 Task: Look for Airbnb options in Plunge, Lithuania from 11th November, 2023 to 17th November, 2023 for 1 adult.1  bedroom having 1 bed and 1 bathroom. Property type can be hotel. Booking option can be shelf check-in. Look for 4 properties as per requirement.
Action: Mouse moved to (497, 113)
Screenshot: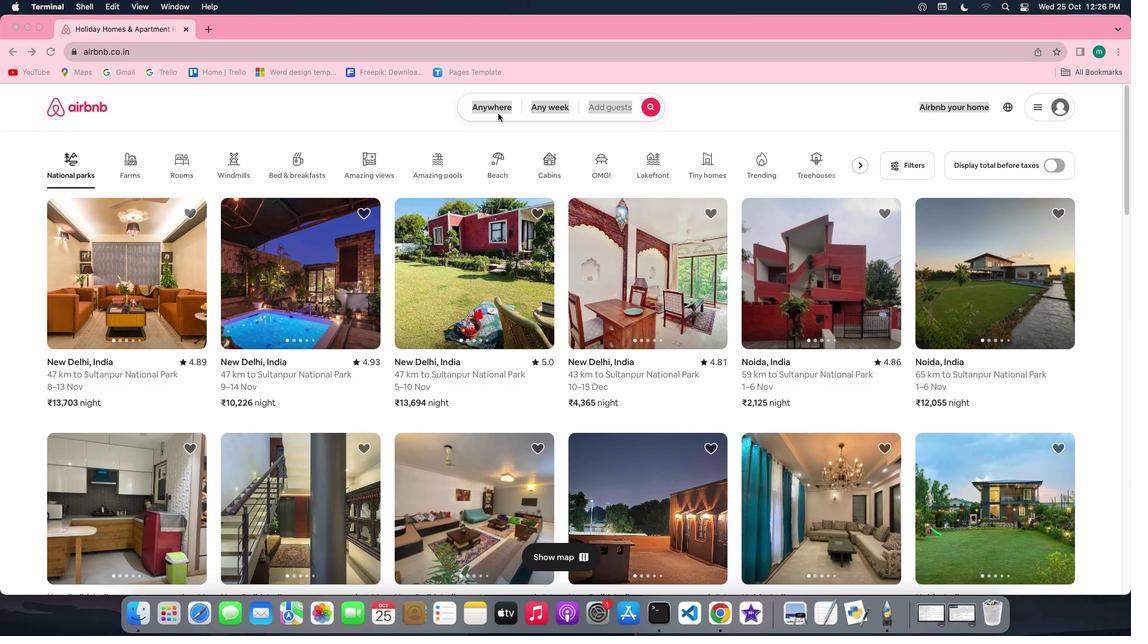 
Action: Mouse pressed left at (497, 113)
Screenshot: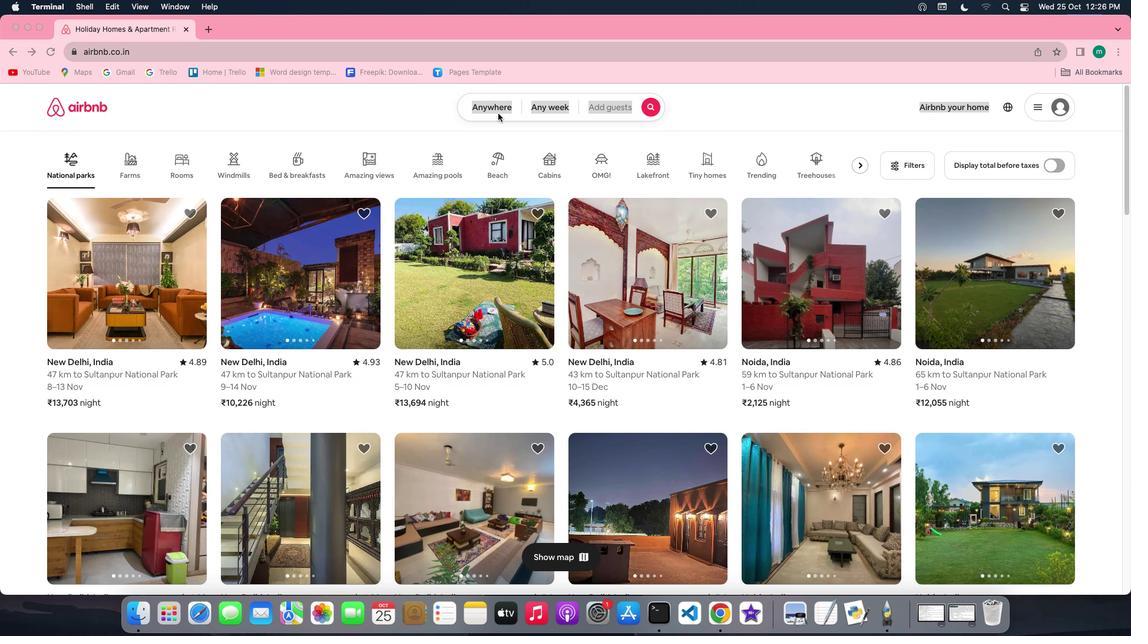 
Action: Mouse pressed left at (497, 113)
Screenshot: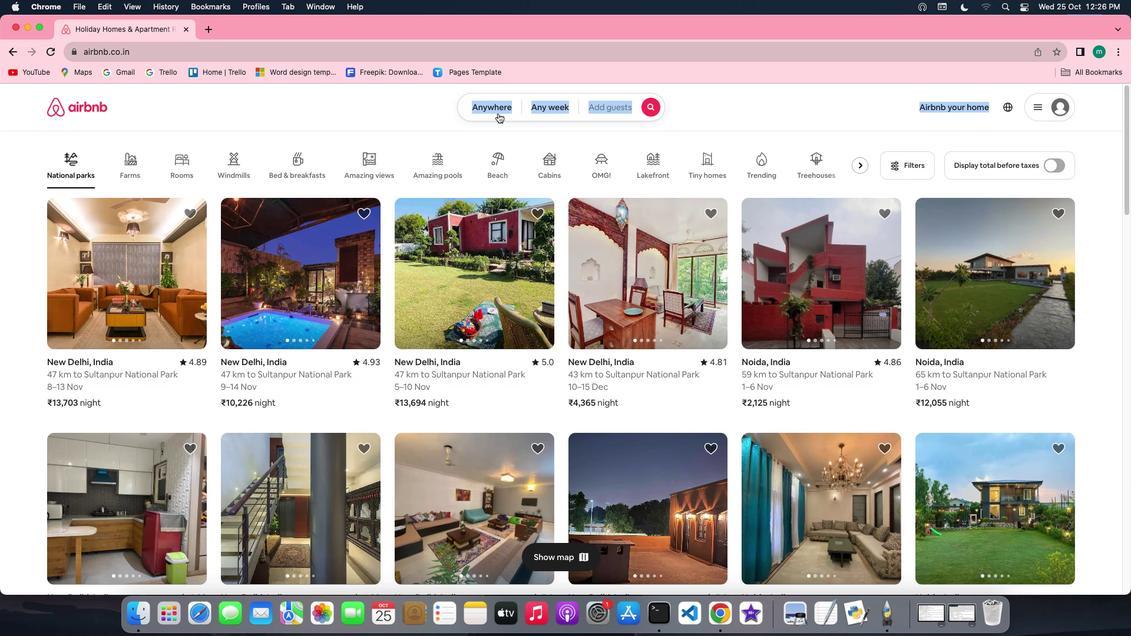 
Action: Mouse moved to (429, 153)
Screenshot: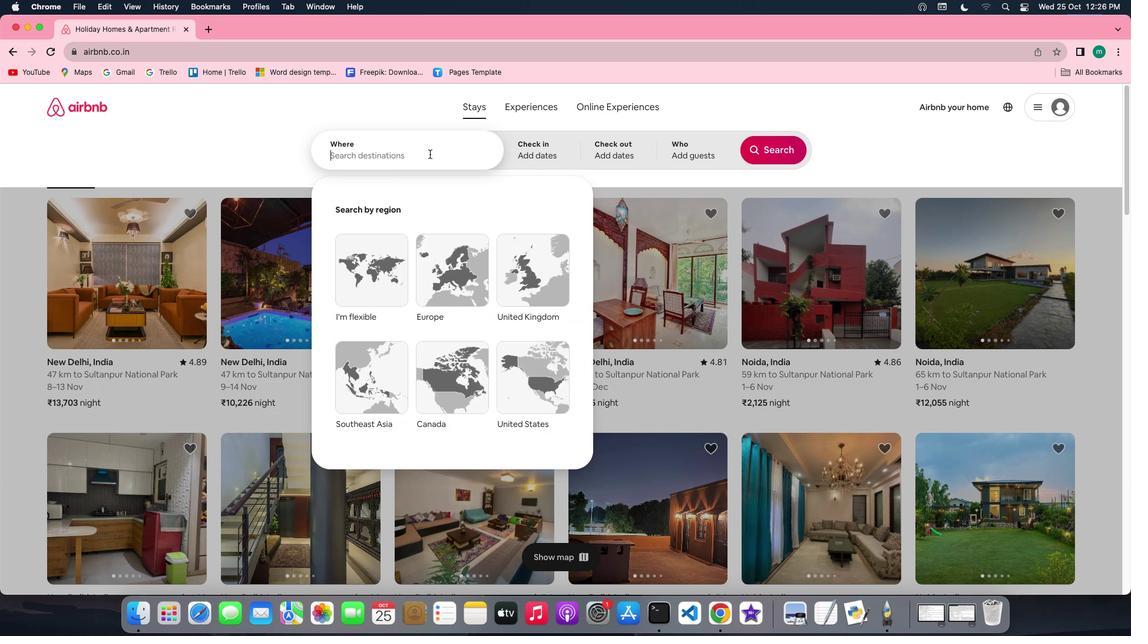 
Action: Key pressed Key.shift'P''l''u''n''g''e'','Key.spaceKey.shift'L''u''t''h''u''a''n''i''a'
Screenshot: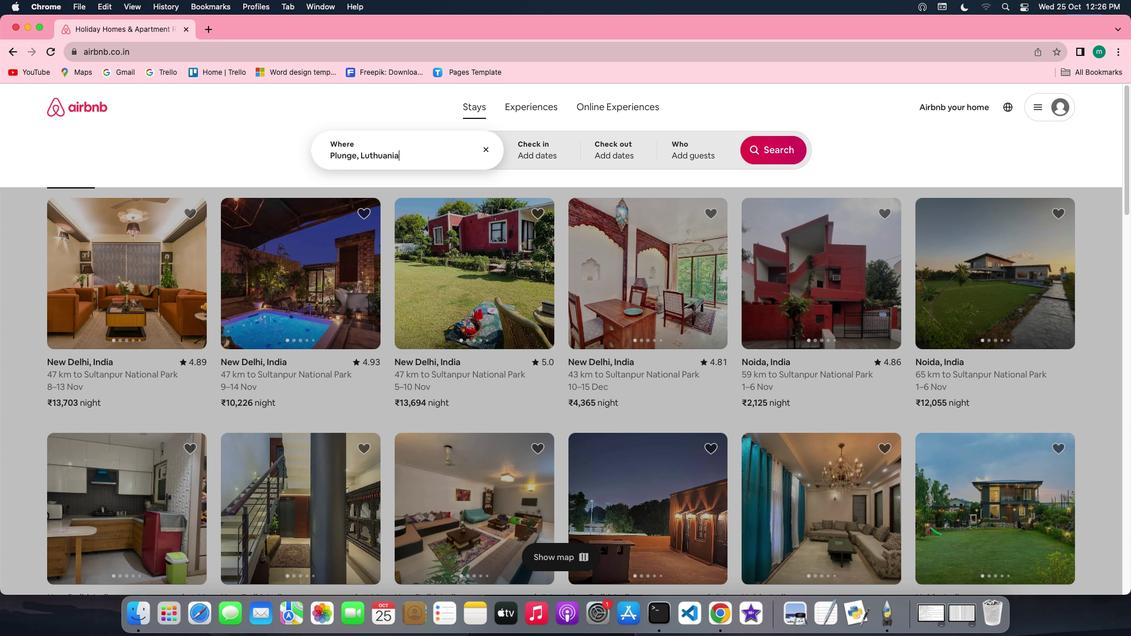 
Action: Mouse moved to (539, 167)
Screenshot: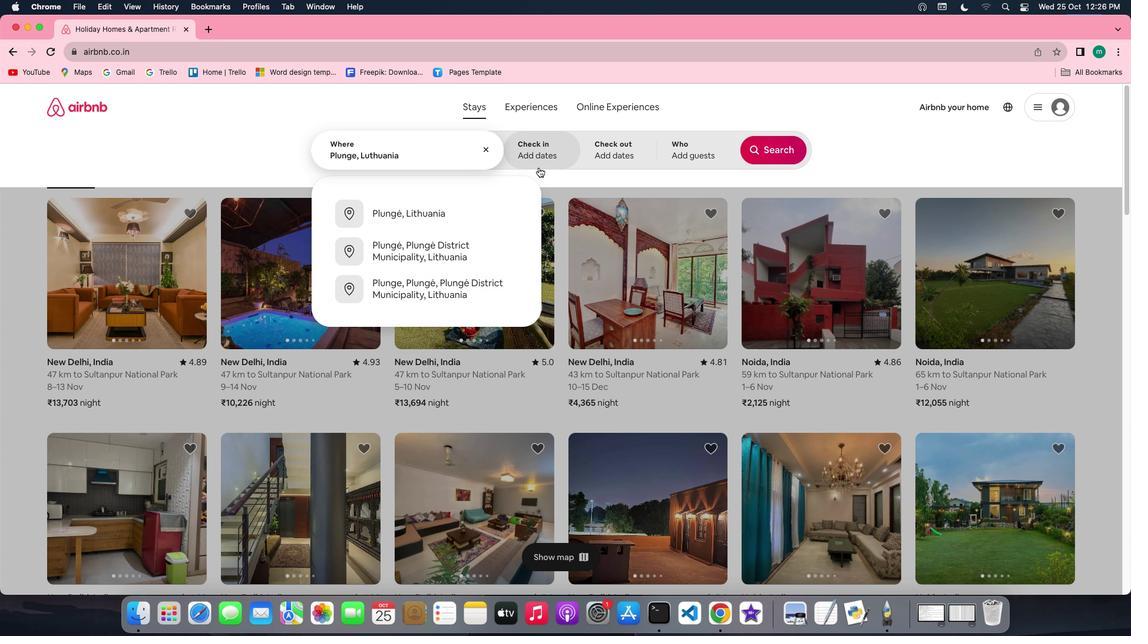 
Action: Mouse pressed left at (539, 167)
Screenshot: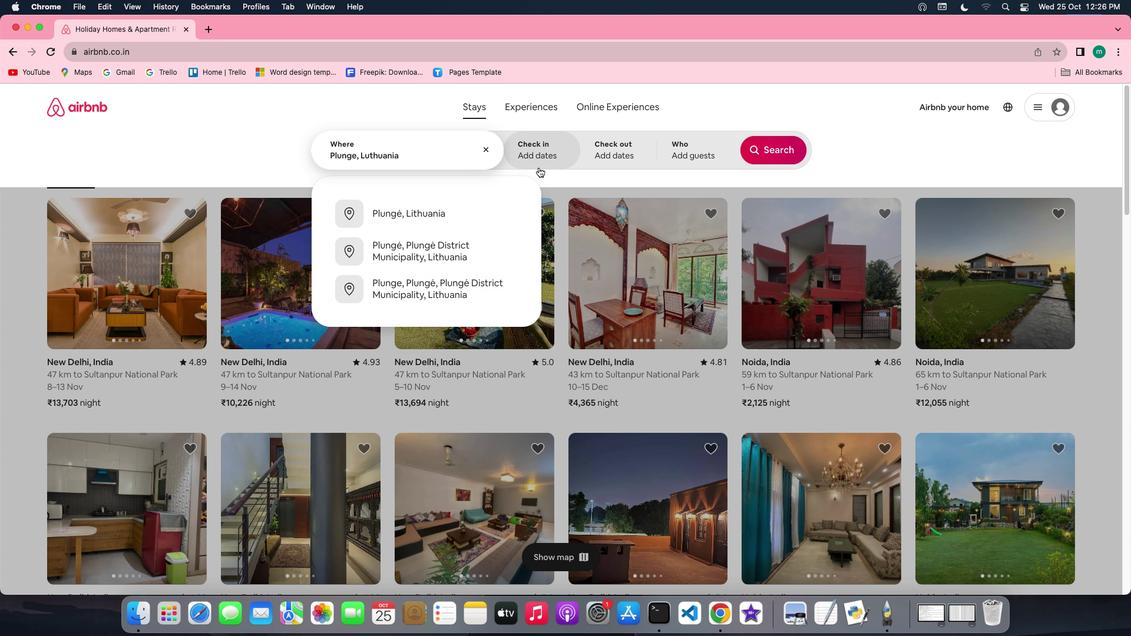 
Action: Mouse moved to (768, 328)
Screenshot: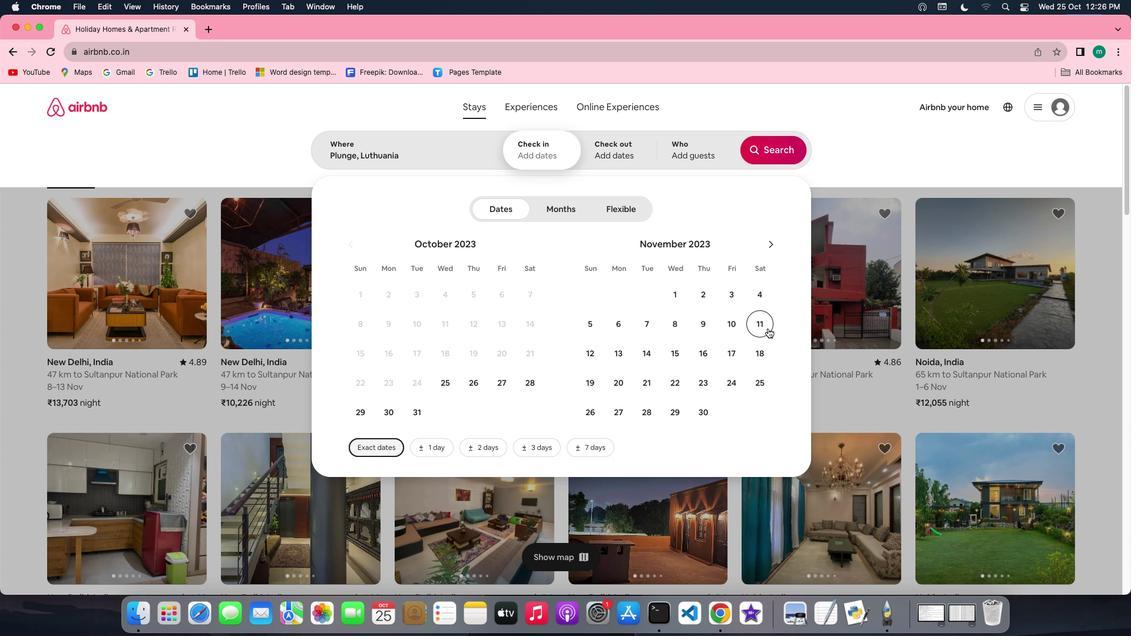 
Action: Mouse pressed left at (768, 328)
Screenshot: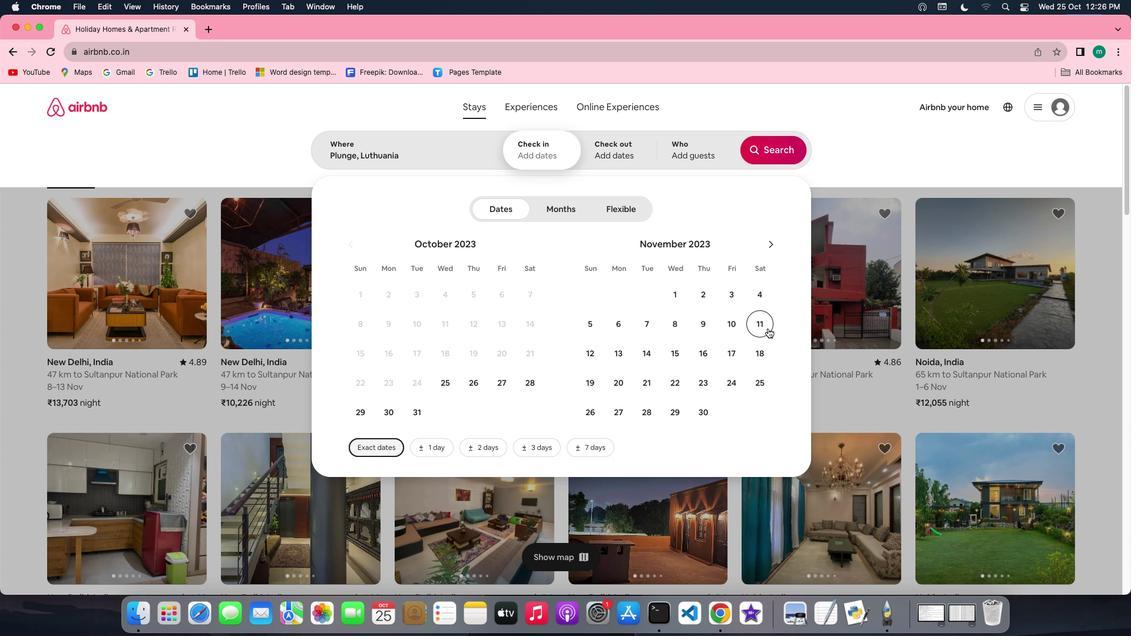 
Action: Mouse moved to (742, 351)
Screenshot: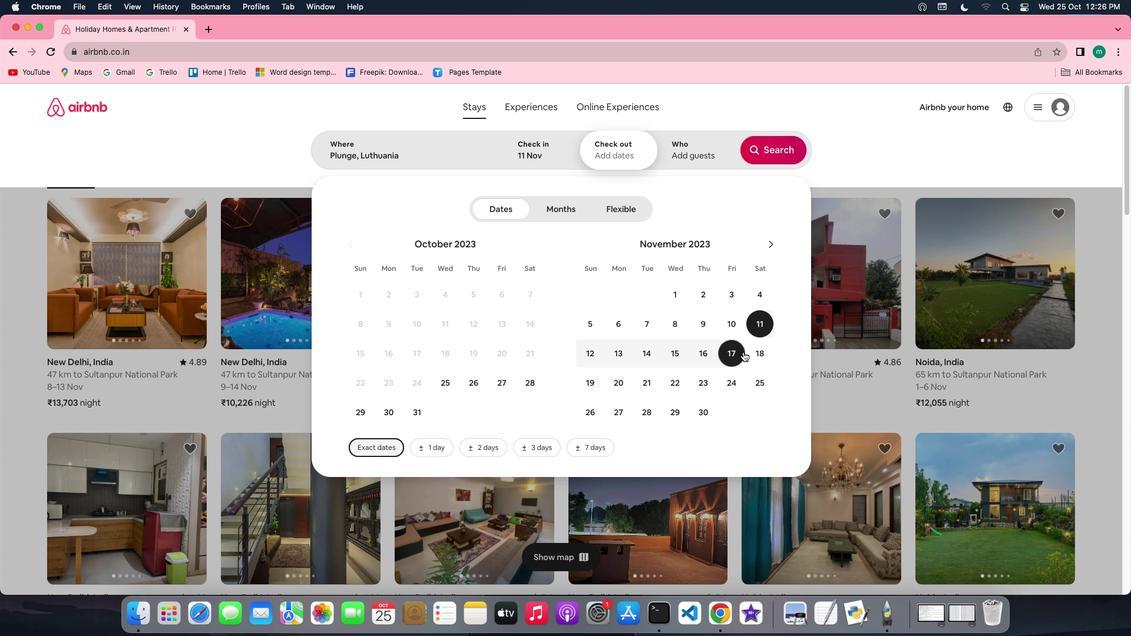 
Action: Mouse pressed left at (742, 351)
Screenshot: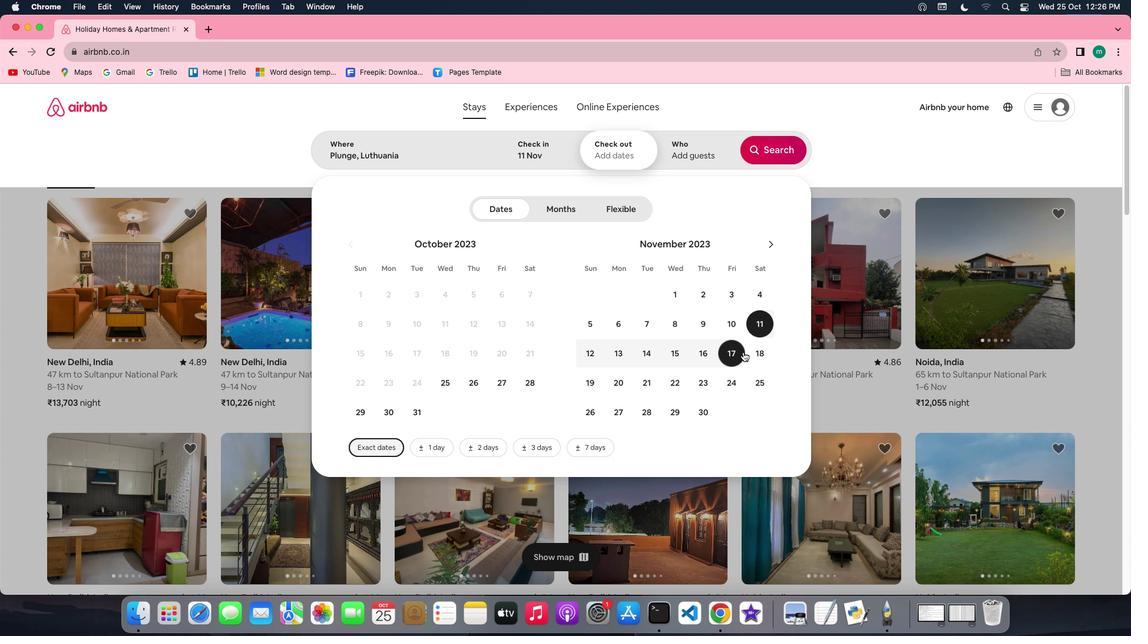 
Action: Mouse moved to (709, 151)
Screenshot: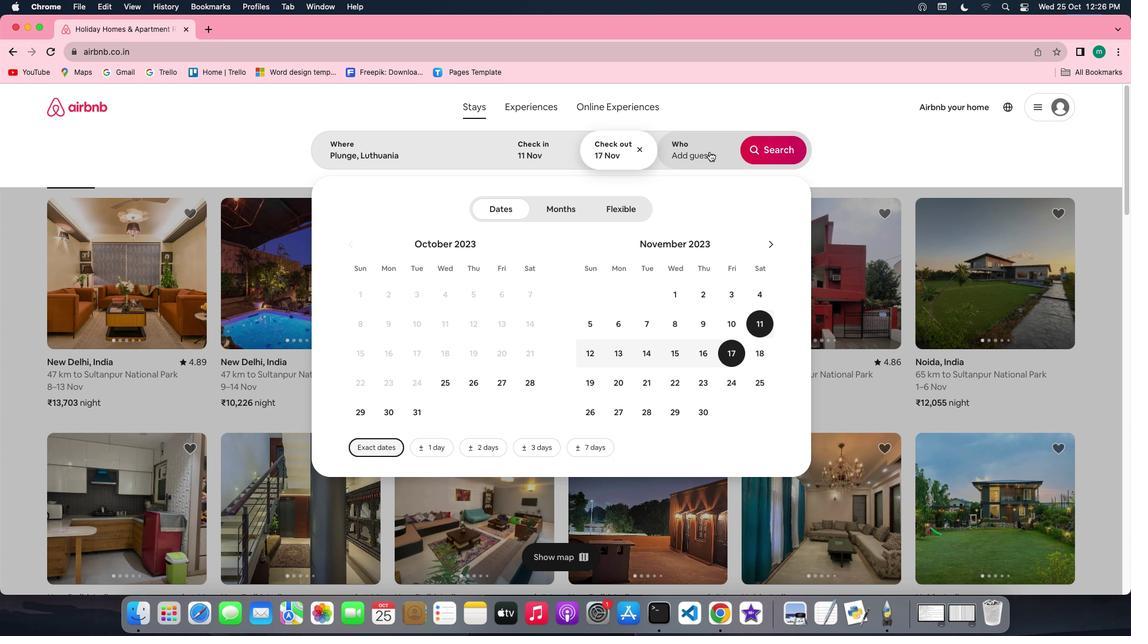 
Action: Mouse pressed left at (709, 151)
Screenshot: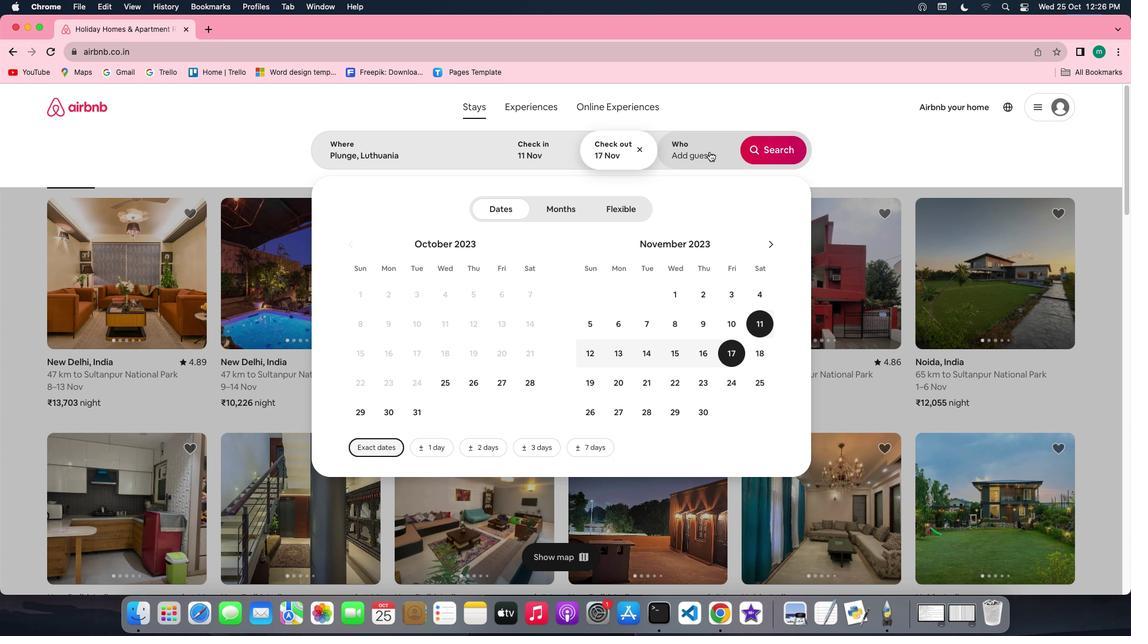 
Action: Mouse moved to (775, 209)
Screenshot: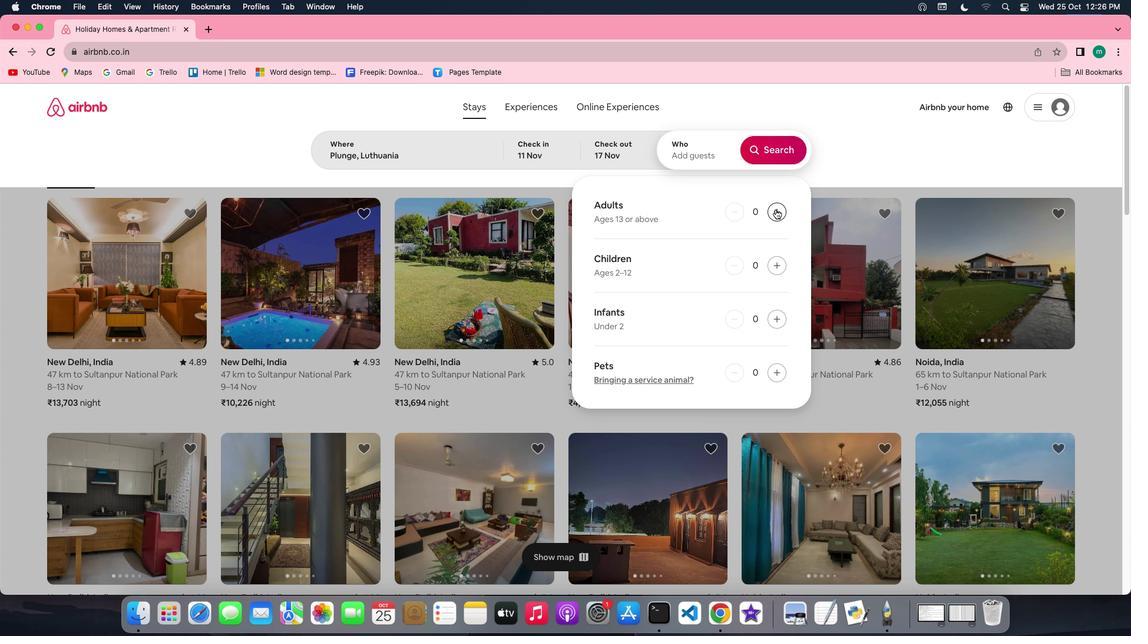 
Action: Mouse pressed left at (775, 209)
Screenshot: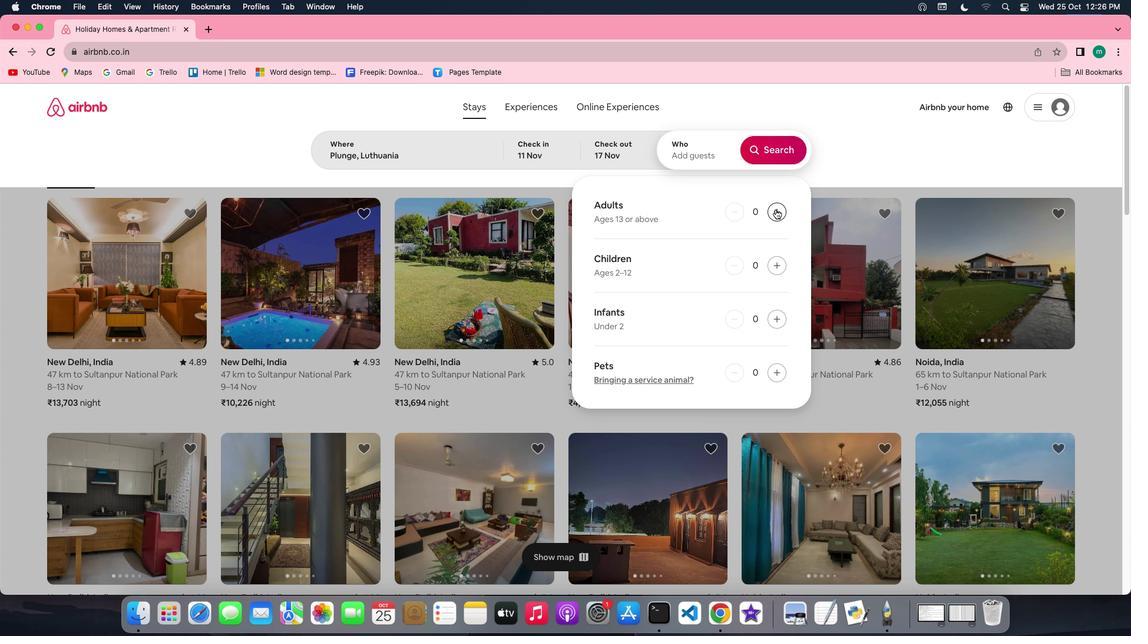 
Action: Mouse moved to (794, 145)
Screenshot: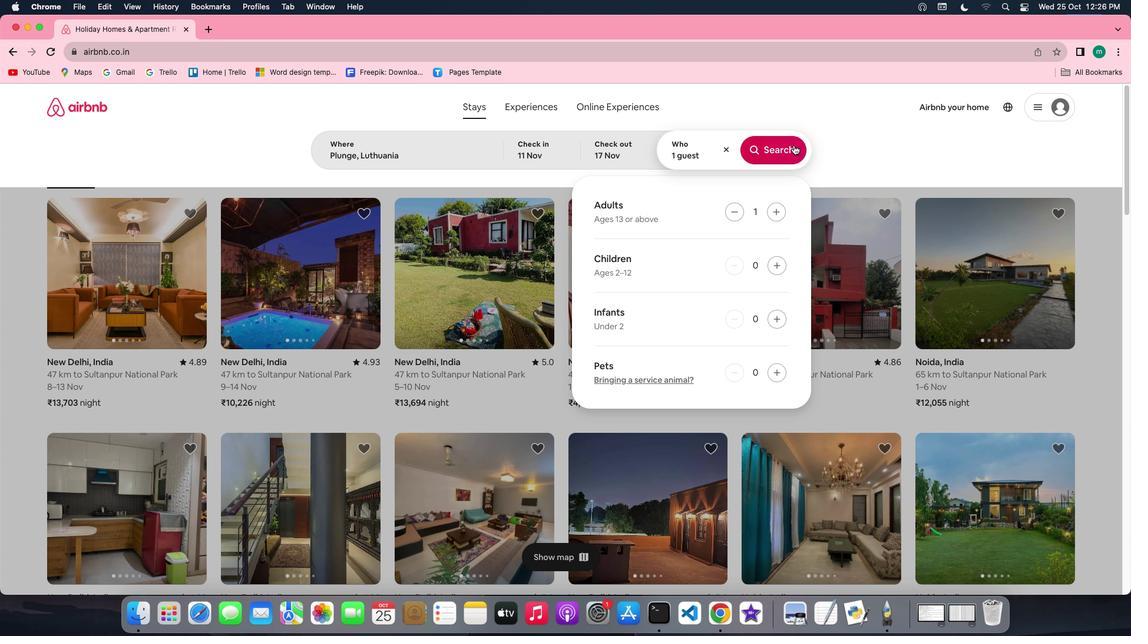 
Action: Mouse pressed left at (794, 145)
Screenshot: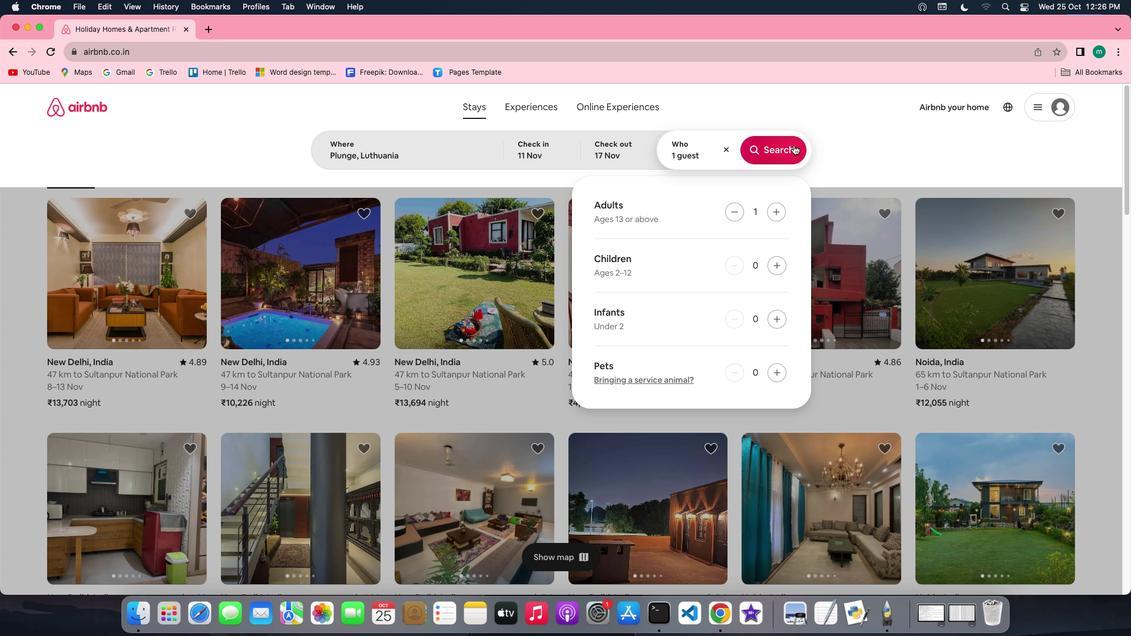 
Action: Mouse moved to (949, 153)
Screenshot: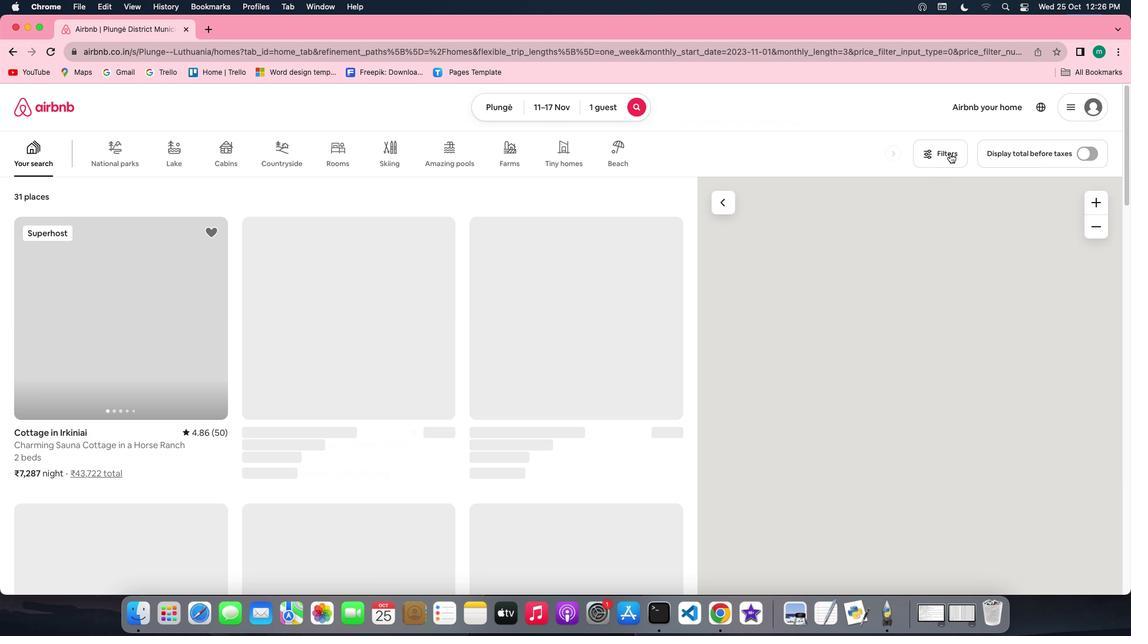 
Action: Mouse pressed left at (949, 153)
Screenshot: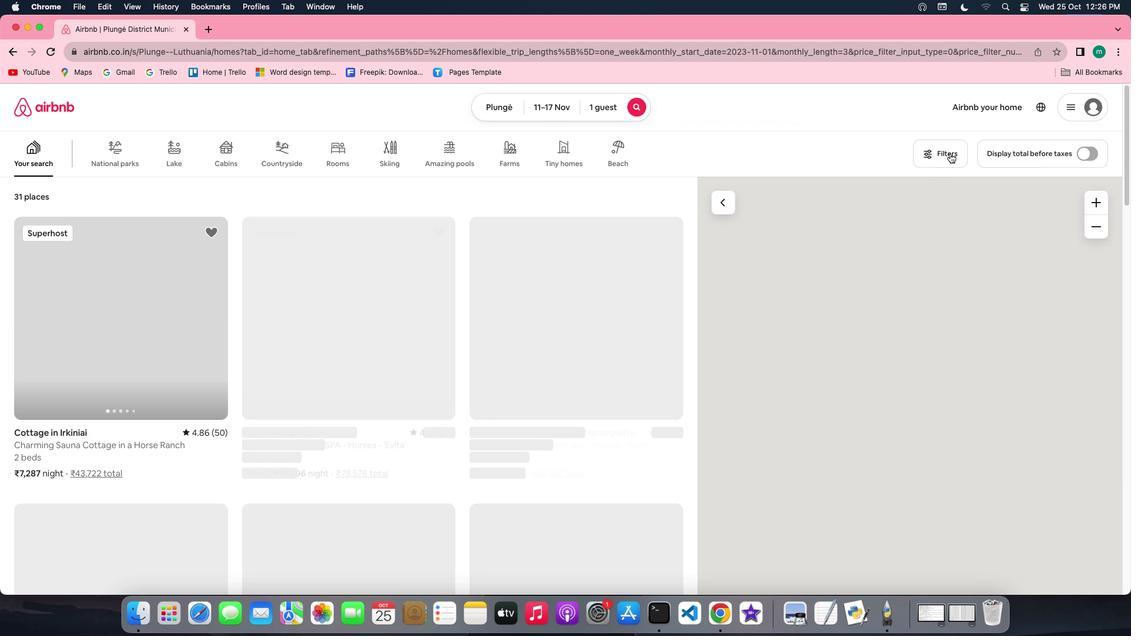 
Action: Mouse moved to (609, 328)
Screenshot: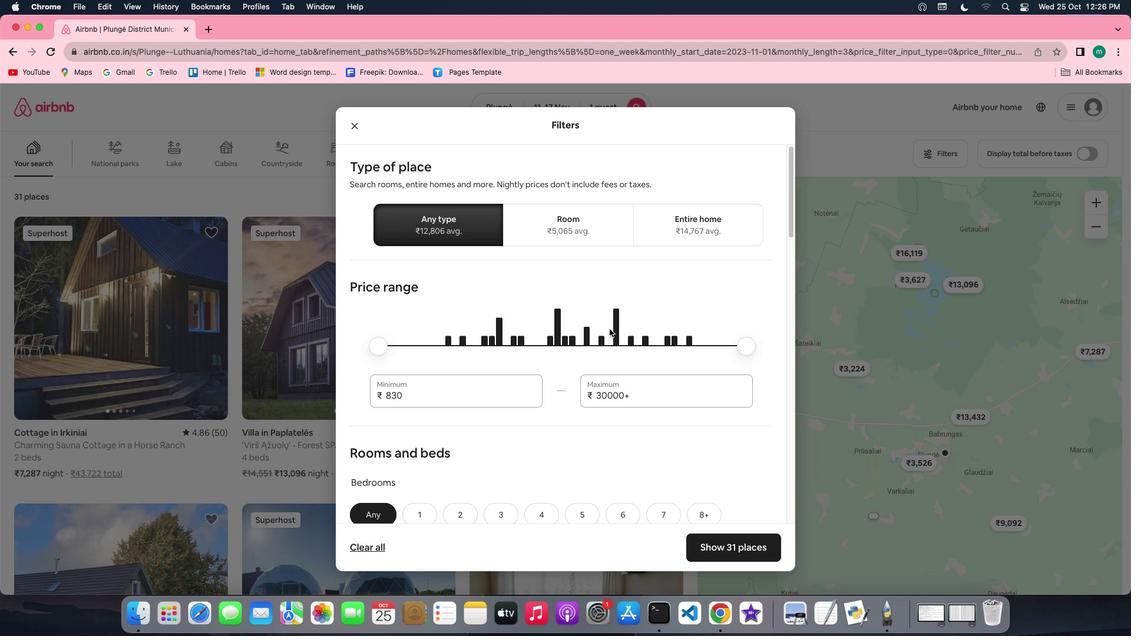 
Action: Mouse scrolled (609, 328) with delta (0, 0)
Screenshot: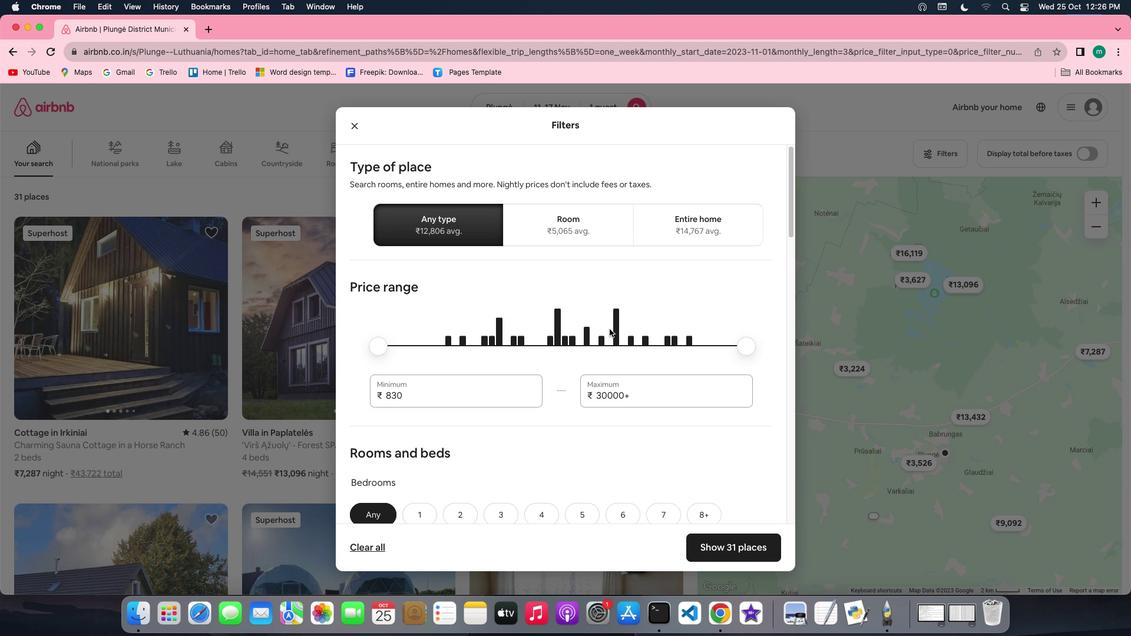 
Action: Mouse scrolled (609, 328) with delta (0, 0)
Screenshot: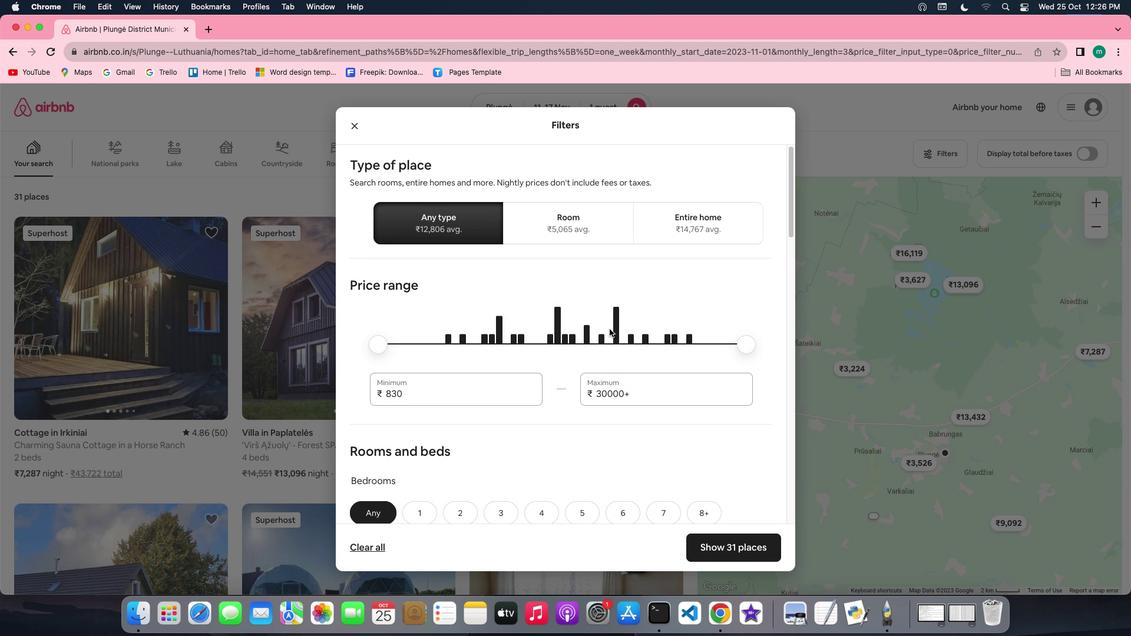 
Action: Mouse scrolled (609, 328) with delta (0, 0)
Screenshot: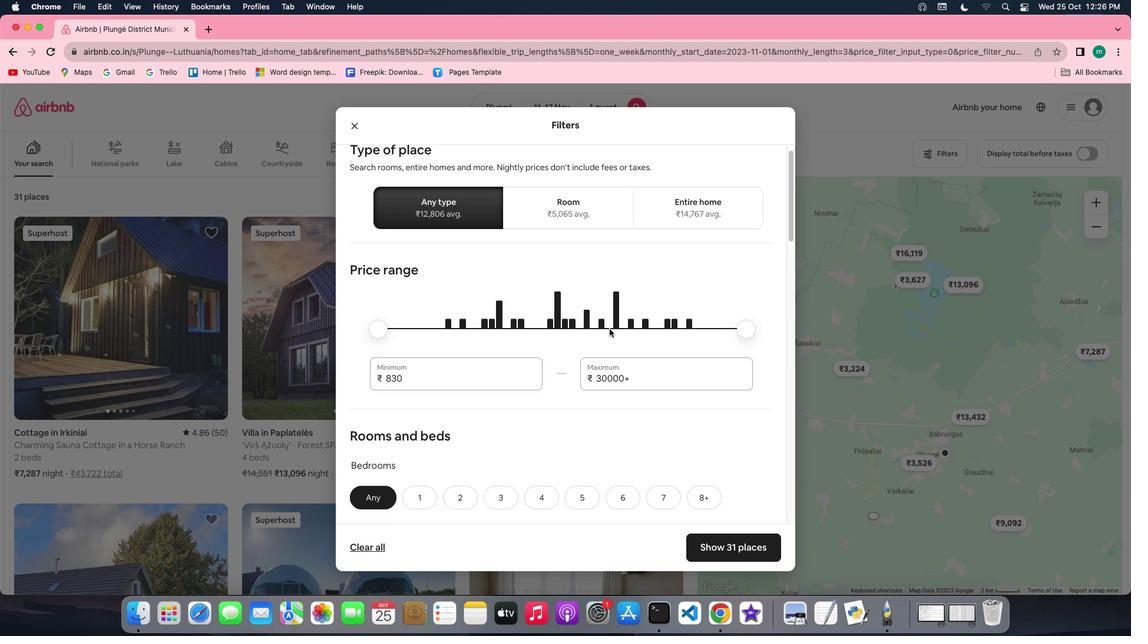 
Action: Mouse scrolled (609, 328) with delta (0, 0)
Screenshot: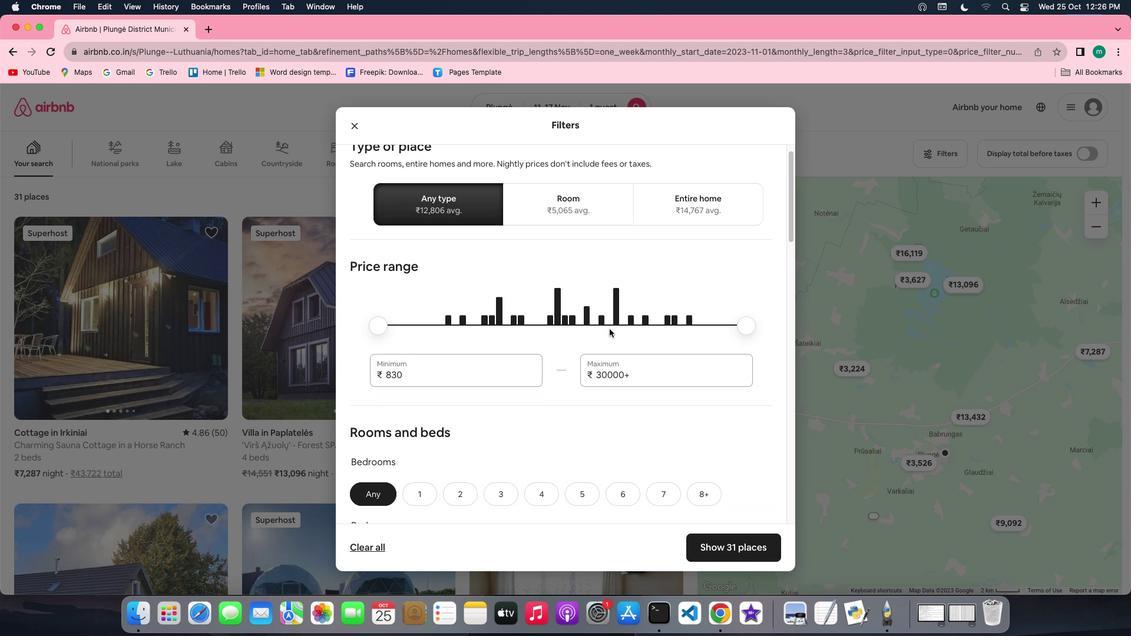 
Action: Mouse scrolled (609, 328) with delta (0, -1)
Screenshot: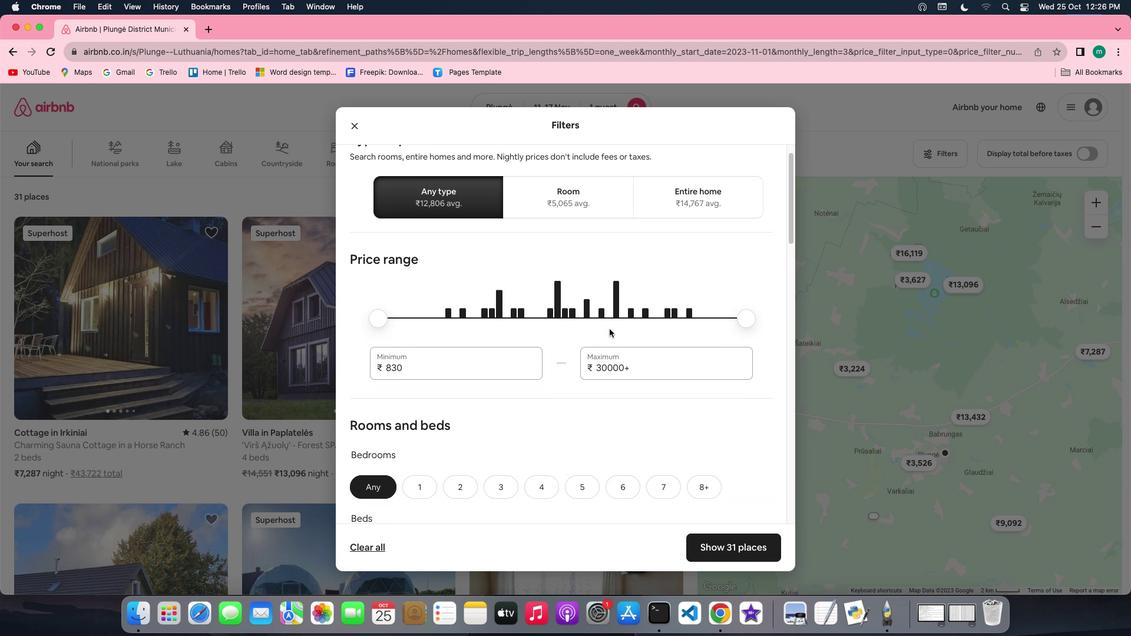 
Action: Mouse scrolled (609, 328) with delta (0, -1)
Screenshot: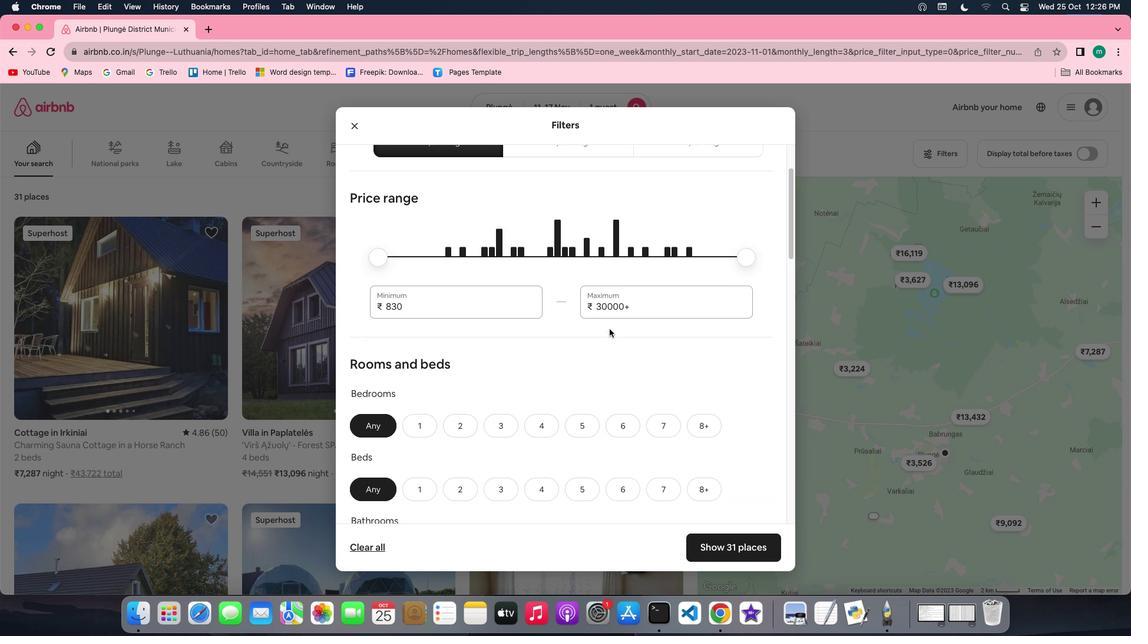 
Action: Mouse scrolled (609, 328) with delta (0, 0)
Screenshot: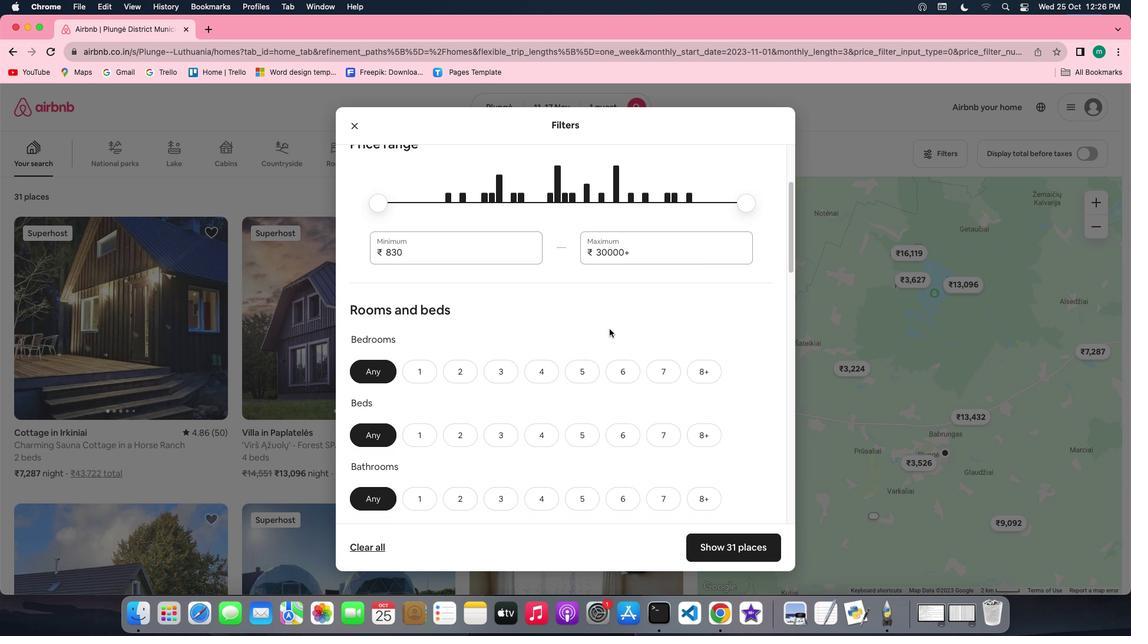 
Action: Mouse scrolled (609, 328) with delta (0, 0)
Screenshot: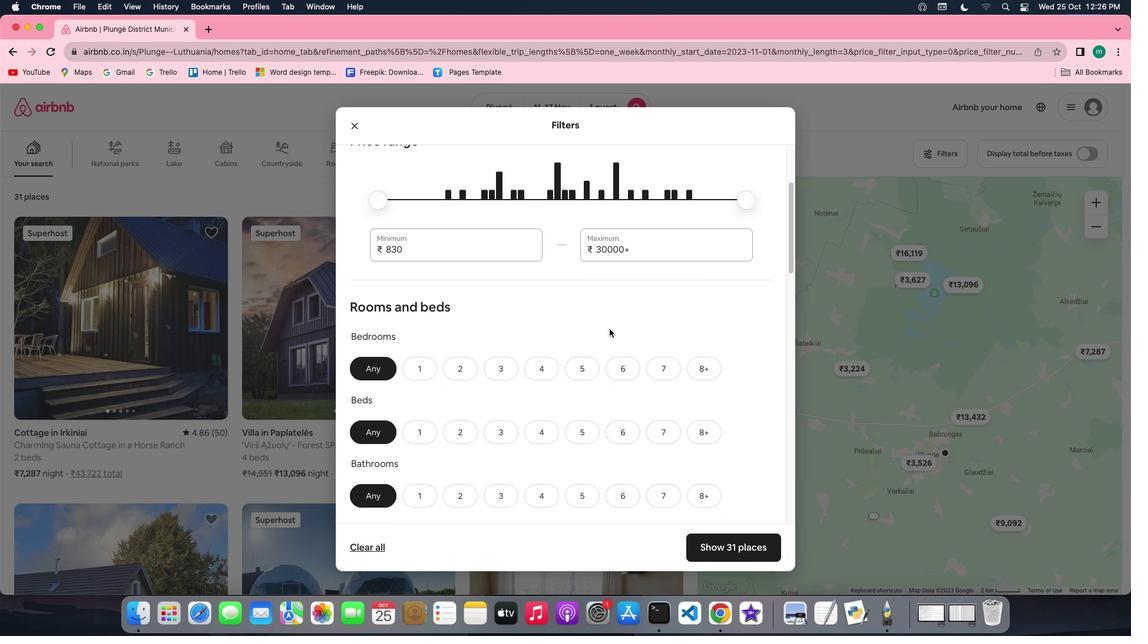 
Action: Mouse moved to (415, 359)
Screenshot: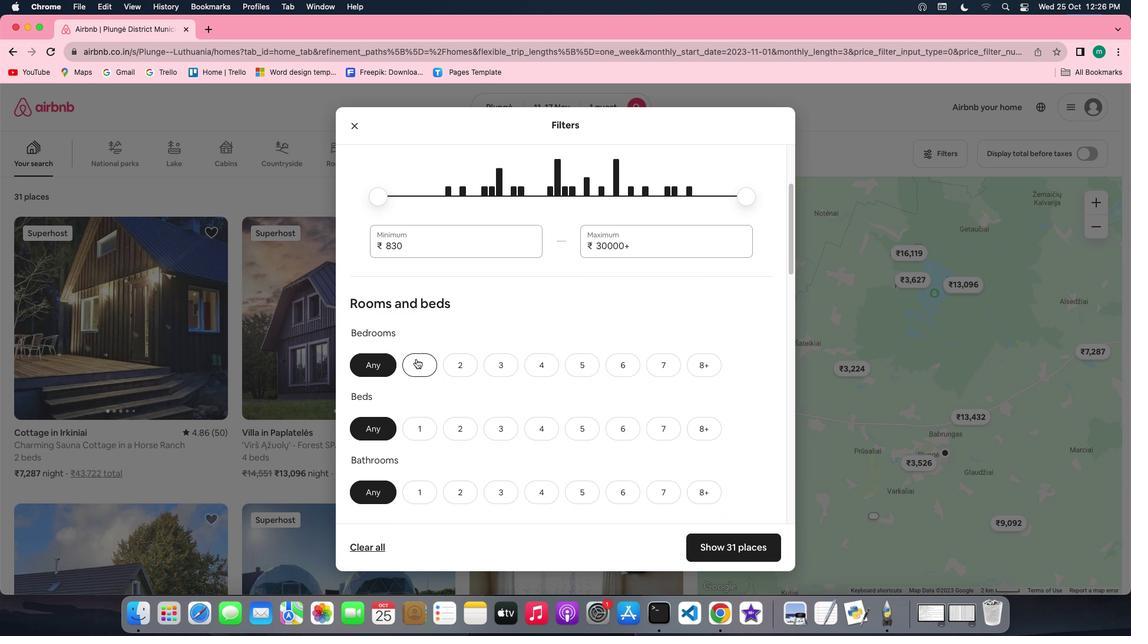 
Action: Mouse pressed left at (415, 359)
Screenshot: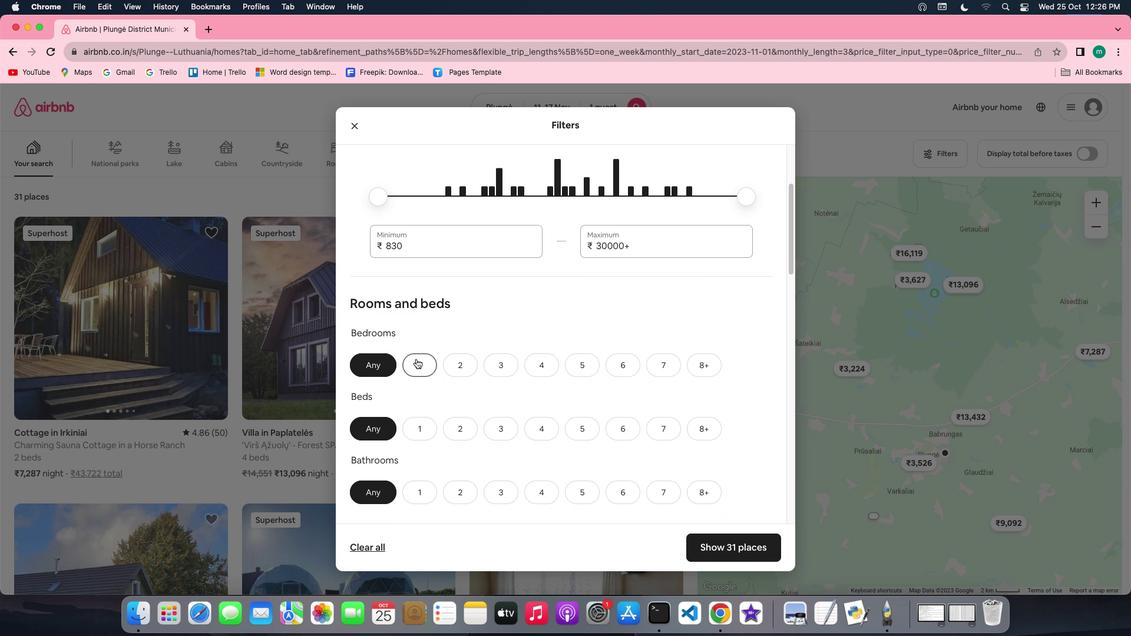 
Action: Mouse moved to (422, 437)
Screenshot: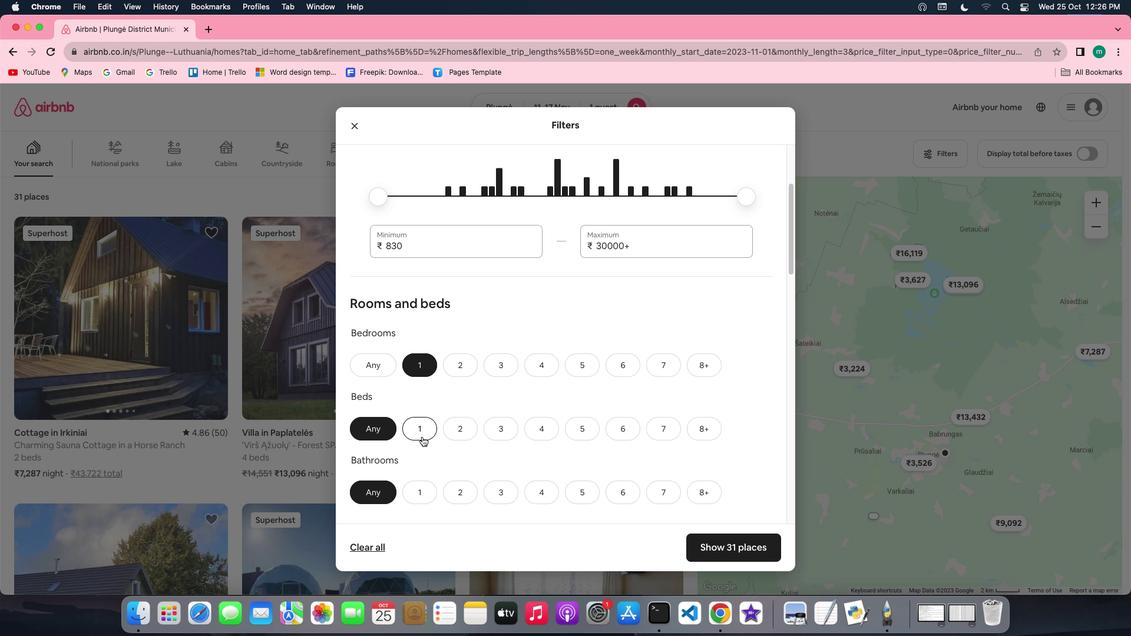 
Action: Mouse pressed left at (422, 437)
Screenshot: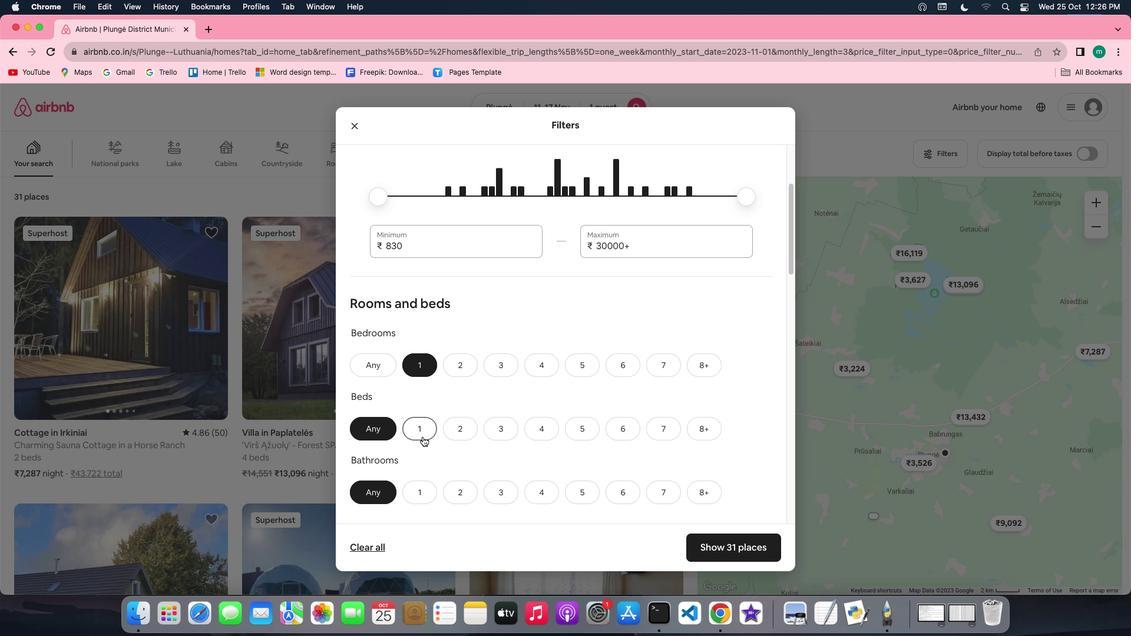 
Action: Mouse moved to (420, 485)
Screenshot: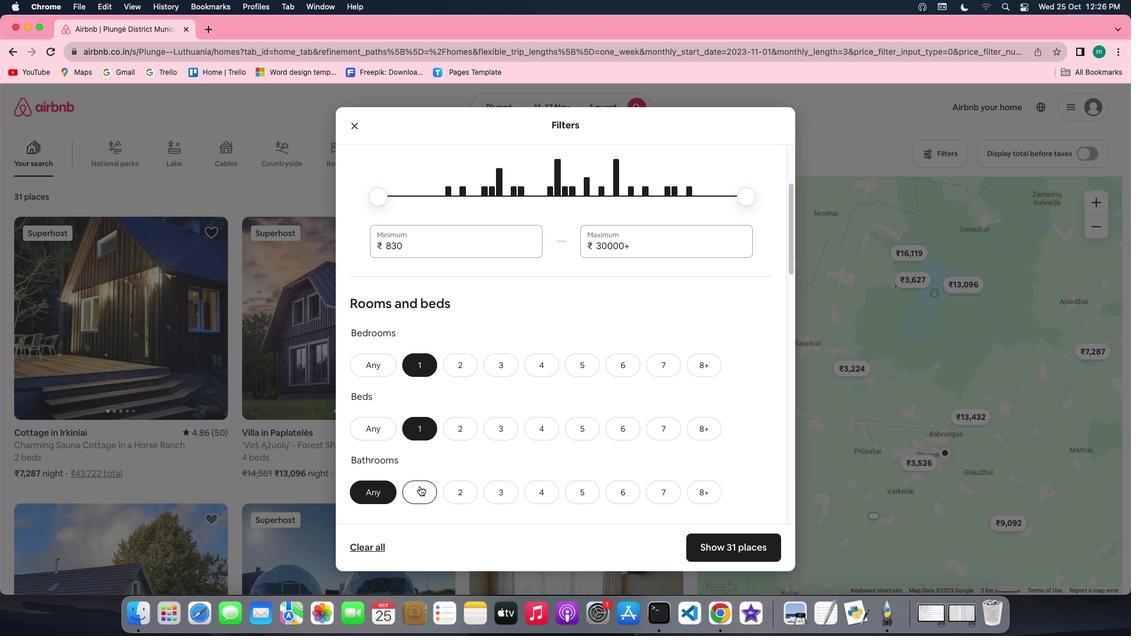 
Action: Mouse pressed left at (420, 485)
Screenshot: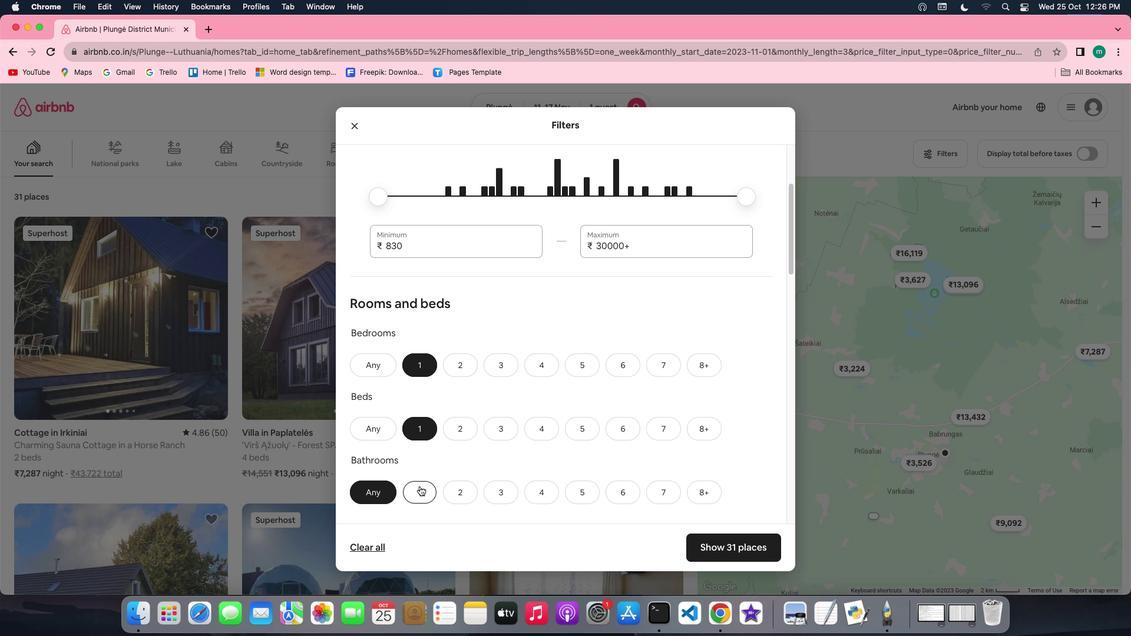 
Action: Mouse moved to (480, 464)
Screenshot: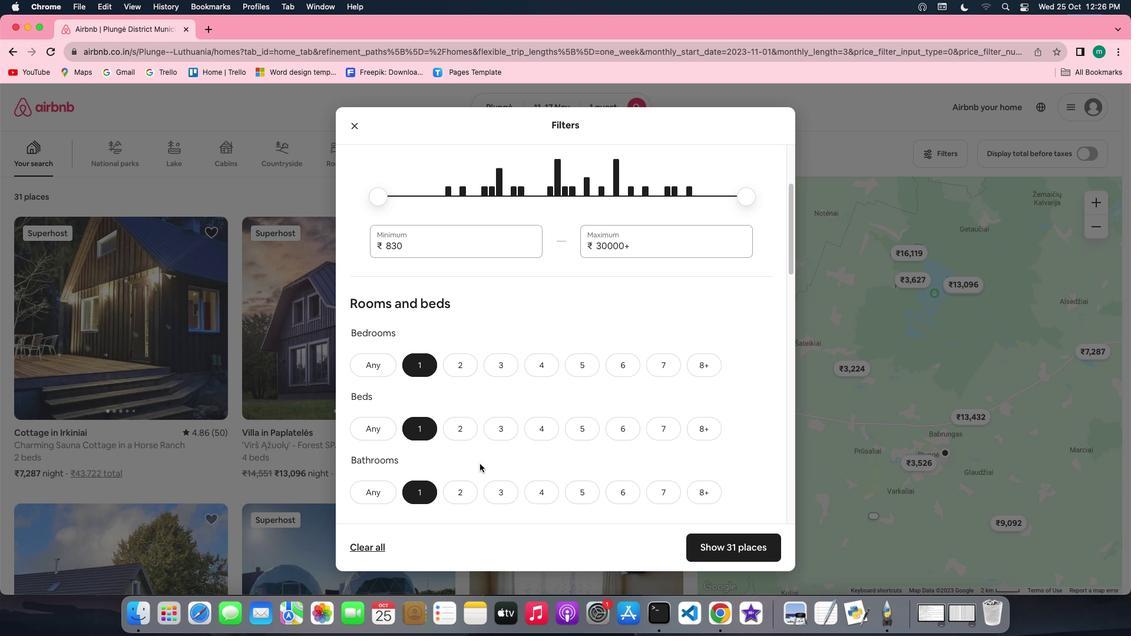 
Action: Mouse scrolled (480, 464) with delta (0, 0)
Screenshot: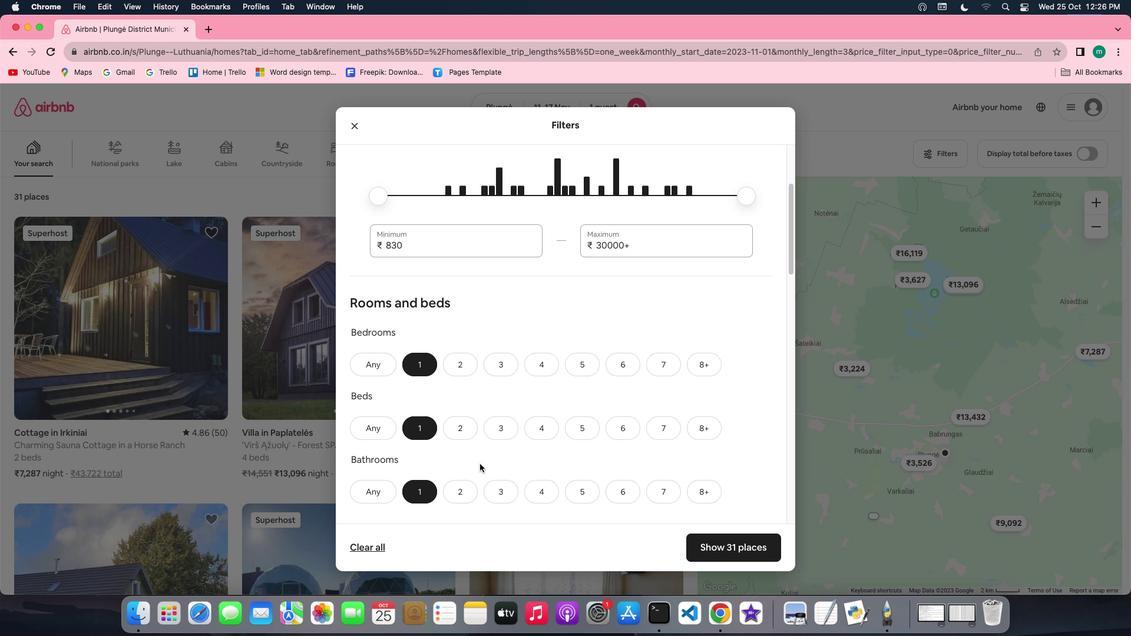 
Action: Mouse scrolled (480, 464) with delta (0, 0)
Screenshot: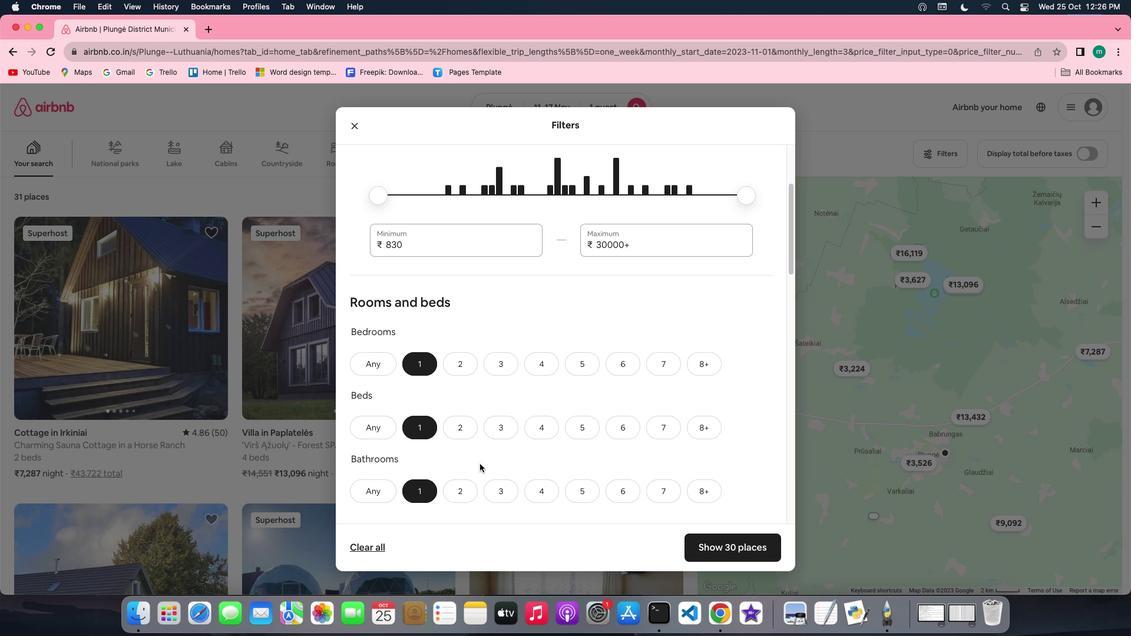 
Action: Mouse scrolled (480, 464) with delta (0, 0)
Screenshot: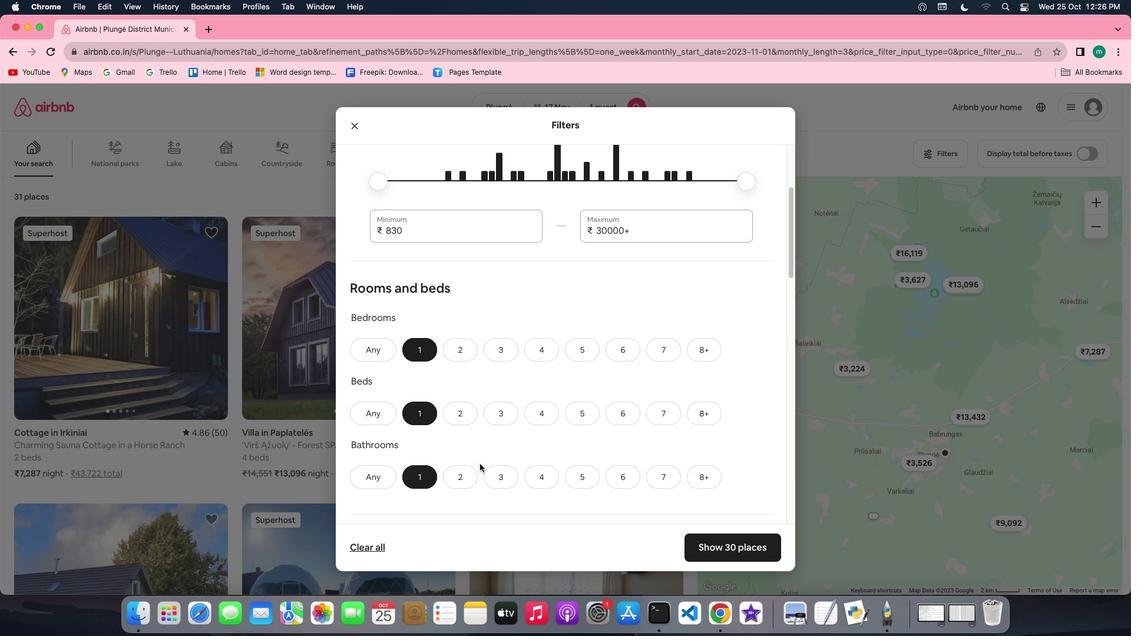 
Action: Mouse scrolled (480, 464) with delta (0, 0)
Screenshot: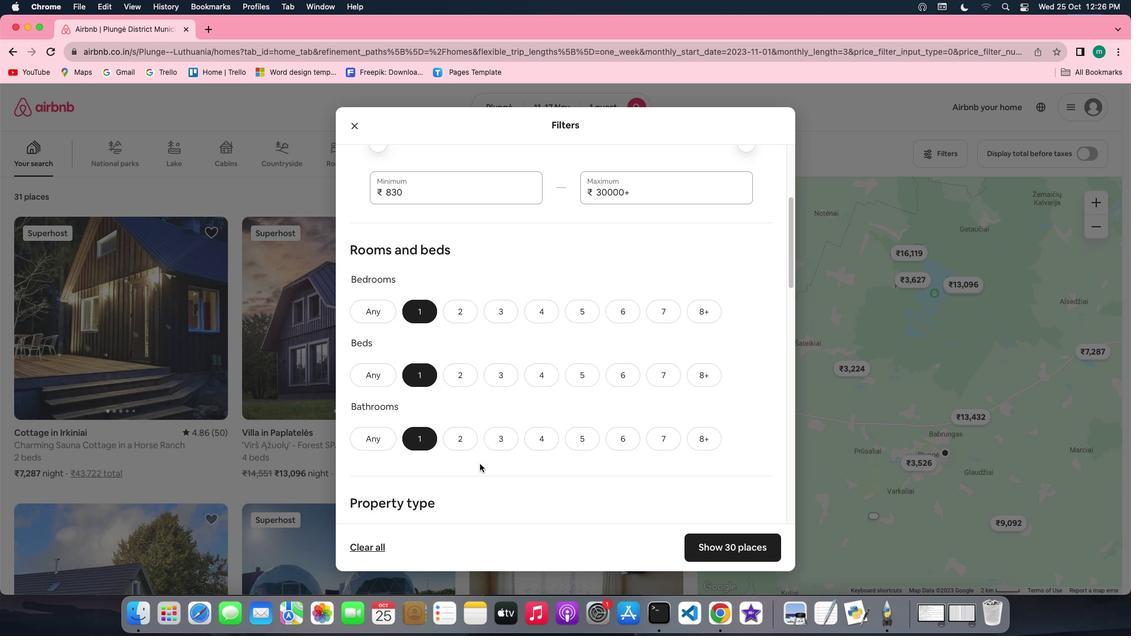 
Action: Mouse moved to (527, 440)
Screenshot: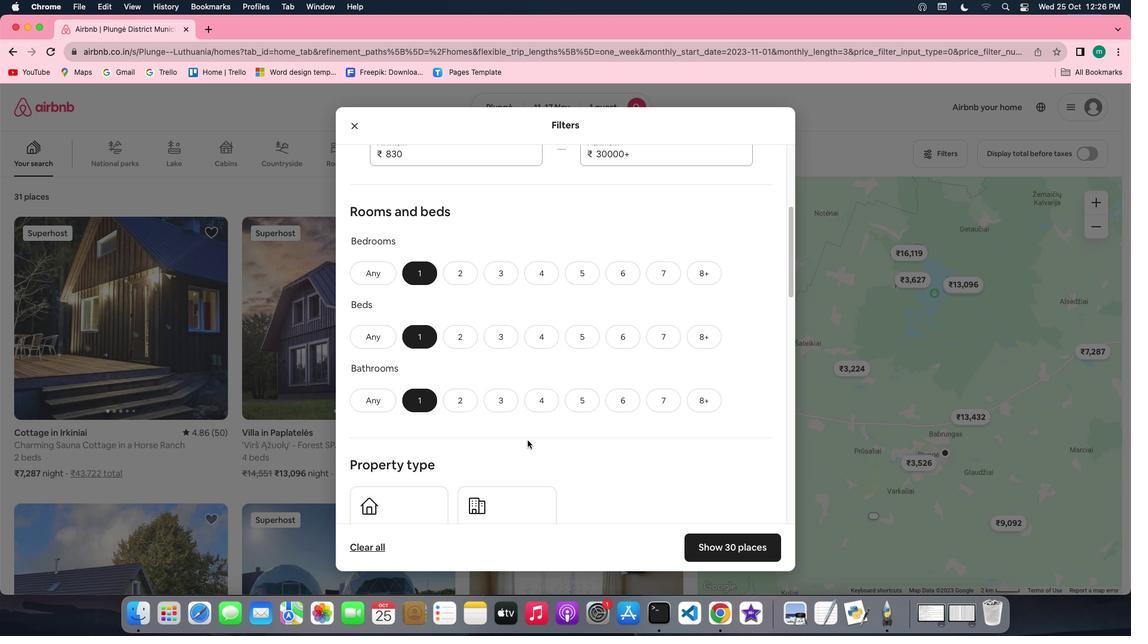 
Action: Mouse scrolled (527, 440) with delta (0, 0)
Screenshot: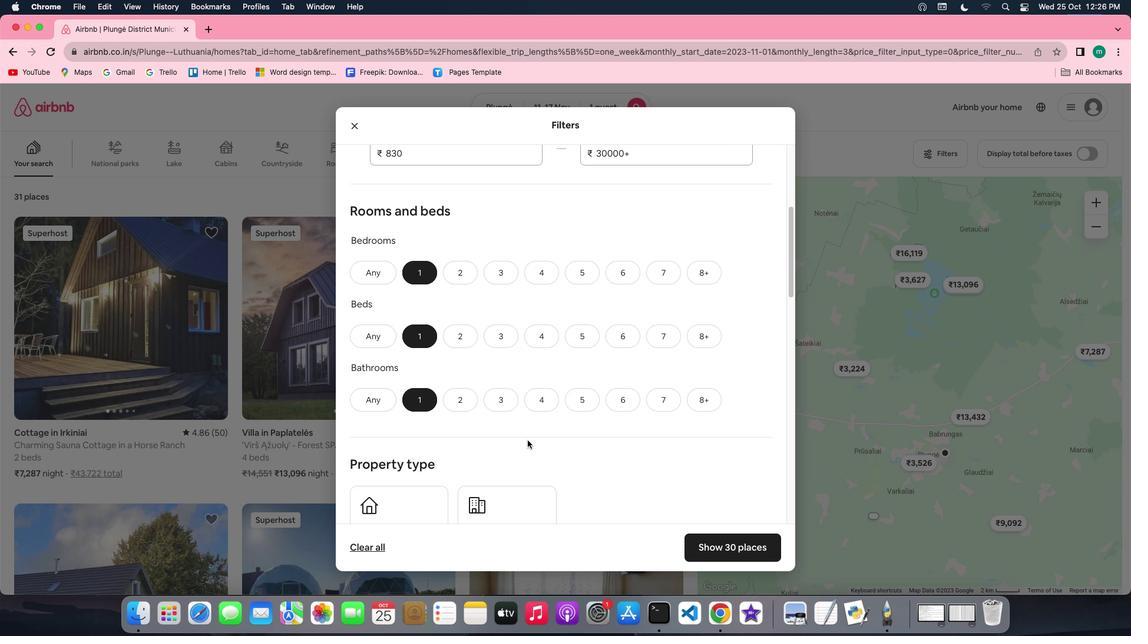 
Action: Mouse scrolled (527, 440) with delta (0, 0)
Screenshot: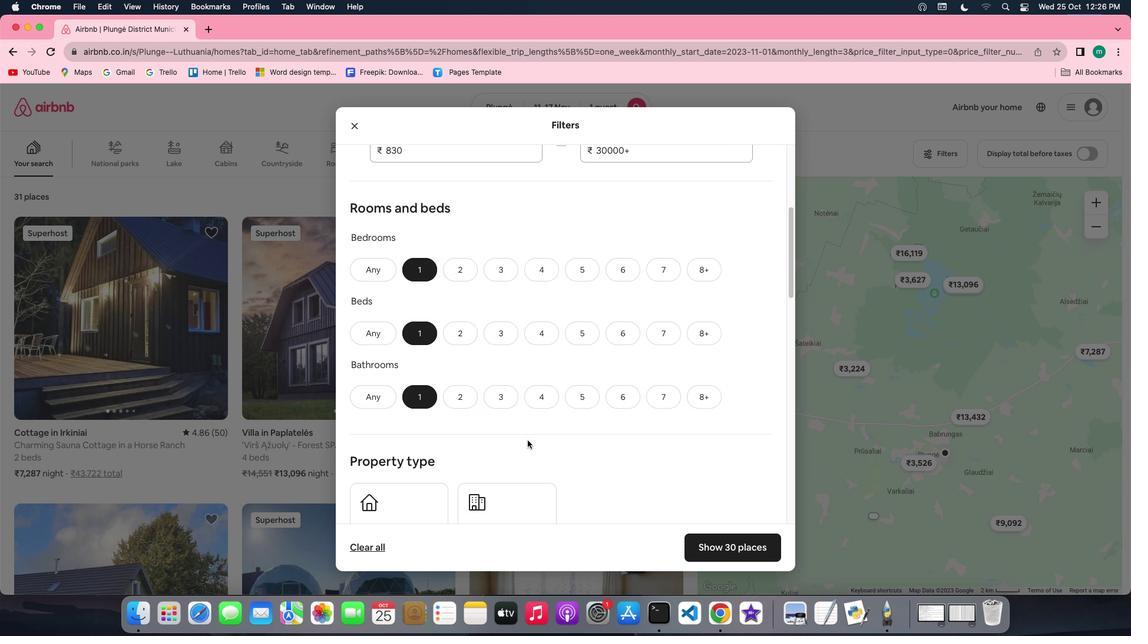 
Action: Mouse scrolled (527, 440) with delta (0, 0)
Screenshot: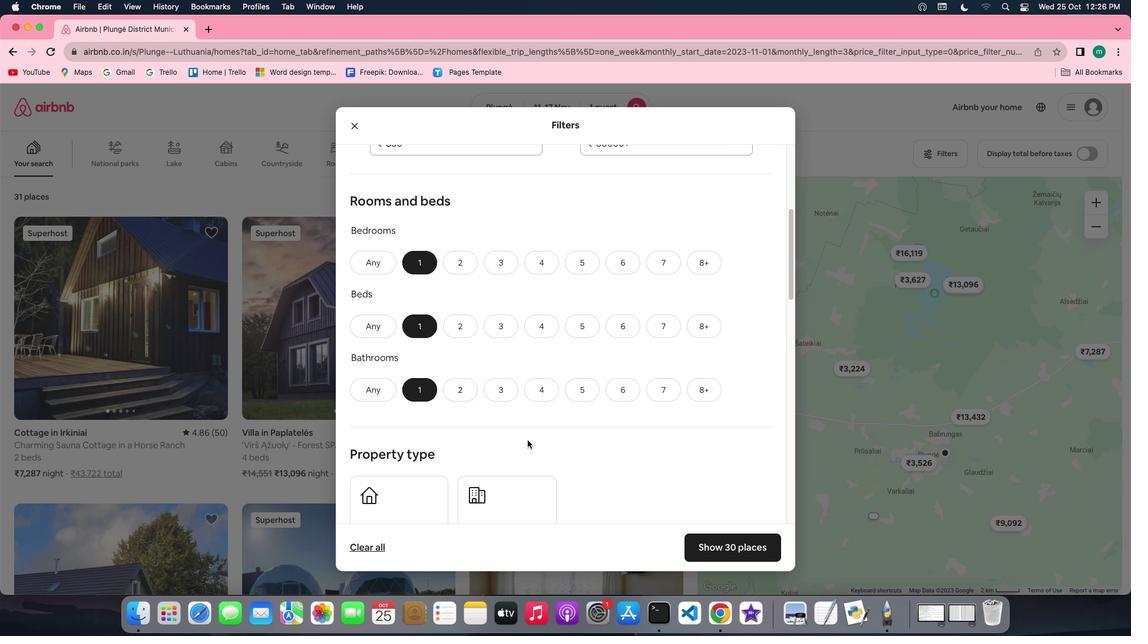 
Action: Mouse scrolled (527, 440) with delta (0, 0)
Screenshot: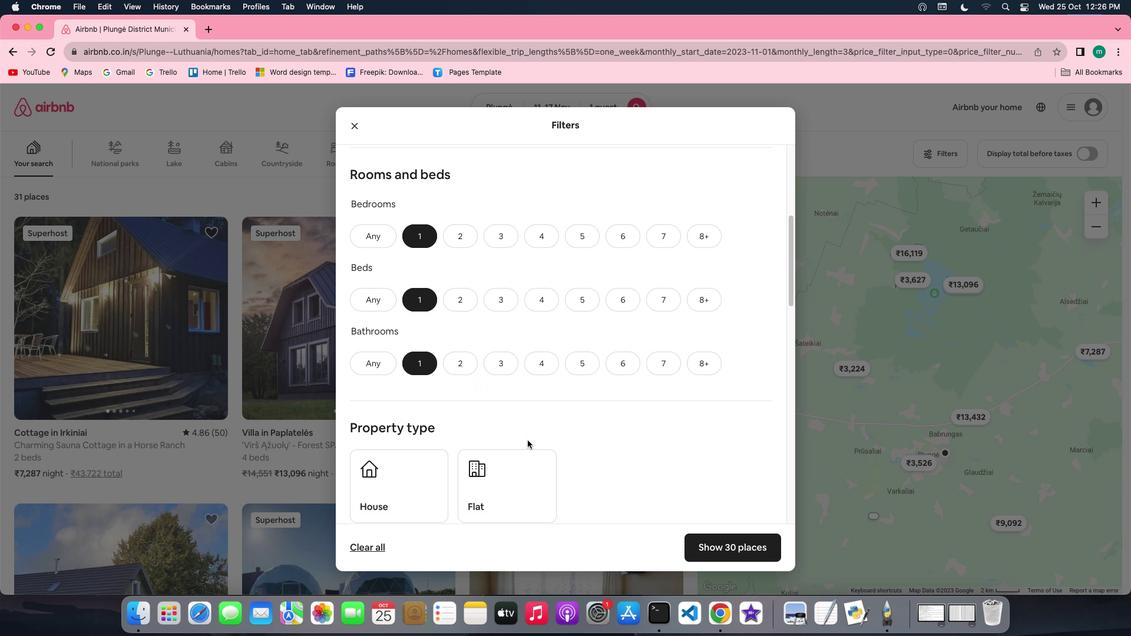 
Action: Mouse scrolled (527, 440) with delta (0, 0)
Screenshot: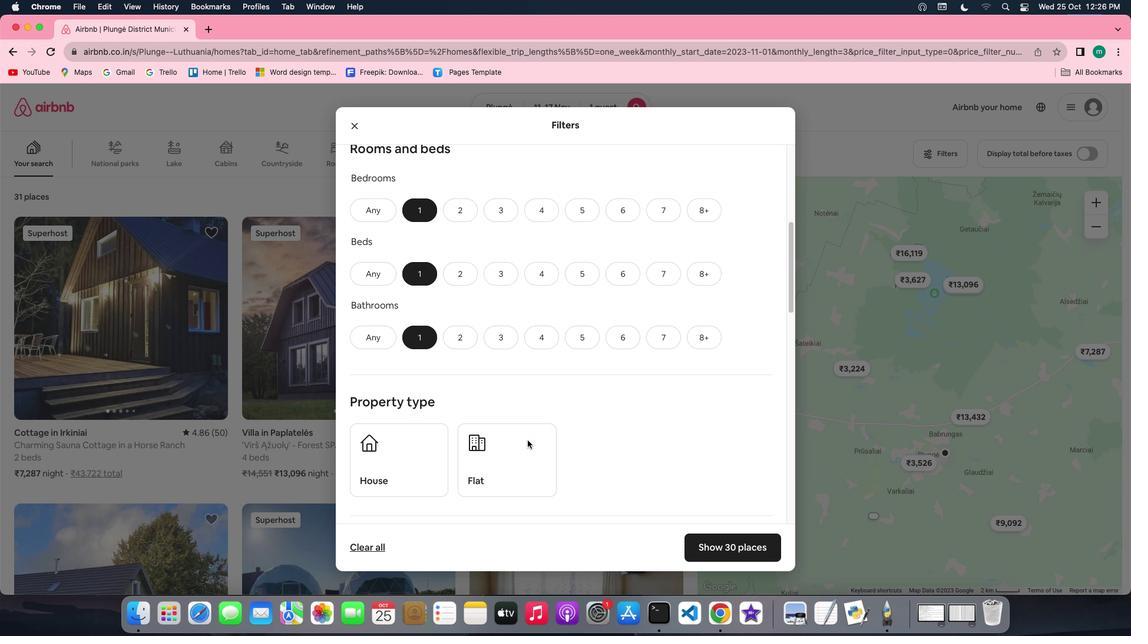 
Action: Mouse scrolled (527, 440) with delta (0, 0)
Screenshot: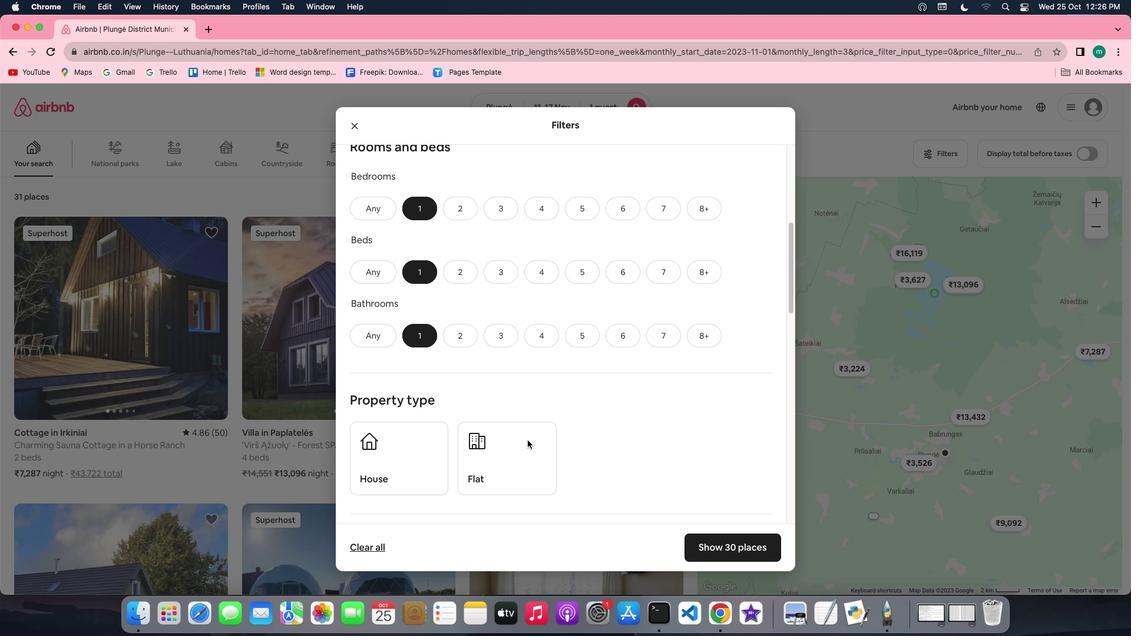 
Action: Mouse scrolled (527, 440) with delta (0, 0)
Screenshot: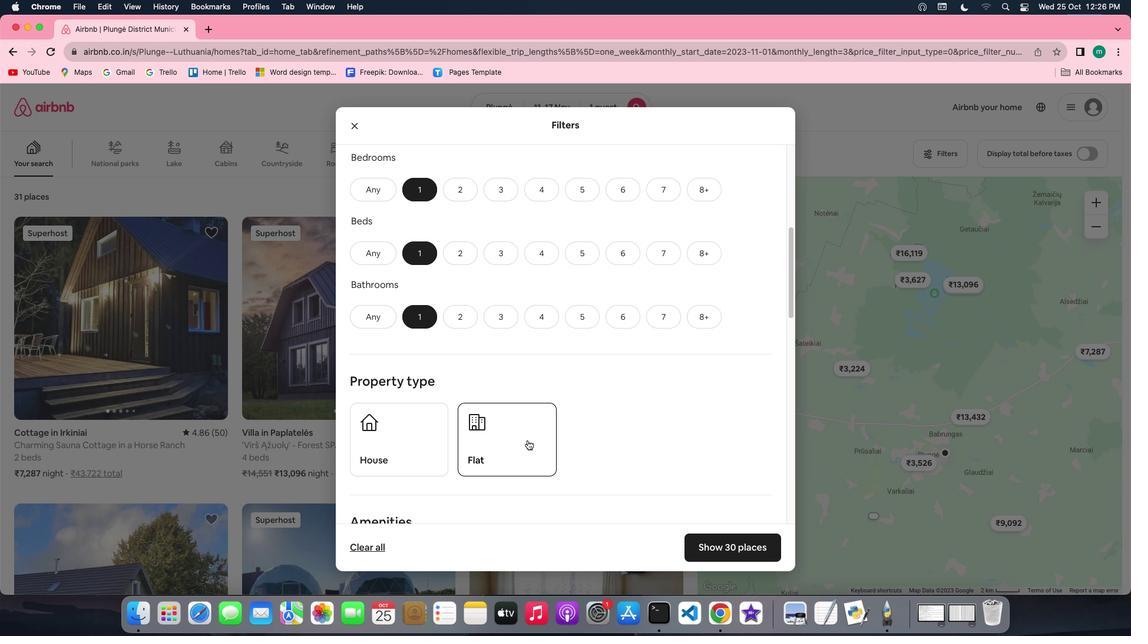 
Action: Mouse scrolled (527, 440) with delta (0, 0)
Screenshot: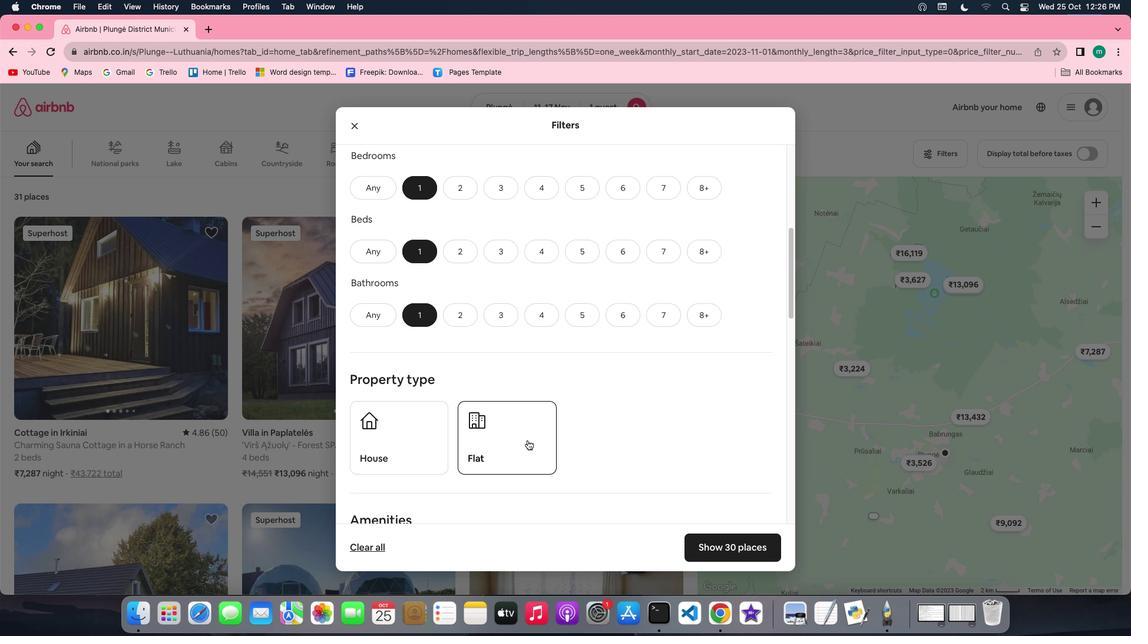 
Action: Mouse scrolled (527, 440) with delta (0, -1)
Screenshot: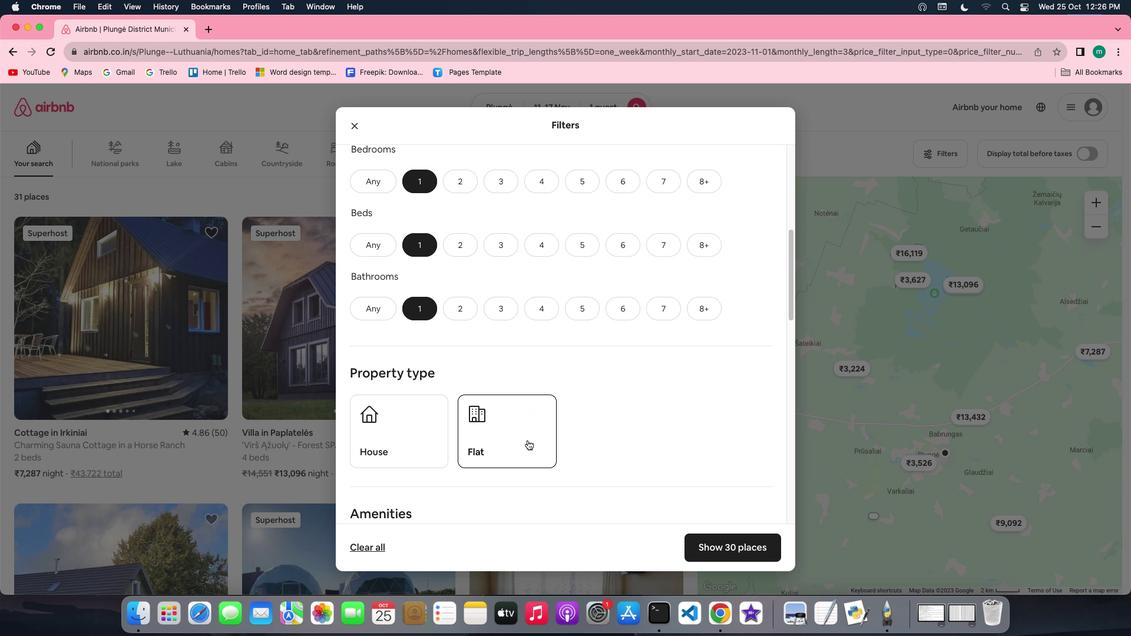 
Action: Mouse scrolled (527, 440) with delta (0, -1)
Screenshot: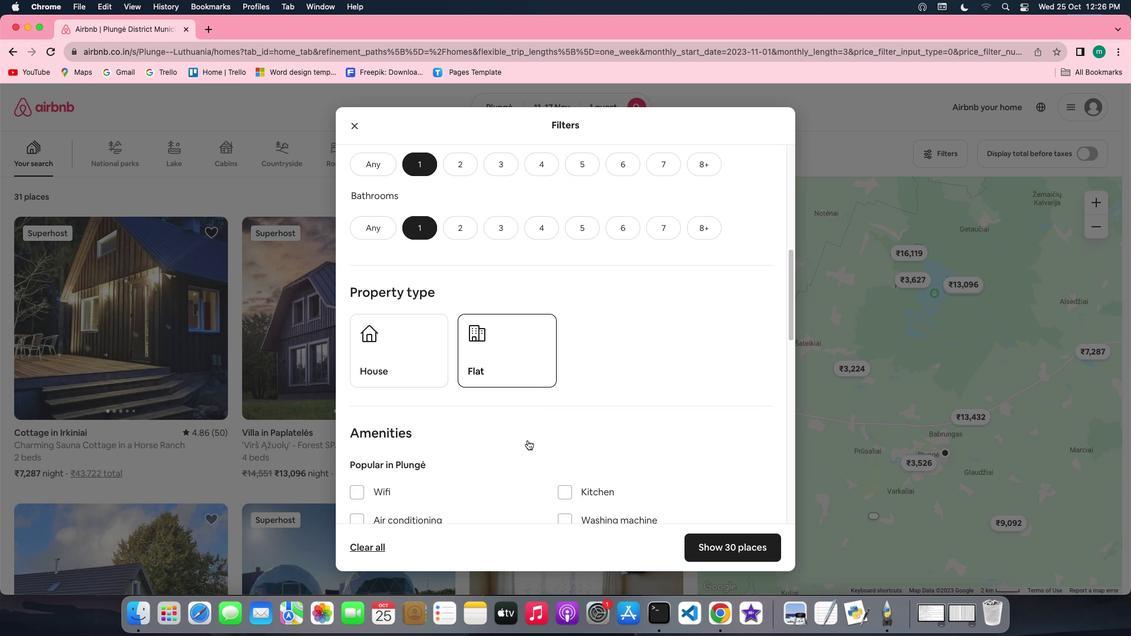 
Action: Mouse moved to (659, 439)
Screenshot: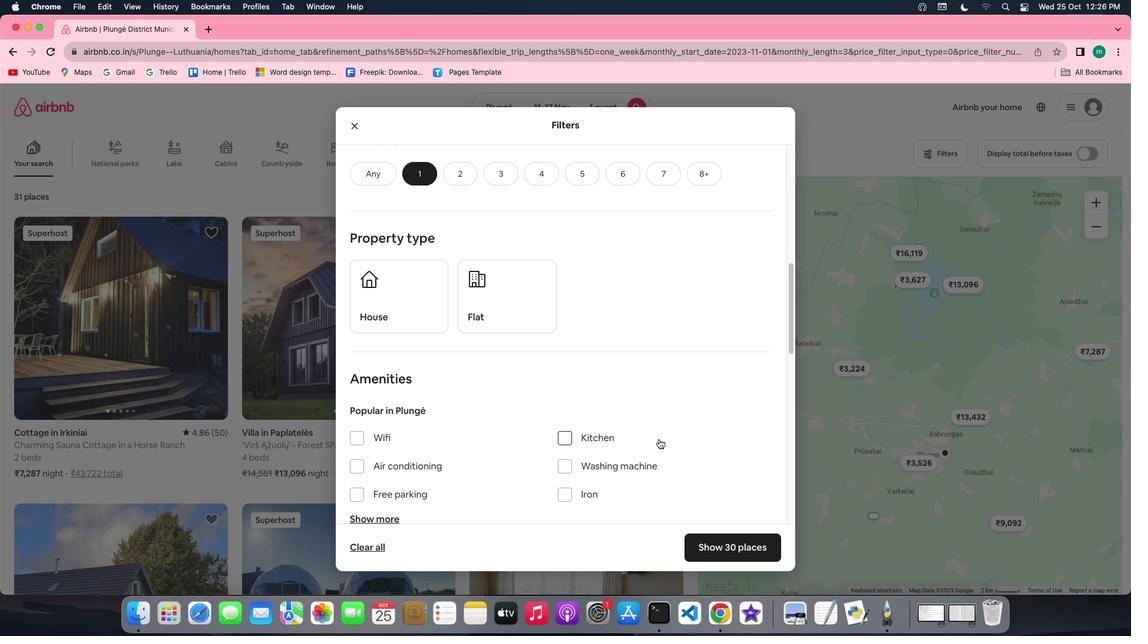 
Action: Mouse scrolled (659, 439) with delta (0, 0)
Screenshot: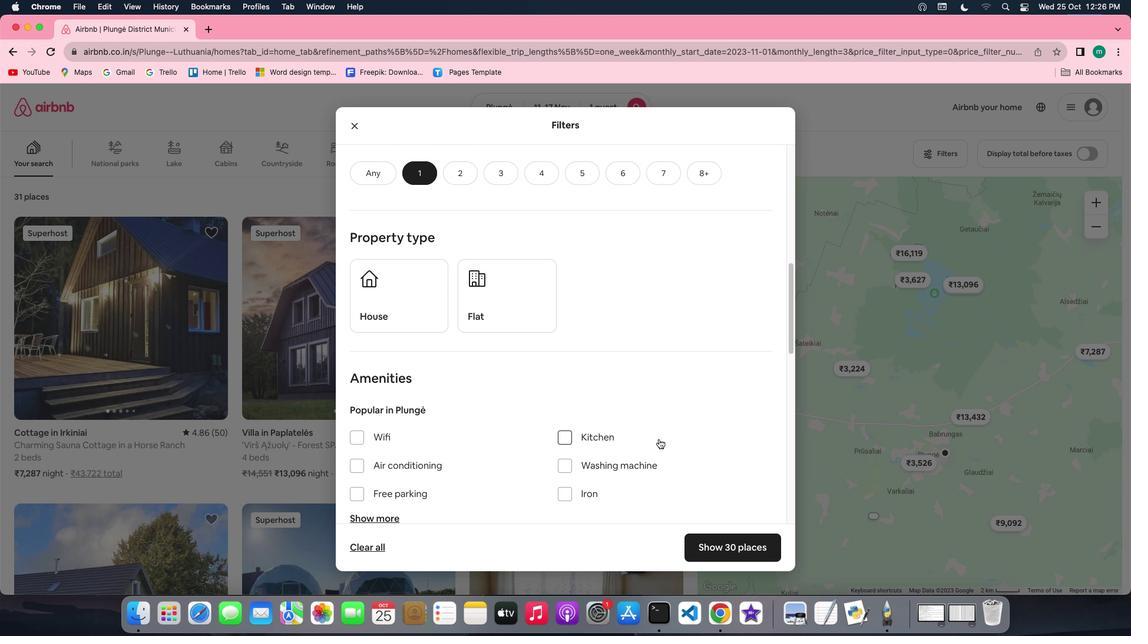 
Action: Mouse scrolled (659, 439) with delta (0, 0)
Screenshot: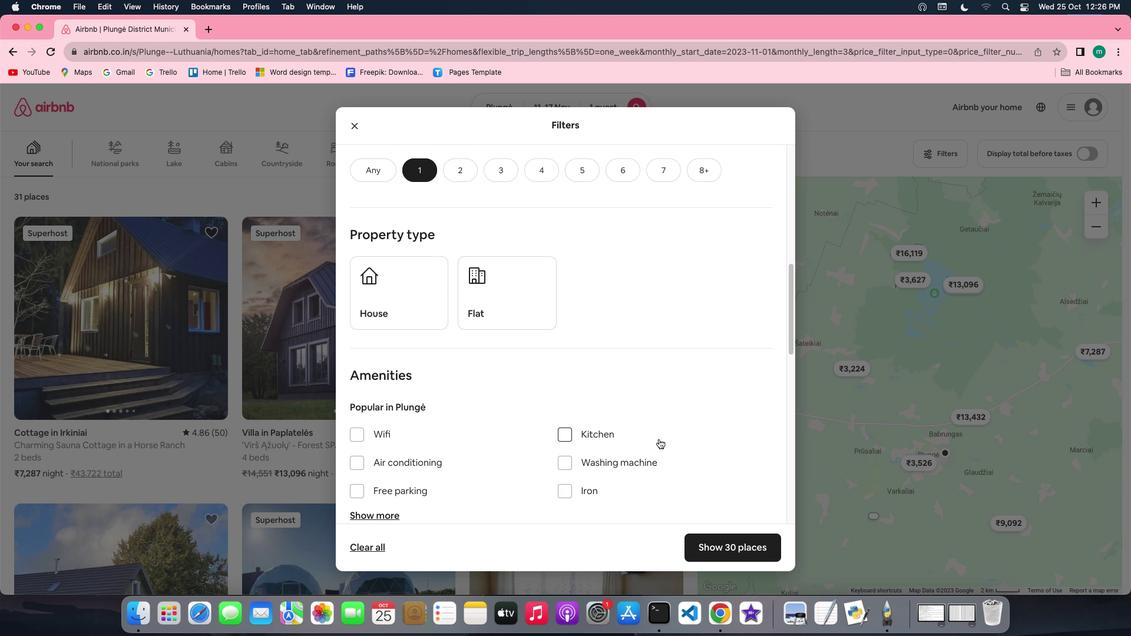 
Action: Mouse scrolled (659, 439) with delta (0, 0)
Screenshot: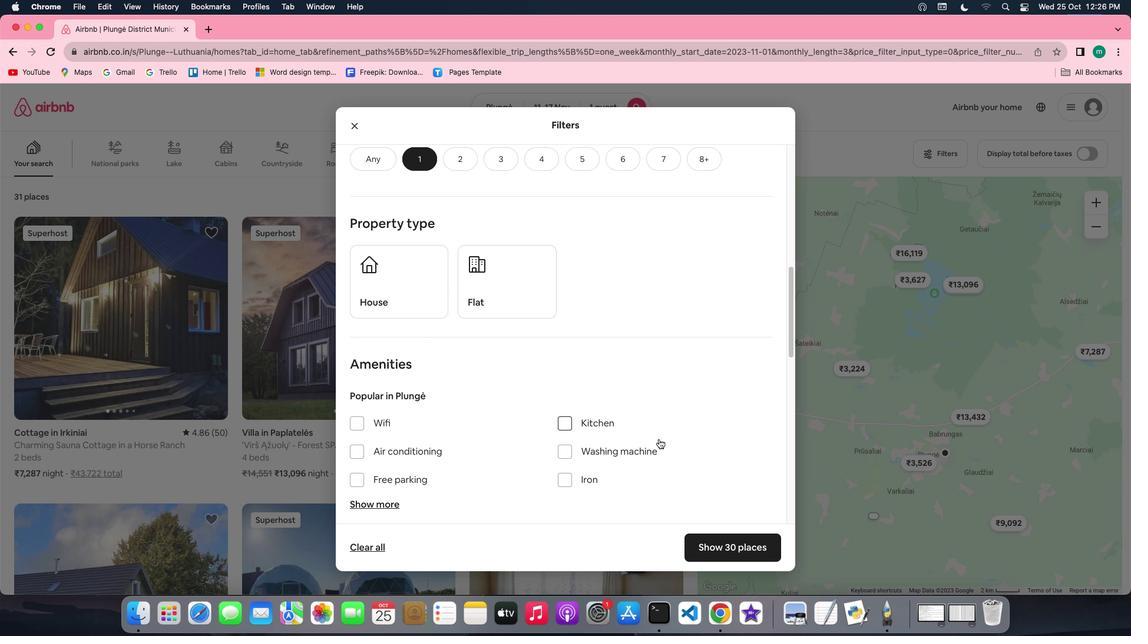 
Action: Mouse scrolled (659, 439) with delta (0, 0)
Screenshot: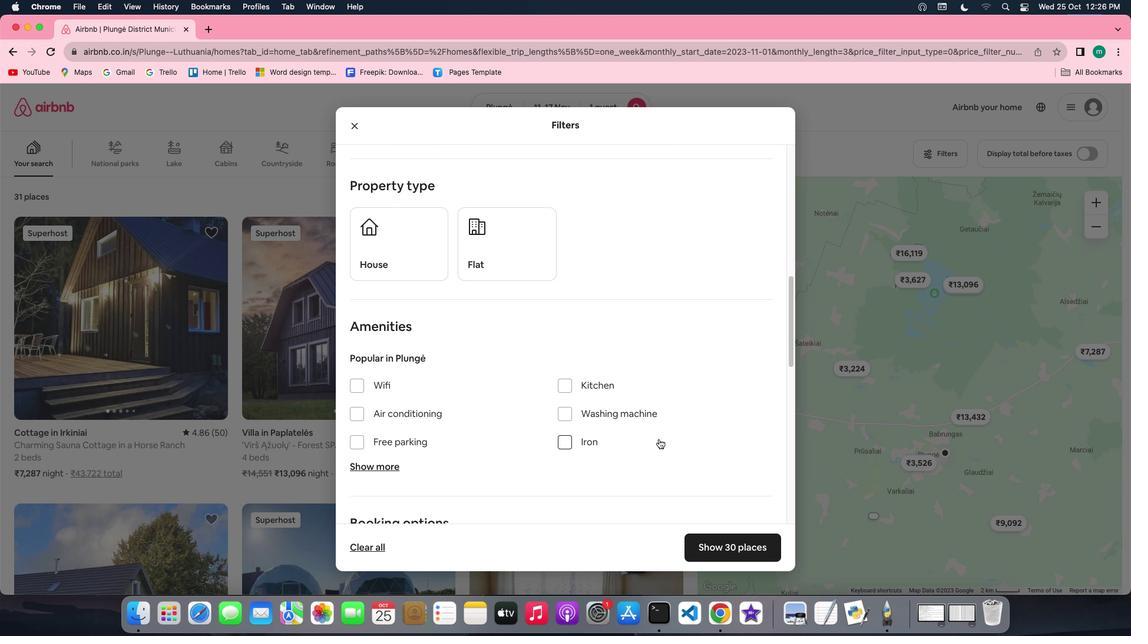 
Action: Mouse scrolled (659, 439) with delta (0, 0)
Screenshot: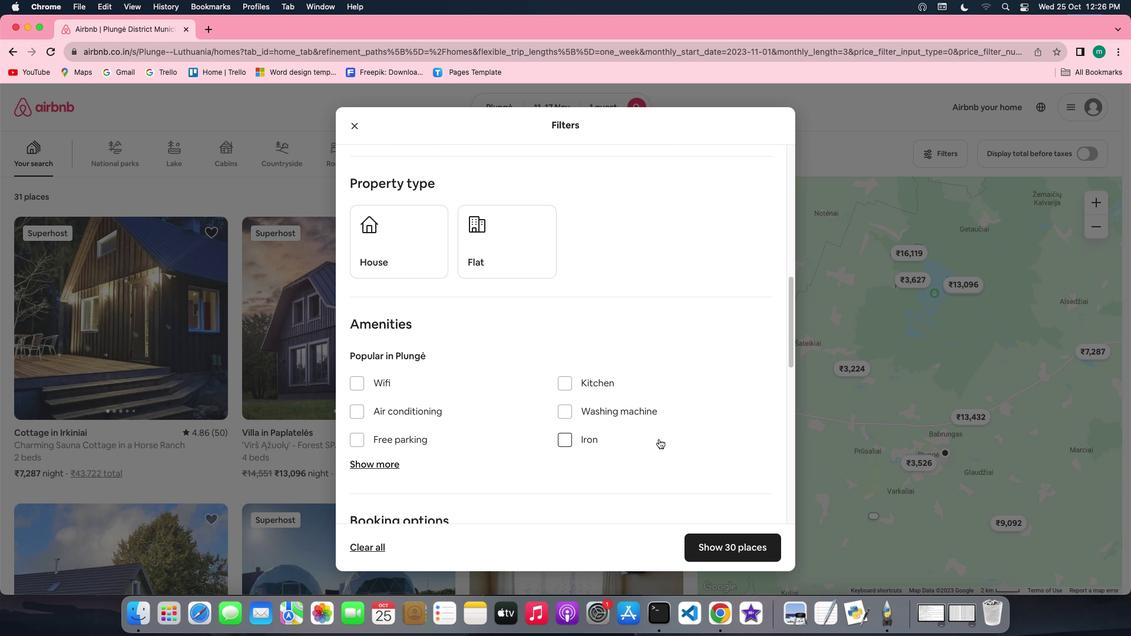 
Action: Mouse scrolled (659, 439) with delta (0, 0)
Screenshot: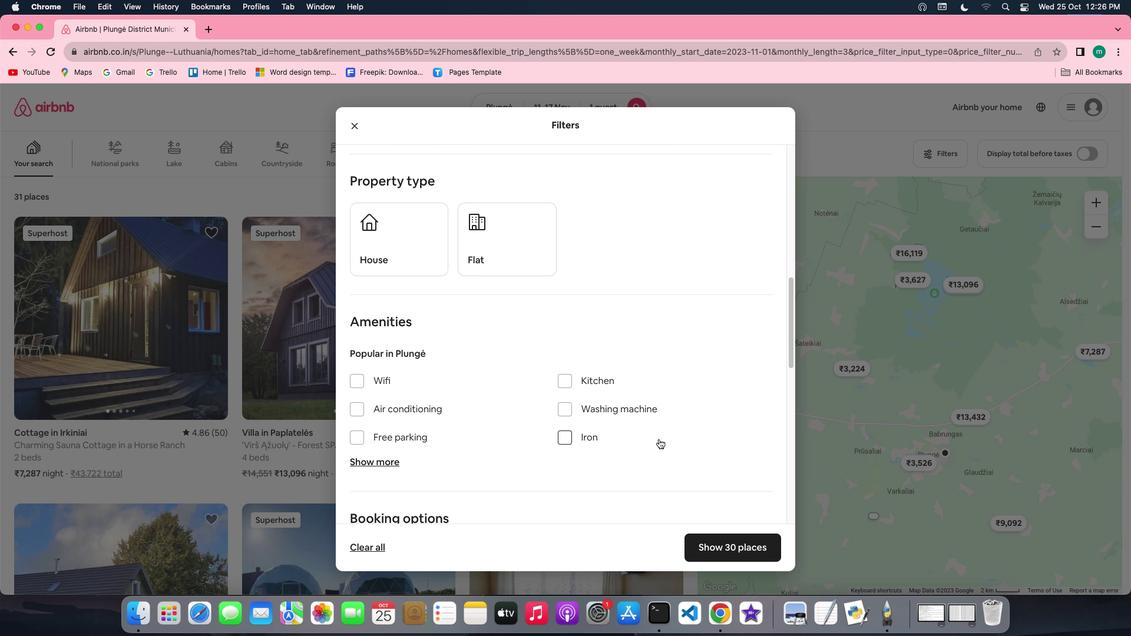 
Action: Mouse scrolled (659, 439) with delta (0, 0)
Screenshot: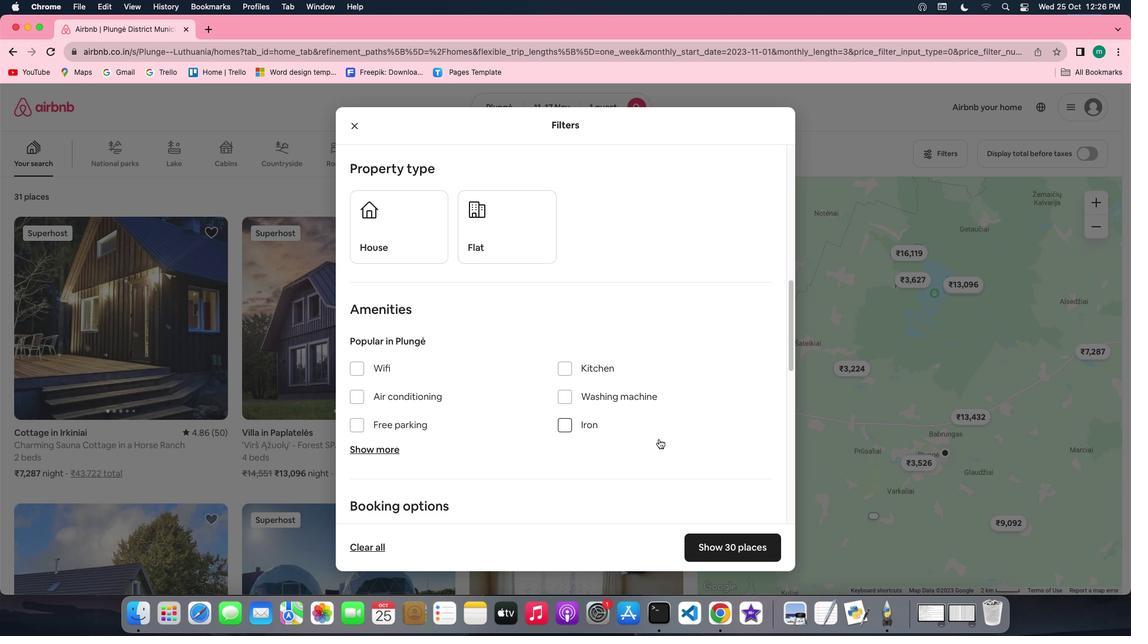 
Action: Mouse scrolled (659, 439) with delta (0, 0)
Screenshot: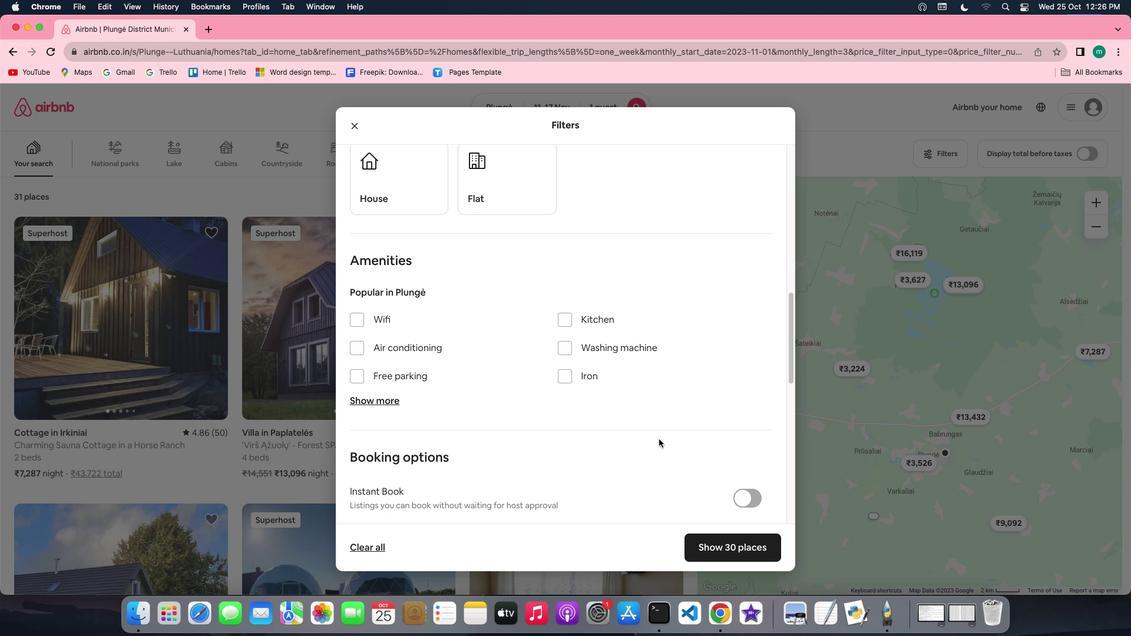 
Action: Mouse scrolled (659, 439) with delta (0, 0)
Screenshot: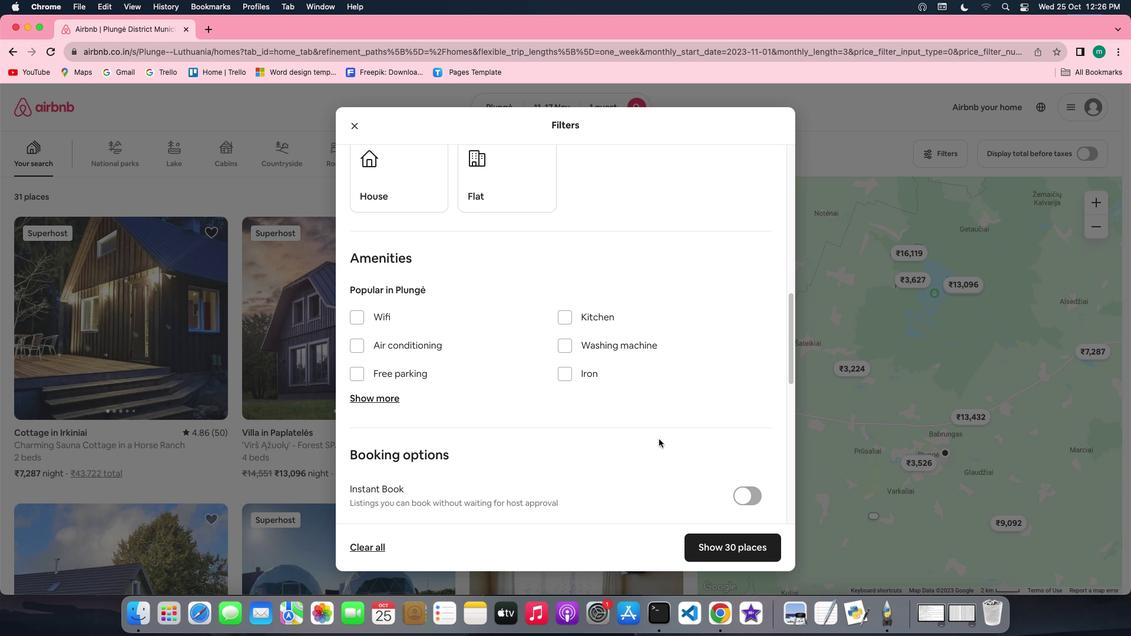 
Action: Mouse scrolled (659, 439) with delta (0, 0)
Screenshot: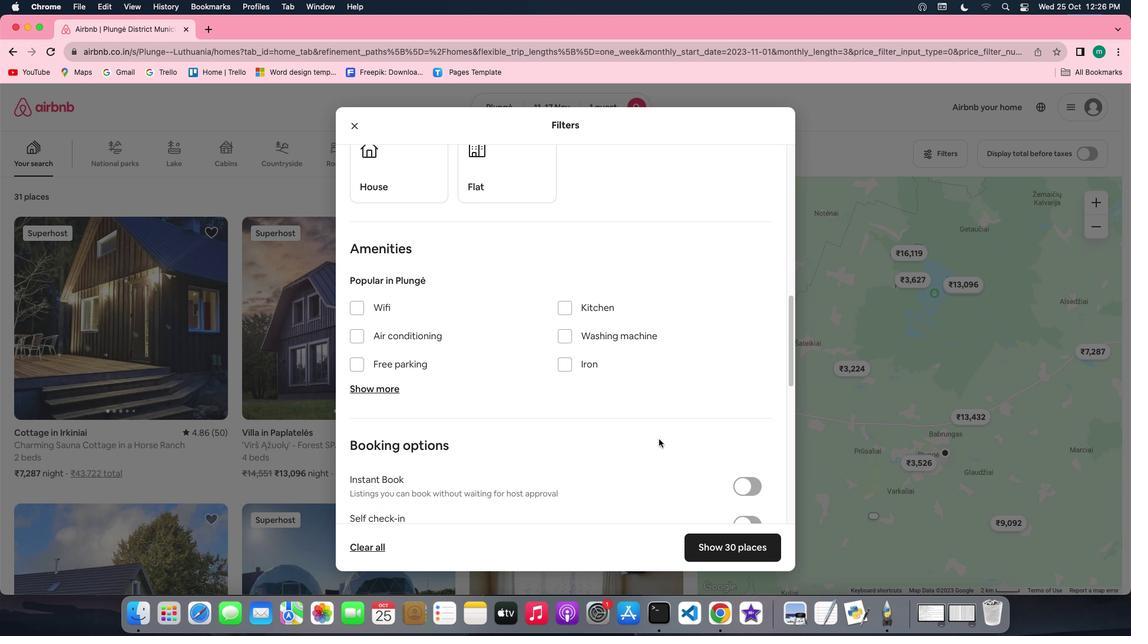 
Action: Mouse scrolled (659, 439) with delta (0, 0)
Screenshot: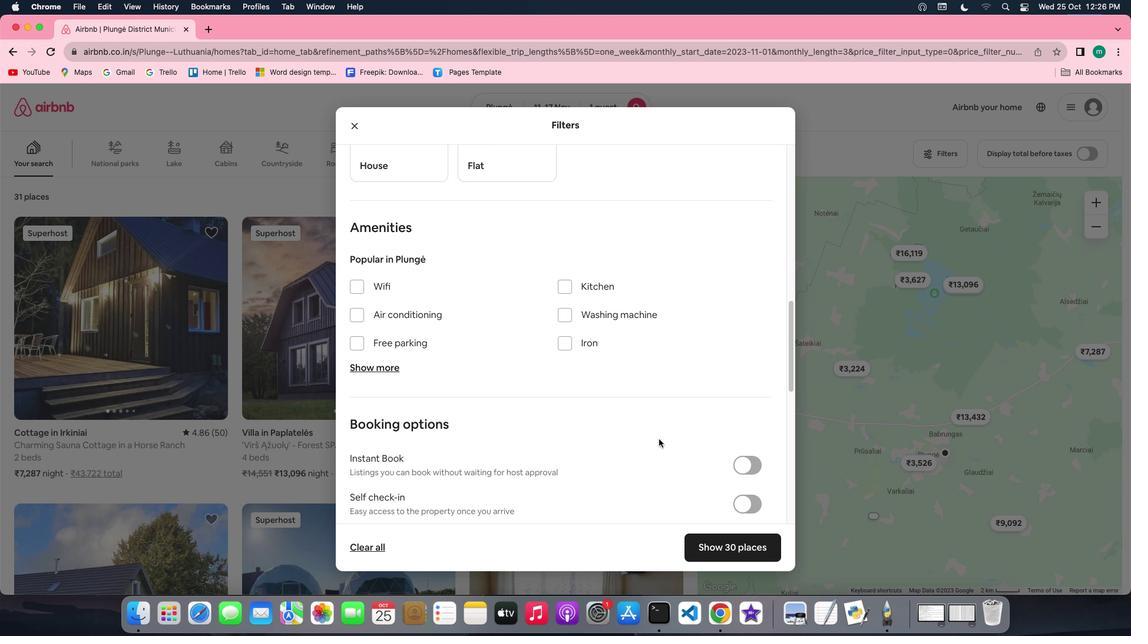 
Action: Mouse scrolled (659, 439) with delta (0, 0)
Screenshot: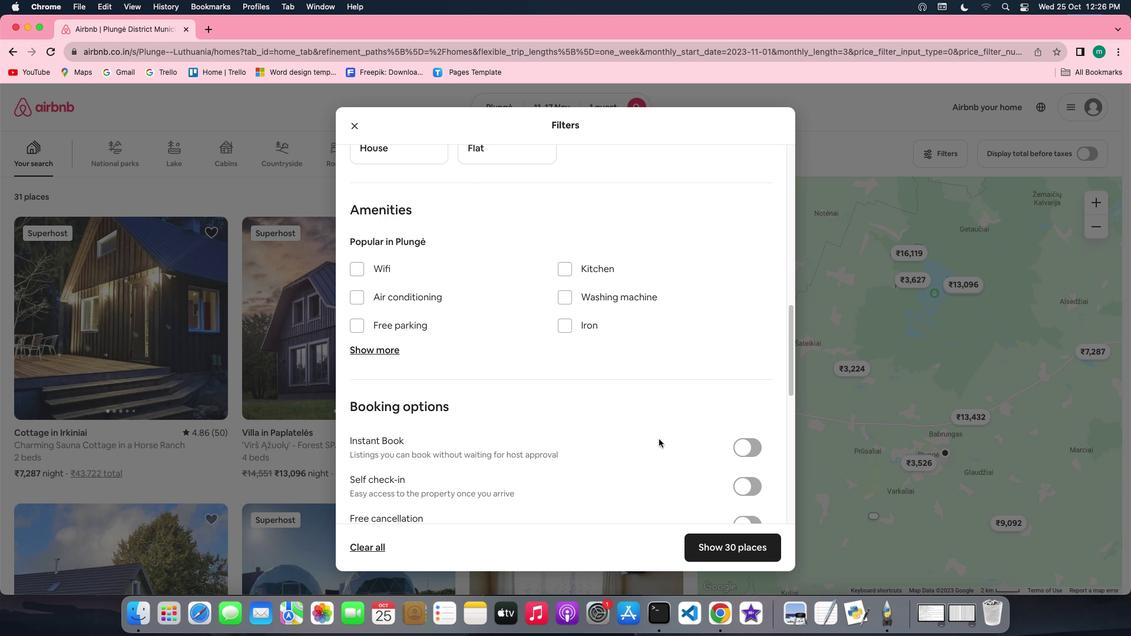 
Action: Mouse scrolled (659, 439) with delta (0, 0)
Screenshot: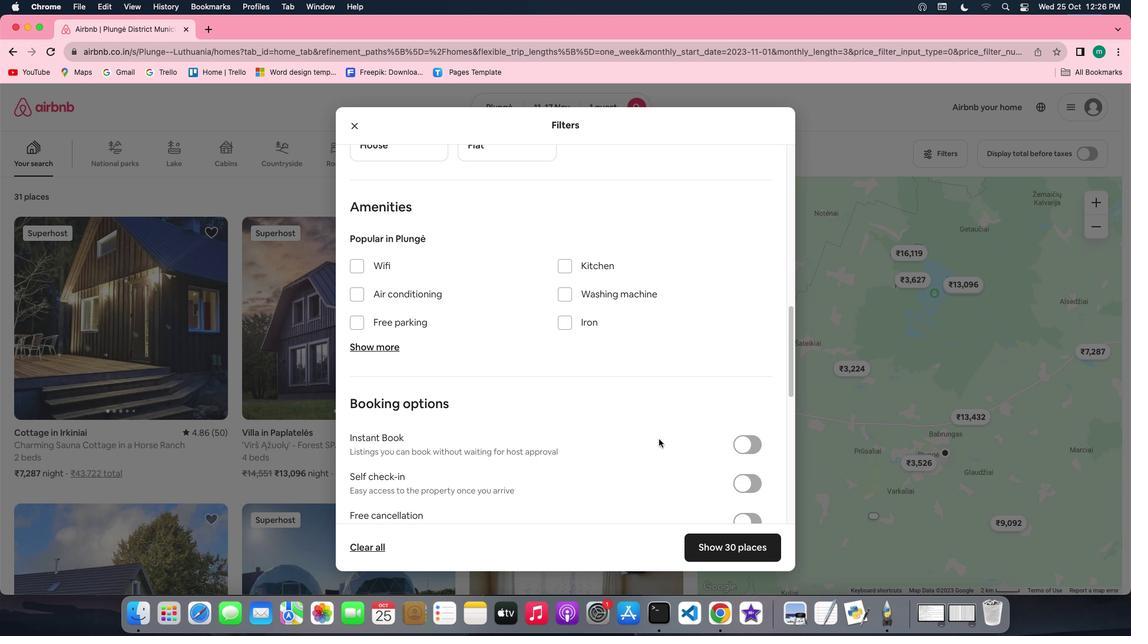 
Action: Mouse scrolled (659, 439) with delta (0, 0)
Screenshot: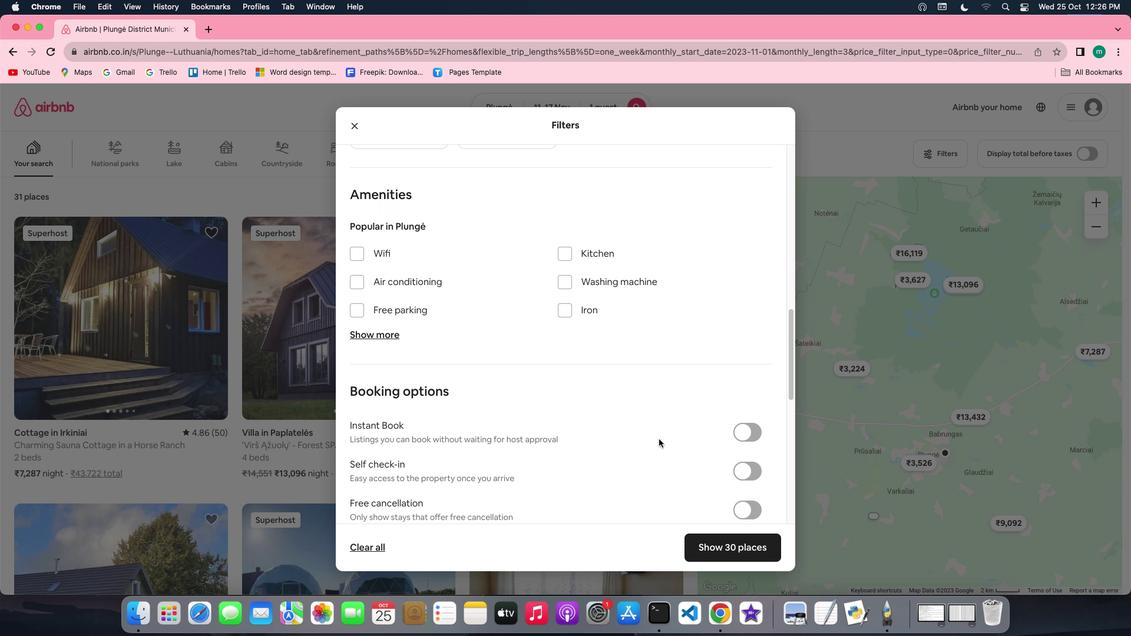 
Action: Mouse scrolled (659, 439) with delta (0, 0)
Screenshot: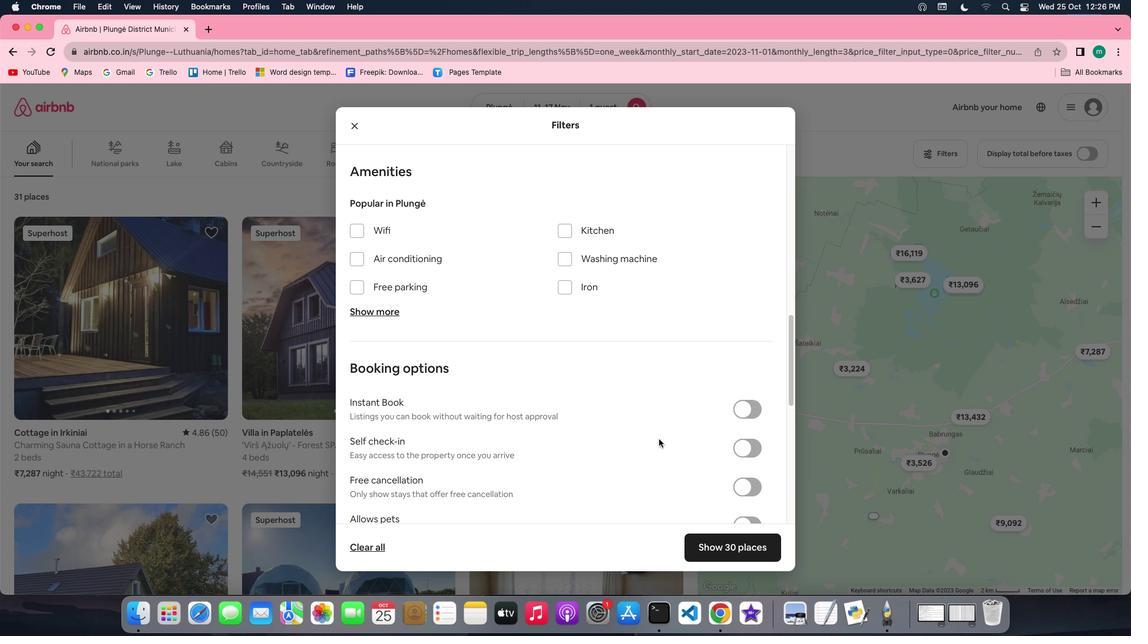 
Action: Mouse scrolled (659, 439) with delta (0, 0)
Screenshot: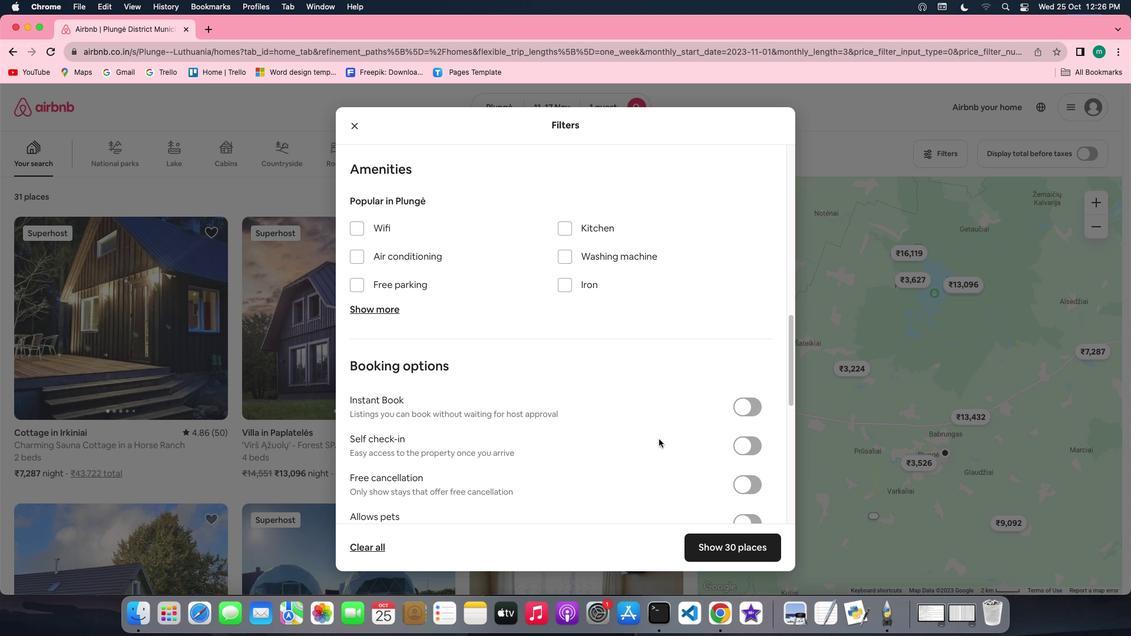 
Action: Mouse scrolled (659, 439) with delta (0, 0)
Screenshot: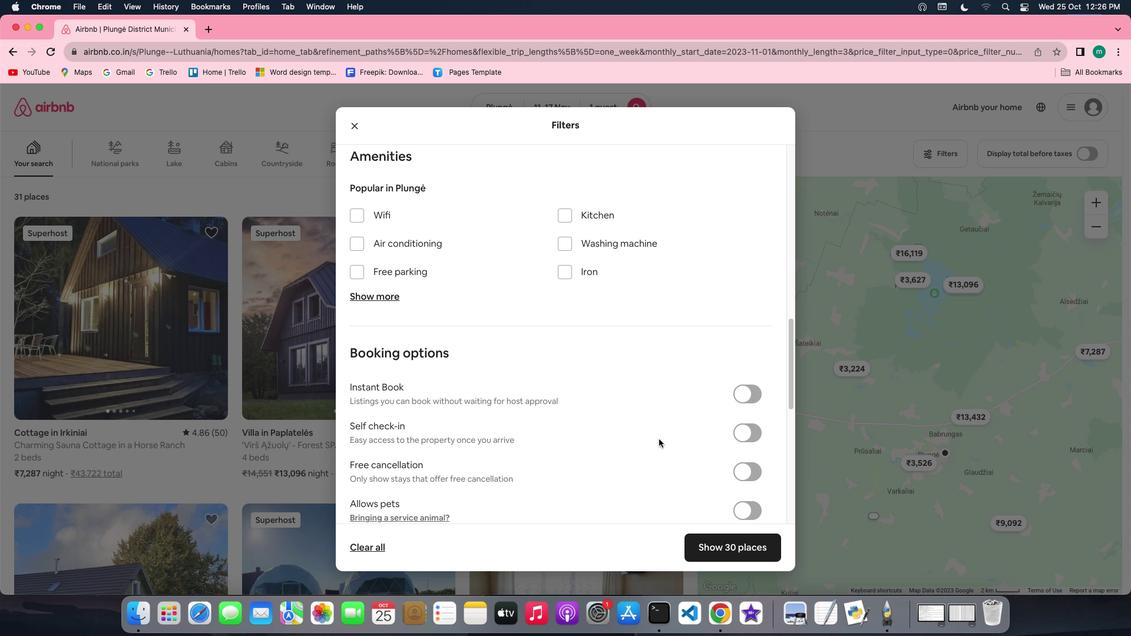 
Action: Mouse moved to (745, 420)
Screenshot: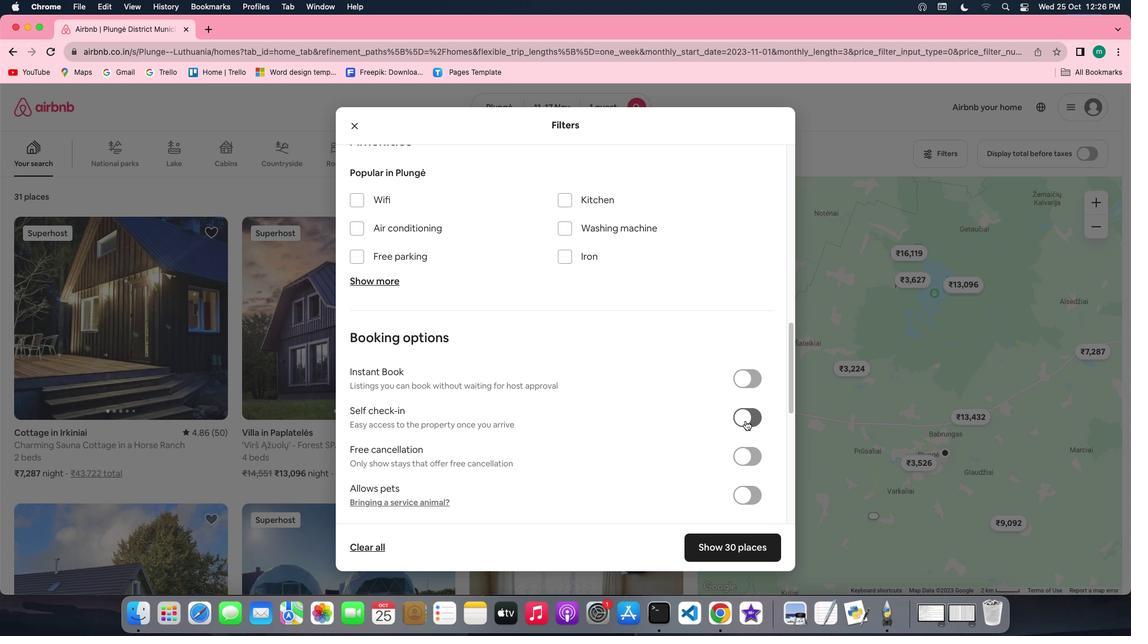 
Action: Mouse pressed left at (745, 420)
Screenshot: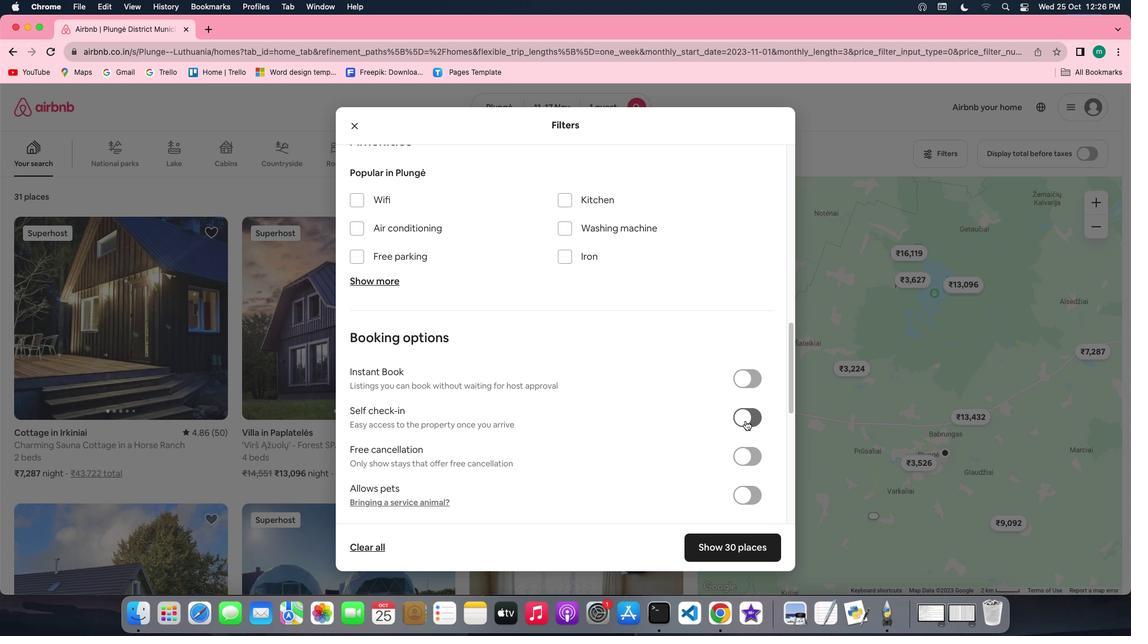 
Action: Mouse moved to (726, 547)
Screenshot: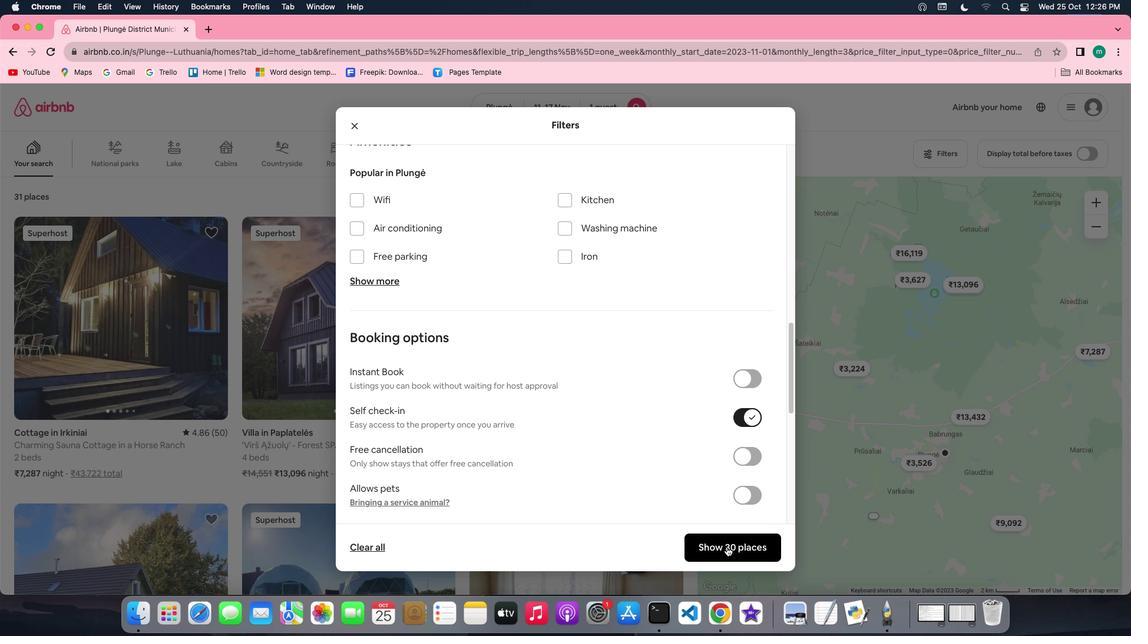 
Action: Mouse pressed left at (726, 547)
Screenshot: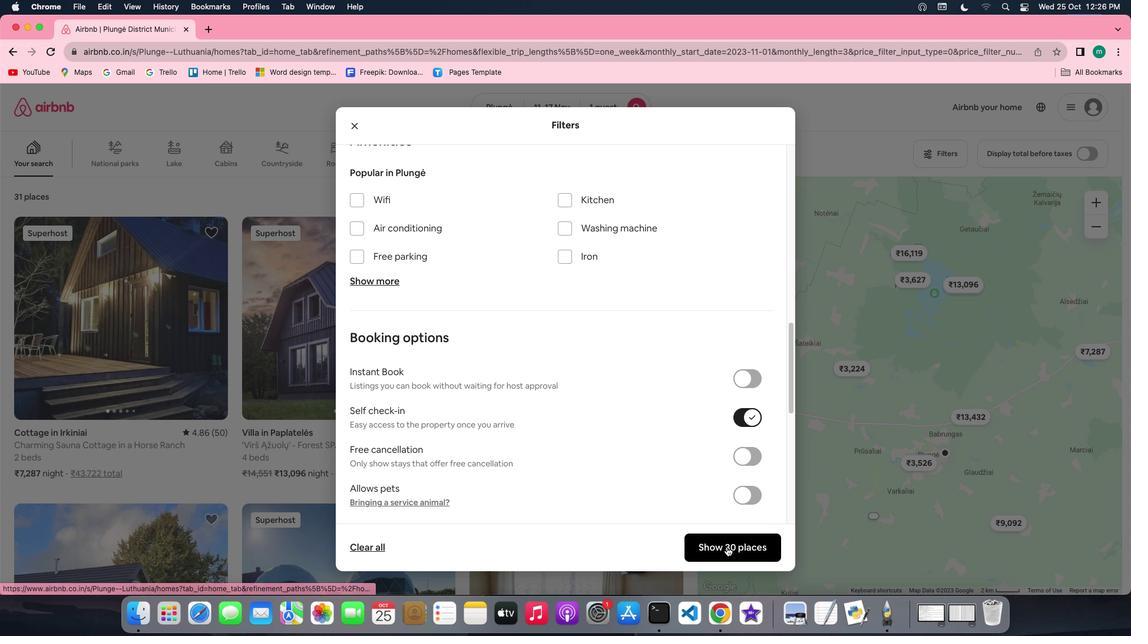 
Action: Mouse moved to (634, 491)
Screenshot: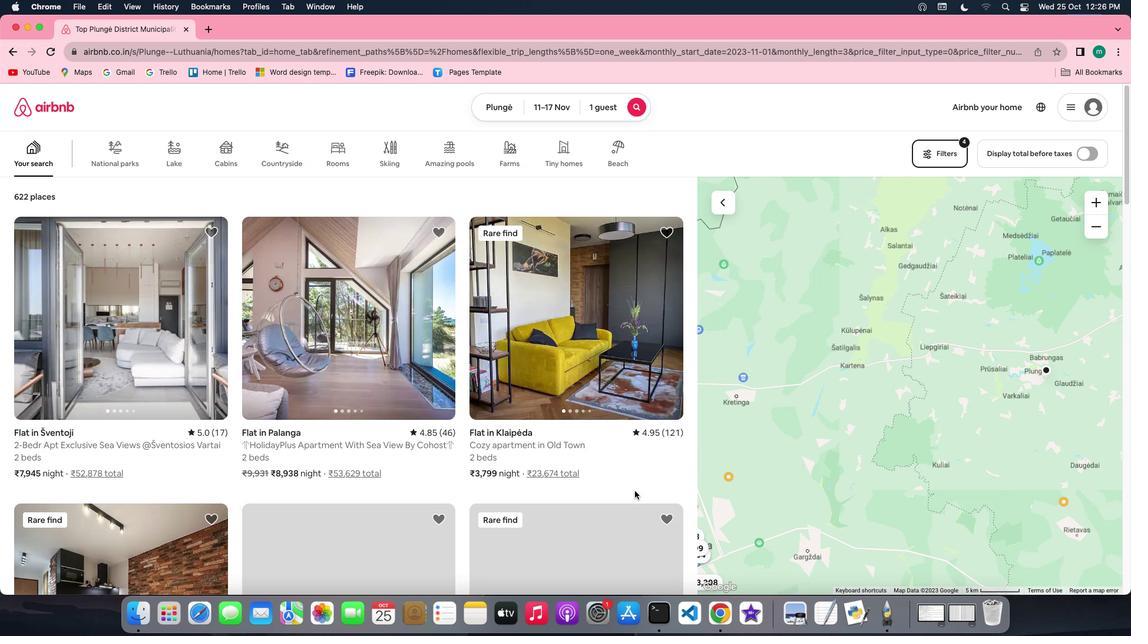 
Action: Mouse scrolled (634, 491) with delta (0, 0)
Screenshot: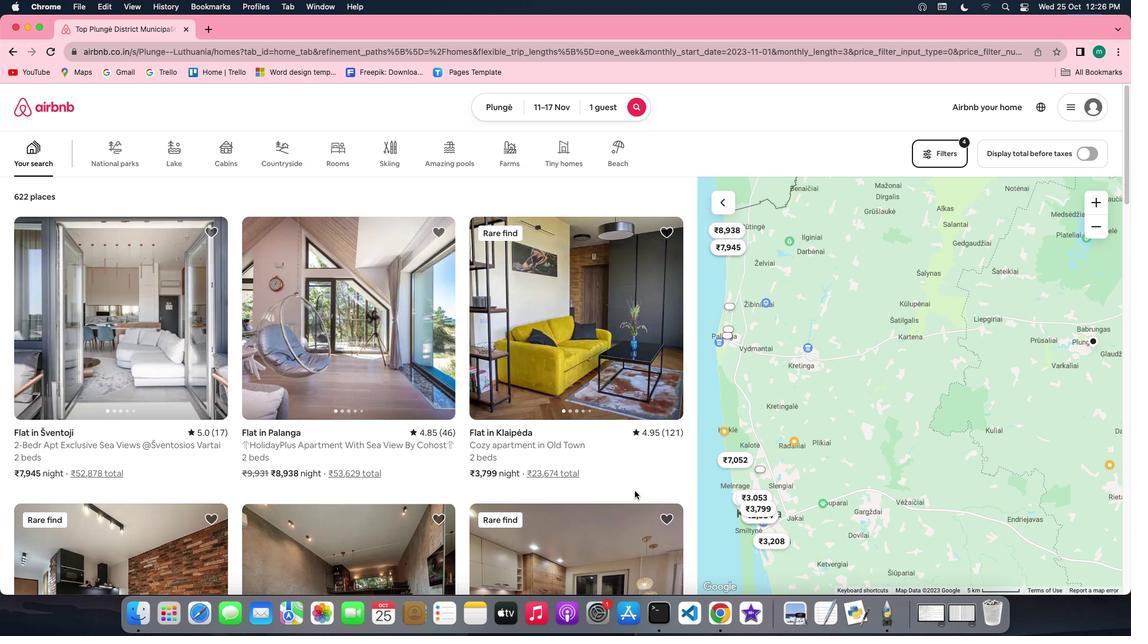 
Action: Mouse scrolled (634, 491) with delta (0, 0)
Screenshot: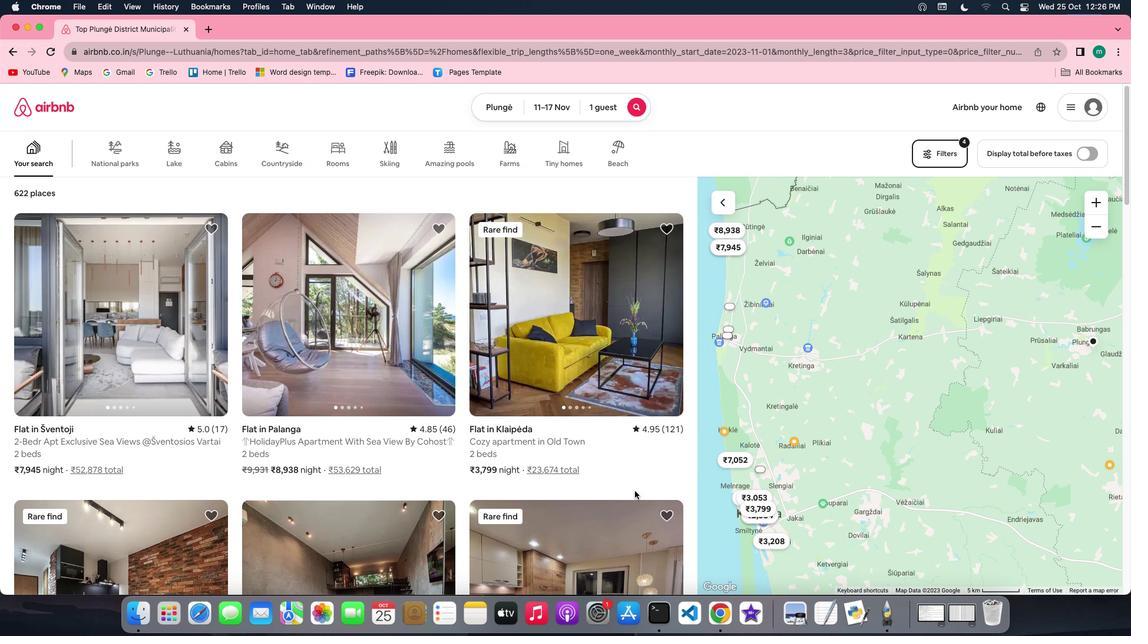 
Action: Mouse scrolled (634, 491) with delta (0, 0)
Screenshot: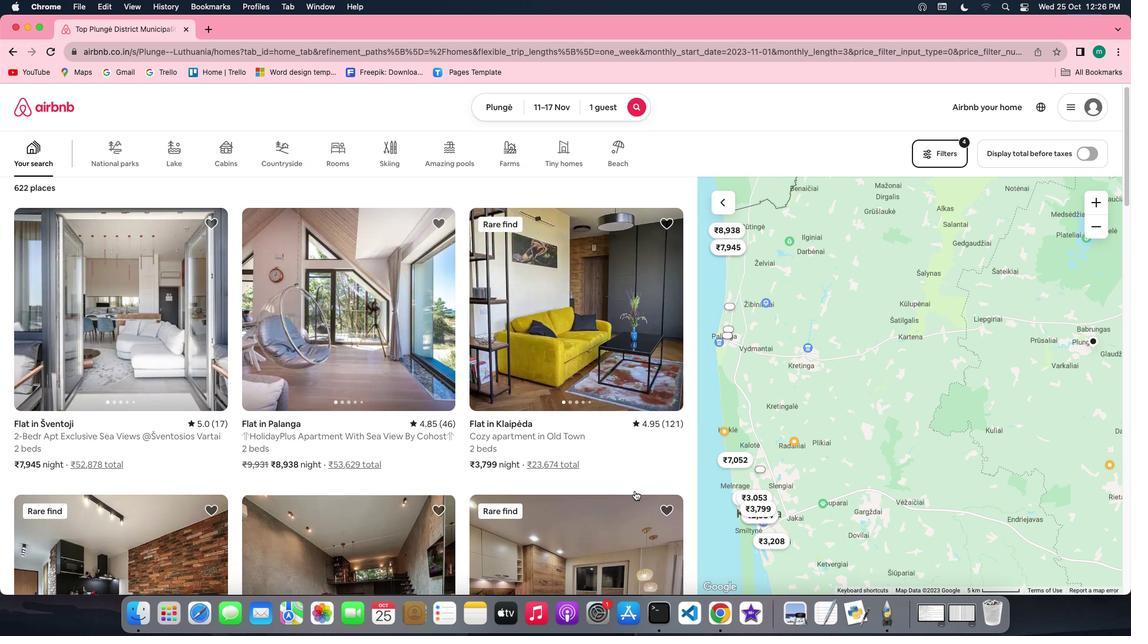 
Action: Mouse scrolled (634, 491) with delta (0, 0)
Screenshot: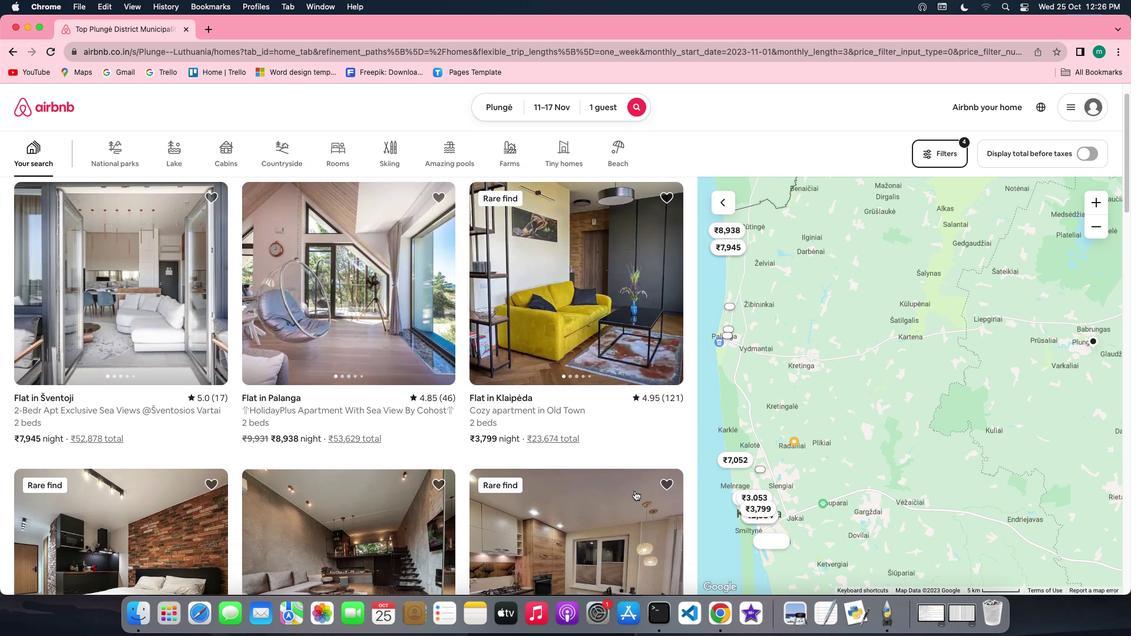 
Action: Mouse moved to (258, 276)
Screenshot: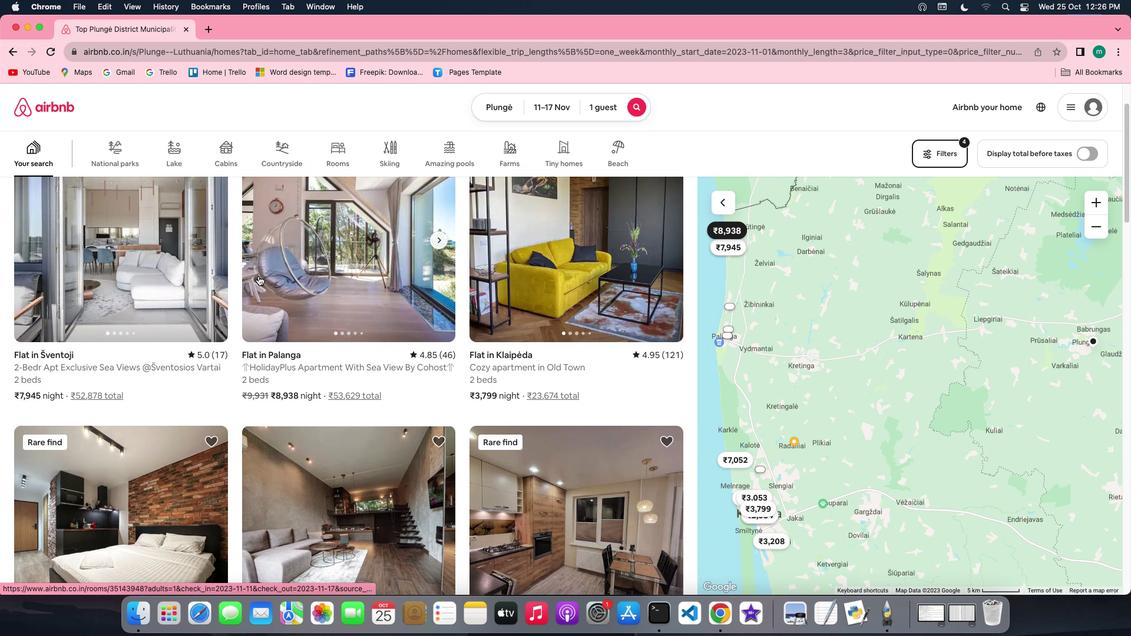 
Action: Mouse pressed left at (258, 276)
Screenshot: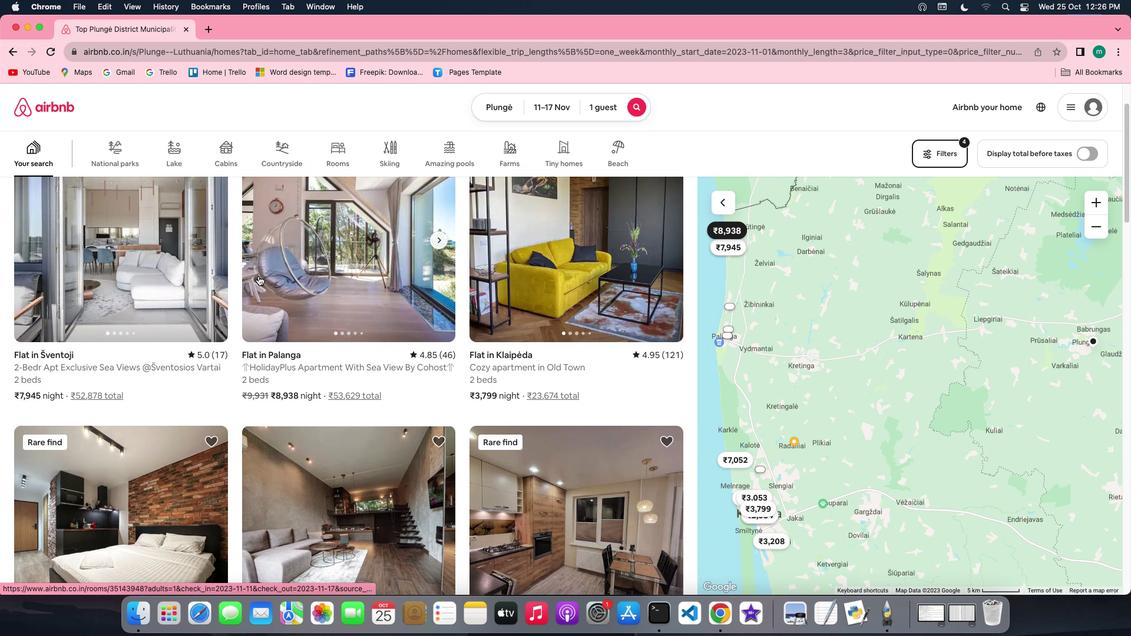
Action: Mouse moved to (626, 424)
Screenshot: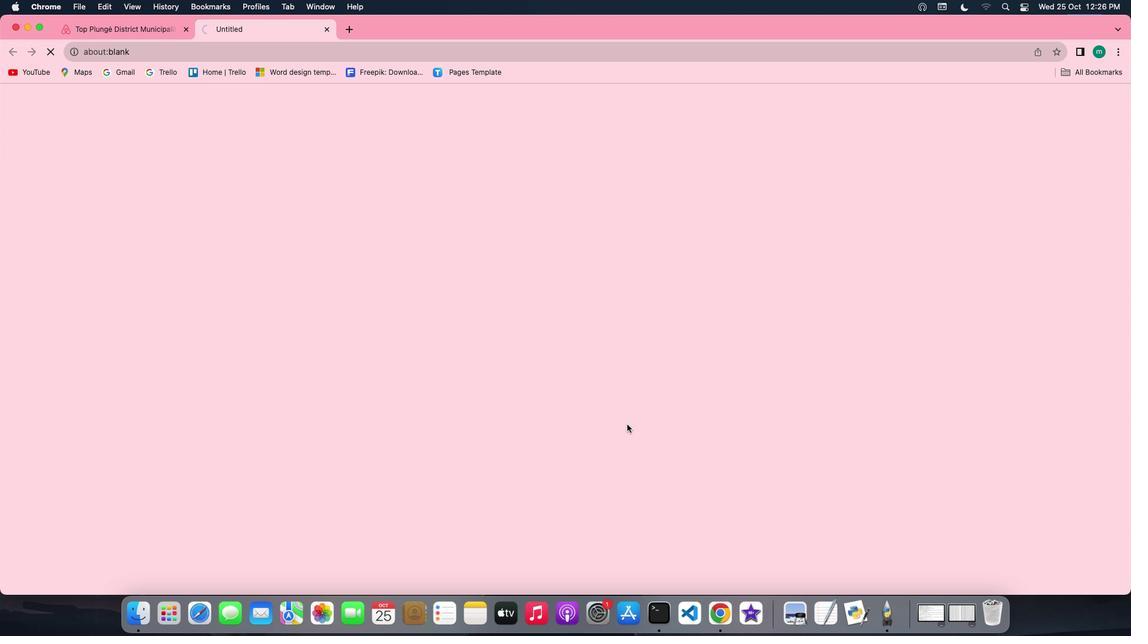 
Action: Mouse scrolled (626, 424) with delta (0, 0)
Screenshot: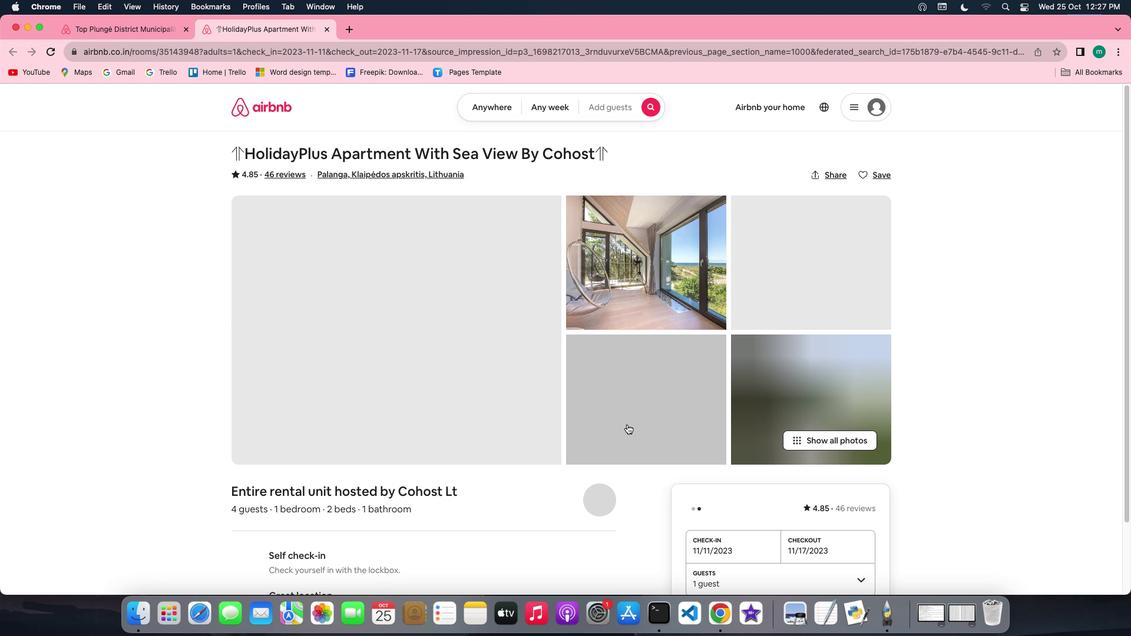 
Action: Mouse scrolled (626, 424) with delta (0, 0)
Screenshot: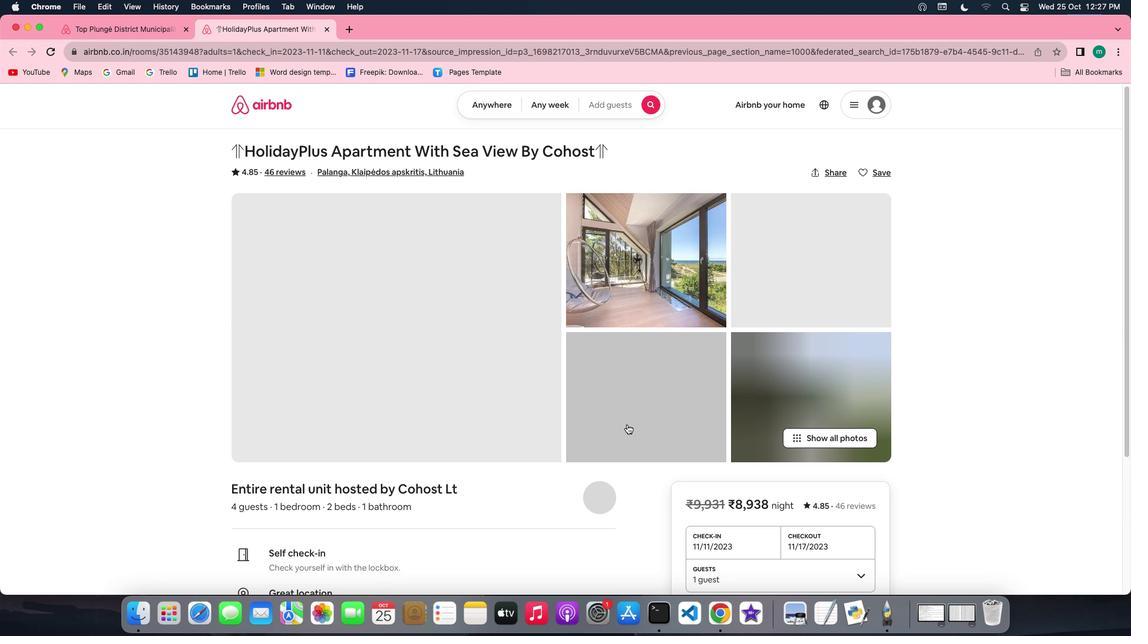 
Action: Mouse scrolled (626, 424) with delta (0, 0)
Screenshot: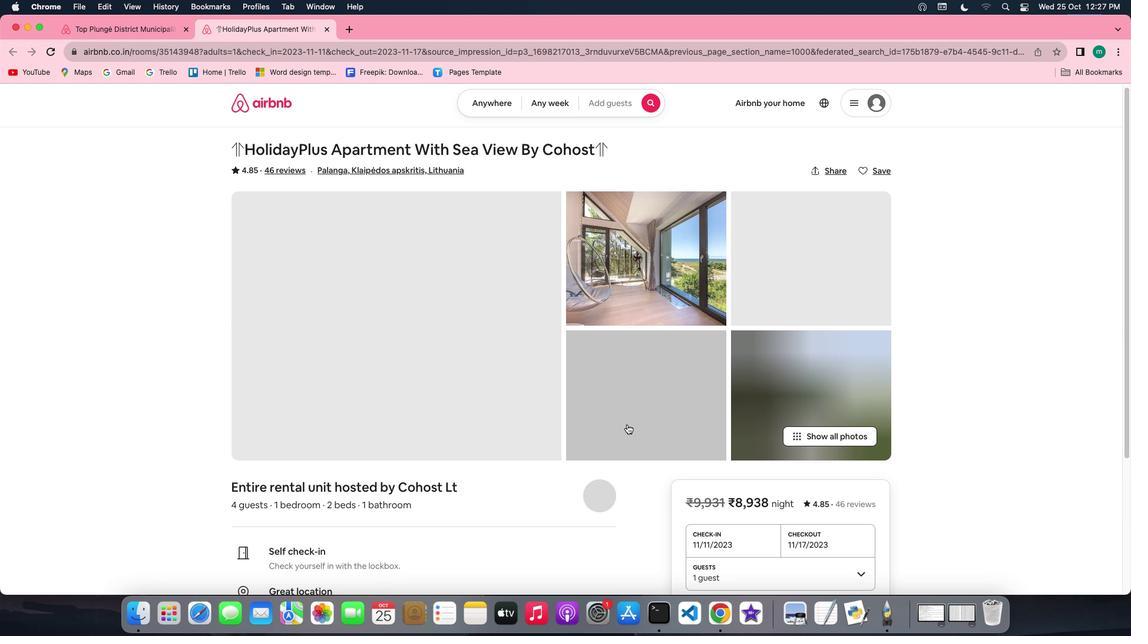 
Action: Mouse scrolled (626, 424) with delta (0, 0)
Screenshot: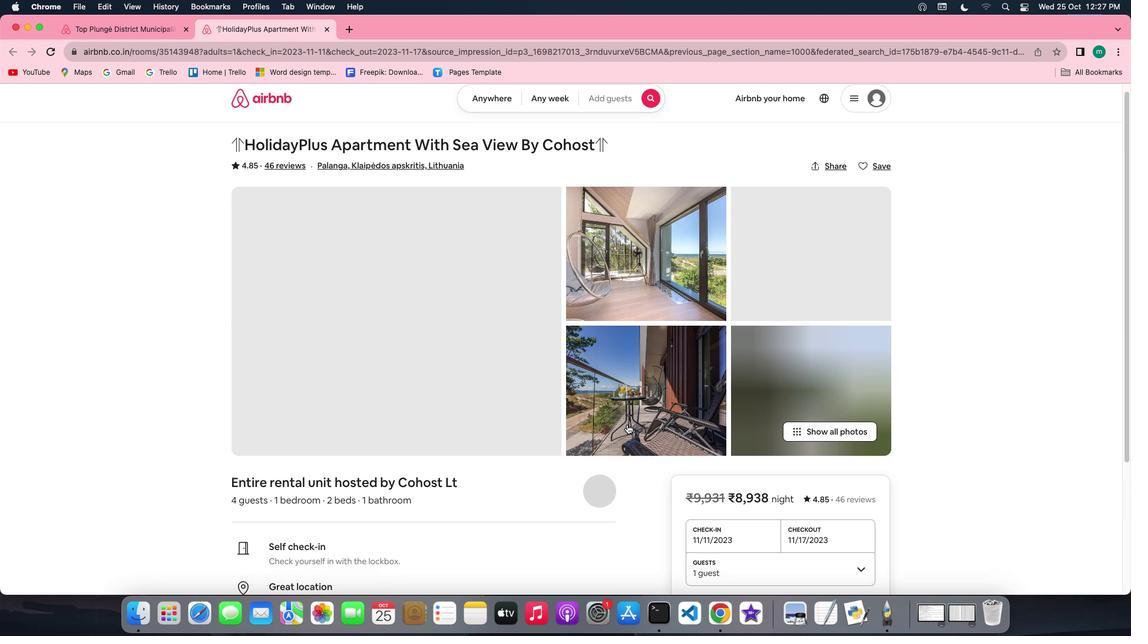 
Action: Mouse moved to (815, 415)
Screenshot: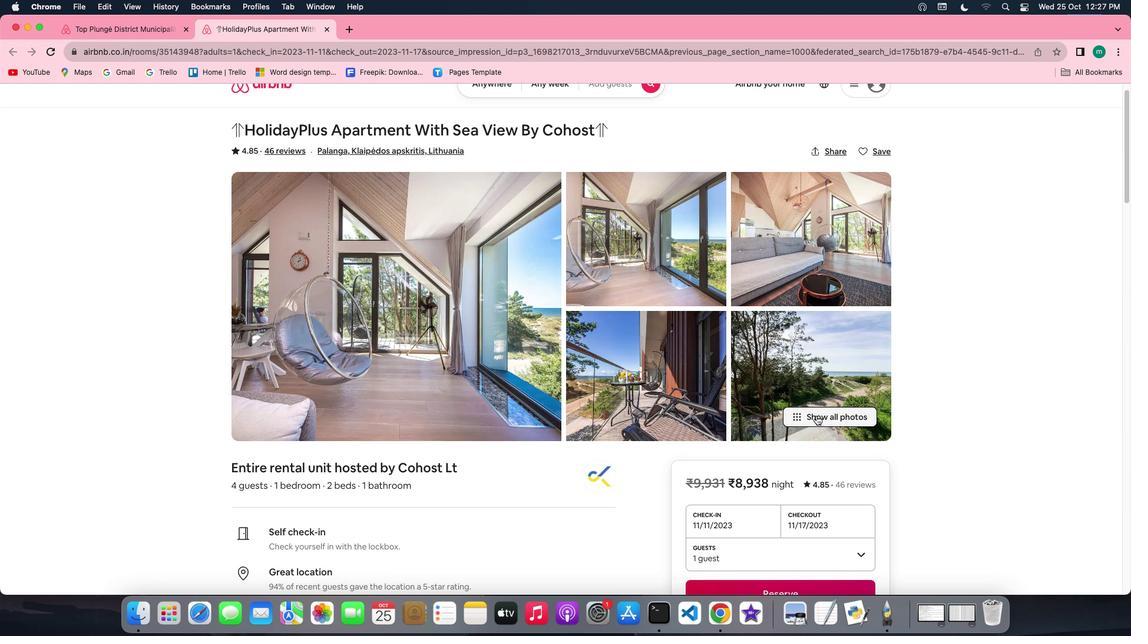 
Action: Mouse pressed left at (815, 415)
Screenshot: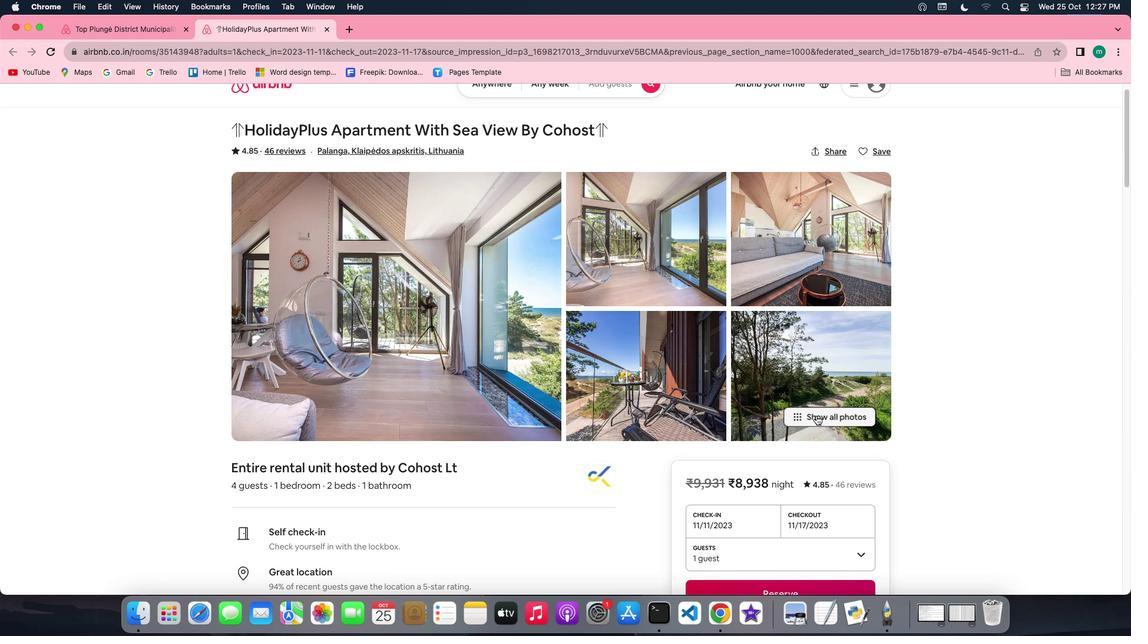
Action: Mouse moved to (610, 418)
Screenshot: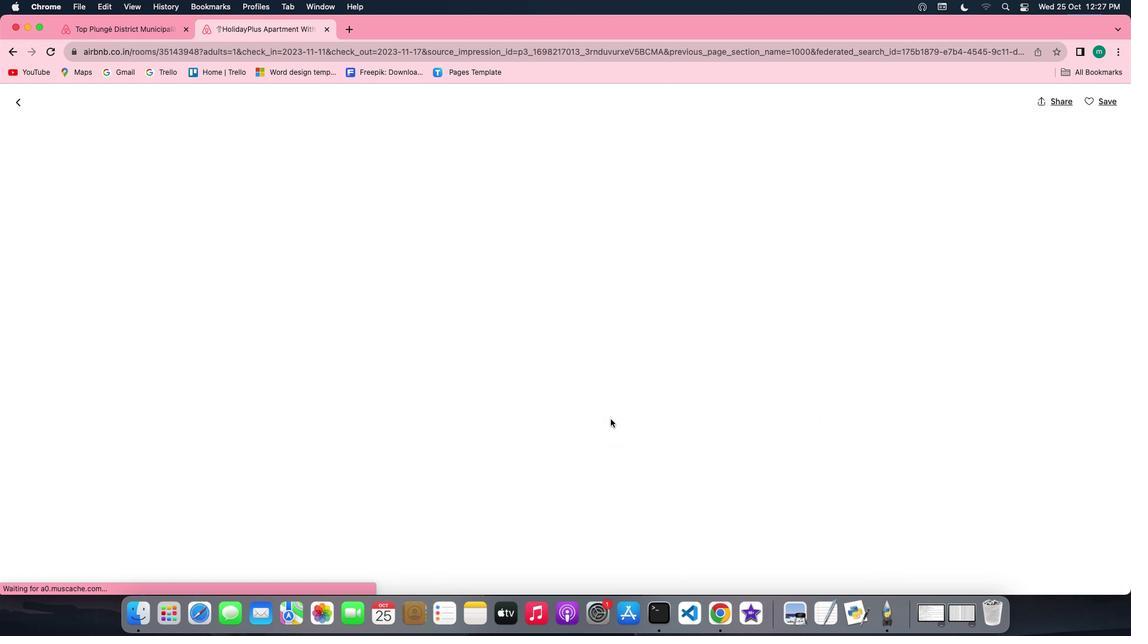 
Action: Mouse scrolled (610, 418) with delta (0, 0)
Screenshot: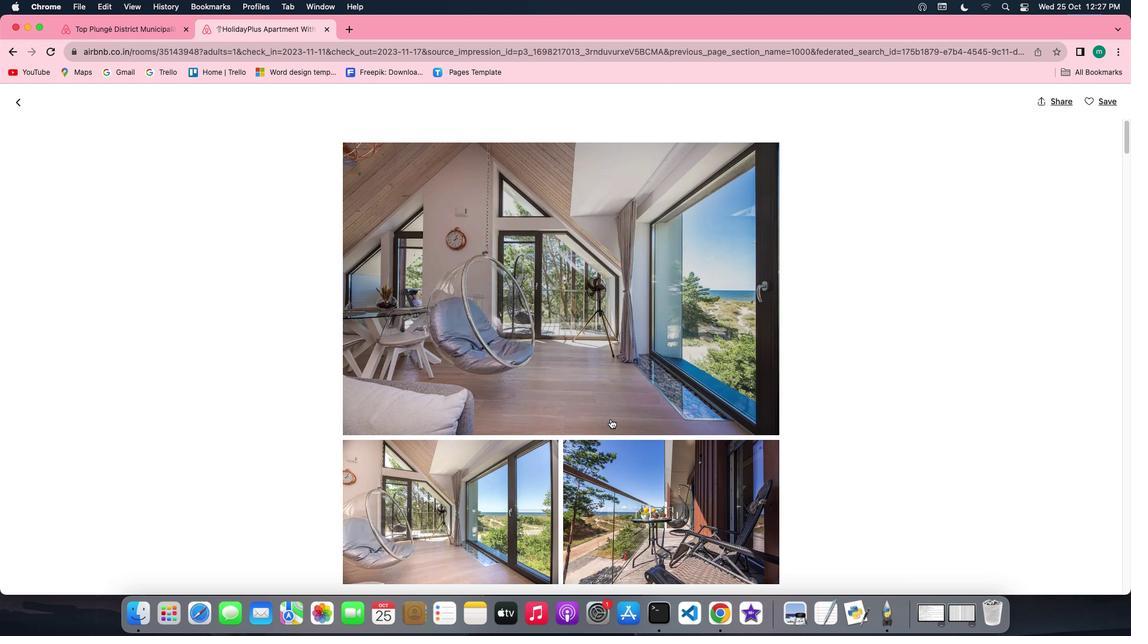 
Action: Mouse moved to (610, 418)
Screenshot: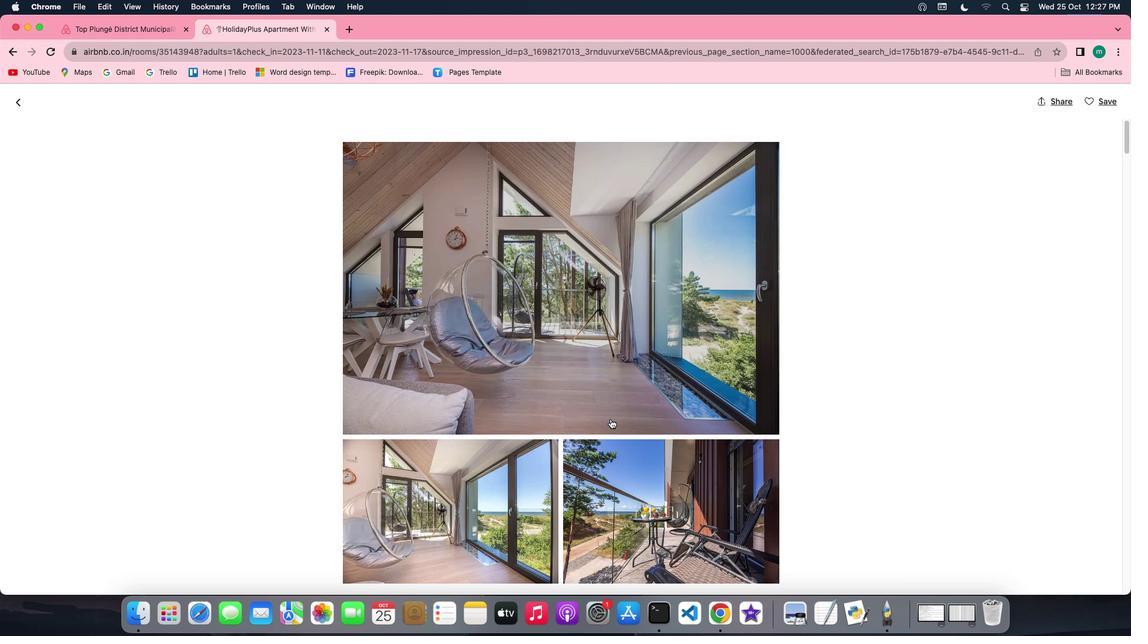 
Action: Mouse scrolled (610, 418) with delta (0, 0)
Screenshot: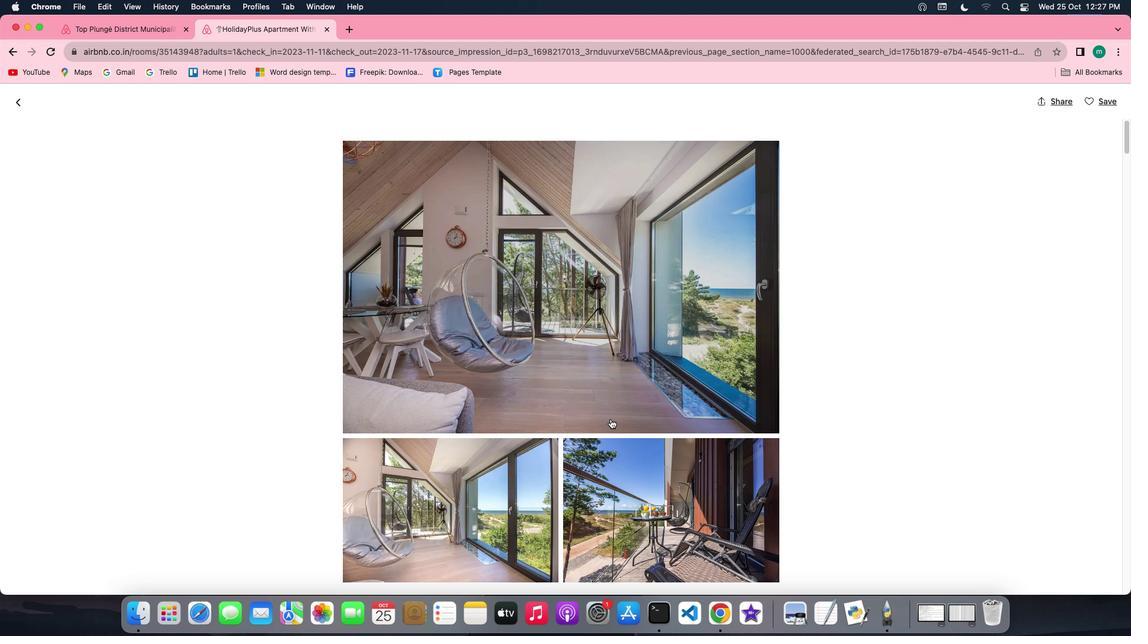
Action: Mouse scrolled (610, 418) with delta (0, 0)
Screenshot: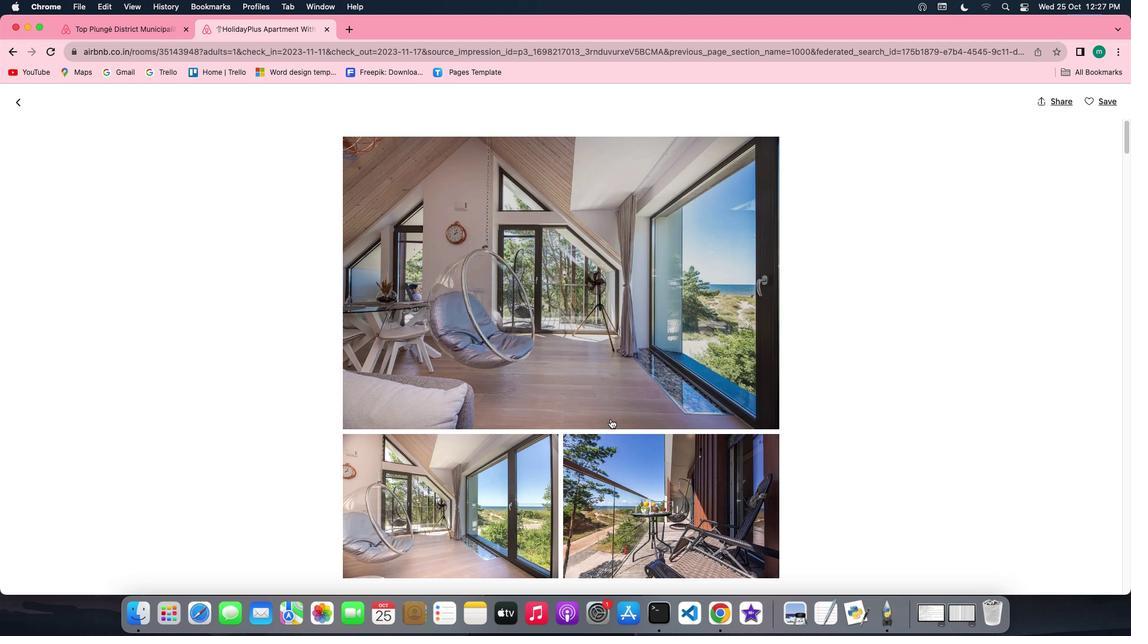 
Action: Mouse scrolled (610, 418) with delta (0, 0)
Screenshot: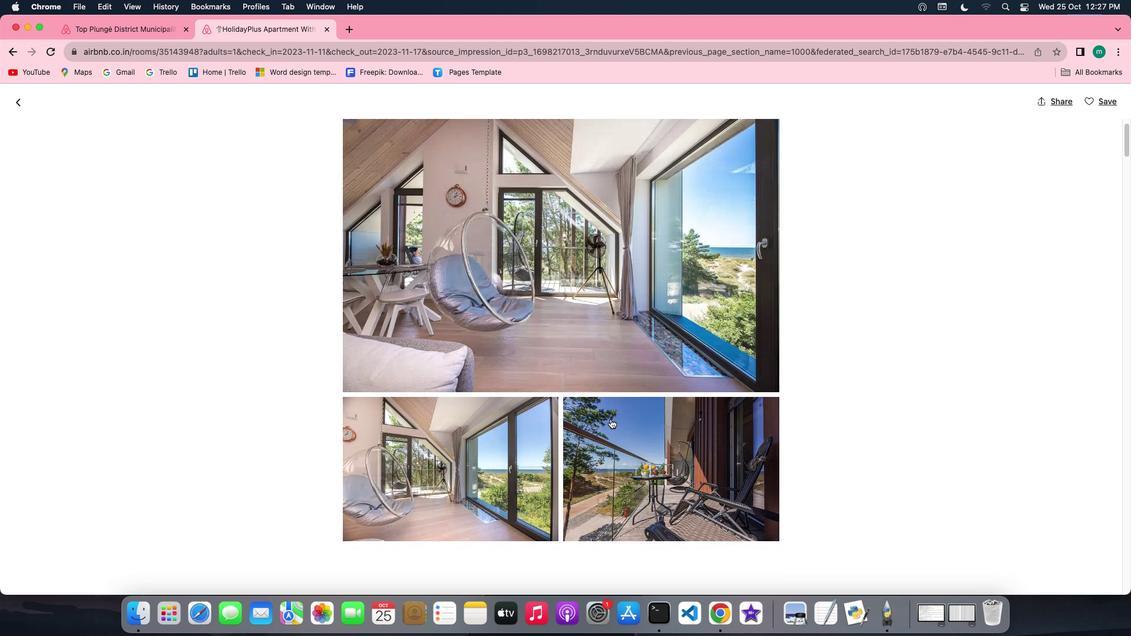 
Action: Mouse scrolled (610, 418) with delta (0, 0)
Screenshot: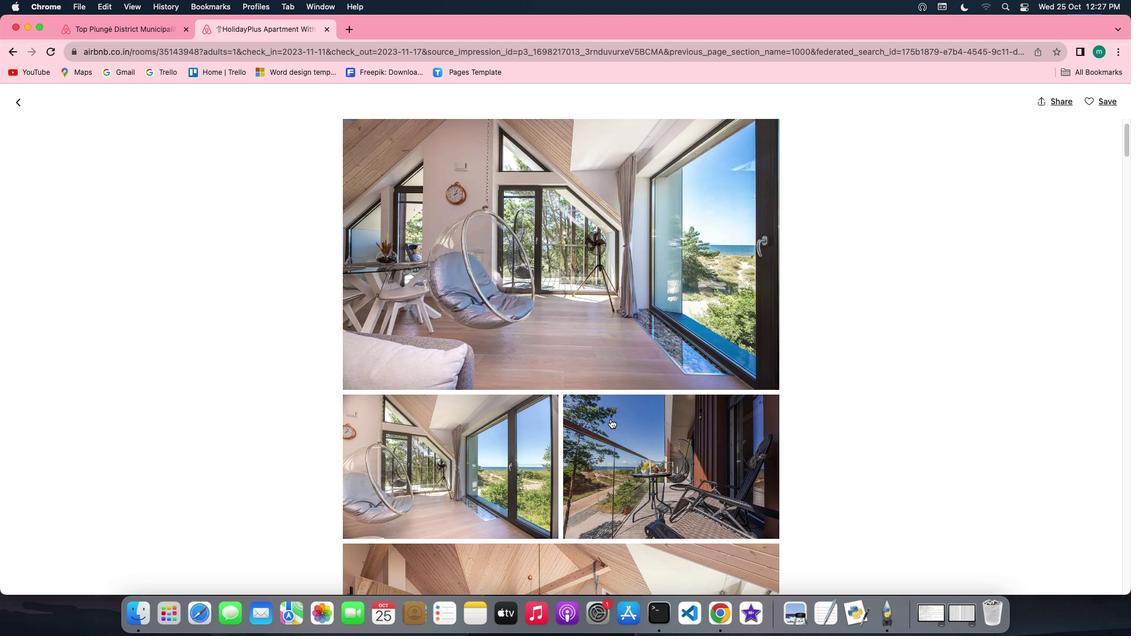 
Action: Mouse scrolled (610, 418) with delta (0, 0)
Screenshot: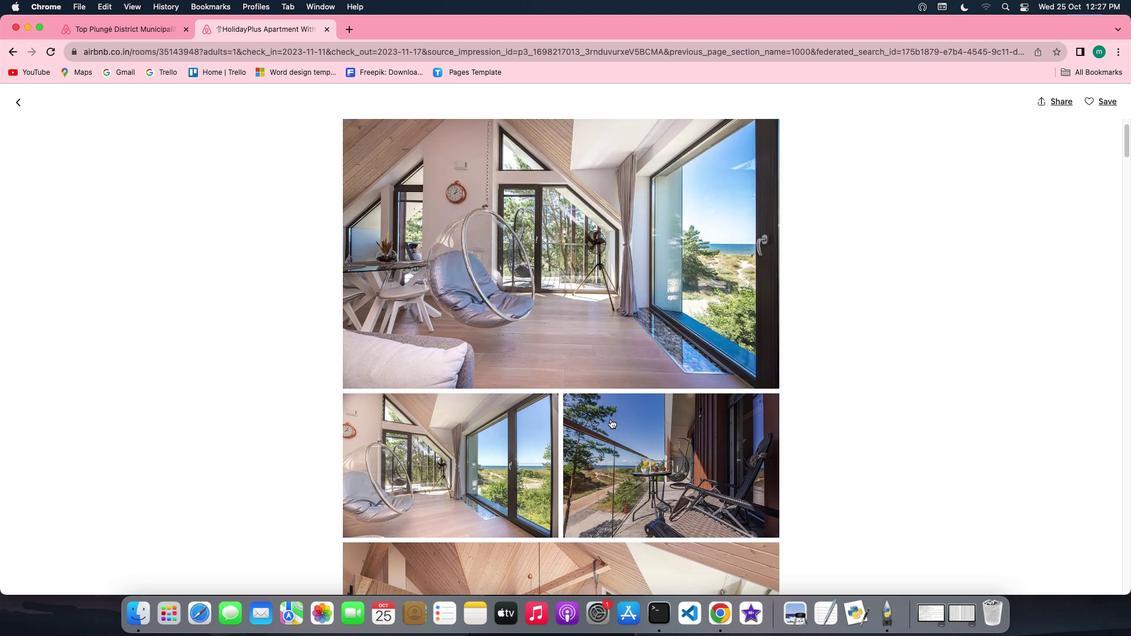 
Action: Mouse scrolled (610, 418) with delta (0, 0)
Screenshot: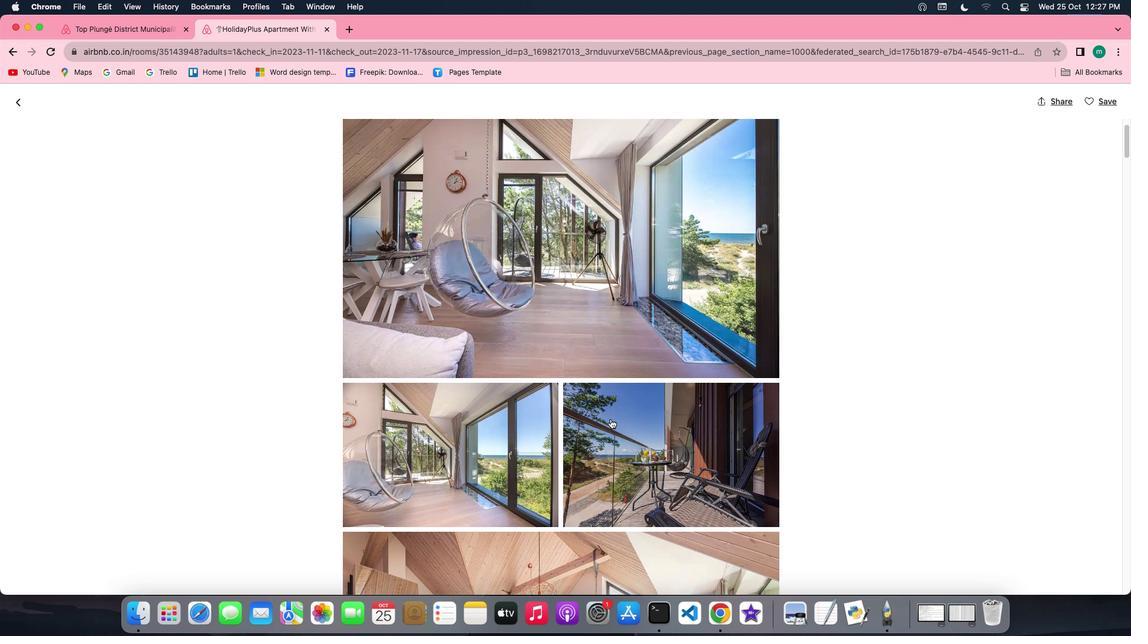 
Action: Mouse scrolled (610, 418) with delta (0, 0)
Screenshot: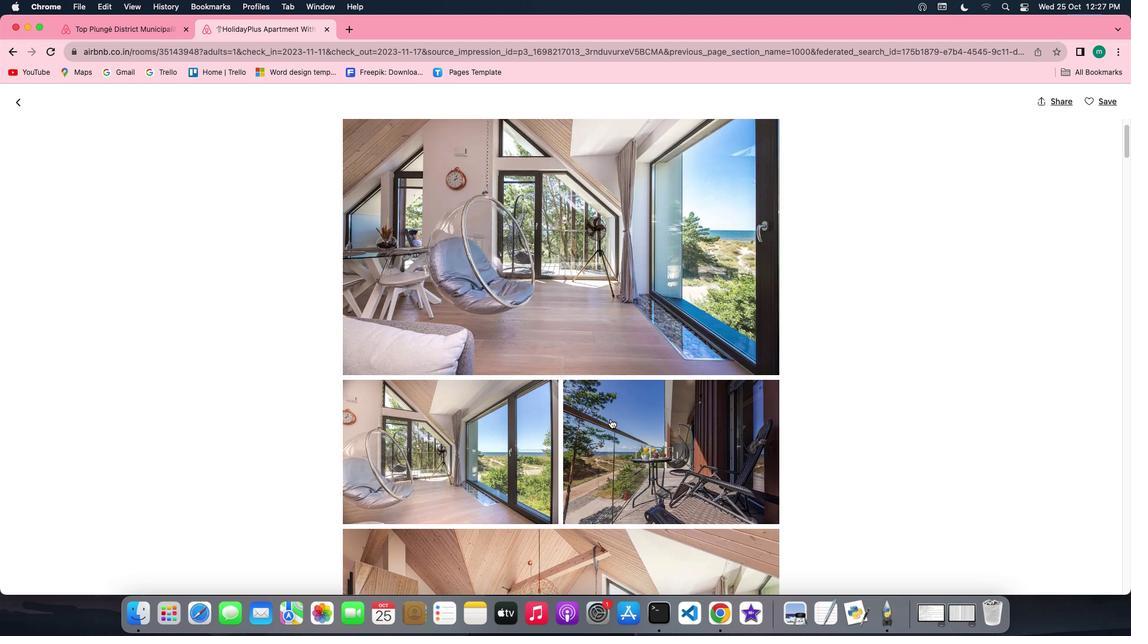 
Action: Mouse scrolled (610, 418) with delta (0, 0)
Screenshot: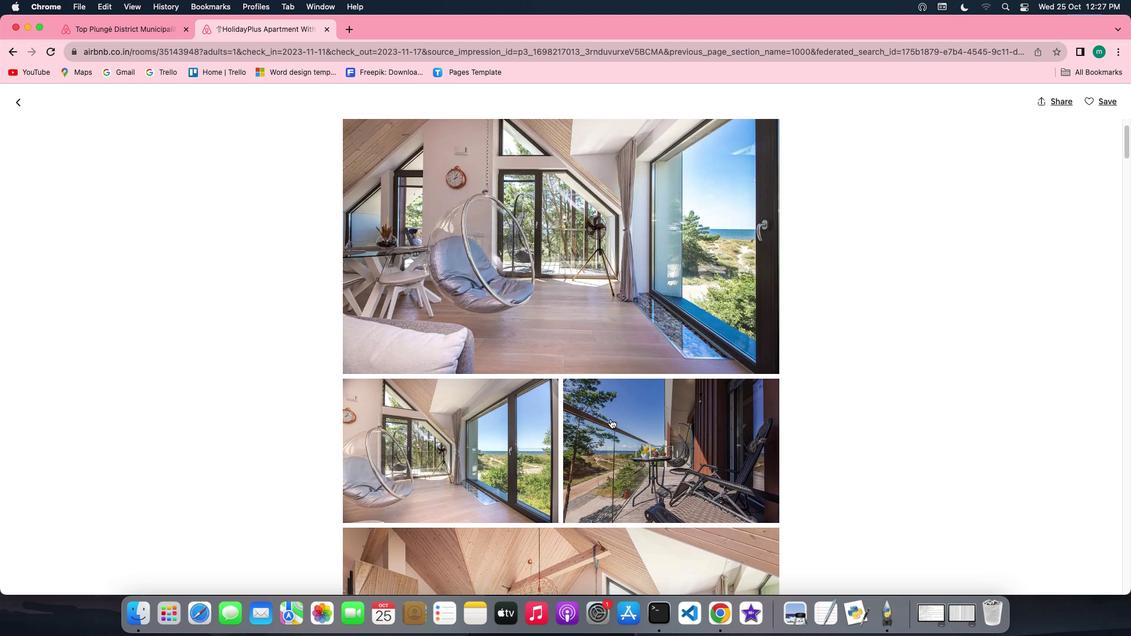 
Action: Mouse scrolled (610, 418) with delta (0, 0)
Screenshot: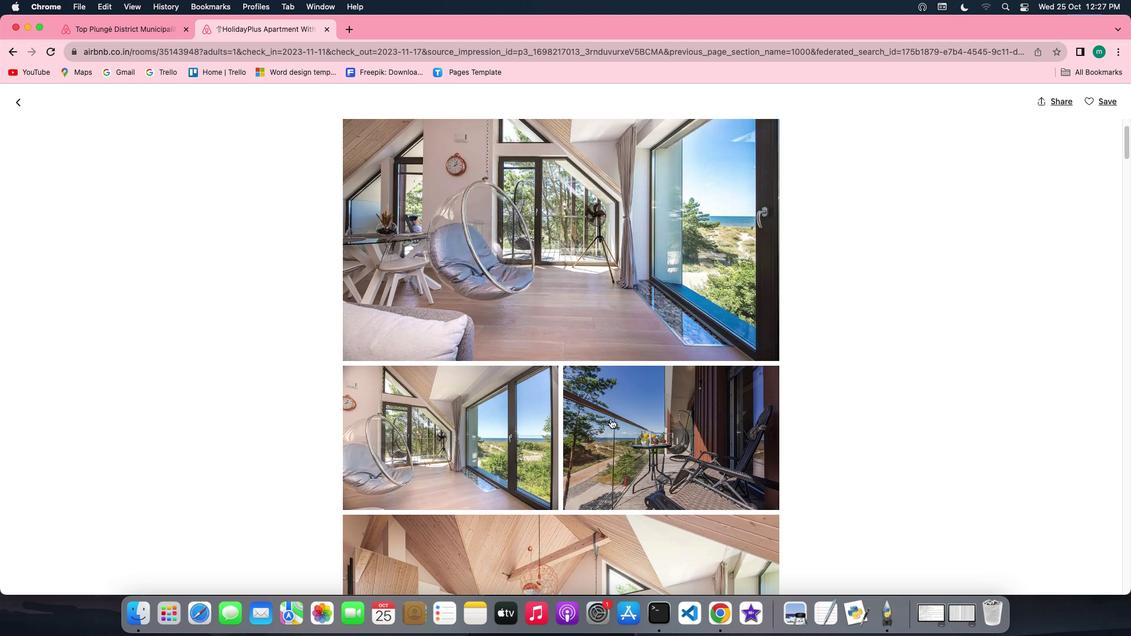 
Action: Mouse scrolled (610, 418) with delta (0, 0)
Screenshot: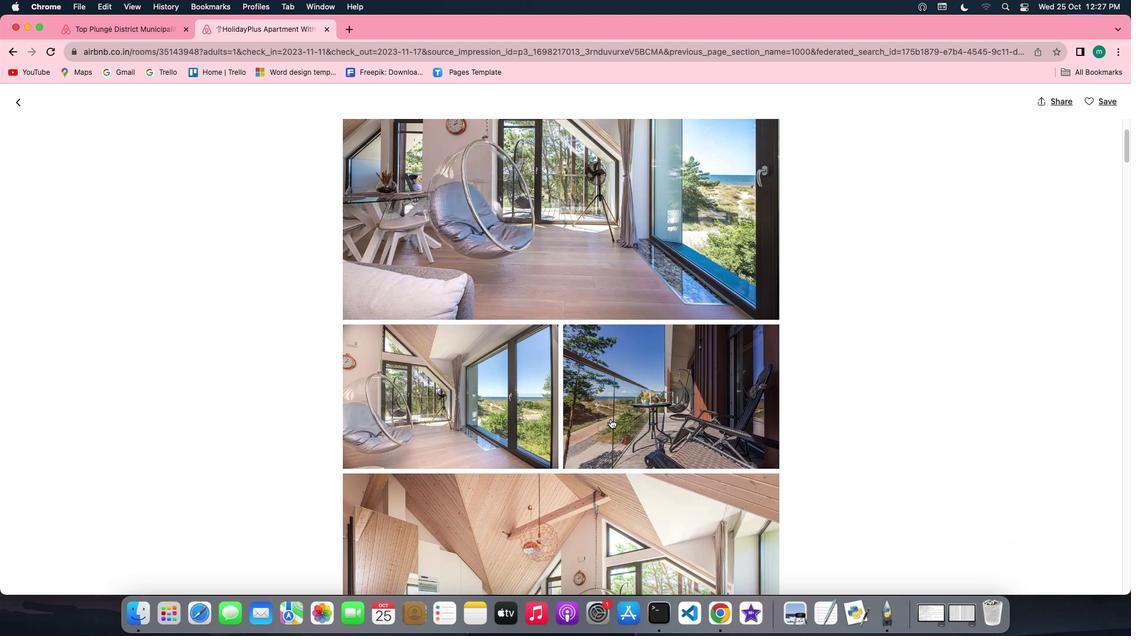 
Action: Mouse scrolled (610, 418) with delta (0, 0)
Screenshot: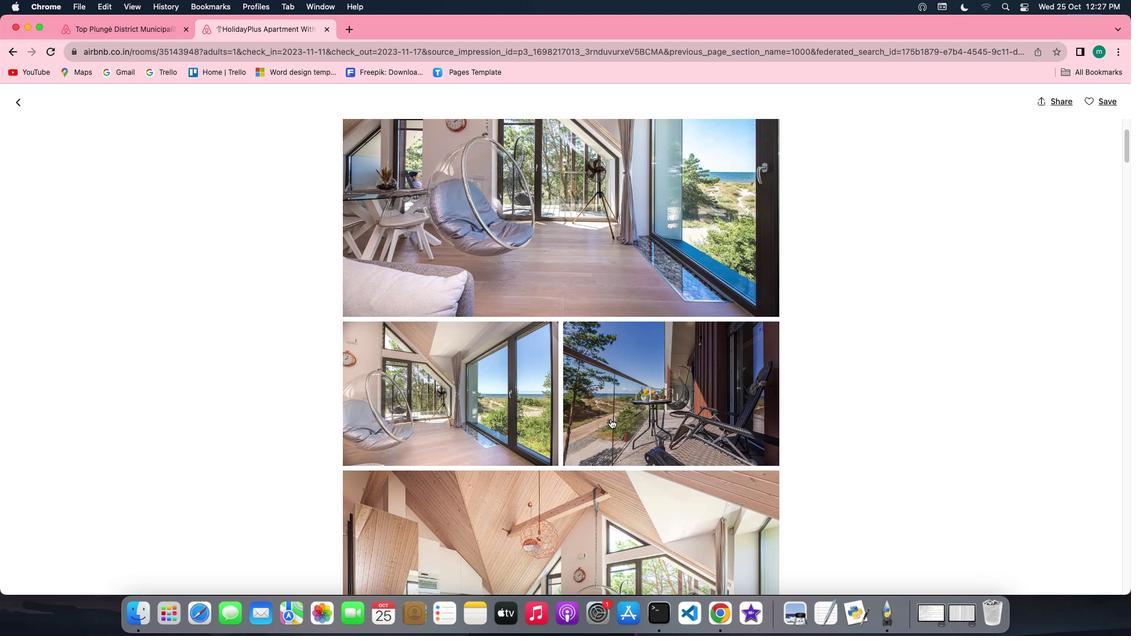 
Action: Mouse scrolled (610, 418) with delta (0, 0)
Screenshot: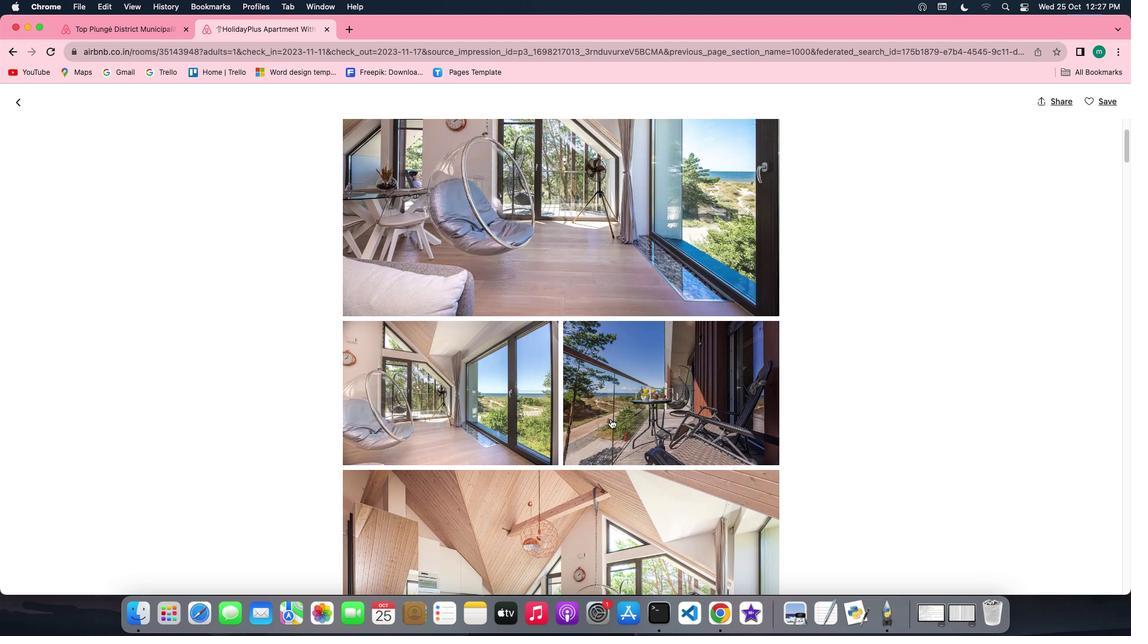 
Action: Mouse scrolled (610, 418) with delta (0, 0)
Screenshot: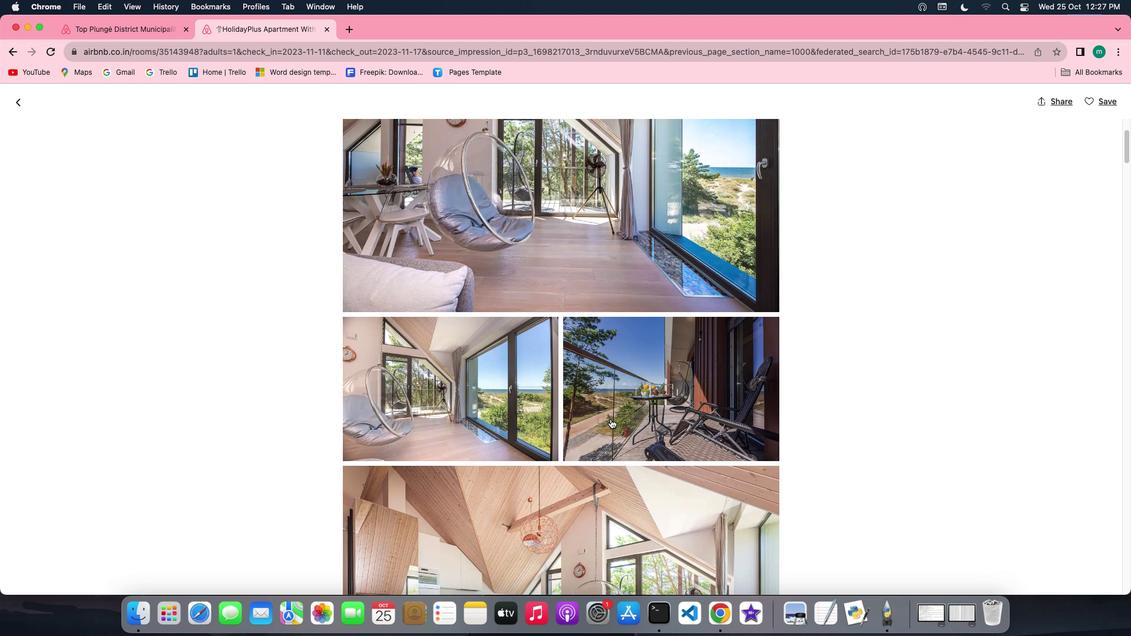 
Action: Mouse scrolled (610, 418) with delta (0, 0)
Screenshot: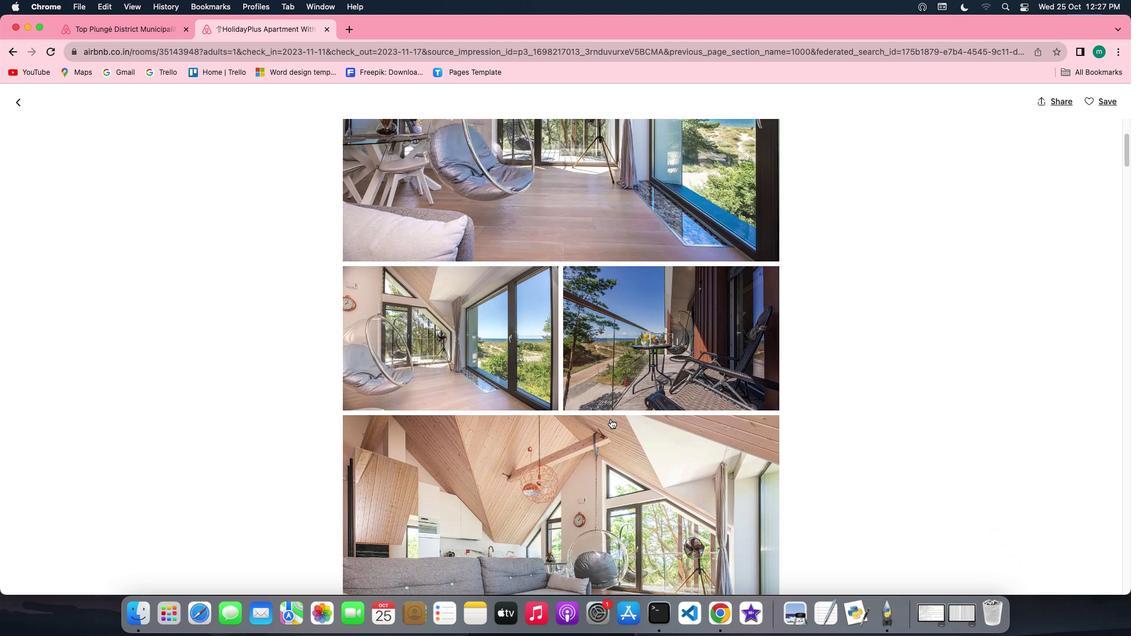 
Action: Mouse scrolled (610, 418) with delta (0, 0)
Screenshot: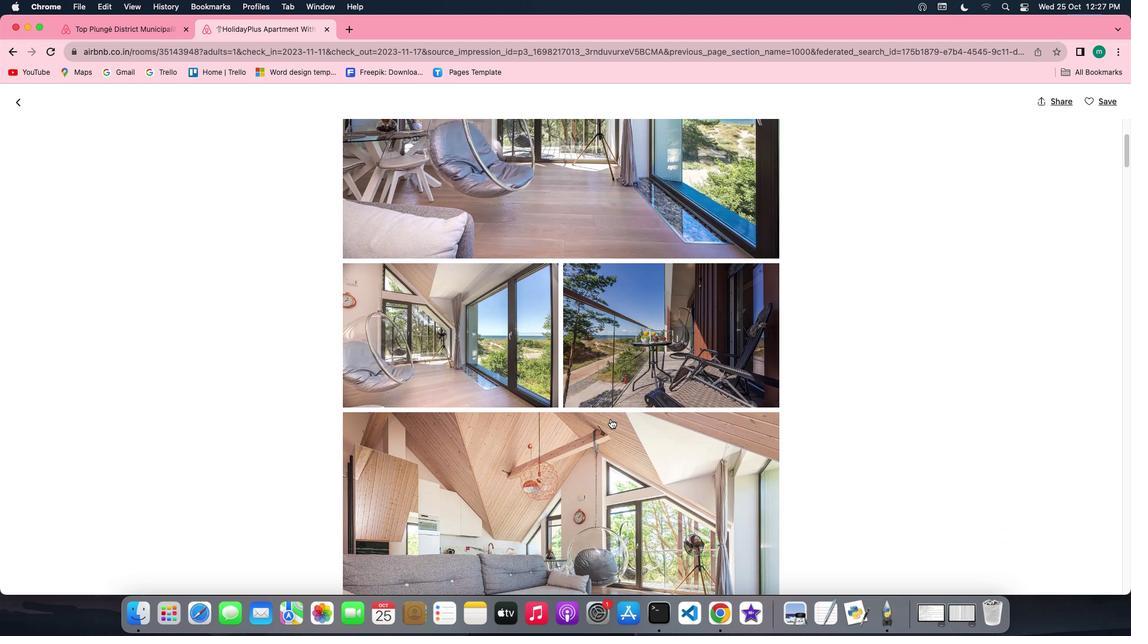 
Action: Mouse scrolled (610, 418) with delta (0, 0)
Screenshot: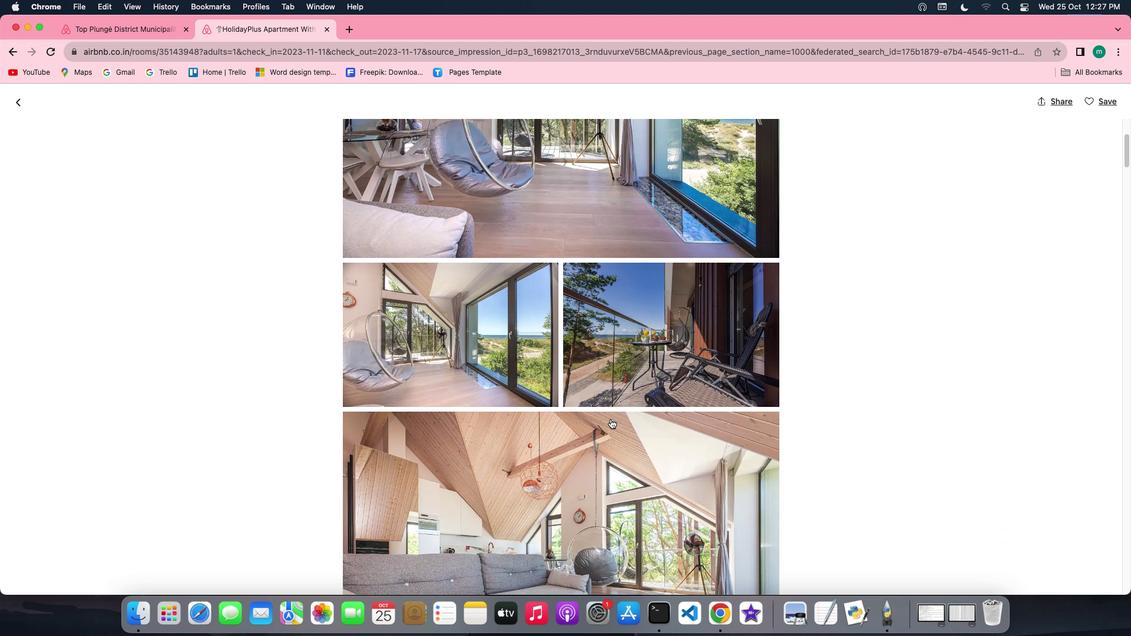 
Action: Mouse scrolled (610, 418) with delta (0, 0)
Screenshot: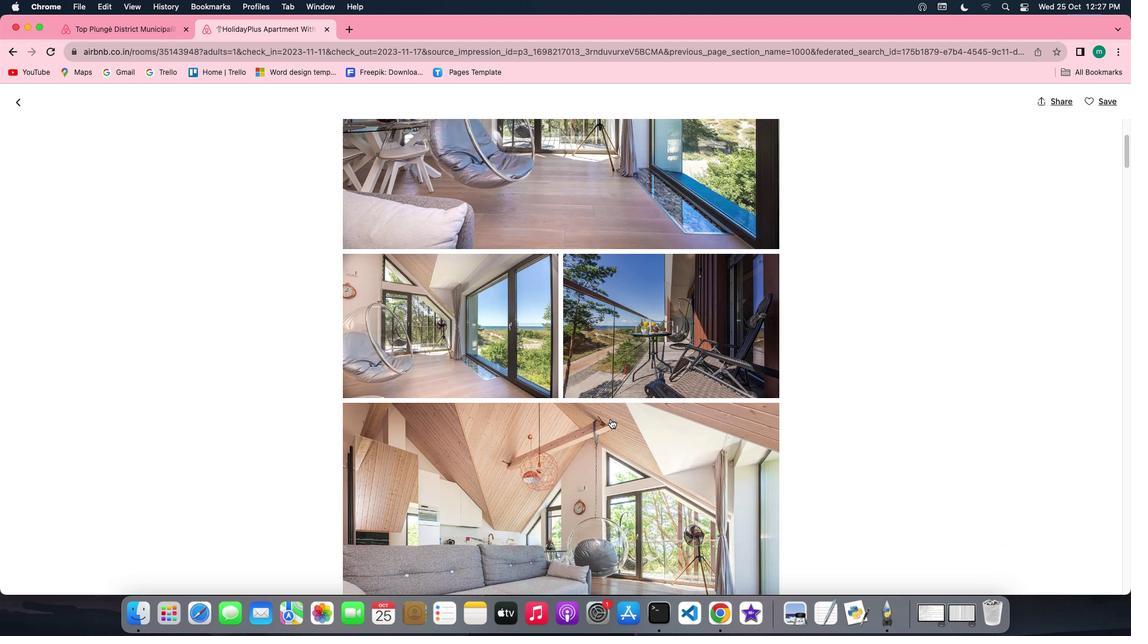 
Action: Mouse scrolled (610, 418) with delta (0, -1)
Screenshot: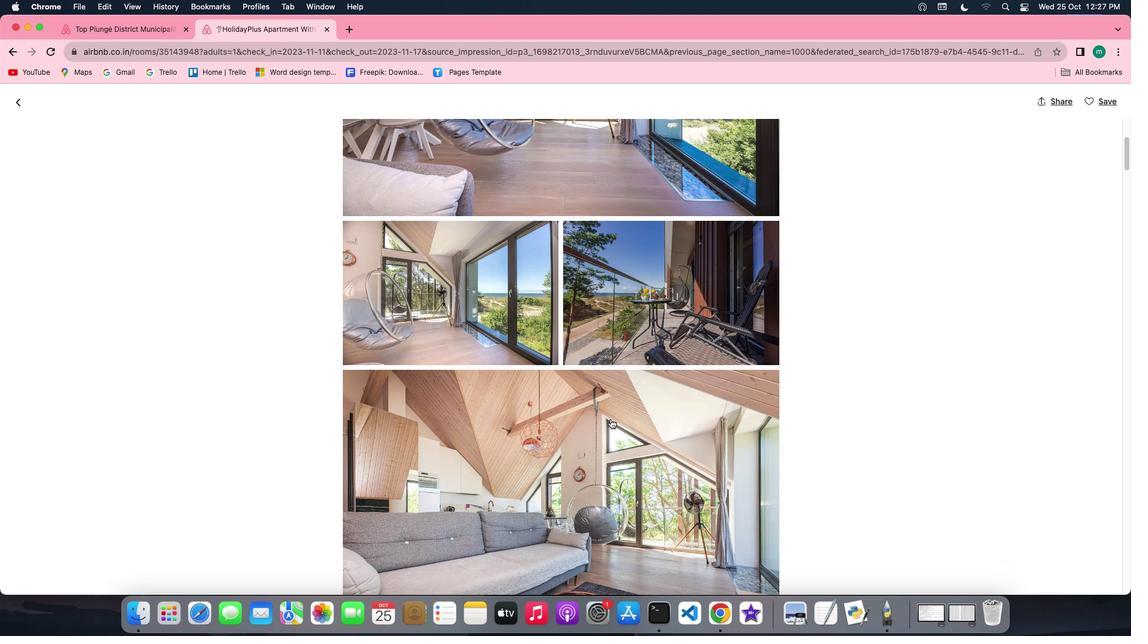 
Action: Mouse scrolled (610, 418) with delta (0, 0)
Screenshot: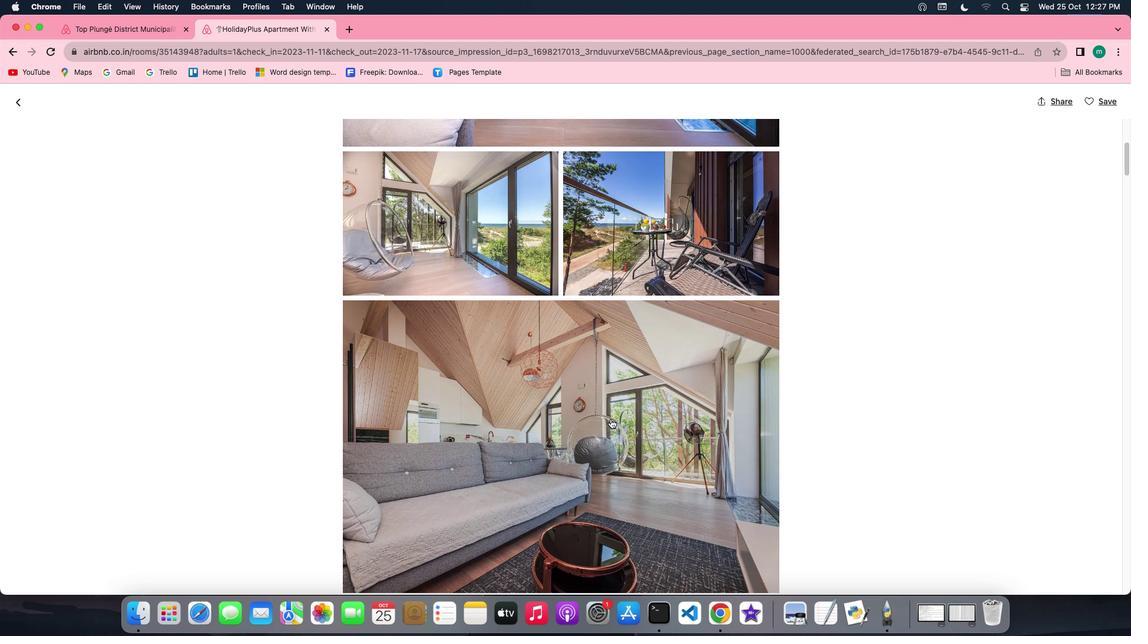 
Action: Mouse scrolled (610, 418) with delta (0, 0)
Screenshot: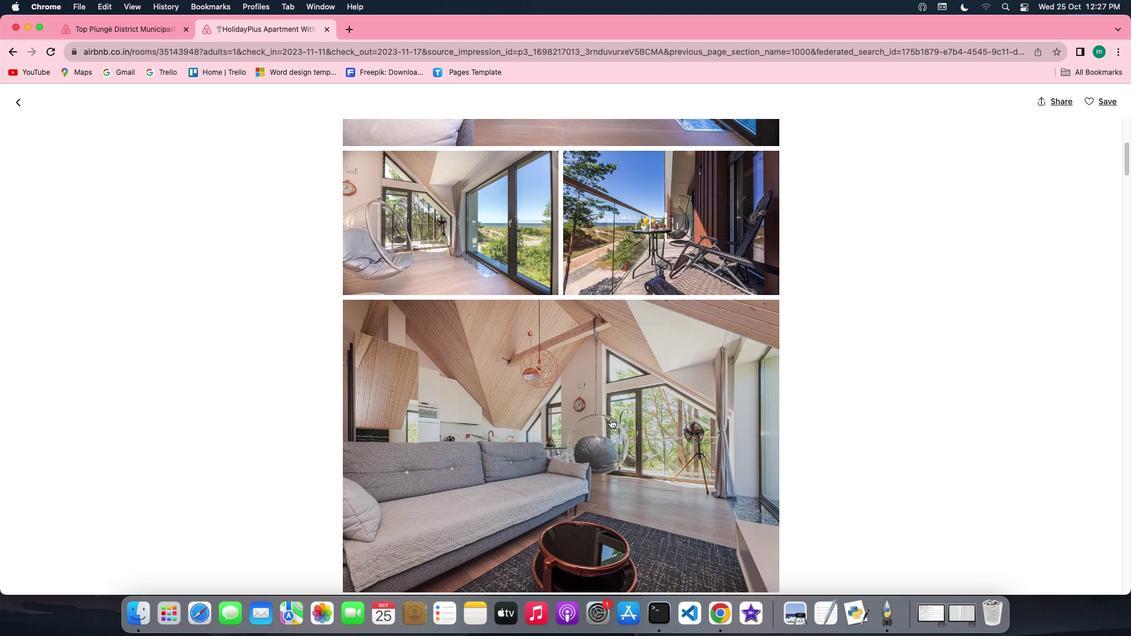 
Action: Mouse scrolled (610, 418) with delta (0, 0)
Screenshot: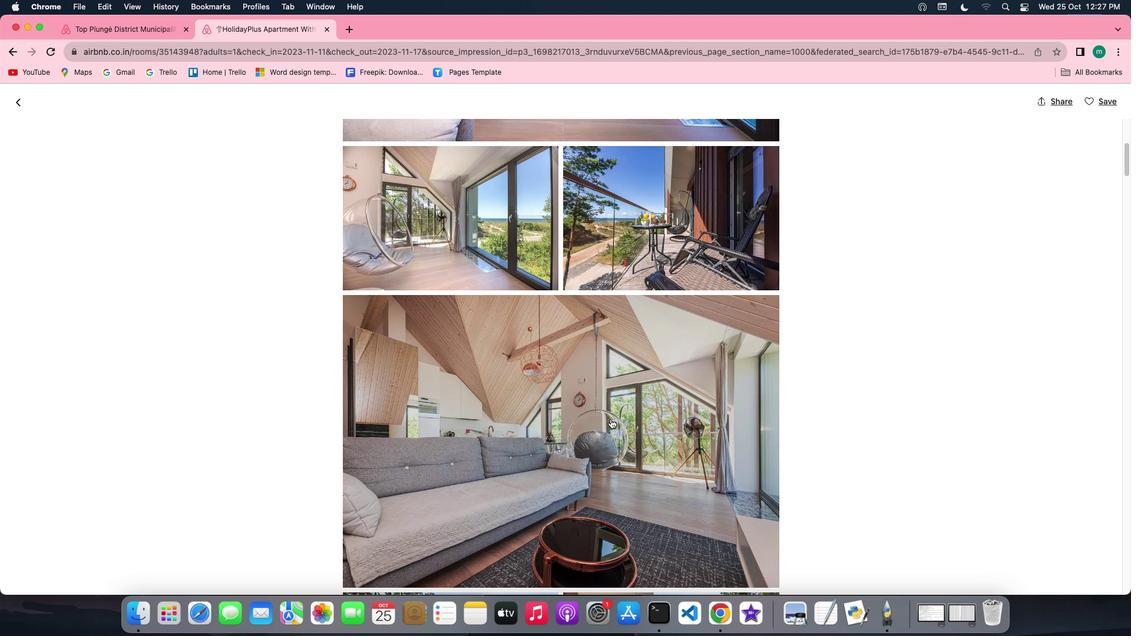 
Action: Mouse scrolled (610, 418) with delta (0, 0)
Screenshot: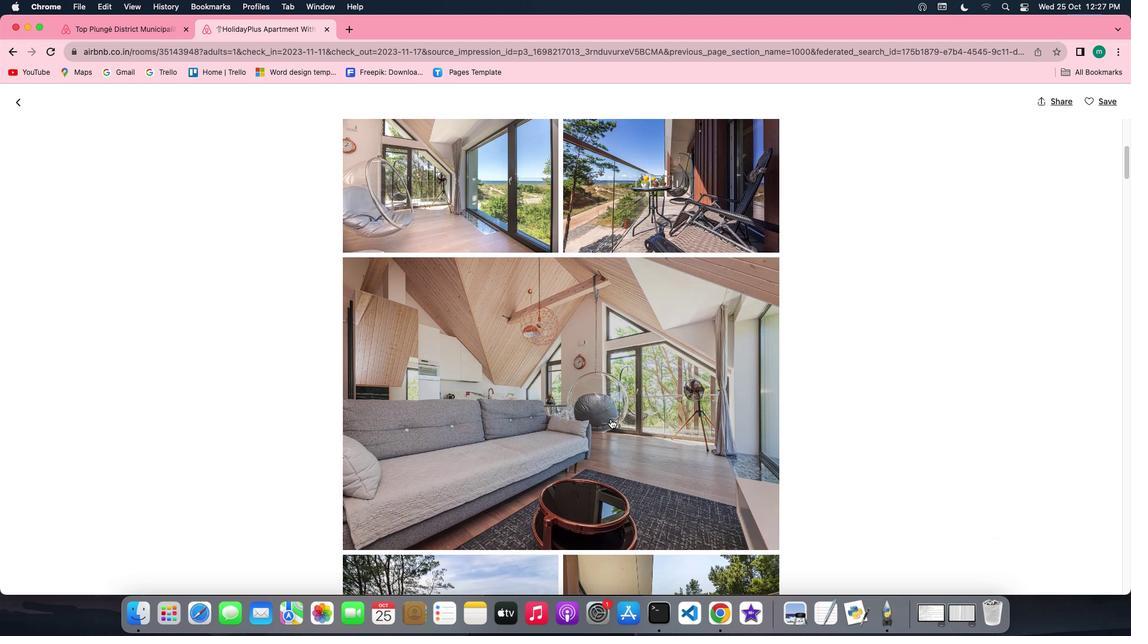 
Action: Mouse scrolled (610, 418) with delta (0, 0)
Screenshot: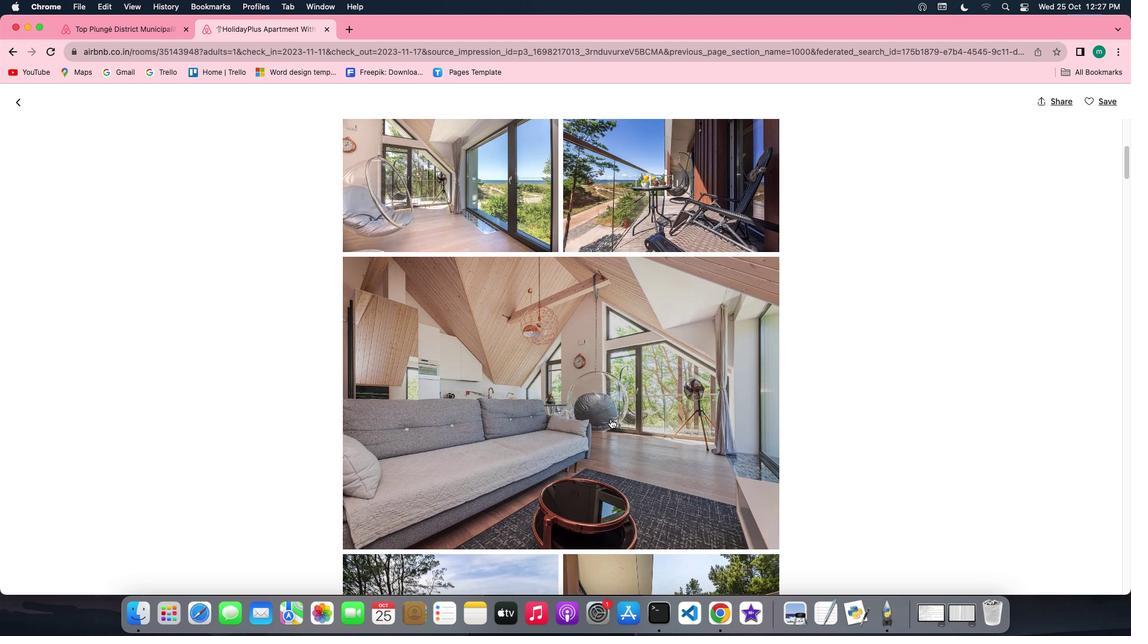 
Action: Mouse scrolled (610, 418) with delta (0, -1)
Screenshot: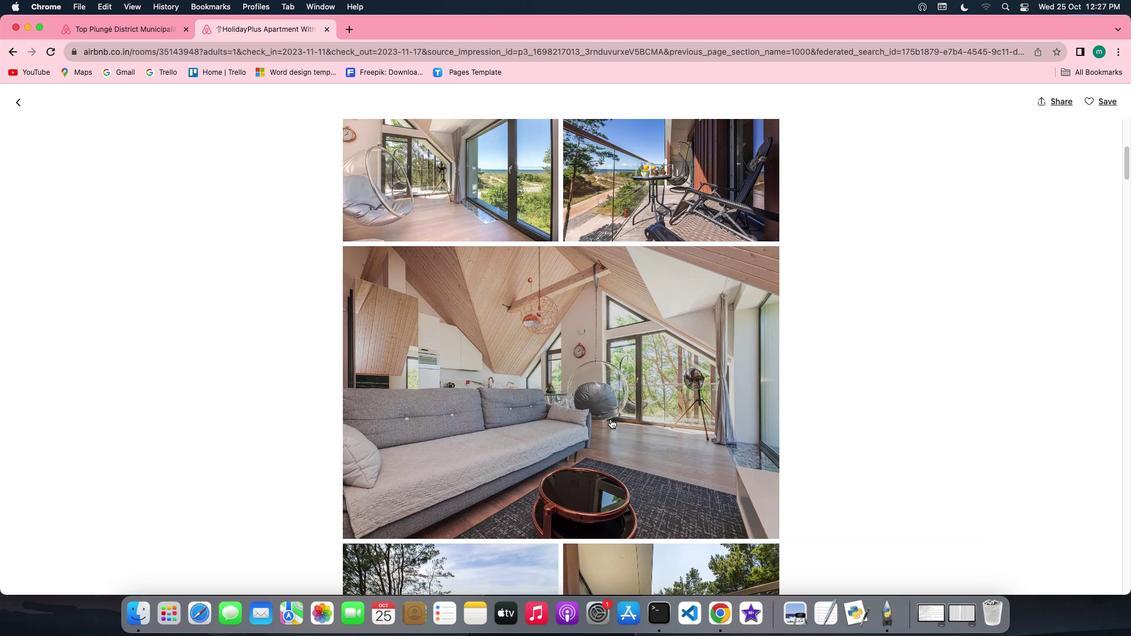 
Action: Mouse scrolled (610, 418) with delta (0, 0)
Screenshot: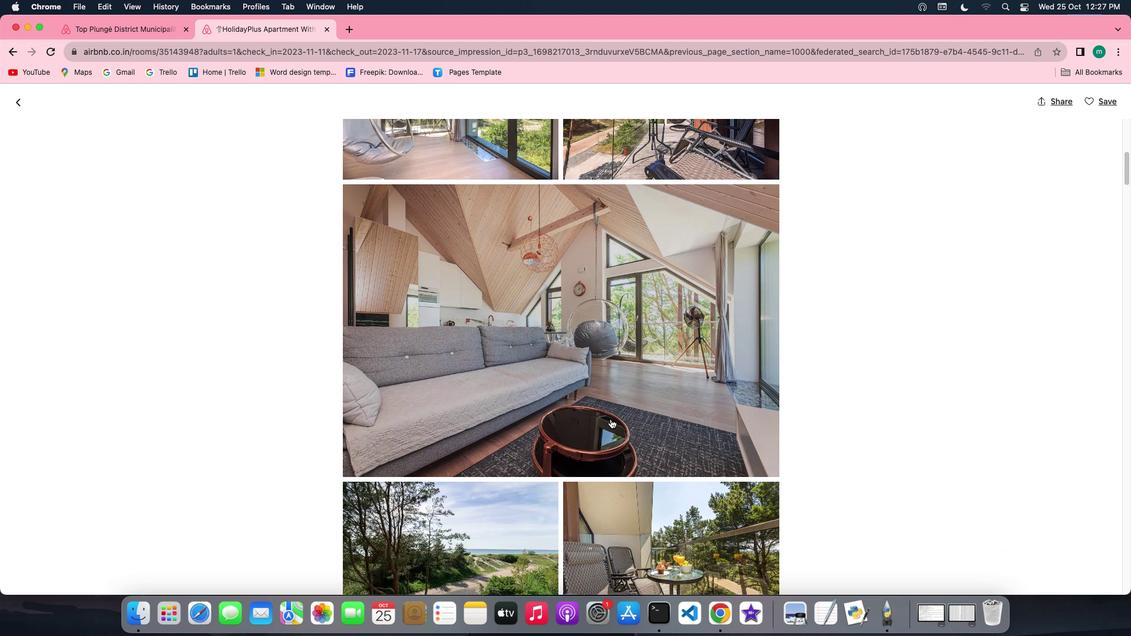 
Action: Mouse scrolled (610, 418) with delta (0, 0)
Screenshot: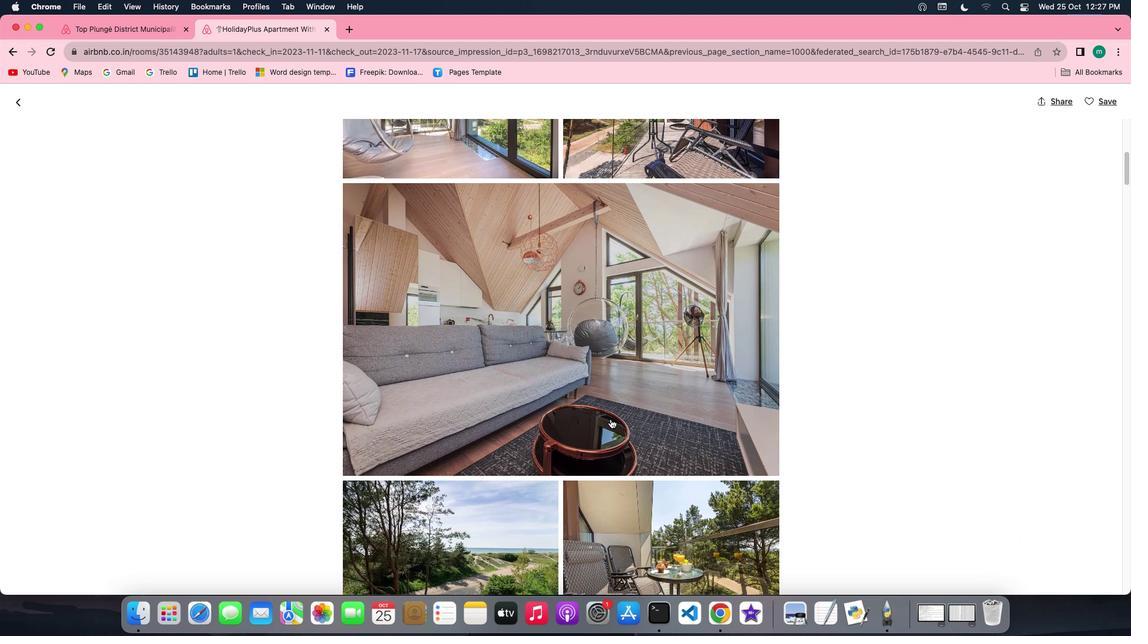
Action: Mouse scrolled (610, 418) with delta (0, 0)
Screenshot: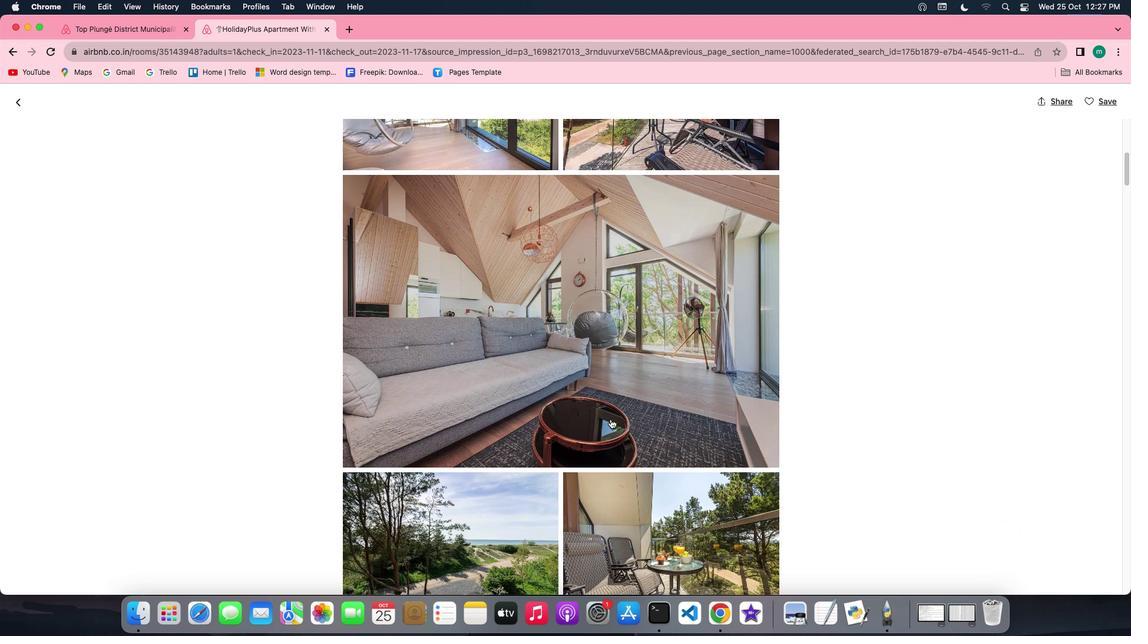
Action: Mouse scrolled (610, 418) with delta (0, 0)
Screenshot: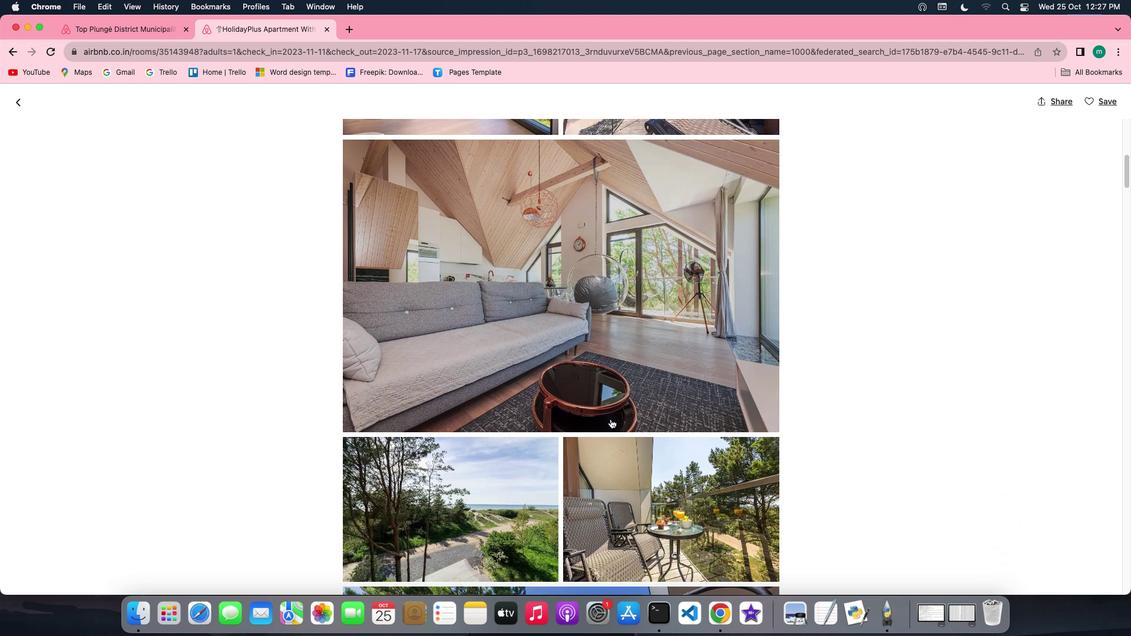 
Action: Mouse moved to (610, 418)
Screenshot: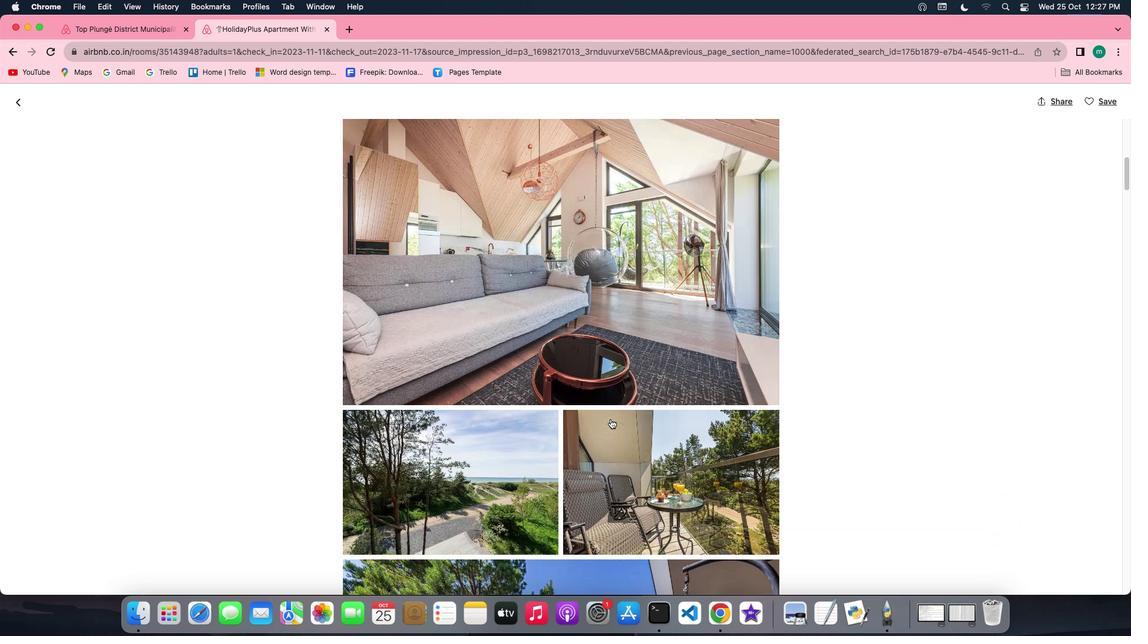 
Action: Mouse scrolled (610, 418) with delta (0, 0)
Screenshot: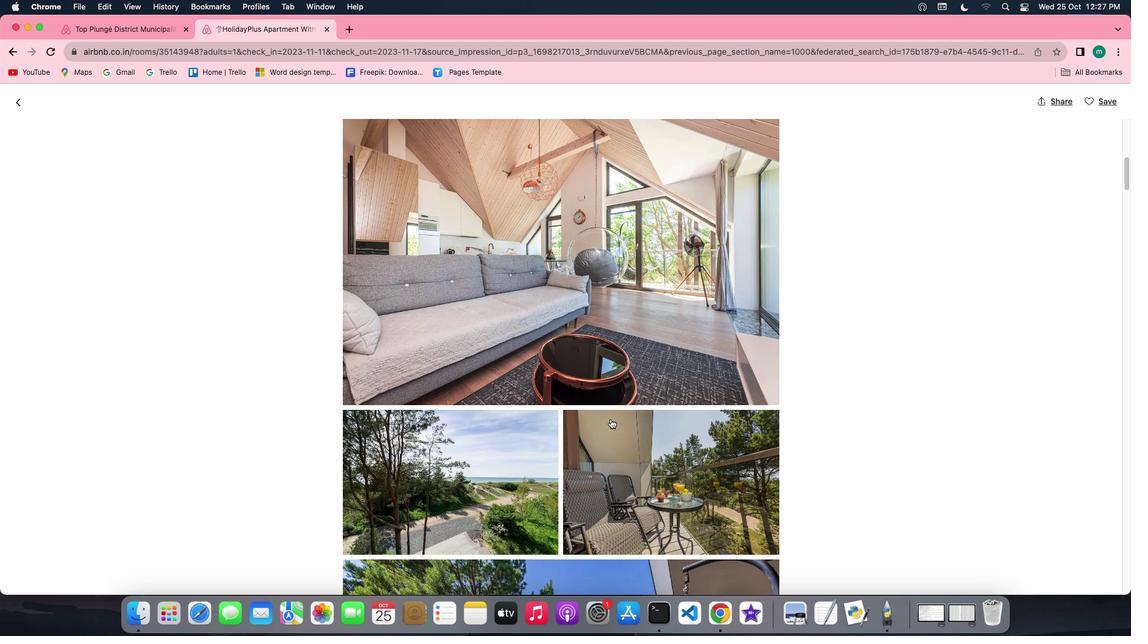 
Action: Mouse scrolled (610, 418) with delta (0, 0)
Screenshot: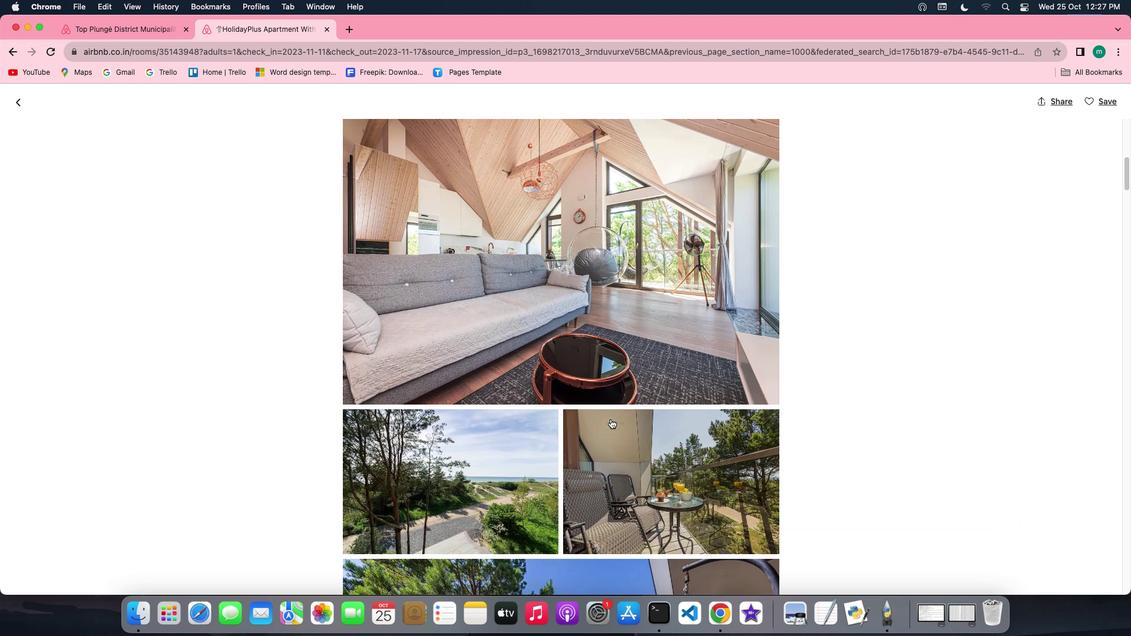 
Action: Mouse scrolled (610, 418) with delta (0, -1)
Screenshot: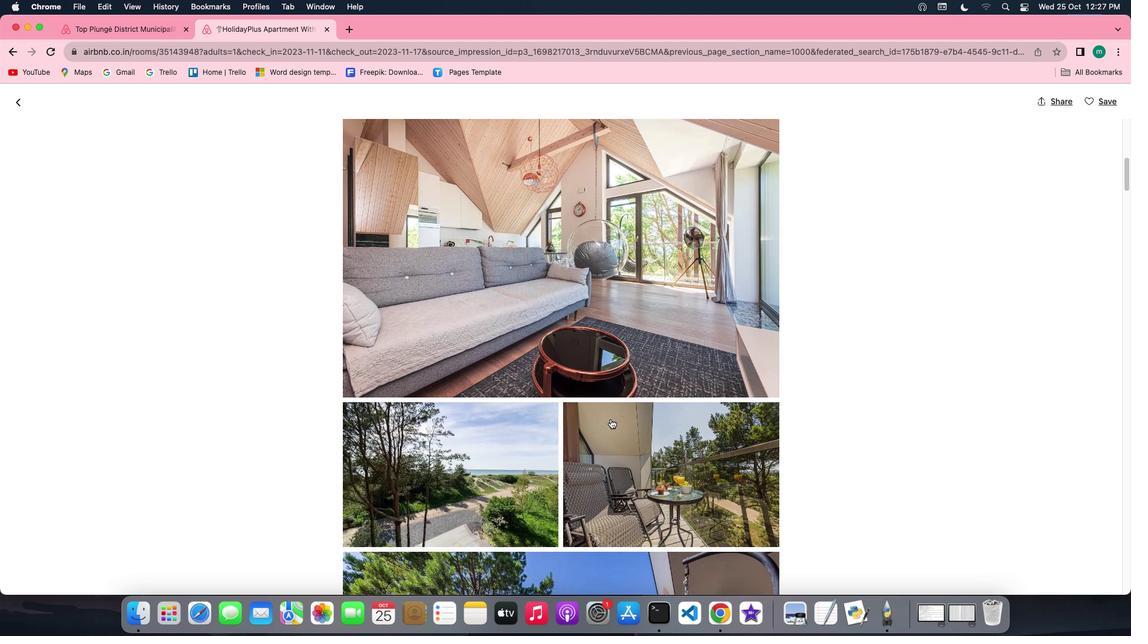 
Action: Mouse scrolled (610, 418) with delta (0, -1)
Screenshot: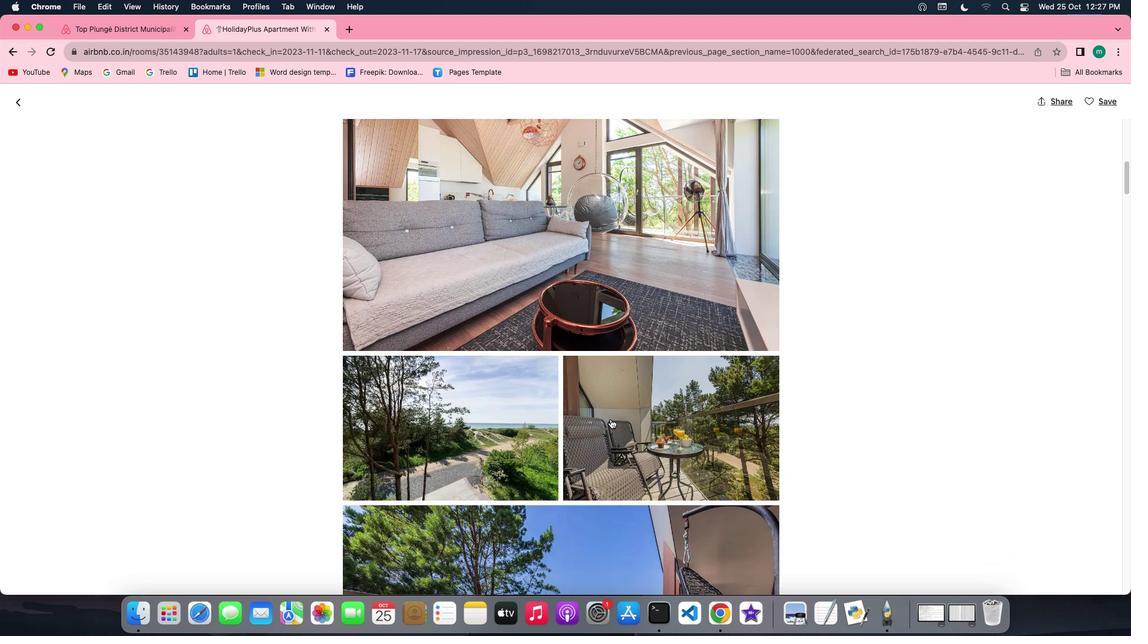 
Action: Mouse scrolled (610, 418) with delta (0, 0)
Screenshot: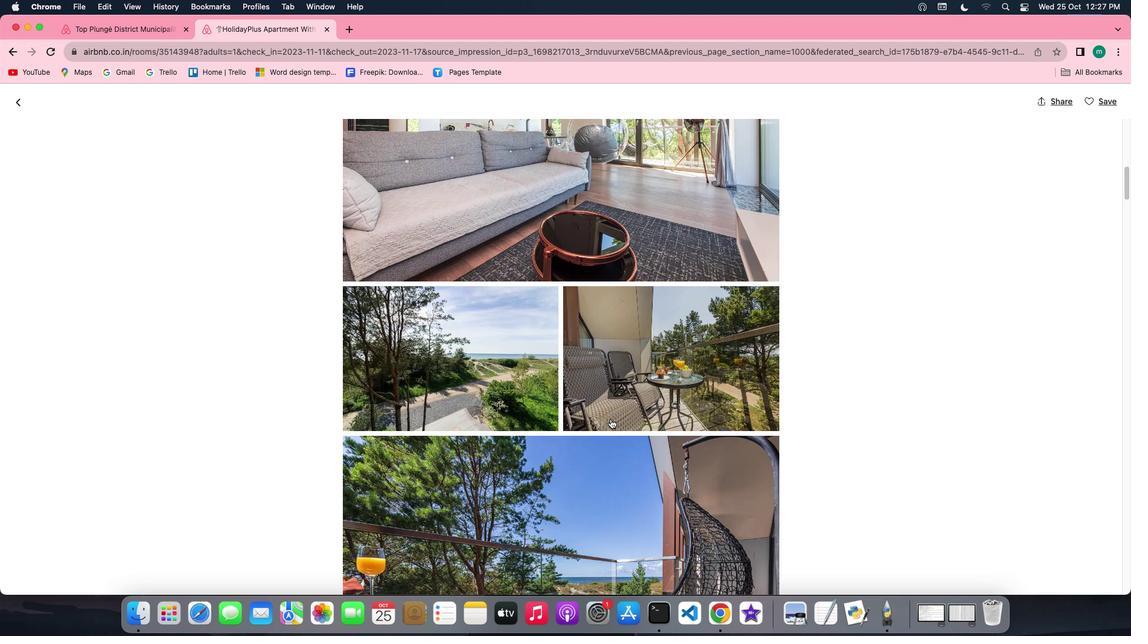 
Action: Mouse scrolled (610, 418) with delta (0, 0)
Screenshot: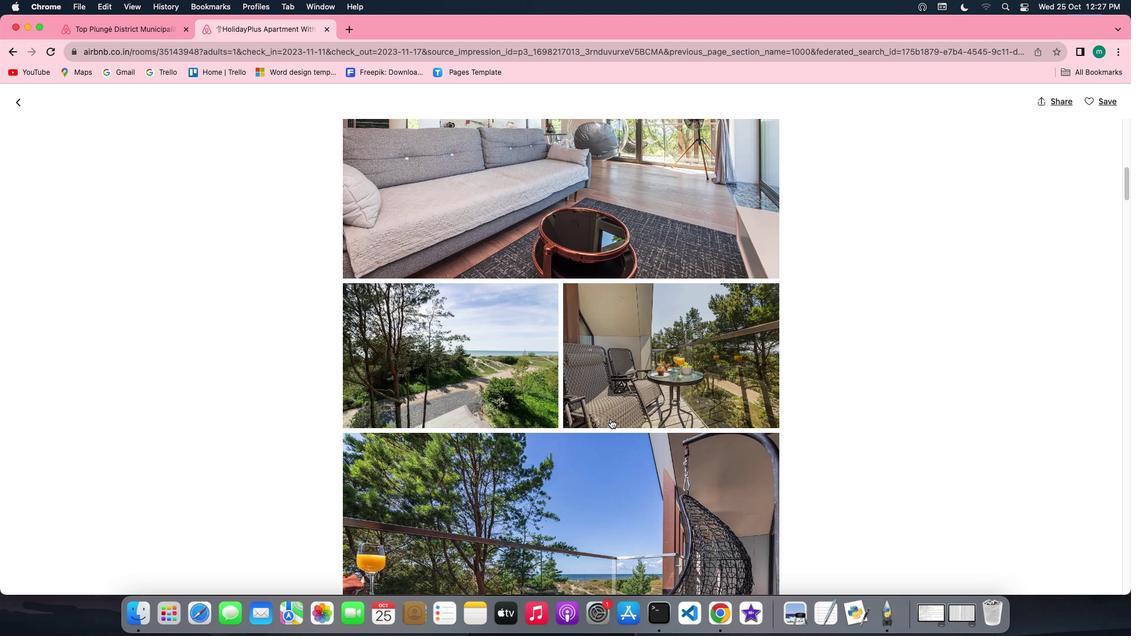 
Action: Mouse scrolled (610, 418) with delta (0, 0)
Screenshot: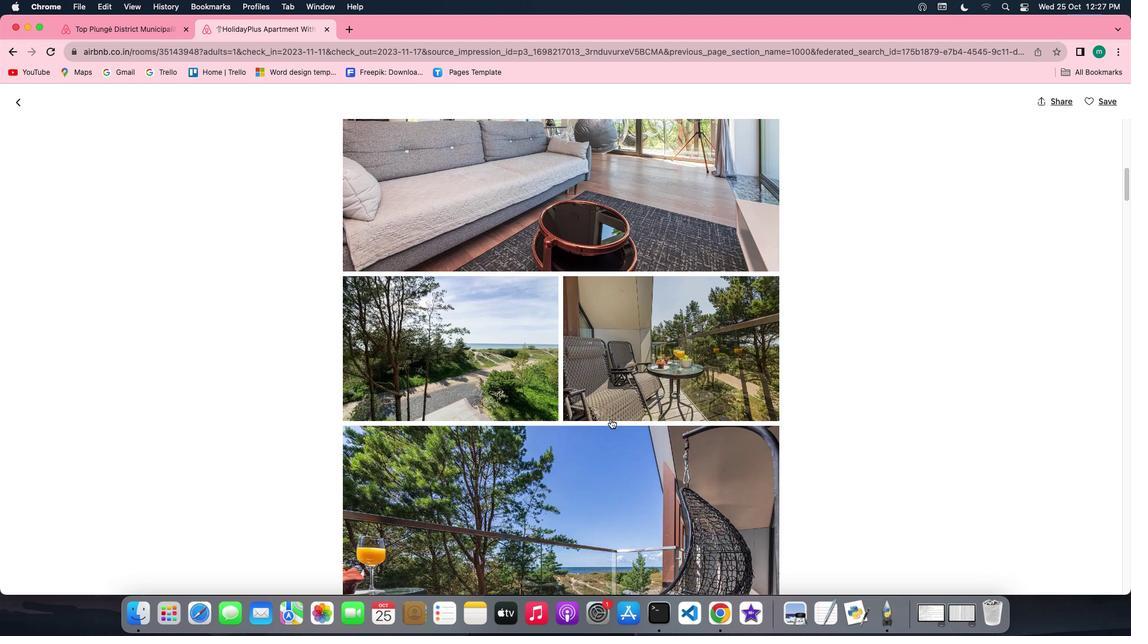 
Action: Mouse scrolled (610, 418) with delta (0, 0)
Screenshot: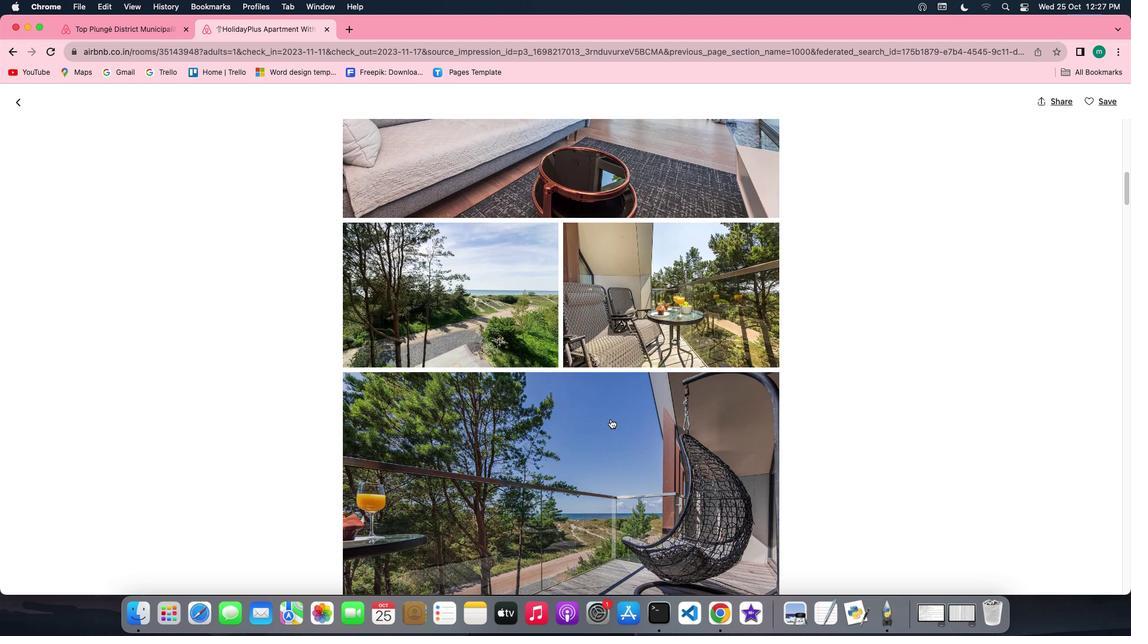 
Action: Mouse scrolled (610, 418) with delta (0, 0)
Screenshot: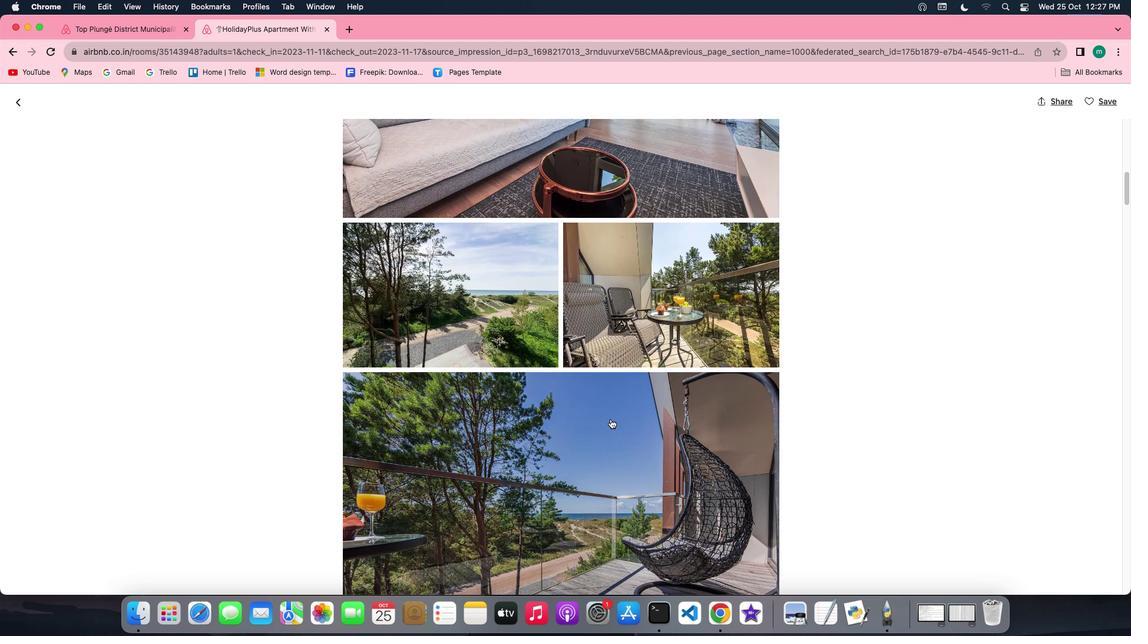 
Action: Mouse scrolled (610, 418) with delta (0, 0)
Screenshot: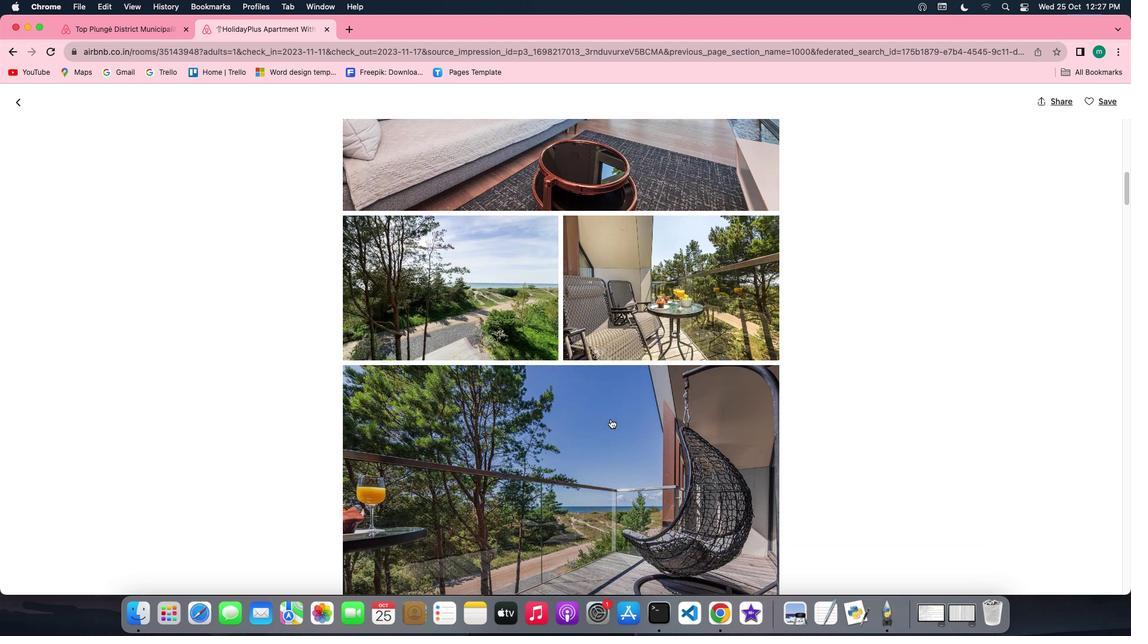 
Action: Mouse scrolled (610, 418) with delta (0, 0)
Screenshot: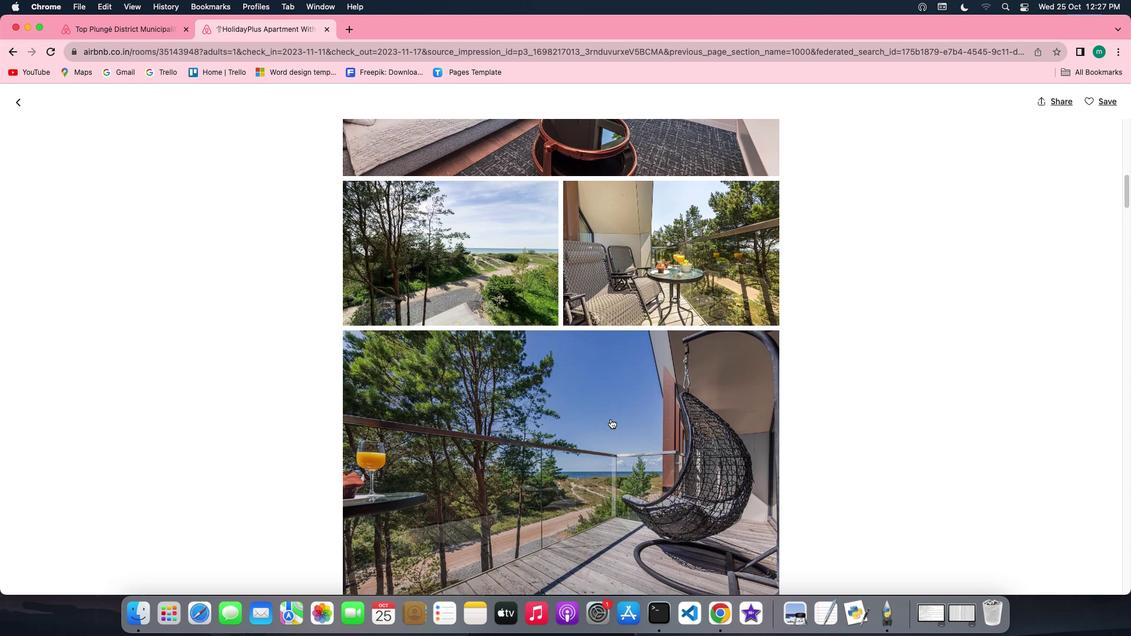 
Action: Mouse scrolled (610, 418) with delta (0, 0)
Screenshot: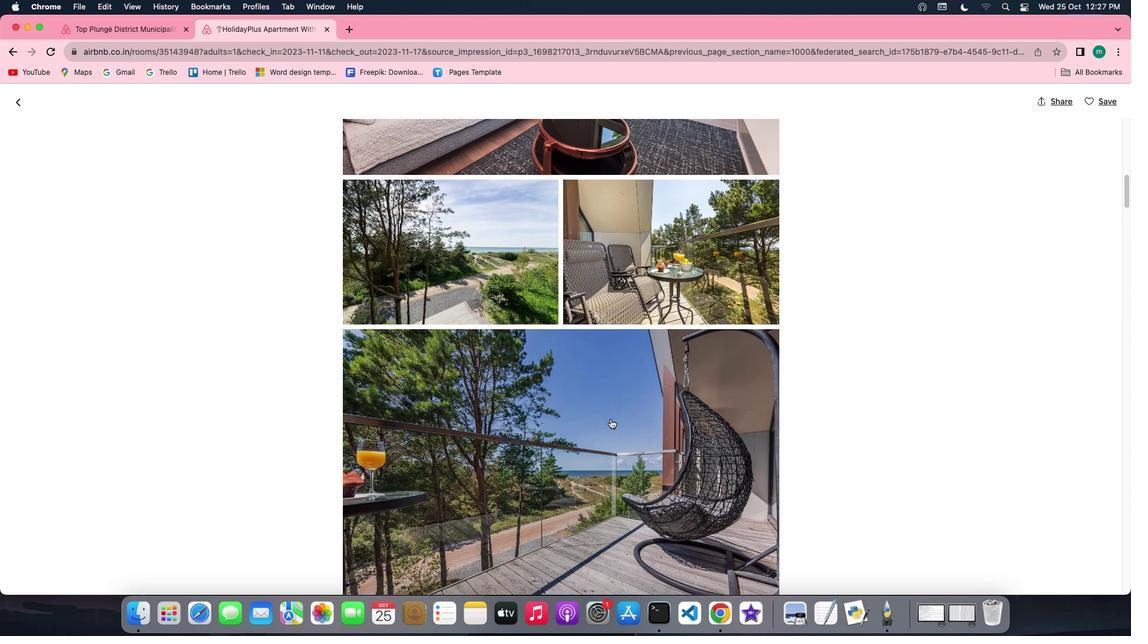 
Action: Mouse scrolled (610, 418) with delta (0, -1)
Screenshot: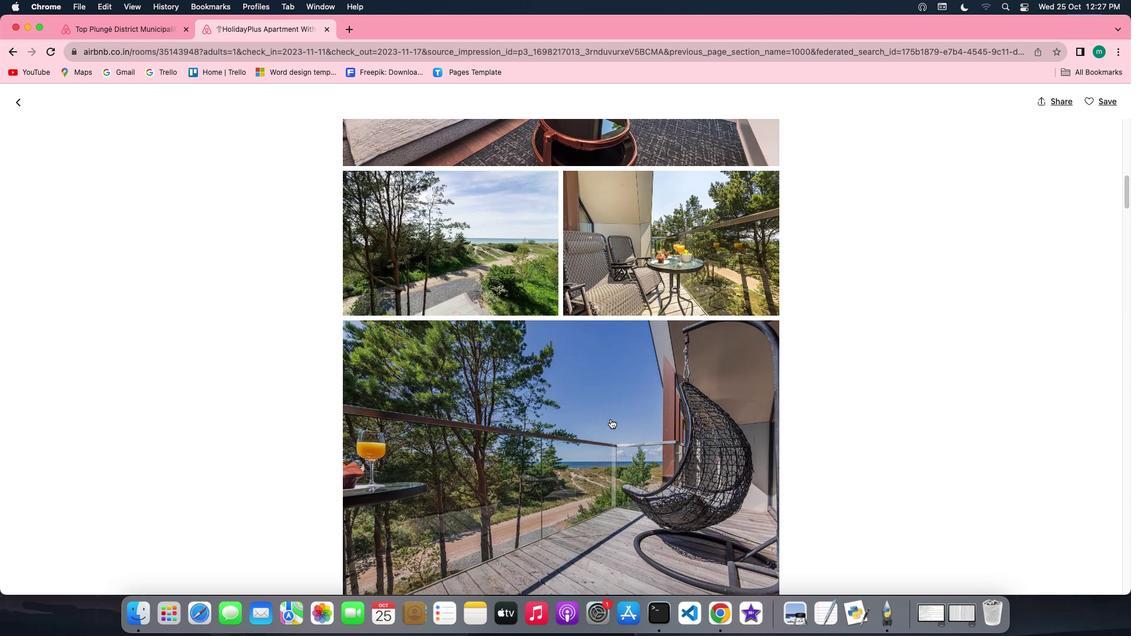 
Action: Mouse scrolled (610, 418) with delta (0, 0)
Screenshot: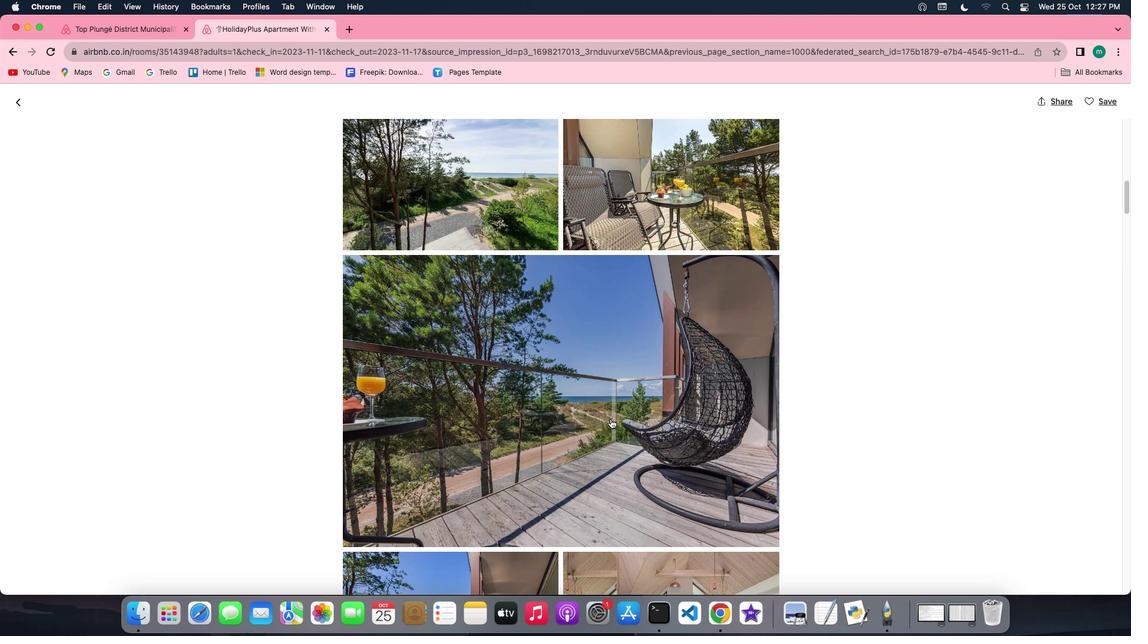 
Action: Mouse scrolled (610, 418) with delta (0, 0)
Screenshot: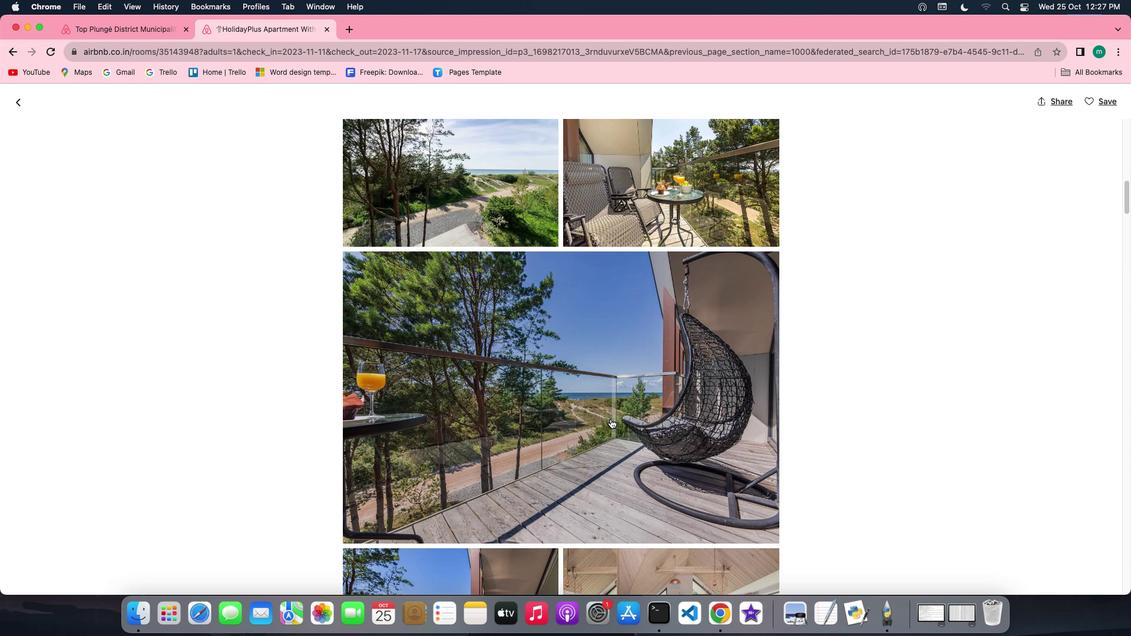 
Action: Mouse scrolled (610, 418) with delta (0, -1)
Screenshot: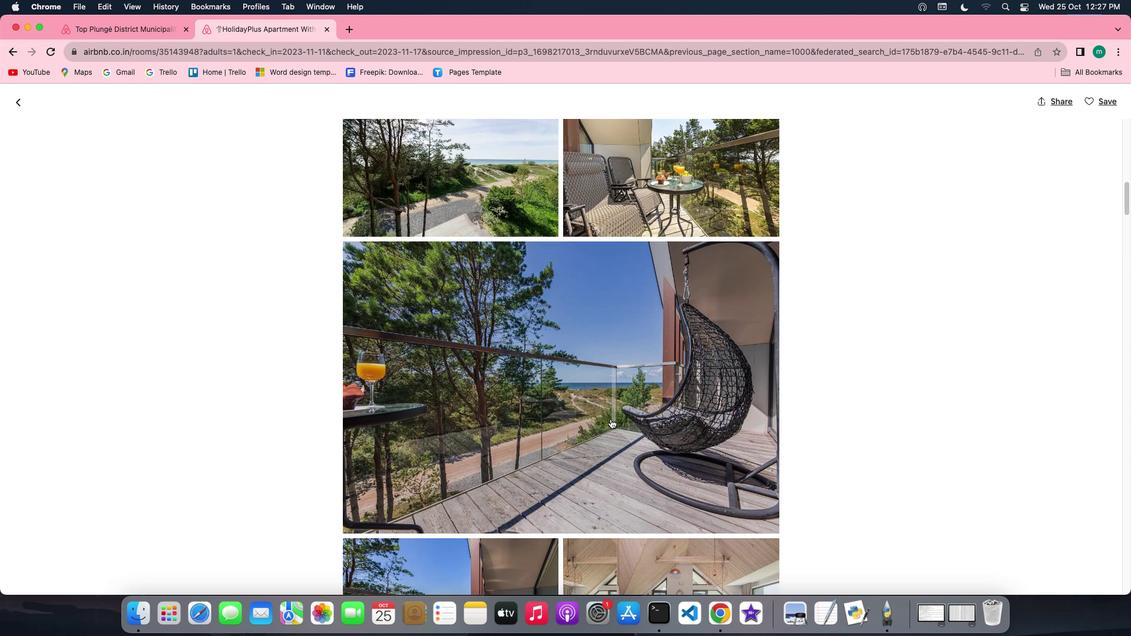 
Action: Mouse scrolled (610, 418) with delta (0, 0)
Screenshot: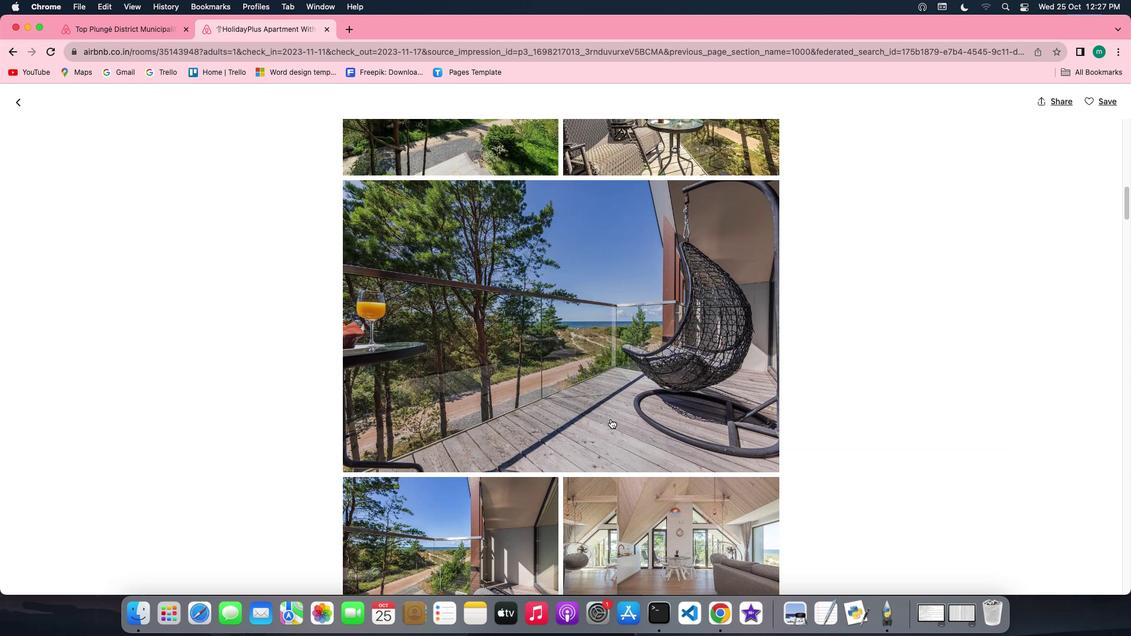 
Action: Mouse scrolled (610, 418) with delta (0, 0)
Screenshot: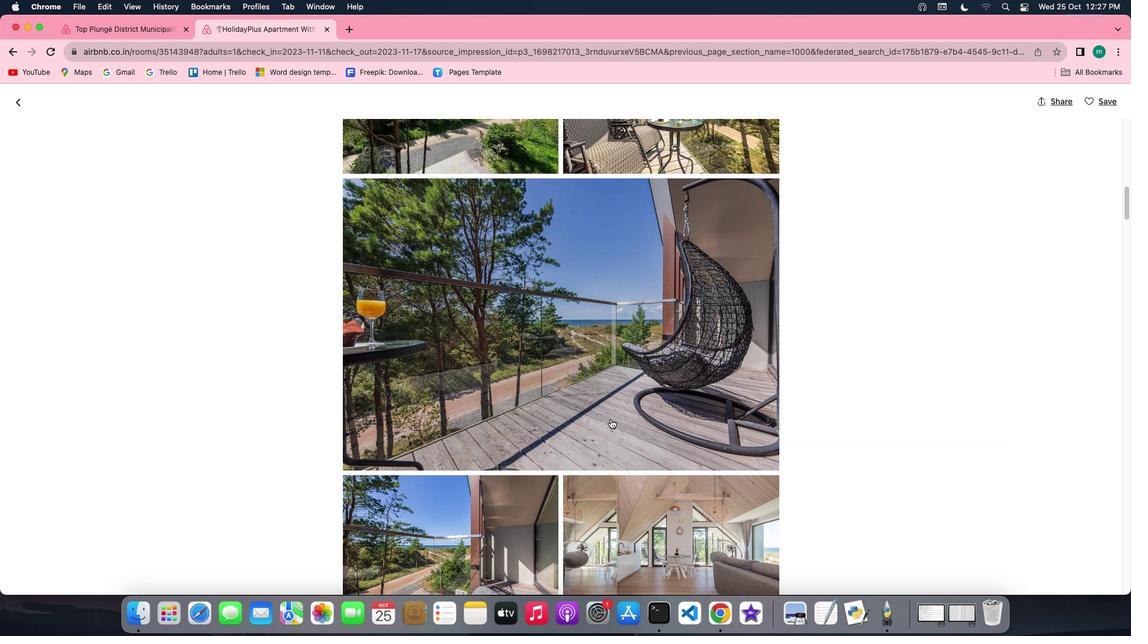 
Action: Mouse scrolled (610, 418) with delta (0, 0)
Screenshot: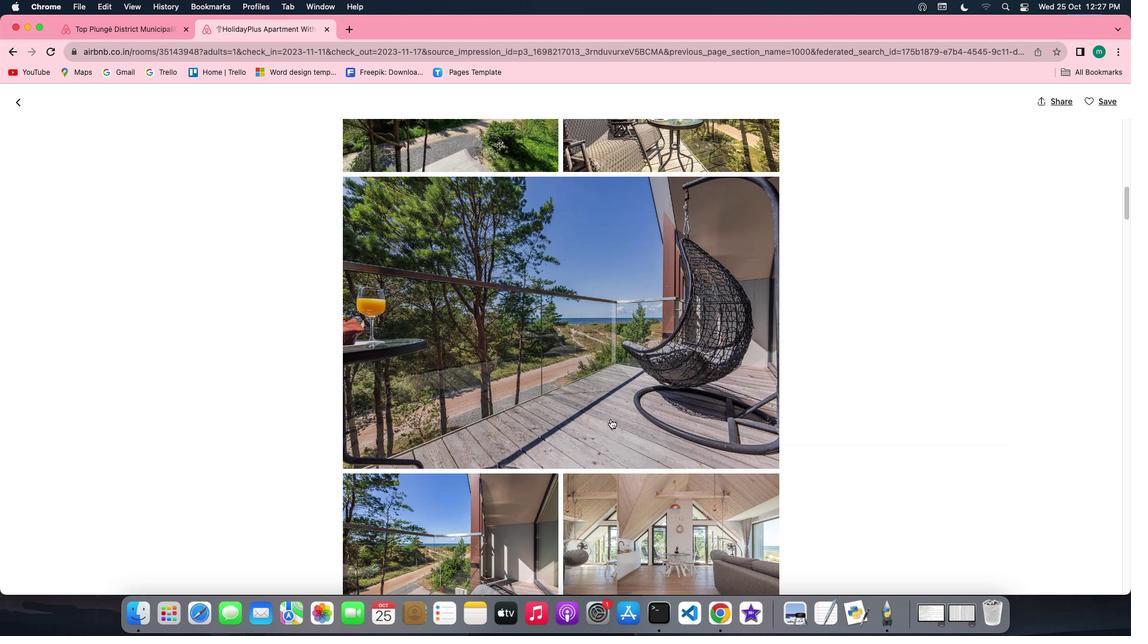 
Action: Mouse scrolled (610, 418) with delta (0, 0)
Screenshot: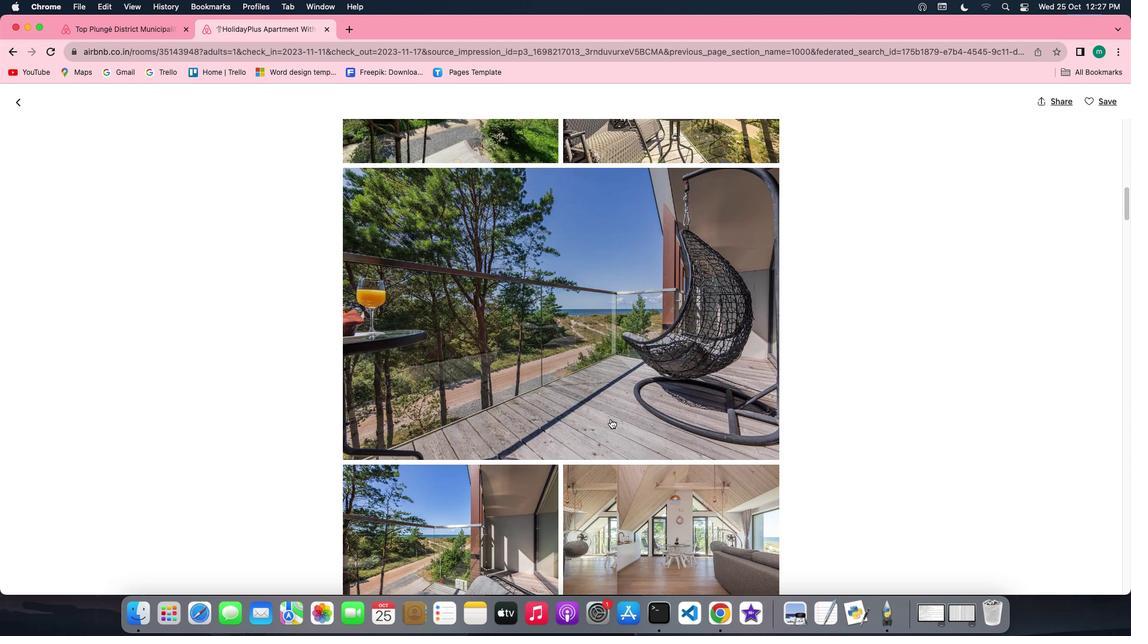 
Action: Mouse scrolled (610, 418) with delta (0, 0)
Screenshot: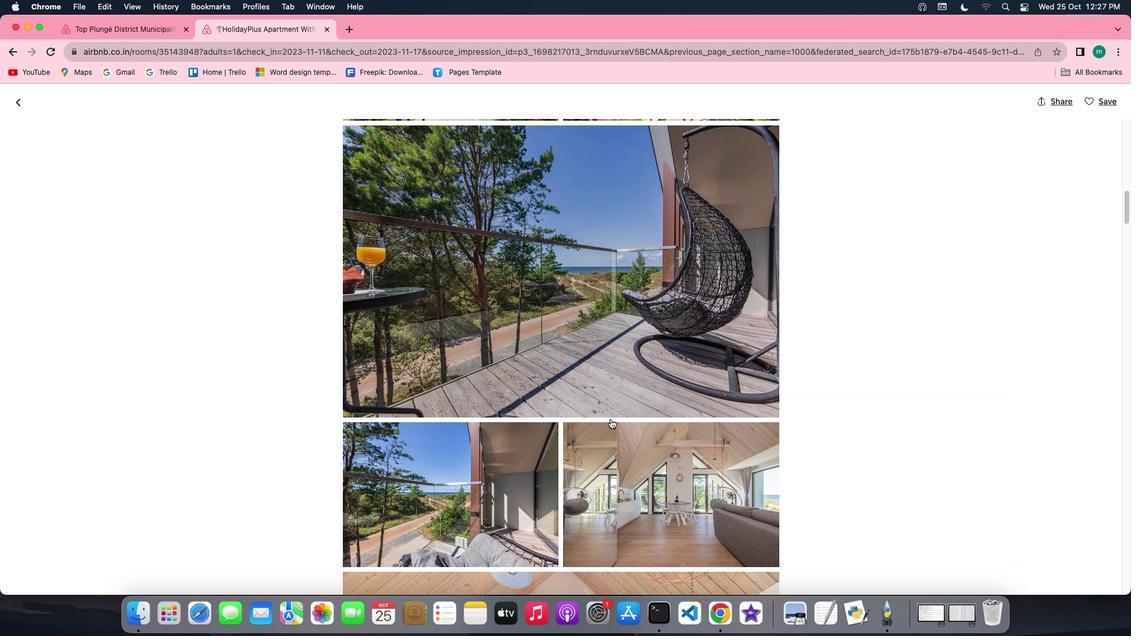 
Action: Mouse scrolled (610, 418) with delta (0, 0)
Screenshot: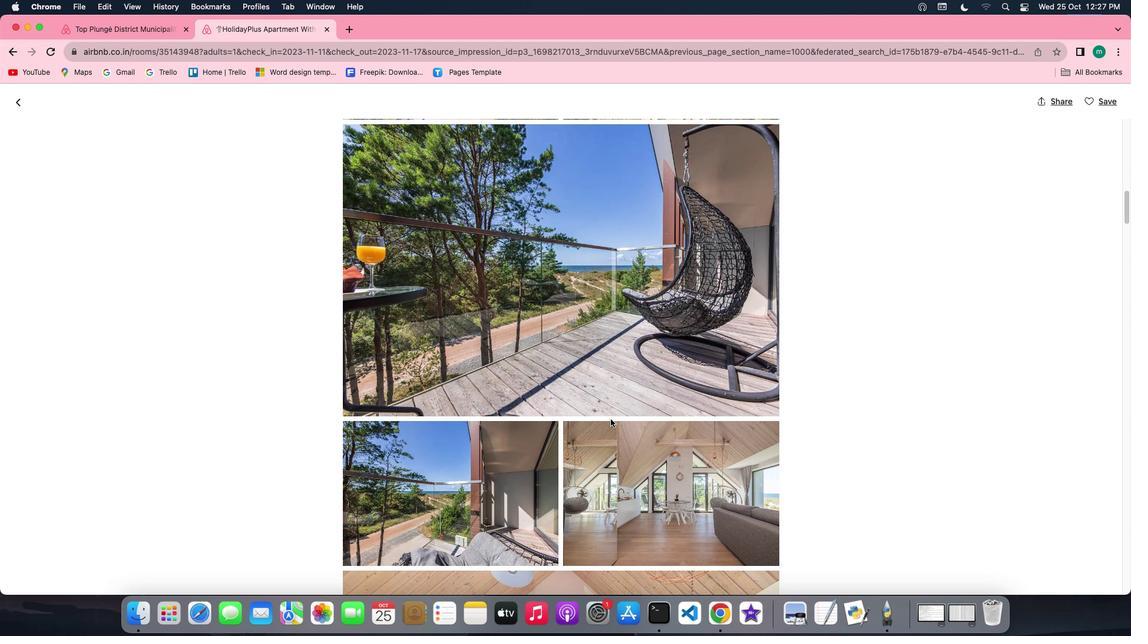 
Action: Mouse scrolled (610, 418) with delta (0, 0)
Screenshot: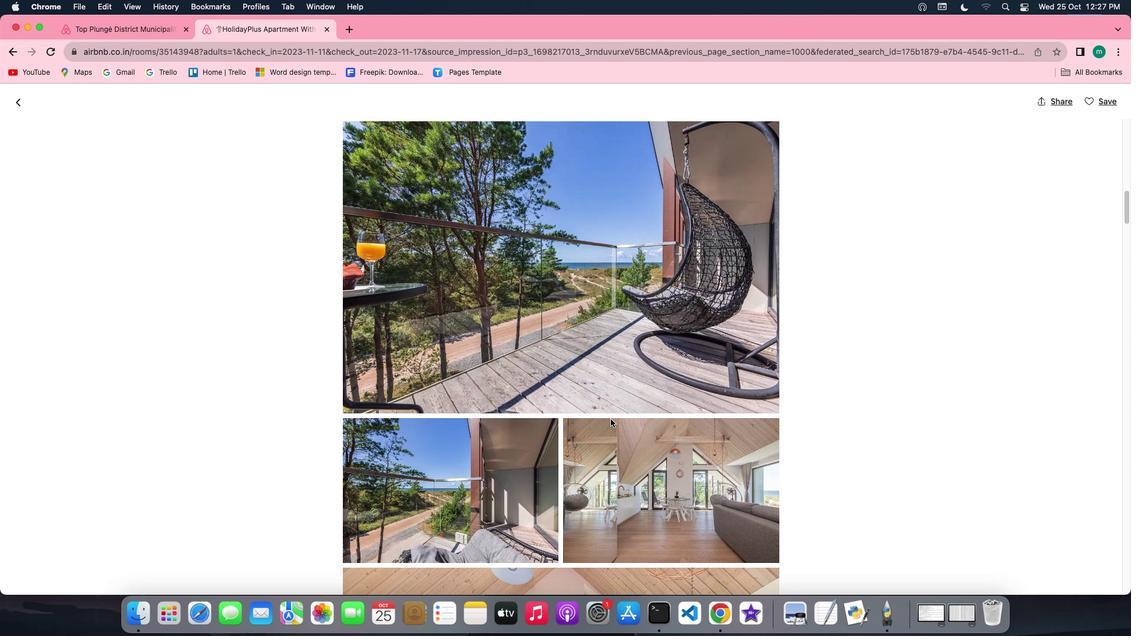 
Action: Mouse scrolled (610, 418) with delta (0, 0)
Screenshot: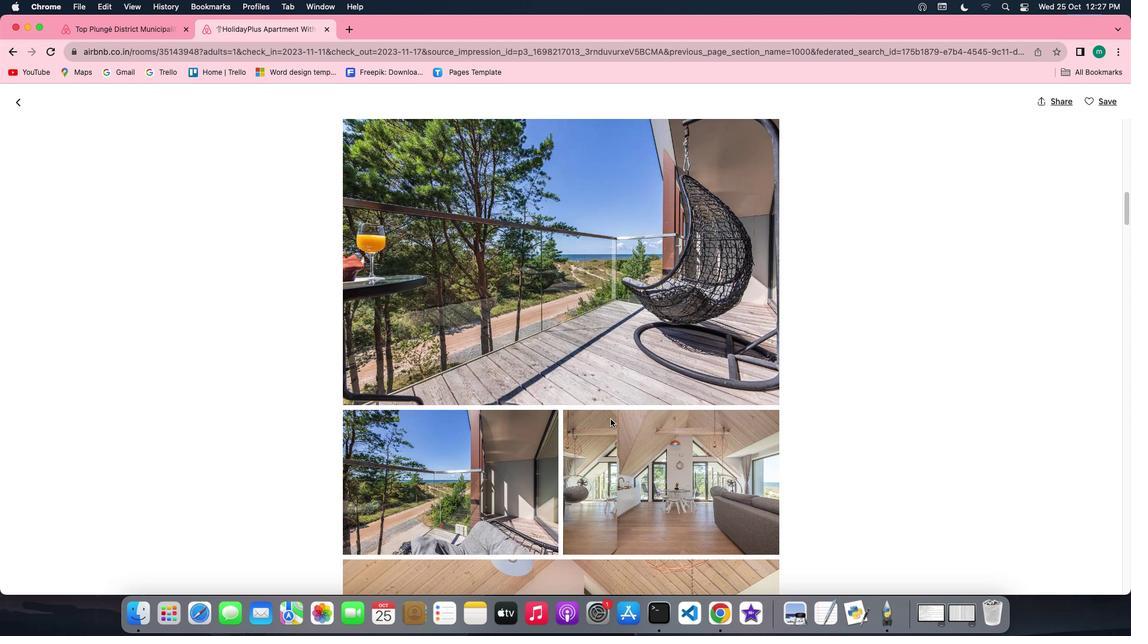 
Action: Mouse scrolled (610, 418) with delta (0, 0)
Screenshot: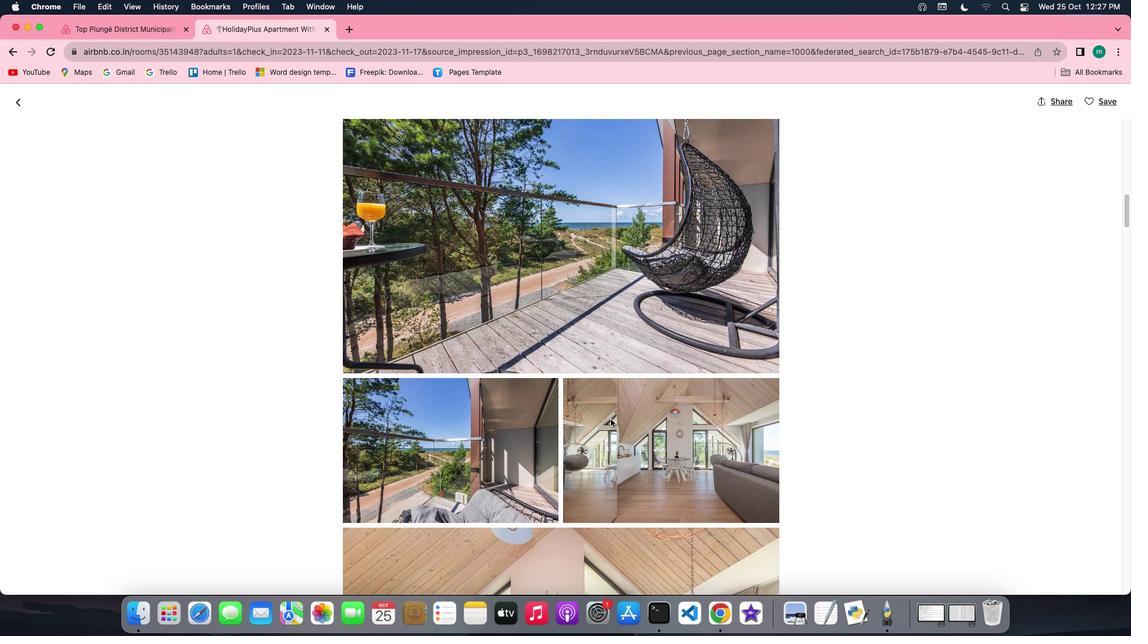 
Action: Mouse scrolled (610, 418) with delta (0, 0)
Screenshot: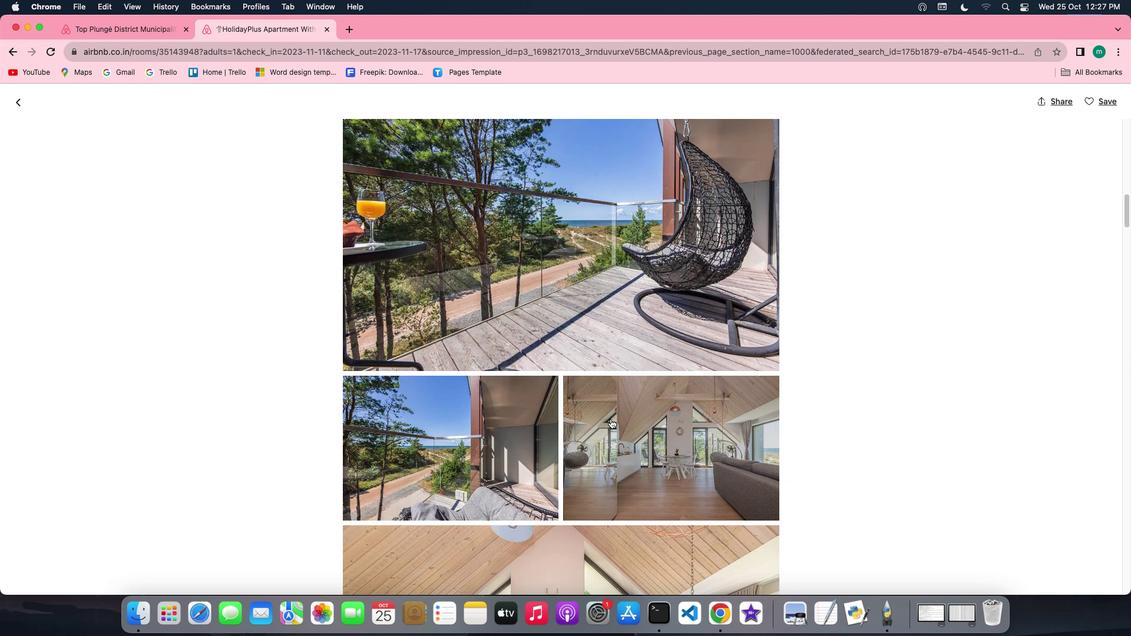 
Action: Mouse scrolled (610, 418) with delta (0, 0)
Screenshot: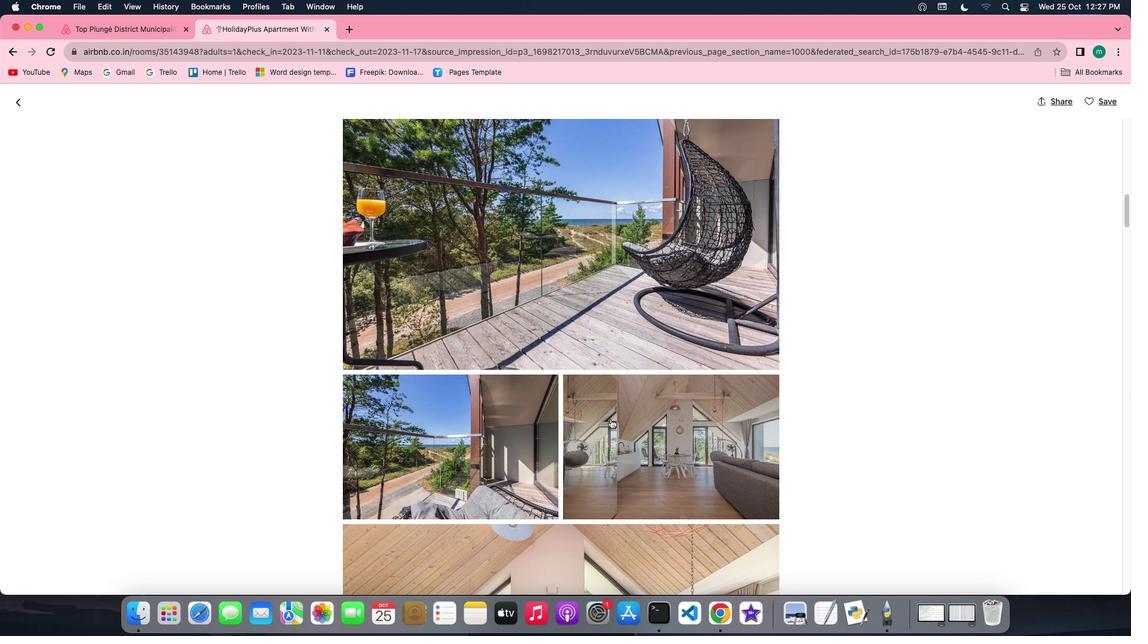 
Action: Mouse scrolled (610, 418) with delta (0, 0)
Screenshot: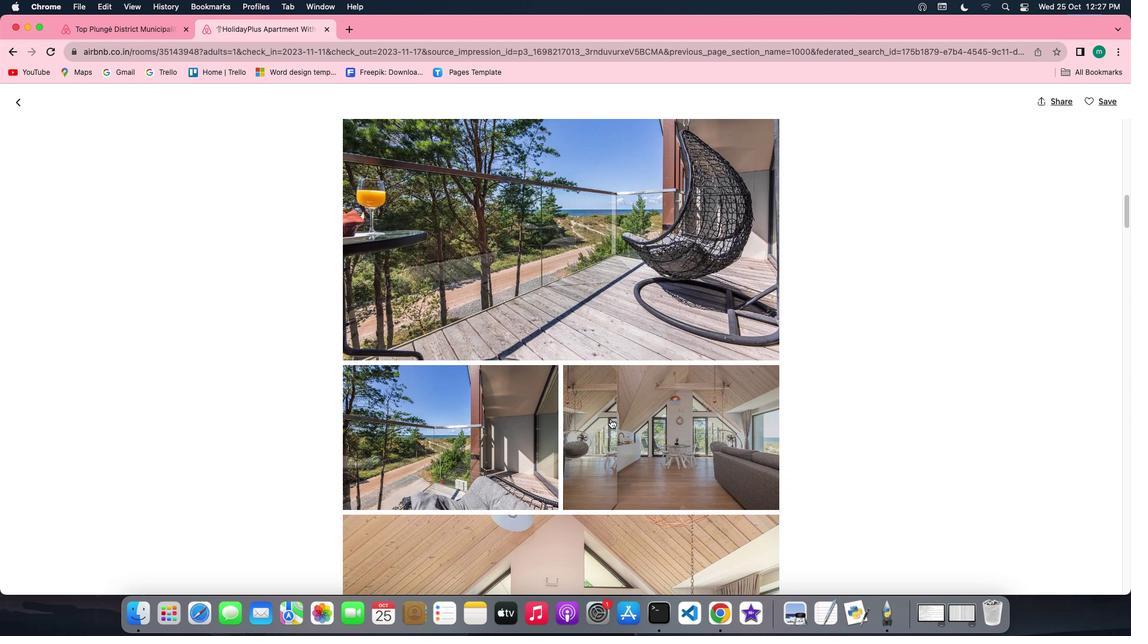 
Action: Mouse scrolled (610, 418) with delta (0, 0)
Screenshot: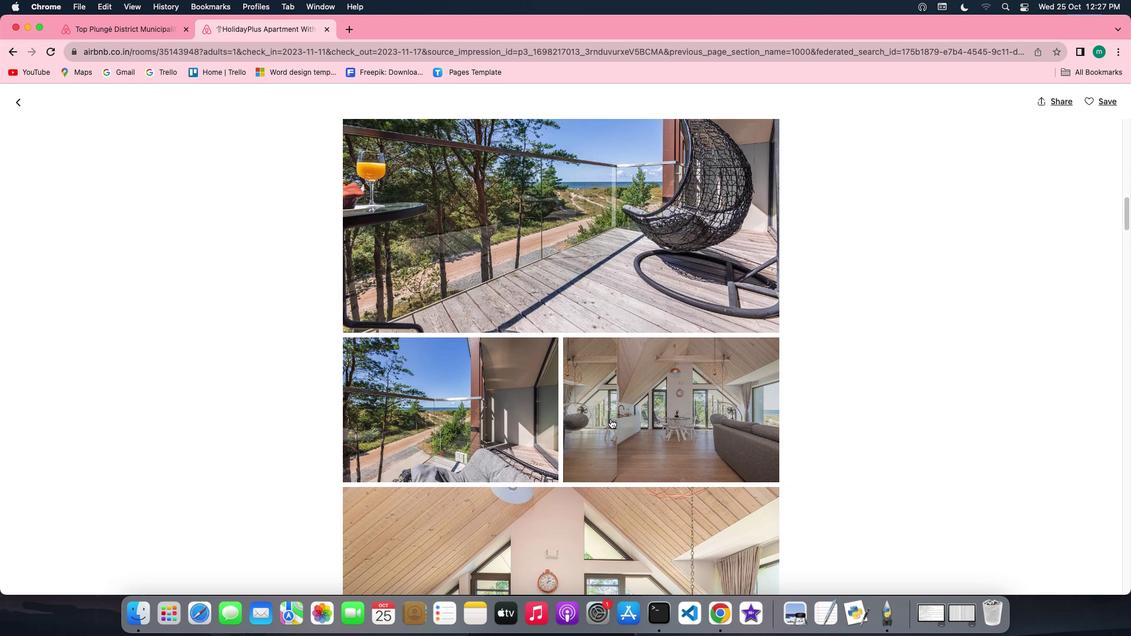 
Action: Mouse scrolled (610, 418) with delta (0, 0)
Screenshot: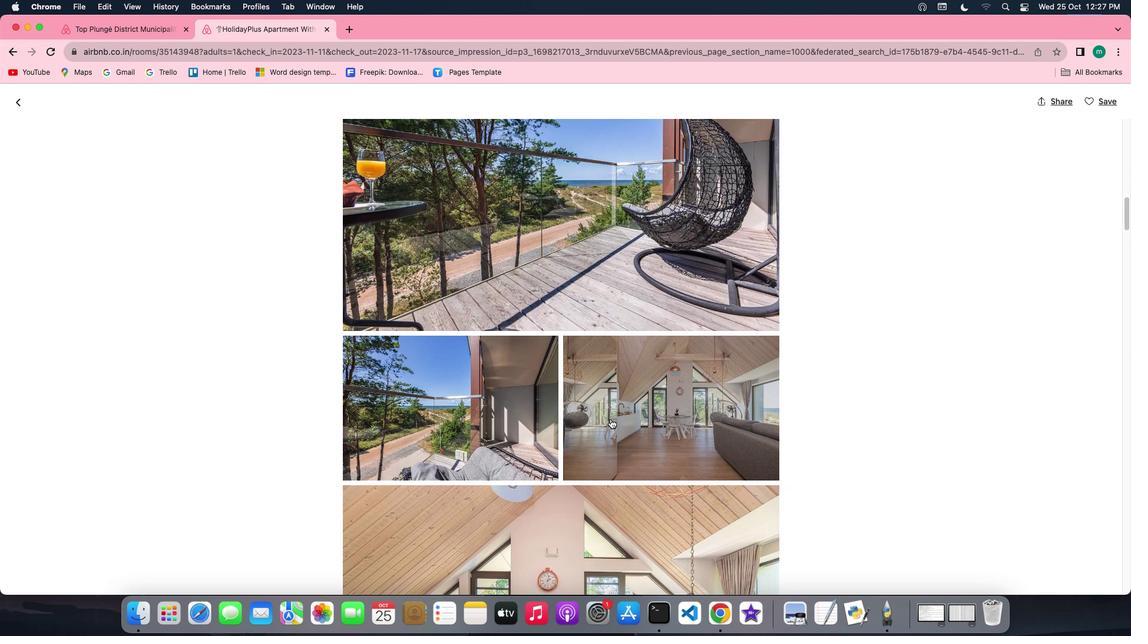 
Action: Mouse scrolled (610, 418) with delta (0, 0)
Screenshot: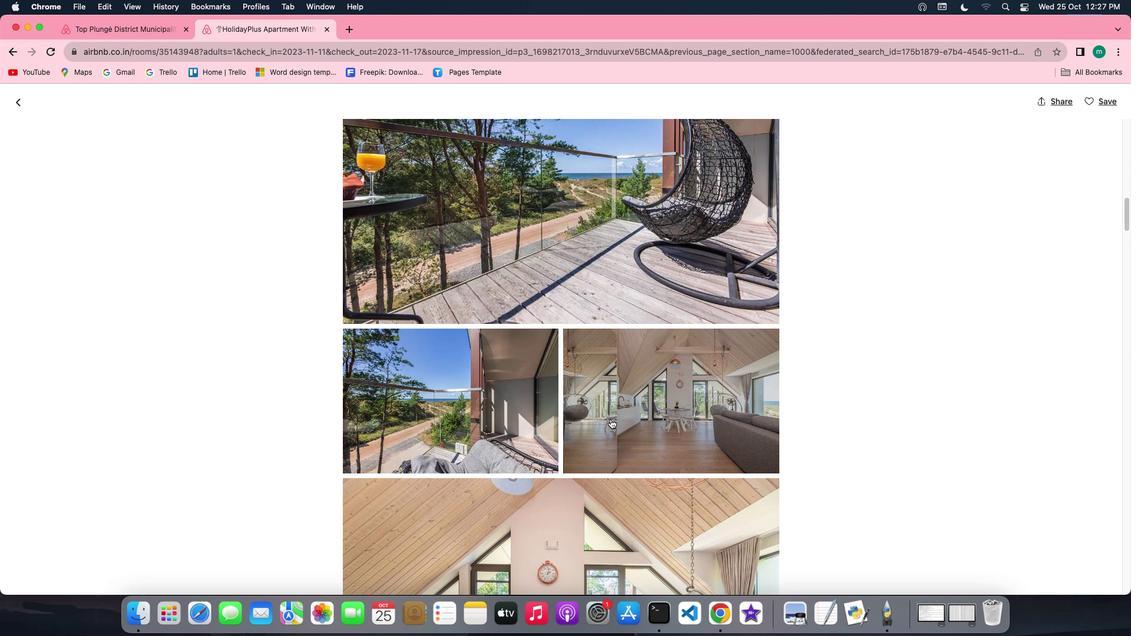 
Action: Mouse scrolled (610, 418) with delta (0, -1)
Screenshot: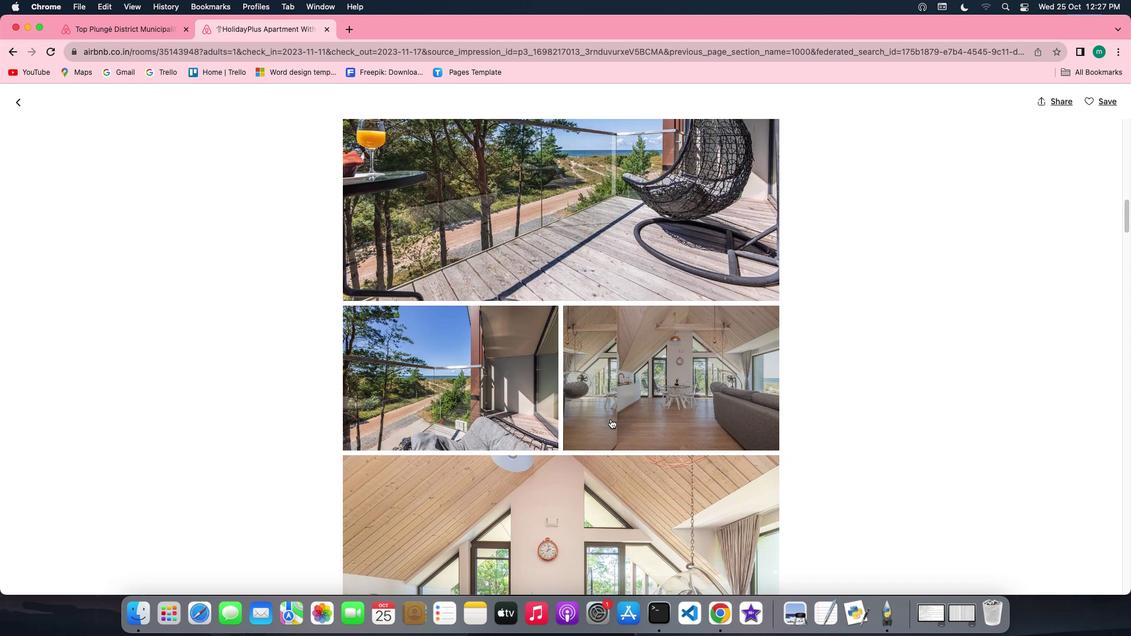 
Action: Mouse scrolled (610, 418) with delta (0, 0)
Screenshot: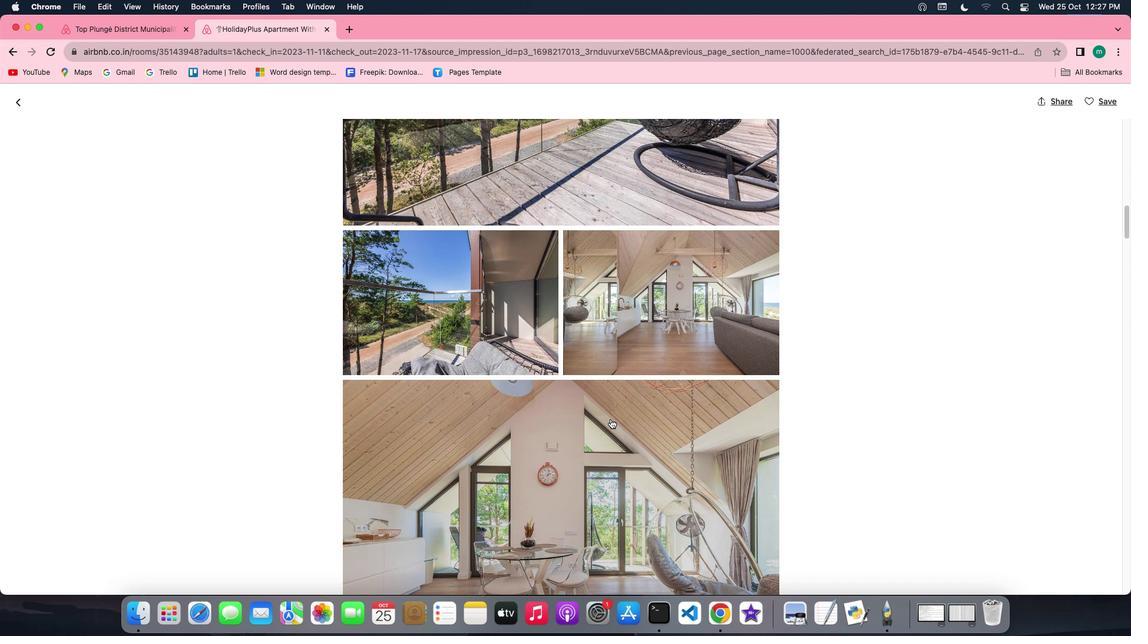 
Action: Mouse scrolled (610, 418) with delta (0, 0)
Screenshot: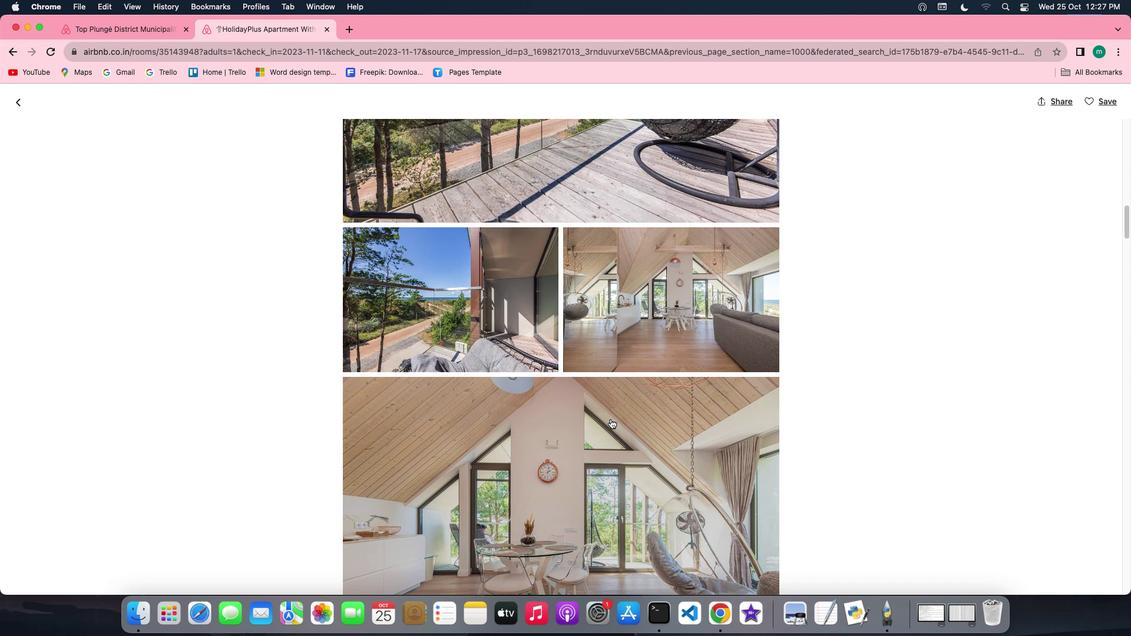 
Action: Mouse scrolled (610, 418) with delta (0, 0)
Screenshot: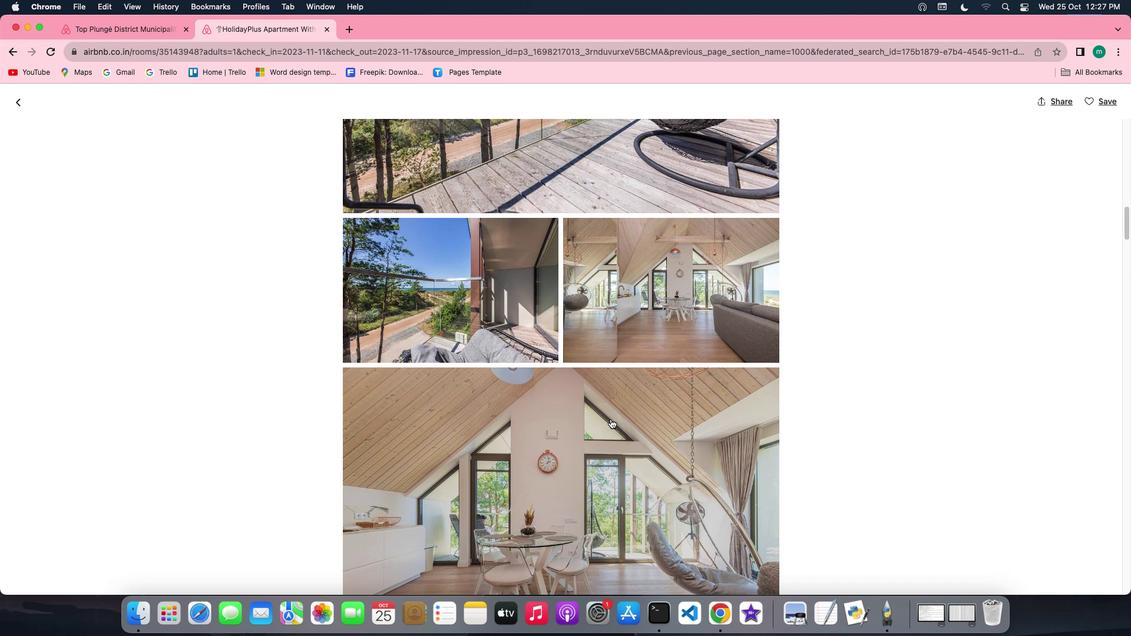 
Action: Mouse scrolled (610, 418) with delta (0, 0)
Screenshot: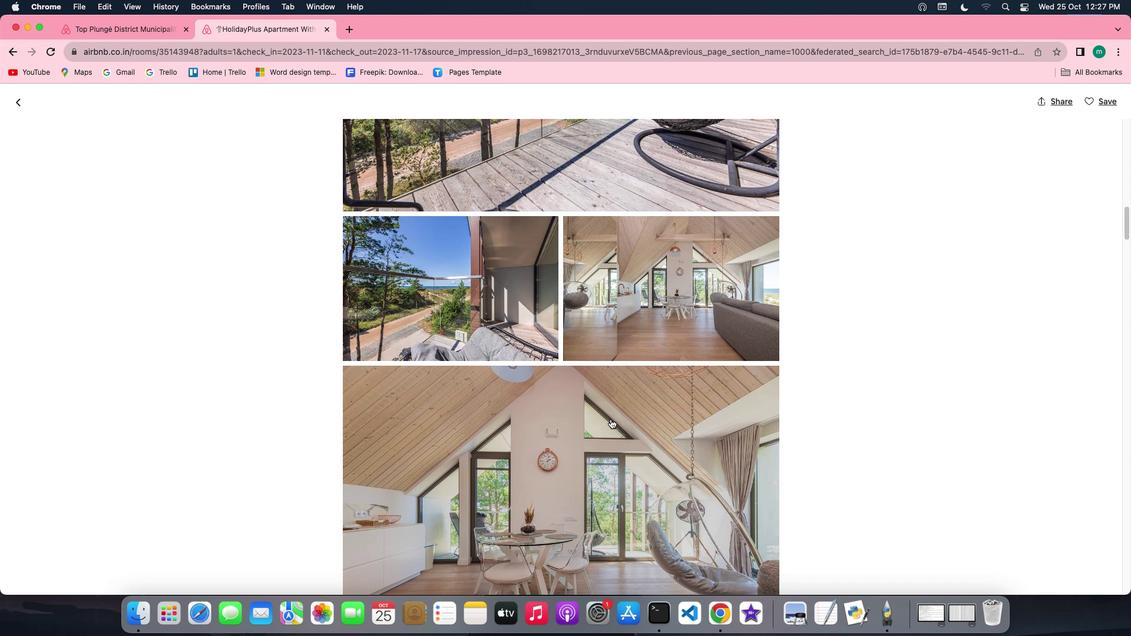 
Action: Mouse scrolled (610, 418) with delta (0, 0)
Screenshot: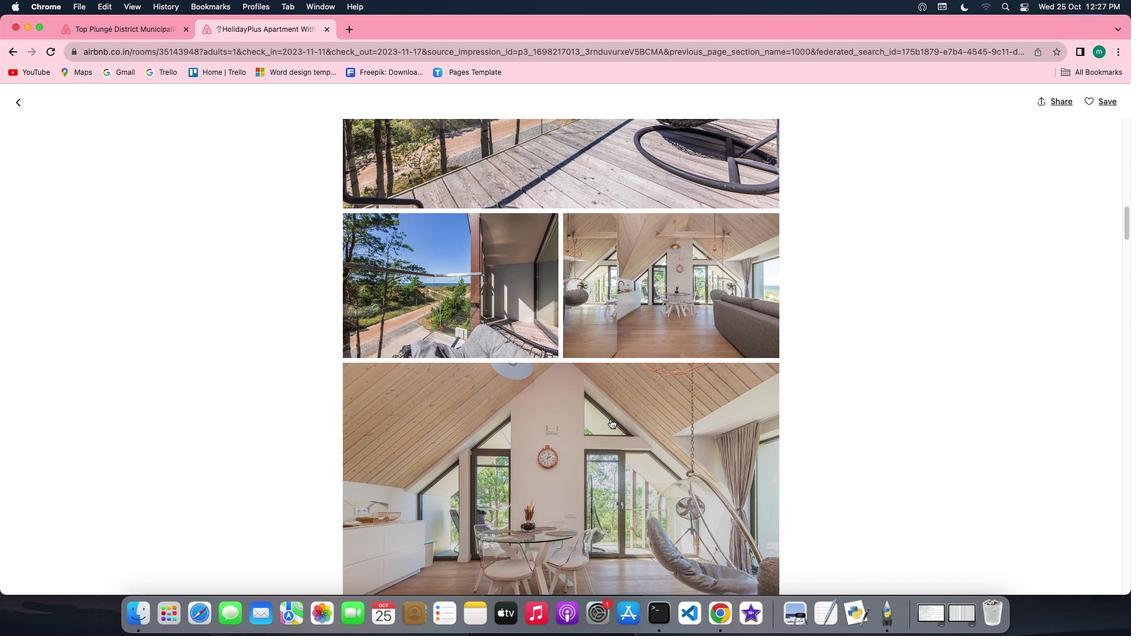 
Action: Mouse scrolled (610, 418) with delta (0, 0)
Screenshot: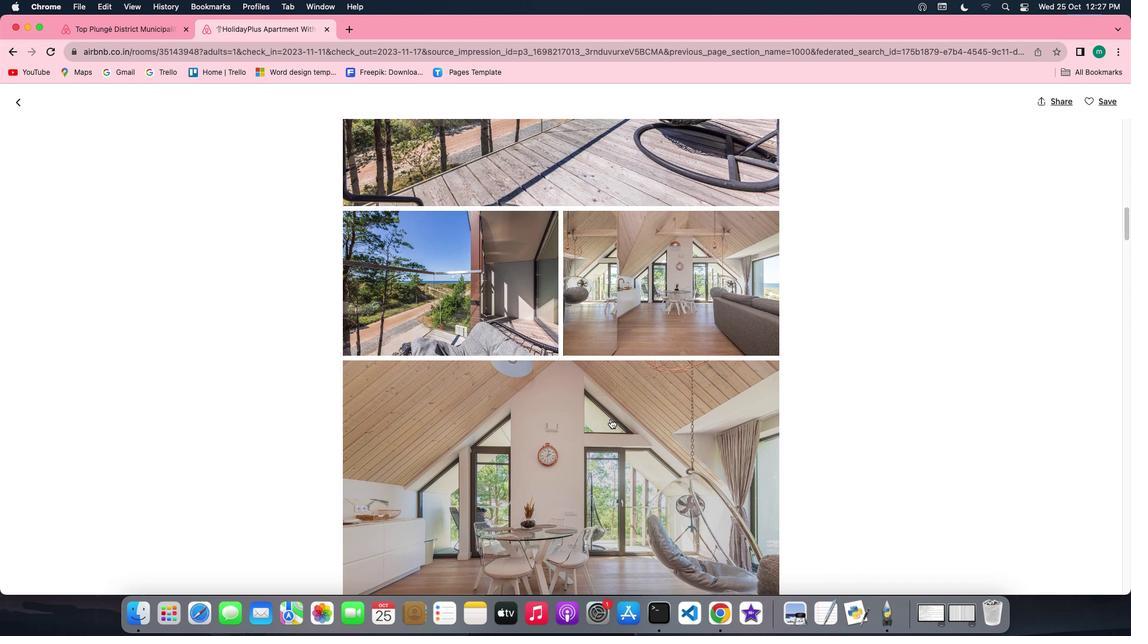 
Action: Mouse scrolled (610, 418) with delta (0, 0)
Screenshot: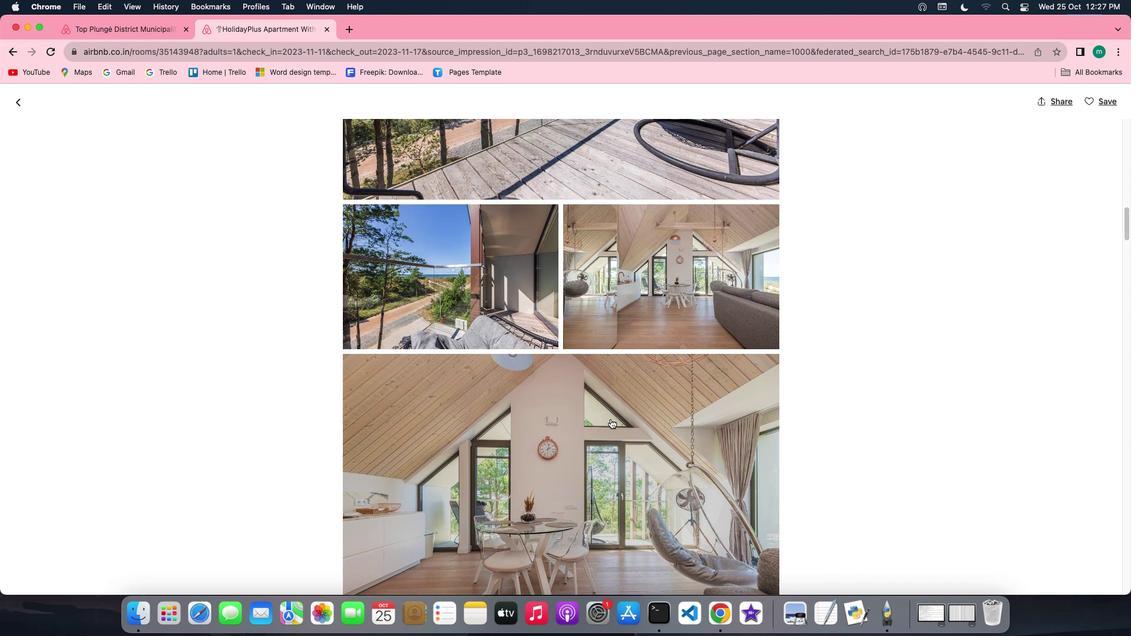 
Action: Mouse scrolled (610, 418) with delta (0, 0)
Screenshot: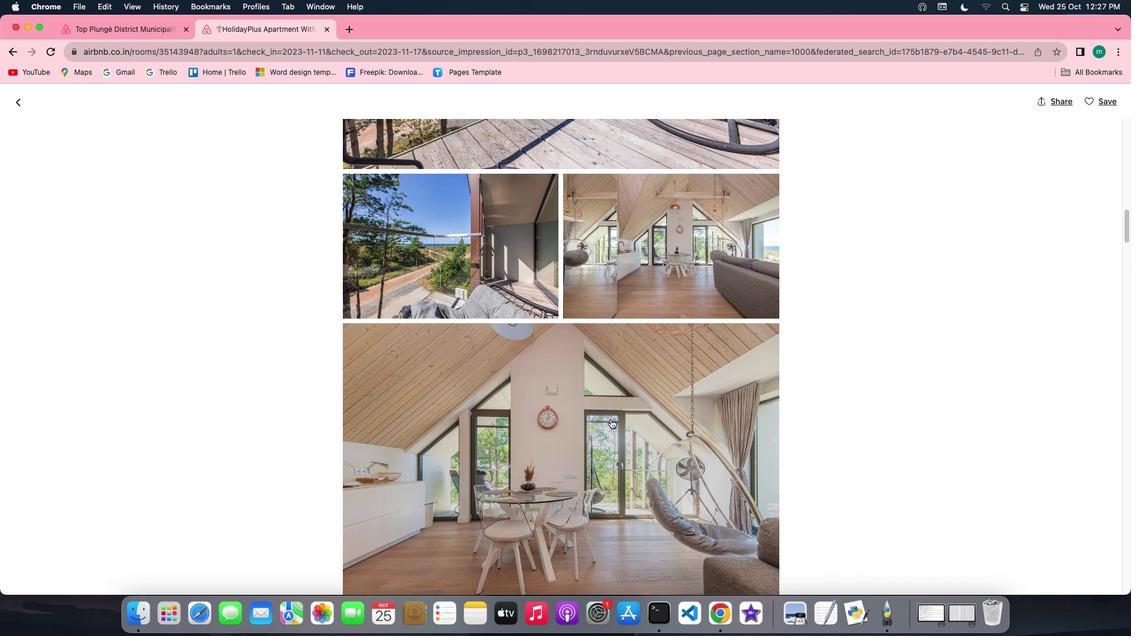 
Action: Mouse scrolled (610, 418) with delta (0, 0)
Screenshot: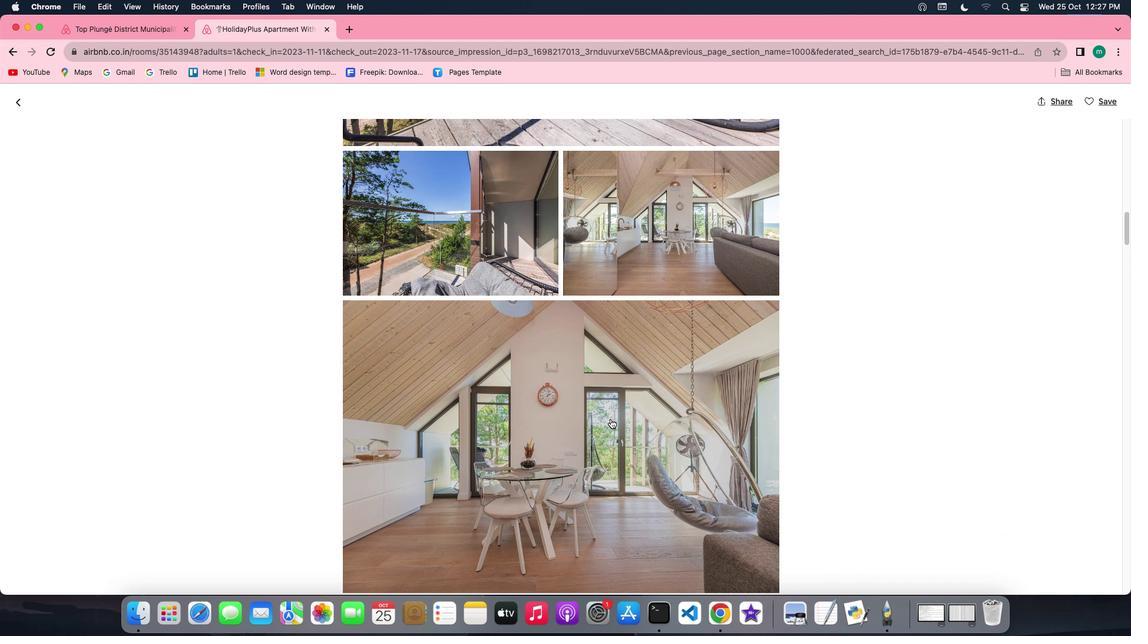 
Action: Mouse scrolled (610, 418) with delta (0, 0)
Screenshot: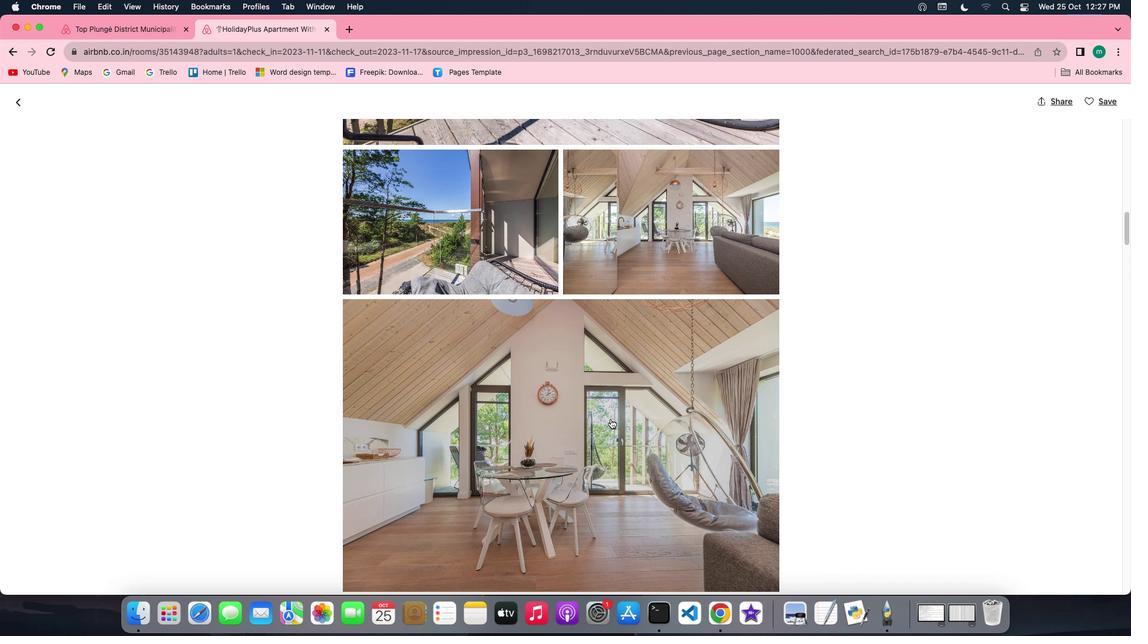
Action: Mouse scrolled (610, 418) with delta (0, 0)
Screenshot: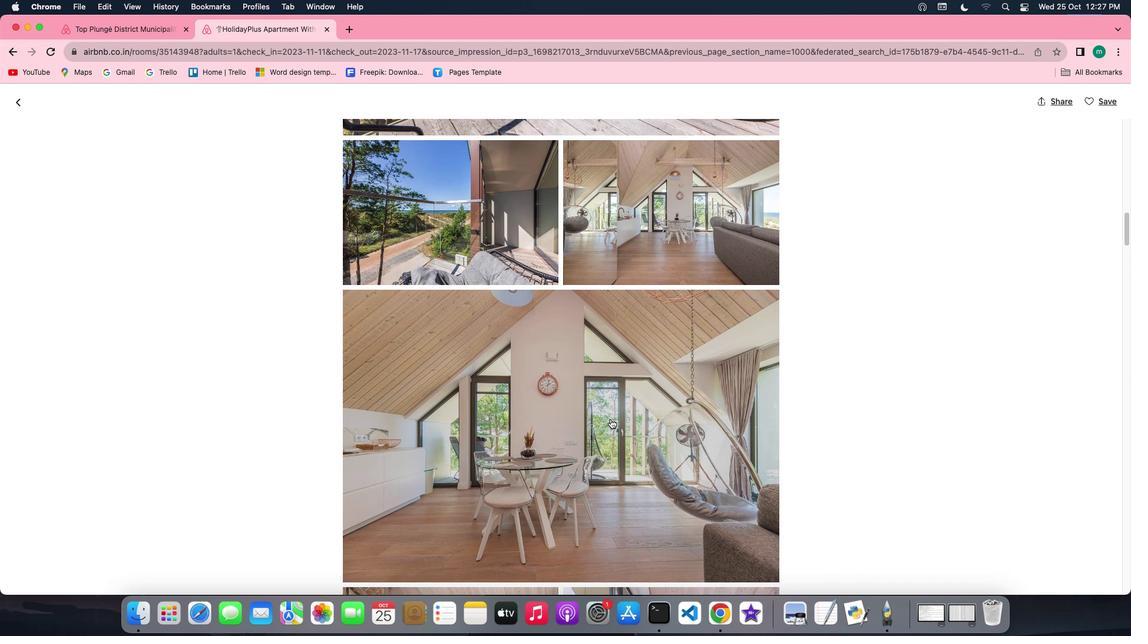 
Action: Mouse scrolled (610, 418) with delta (0, 0)
Screenshot: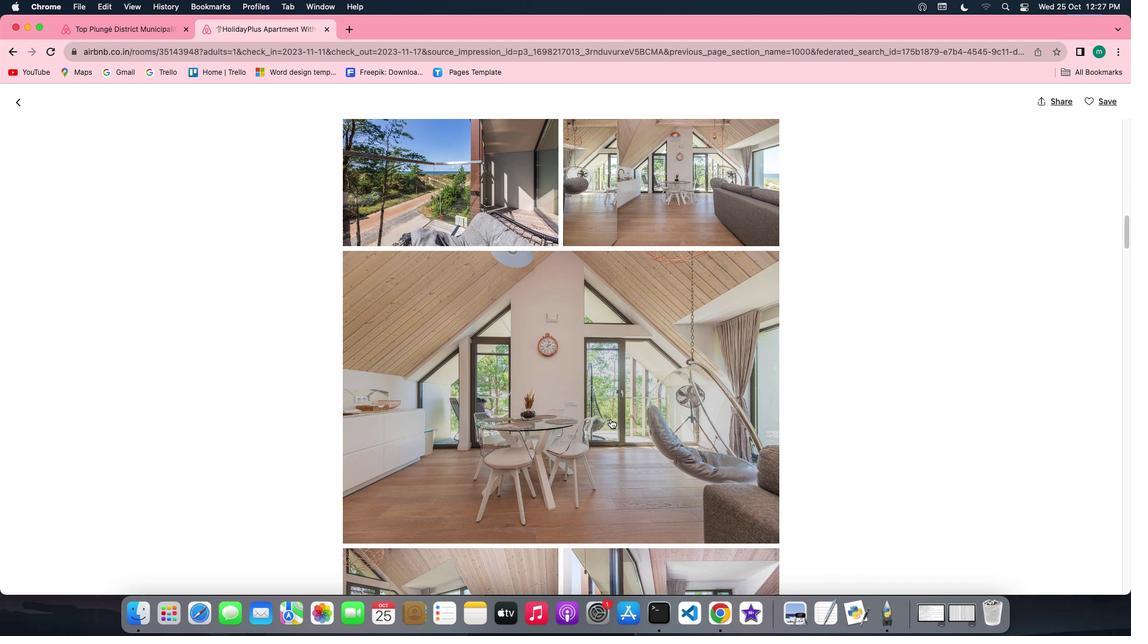 
Action: Mouse scrolled (610, 418) with delta (0, 0)
Screenshot: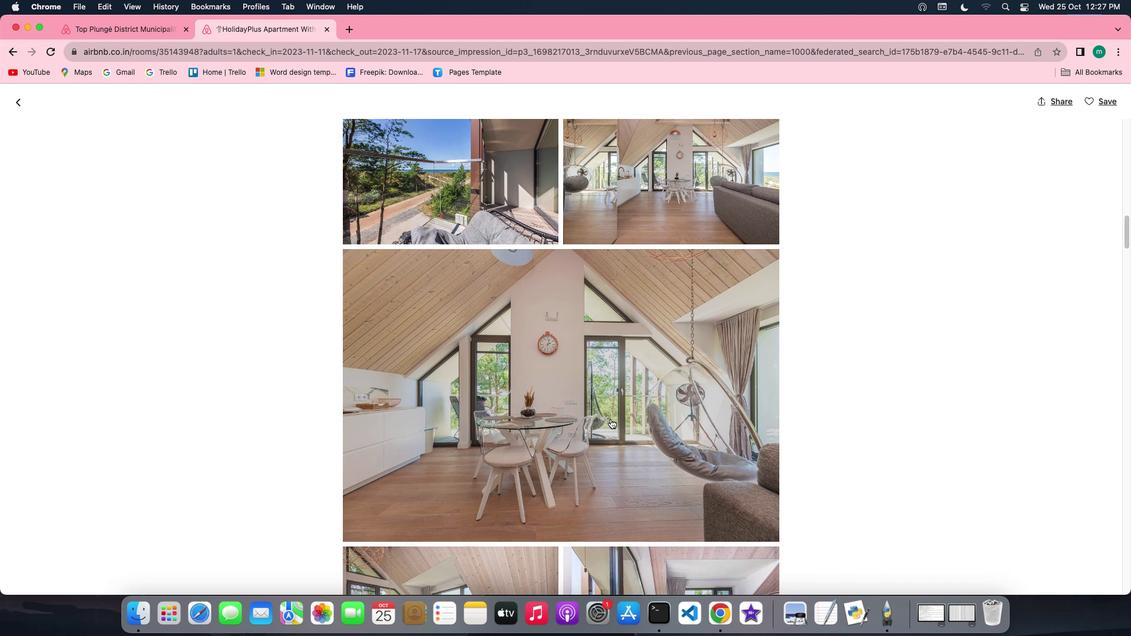 
Action: Mouse scrolled (610, 418) with delta (0, 0)
Screenshot: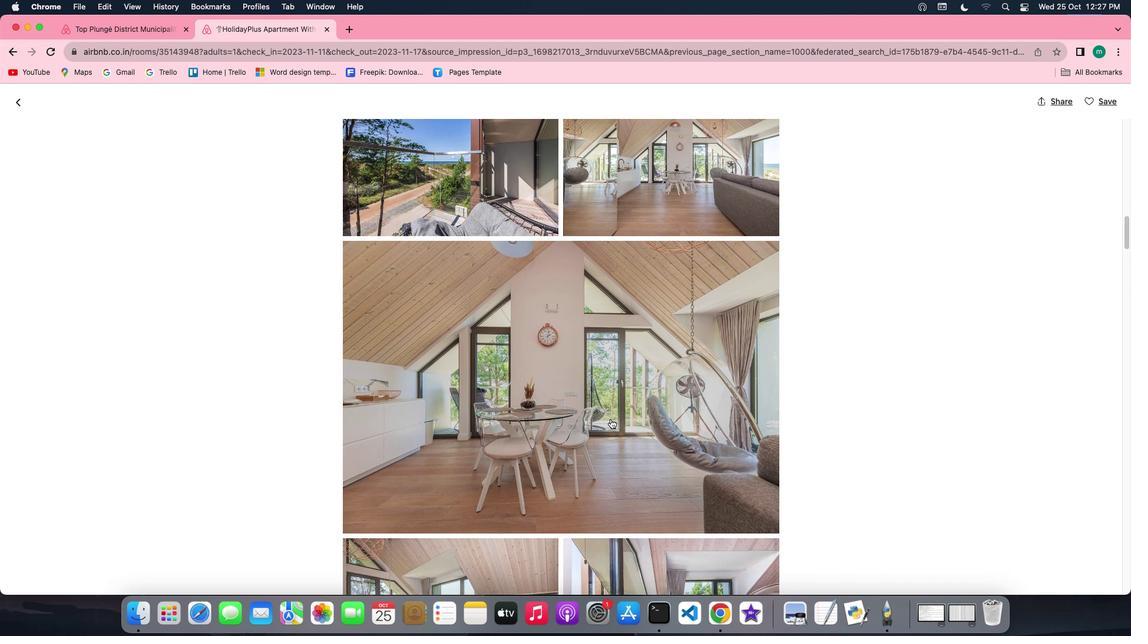 
Action: Mouse scrolled (610, 418) with delta (0, 0)
Screenshot: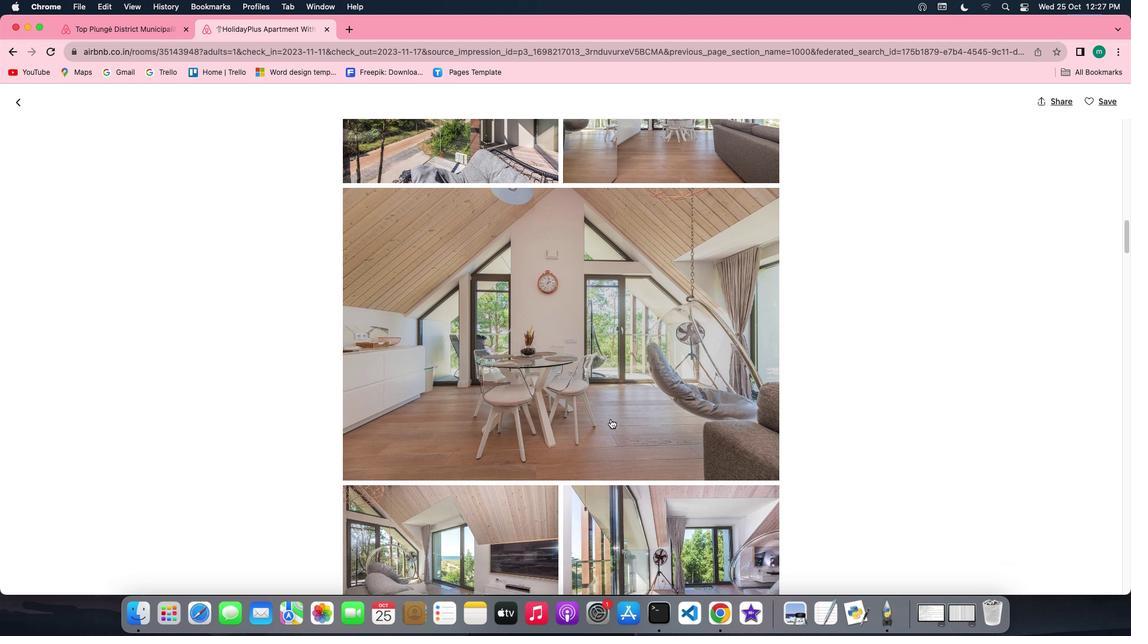 
Action: Mouse scrolled (610, 418) with delta (0, 0)
Screenshot: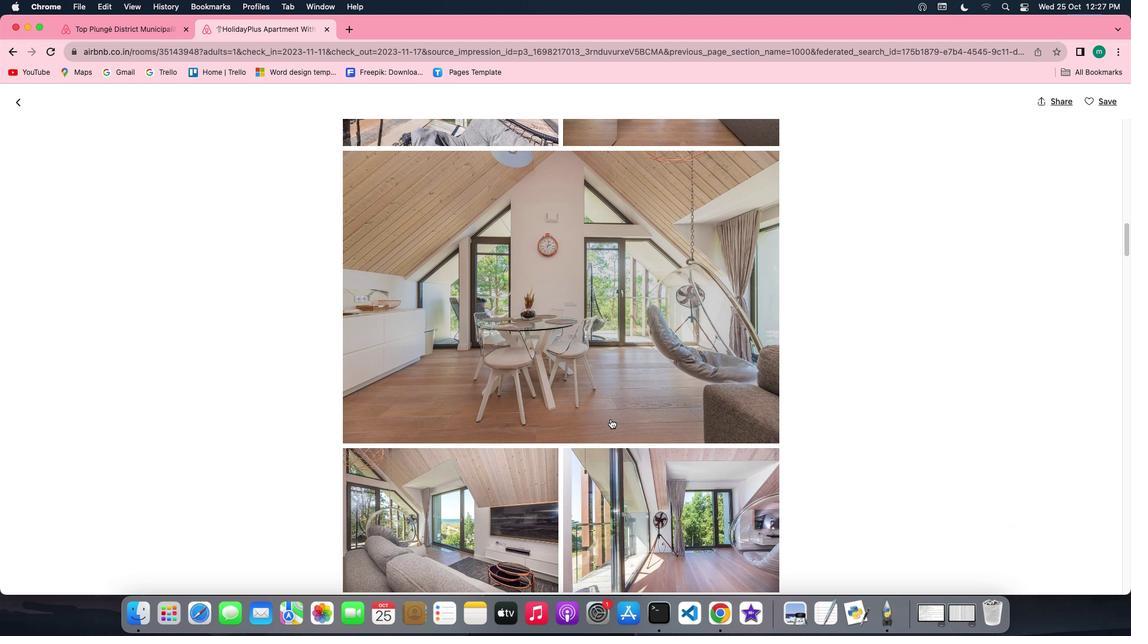 
Action: Mouse scrolled (610, 418) with delta (0, 0)
Screenshot: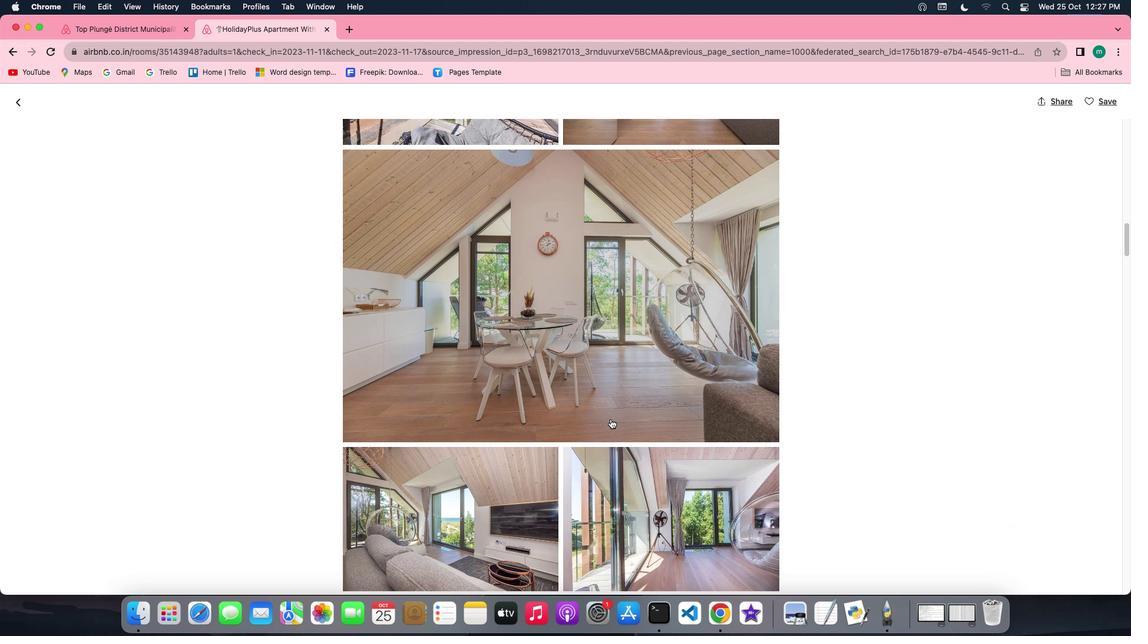 
Action: Mouse scrolled (610, 418) with delta (0, 0)
Screenshot: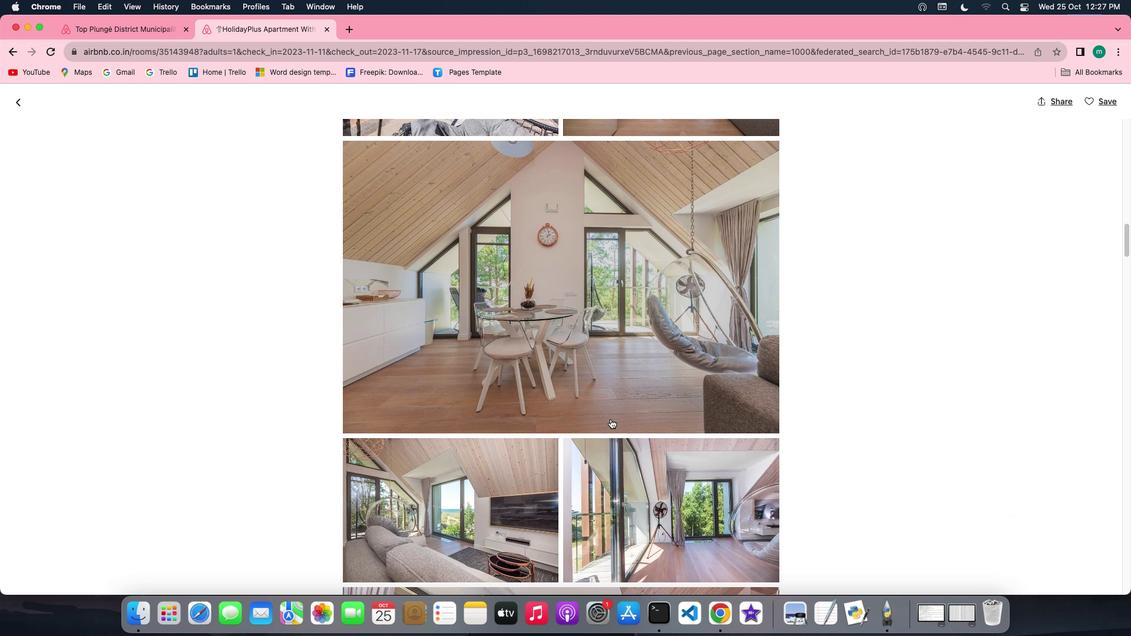 
Action: Mouse scrolled (610, 418) with delta (0, -1)
Screenshot: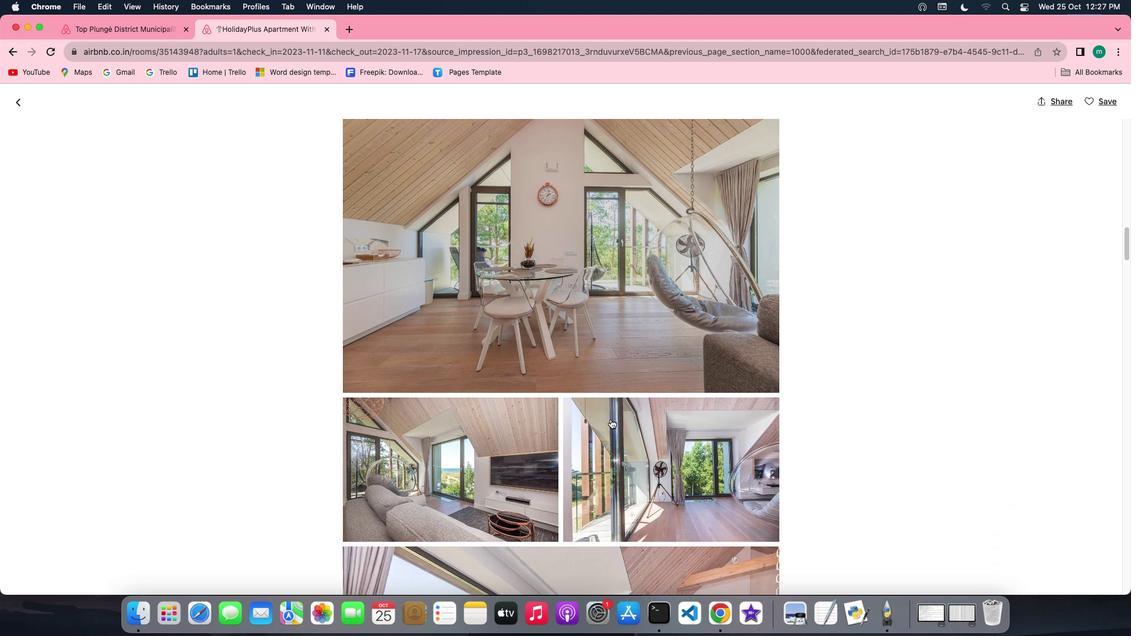 
Action: Mouse scrolled (610, 418) with delta (0, 0)
Screenshot: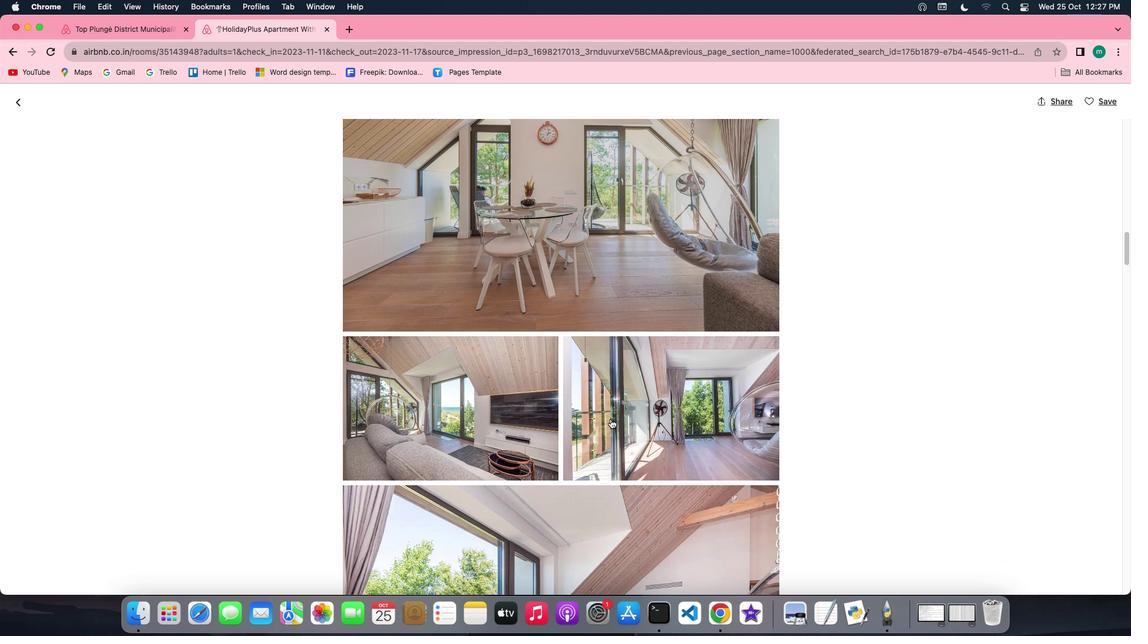 
Action: Mouse scrolled (610, 418) with delta (0, 0)
Screenshot: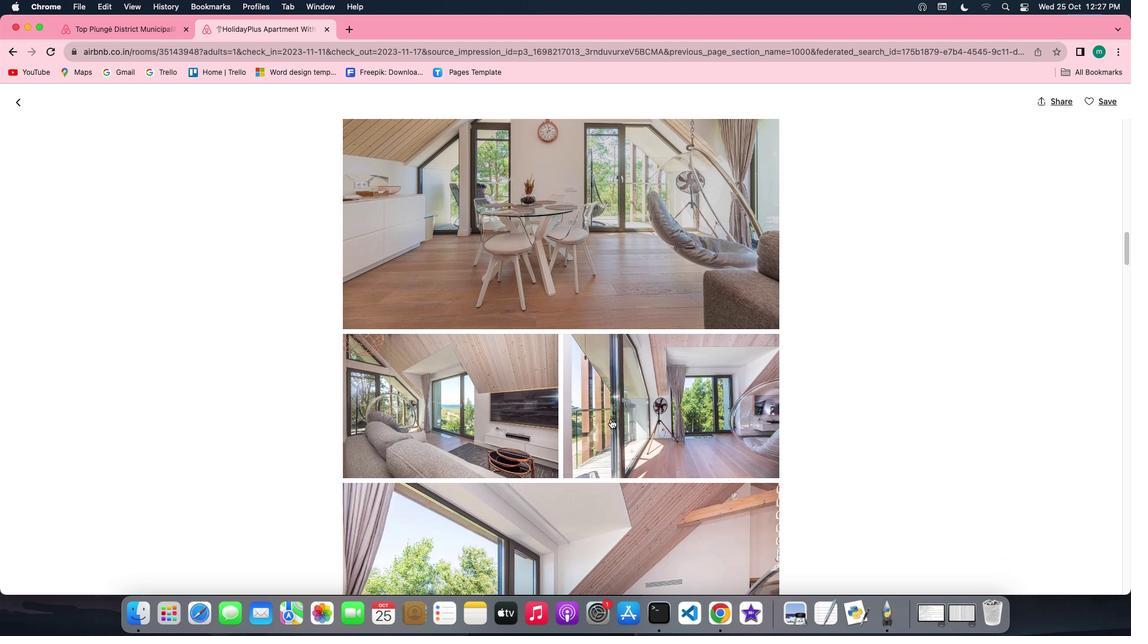 
Action: Mouse scrolled (610, 418) with delta (0, 0)
Screenshot: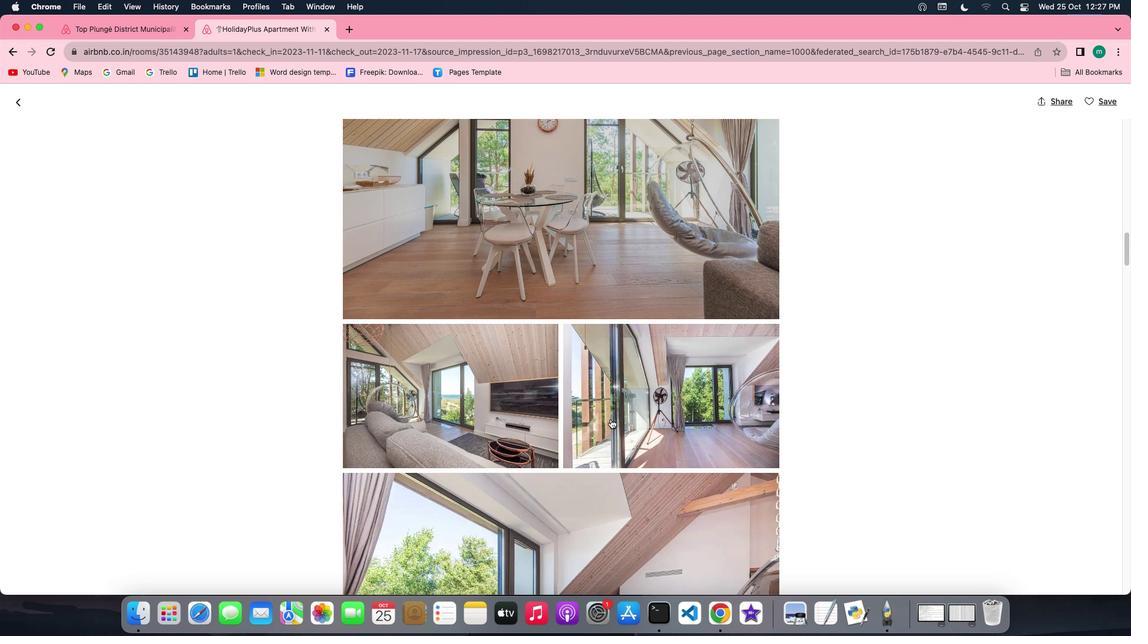 
Action: Mouse scrolled (610, 418) with delta (0, 0)
Screenshot: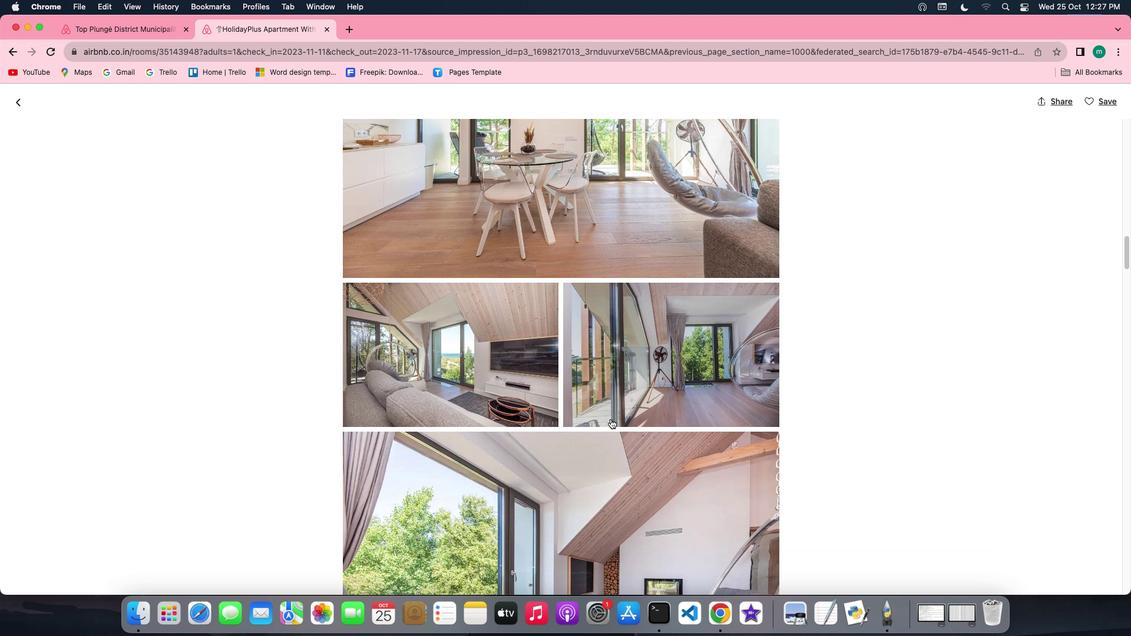 
Action: Mouse scrolled (610, 418) with delta (0, 0)
Screenshot: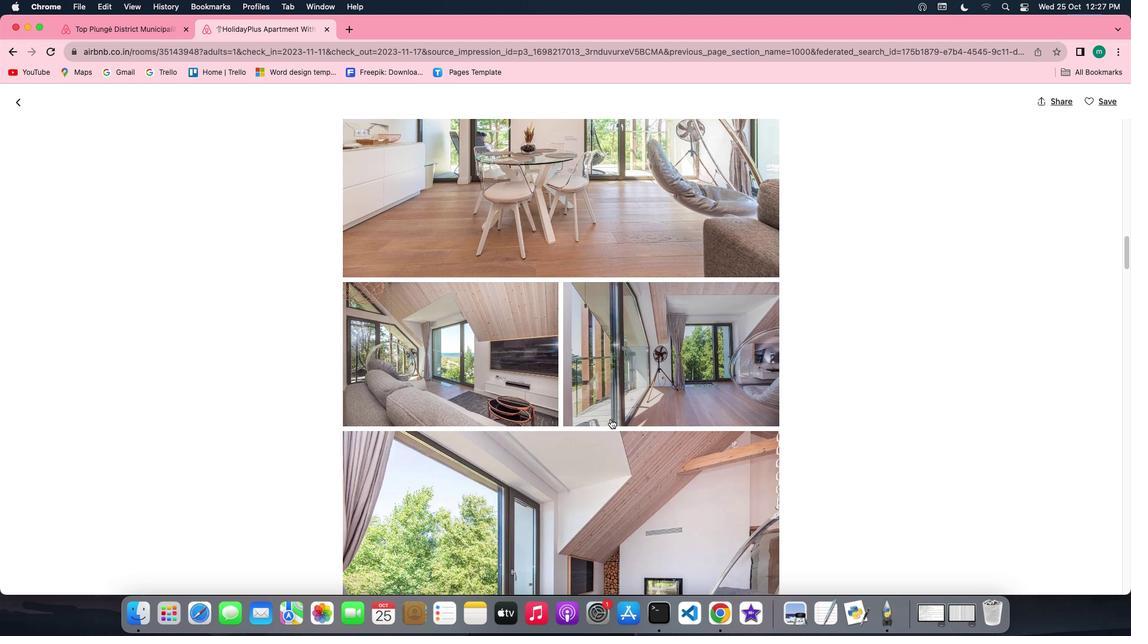 
Action: Mouse scrolled (610, 418) with delta (0, -1)
Screenshot: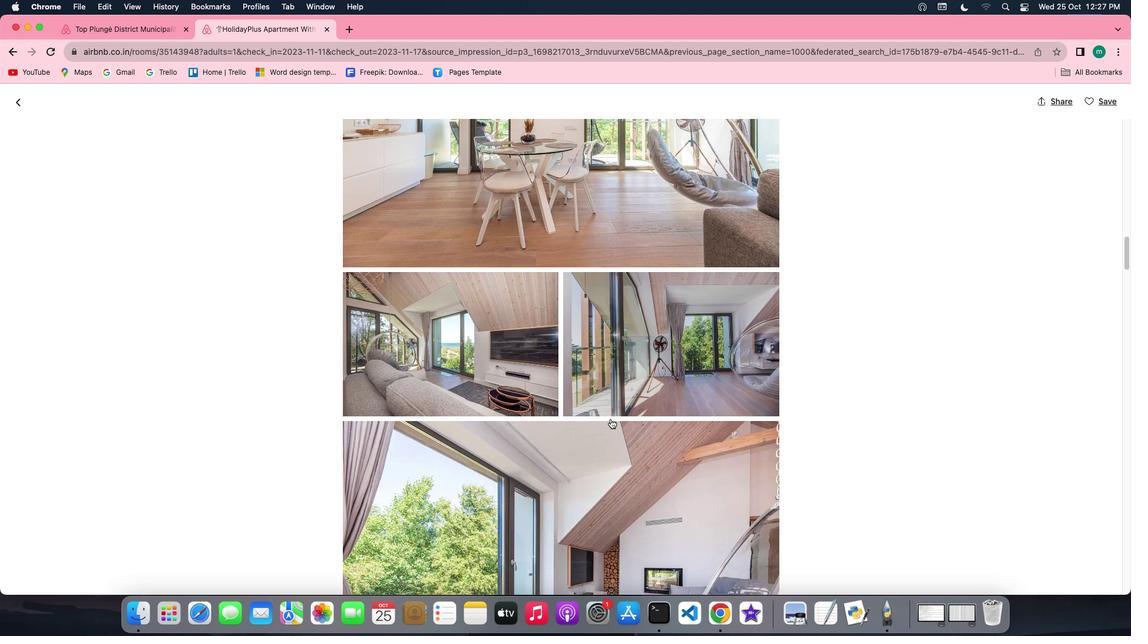 
Action: Mouse scrolled (610, 418) with delta (0, 0)
Screenshot: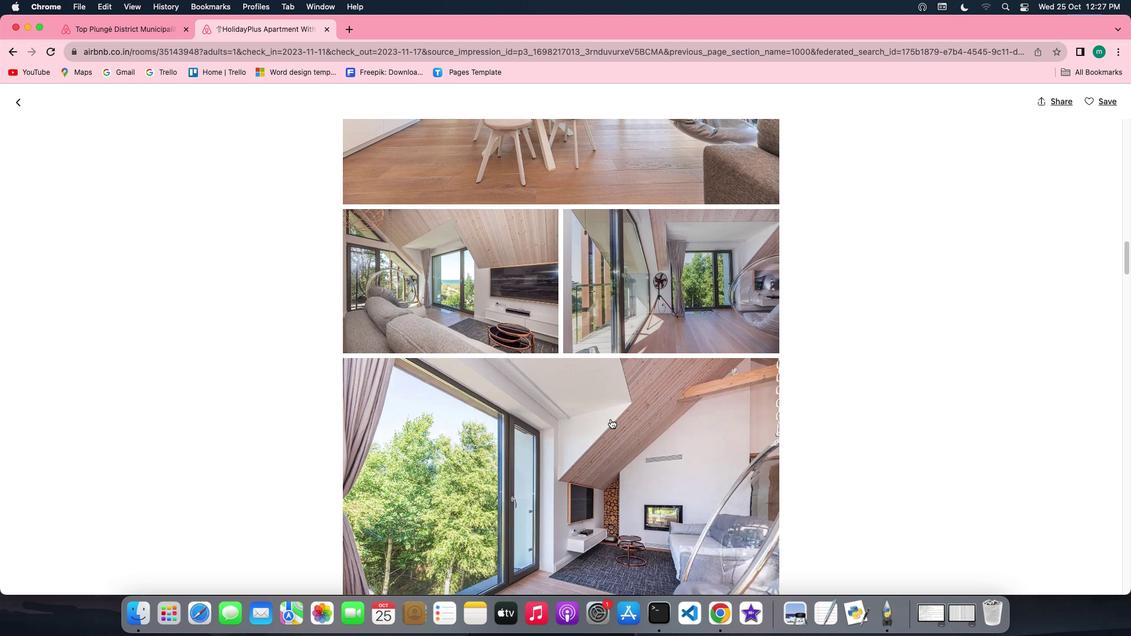 
Action: Mouse scrolled (610, 418) with delta (0, 0)
Screenshot: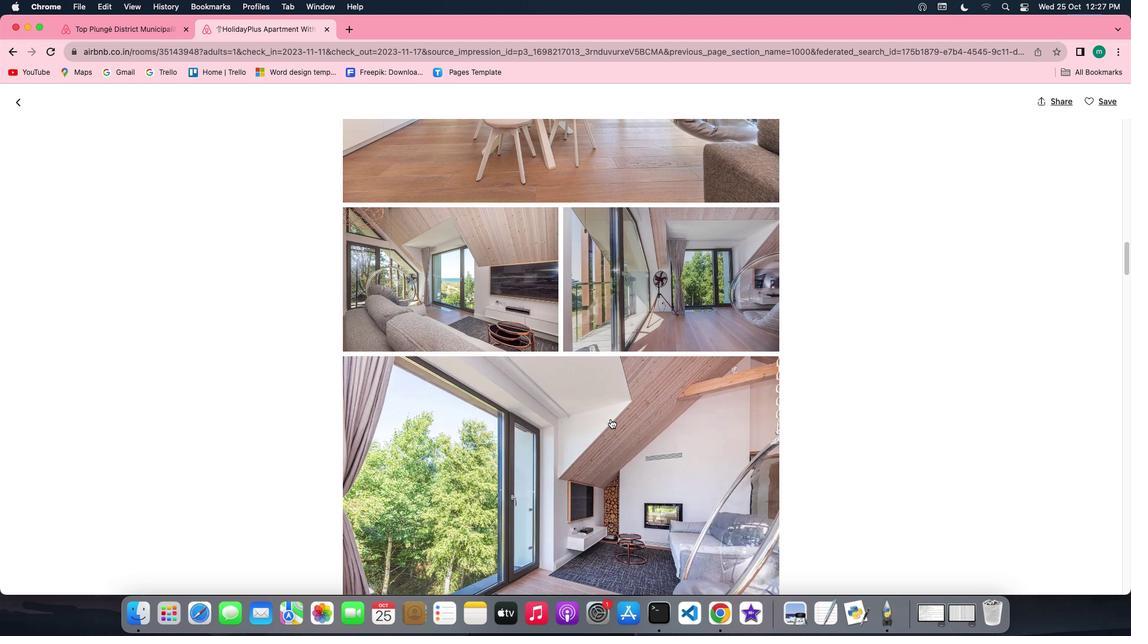 
Action: Mouse scrolled (610, 418) with delta (0, 0)
Screenshot: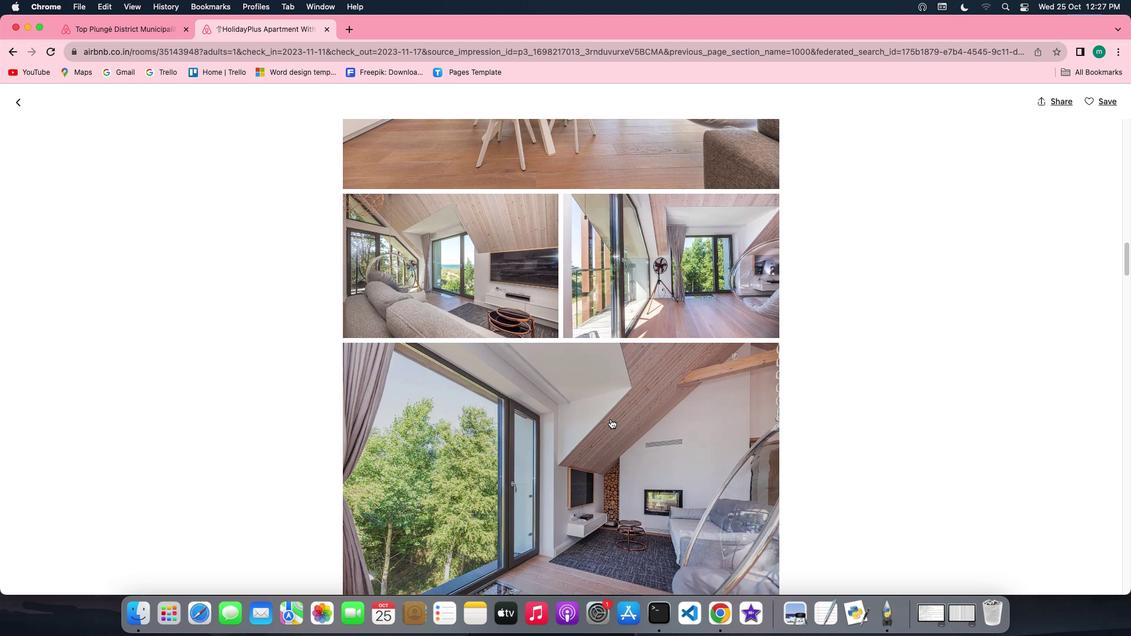 
Action: Mouse scrolled (610, 418) with delta (0, 0)
Screenshot: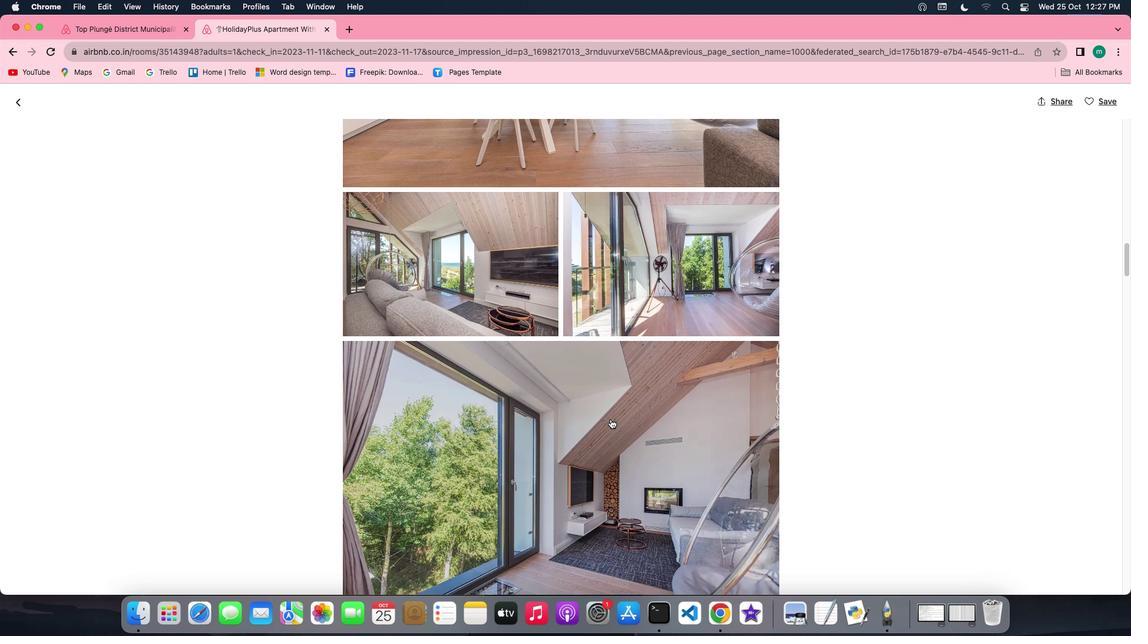 
Action: Mouse scrolled (610, 418) with delta (0, 0)
Screenshot: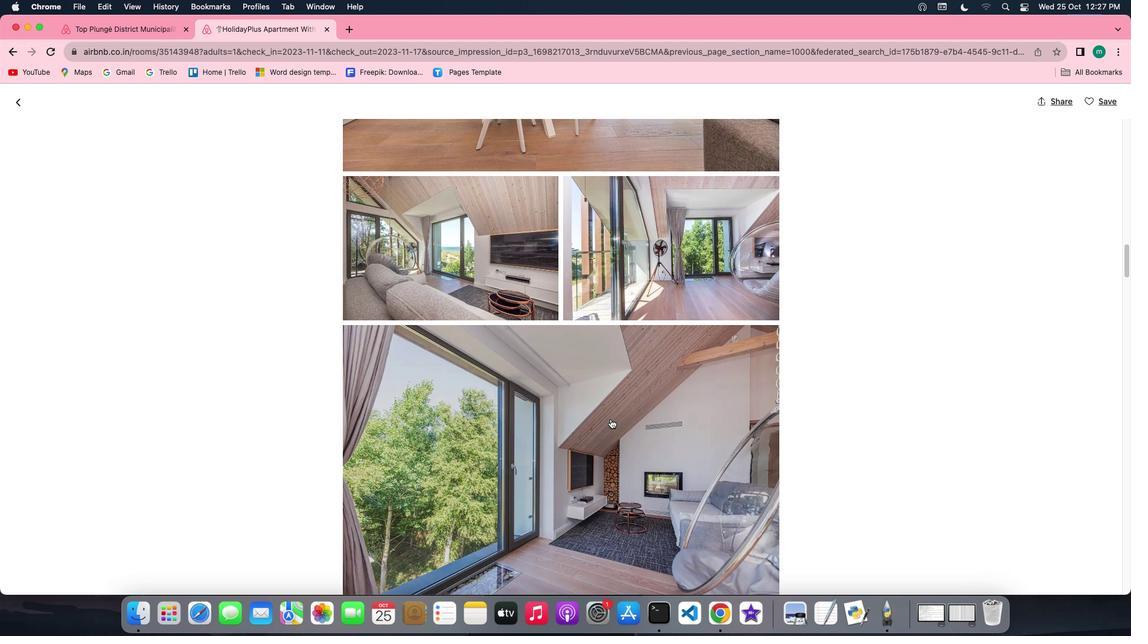 
Action: Mouse scrolled (610, 418) with delta (0, 0)
Screenshot: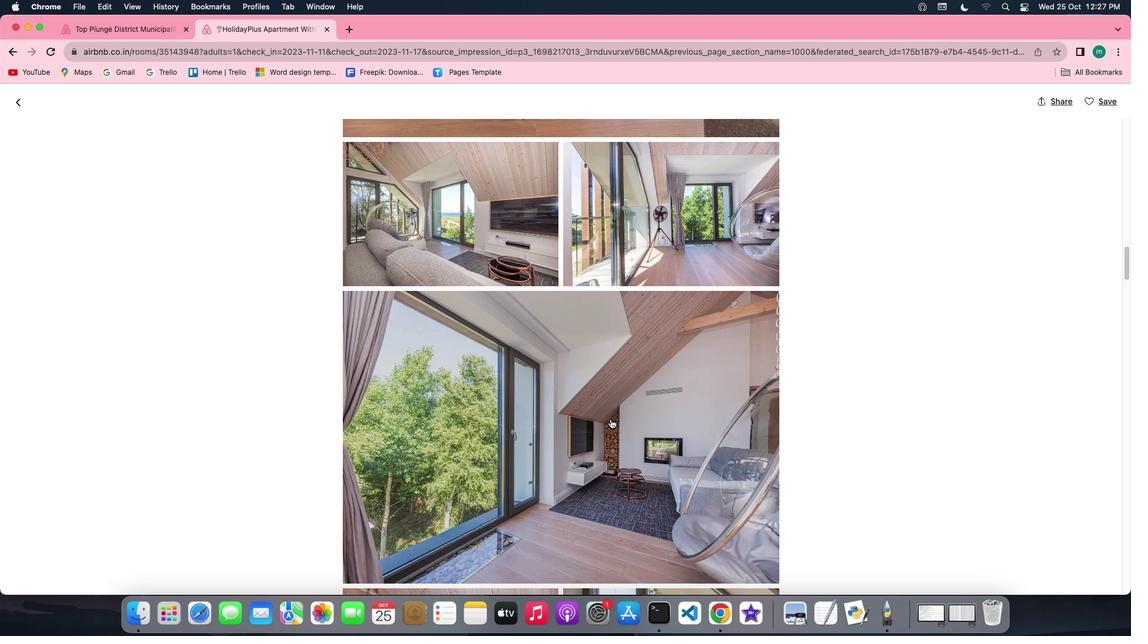 
Action: Mouse scrolled (610, 418) with delta (0, 0)
Screenshot: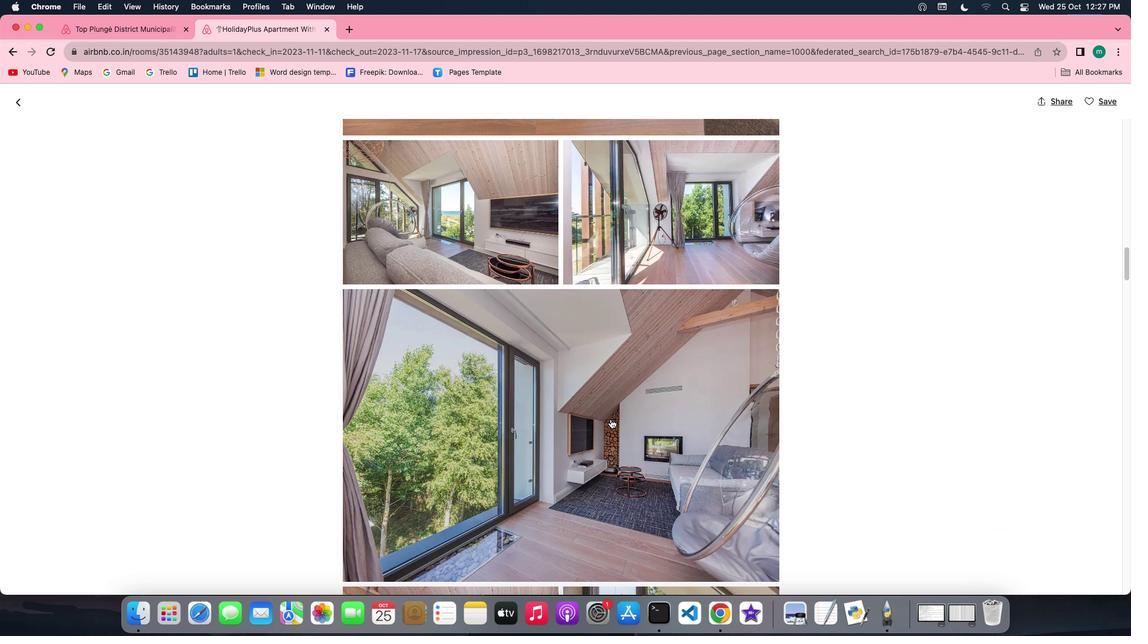 
Action: Mouse scrolled (610, 418) with delta (0, 0)
Screenshot: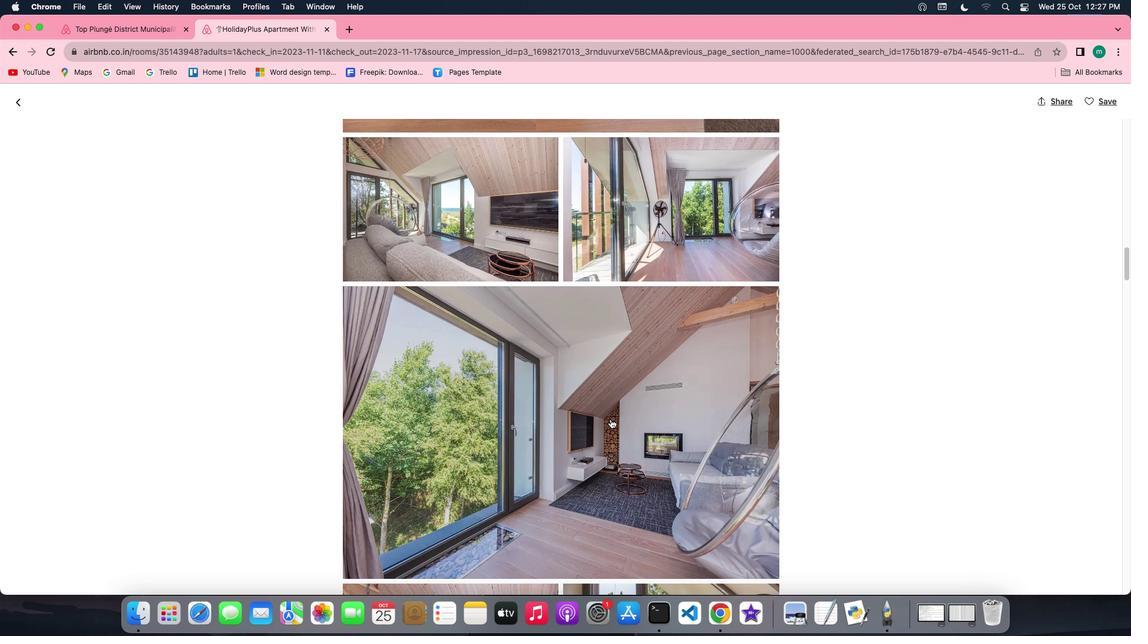 
Action: Mouse scrolled (610, 418) with delta (0, 0)
Screenshot: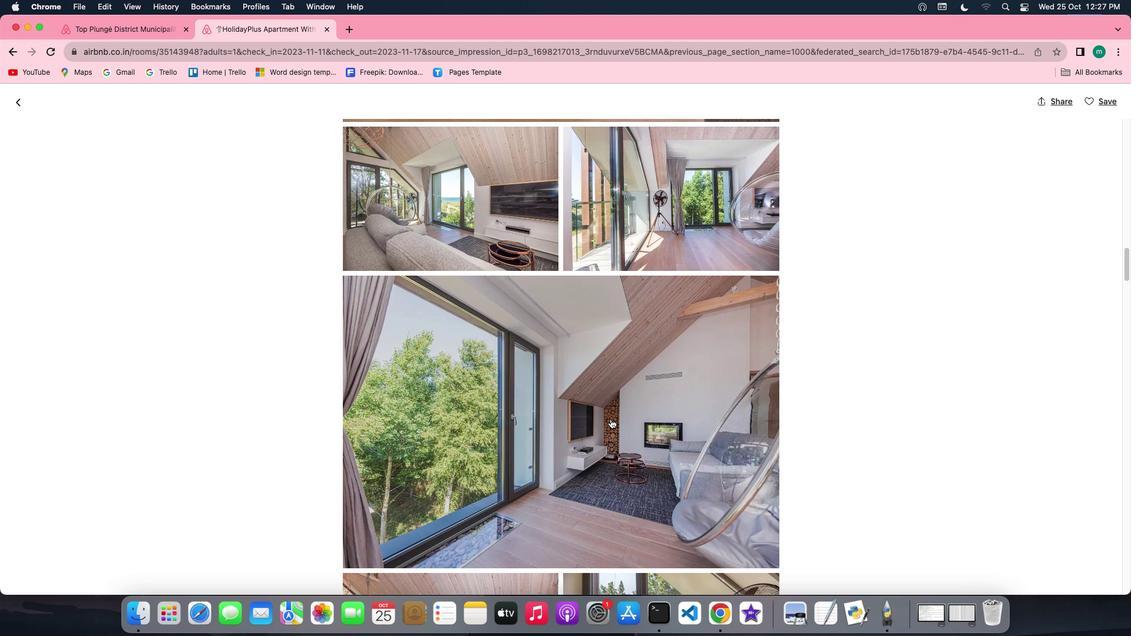 
Action: Mouse scrolled (610, 418) with delta (0, 0)
Screenshot: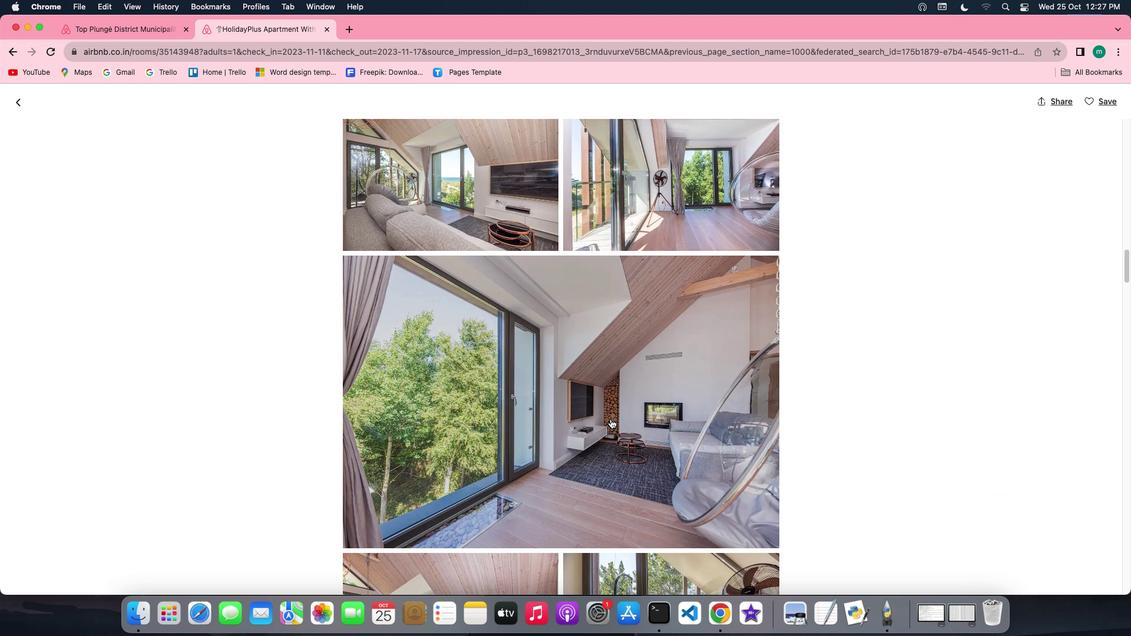 
Action: Mouse scrolled (610, 418) with delta (0, 0)
Screenshot: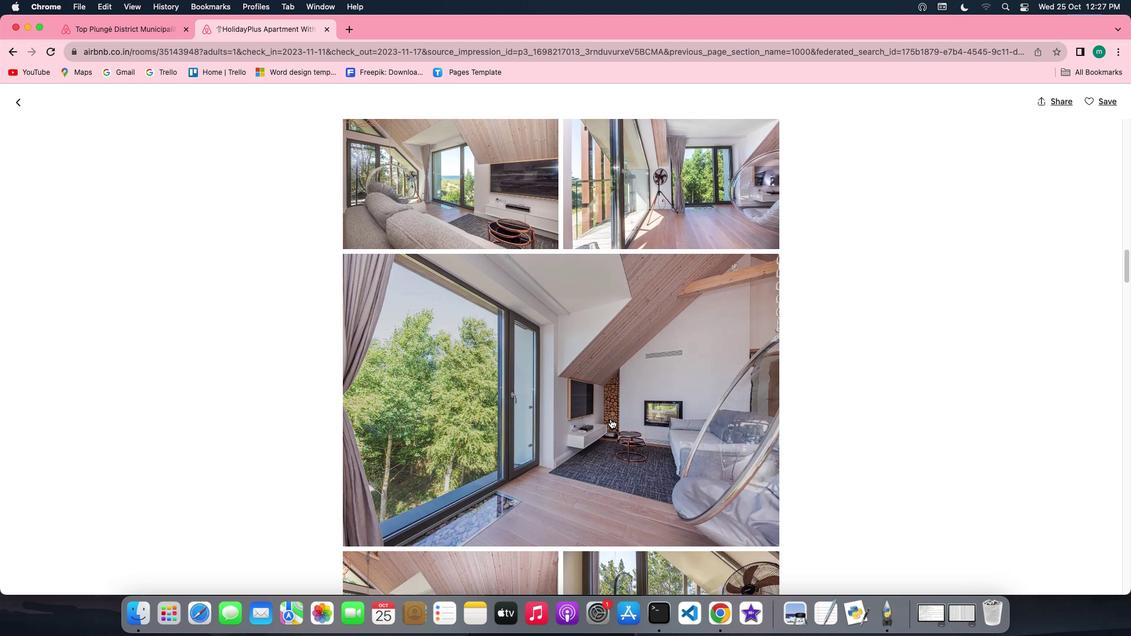 
Action: Mouse scrolled (610, 418) with delta (0, -1)
Screenshot: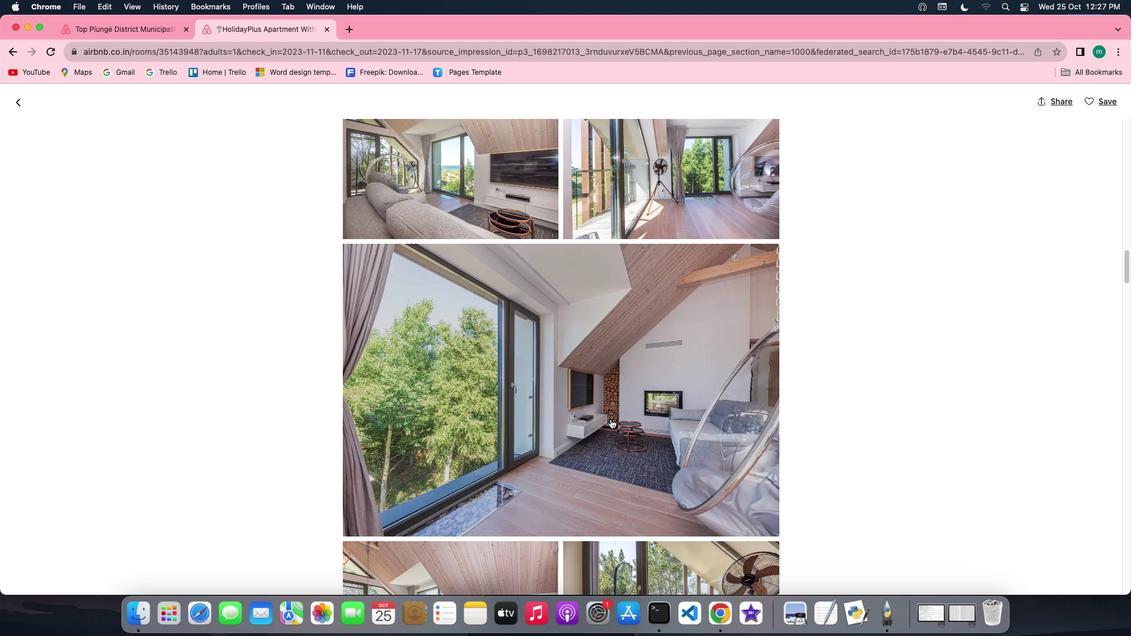 
Action: Mouse scrolled (610, 418) with delta (0, -2)
Screenshot: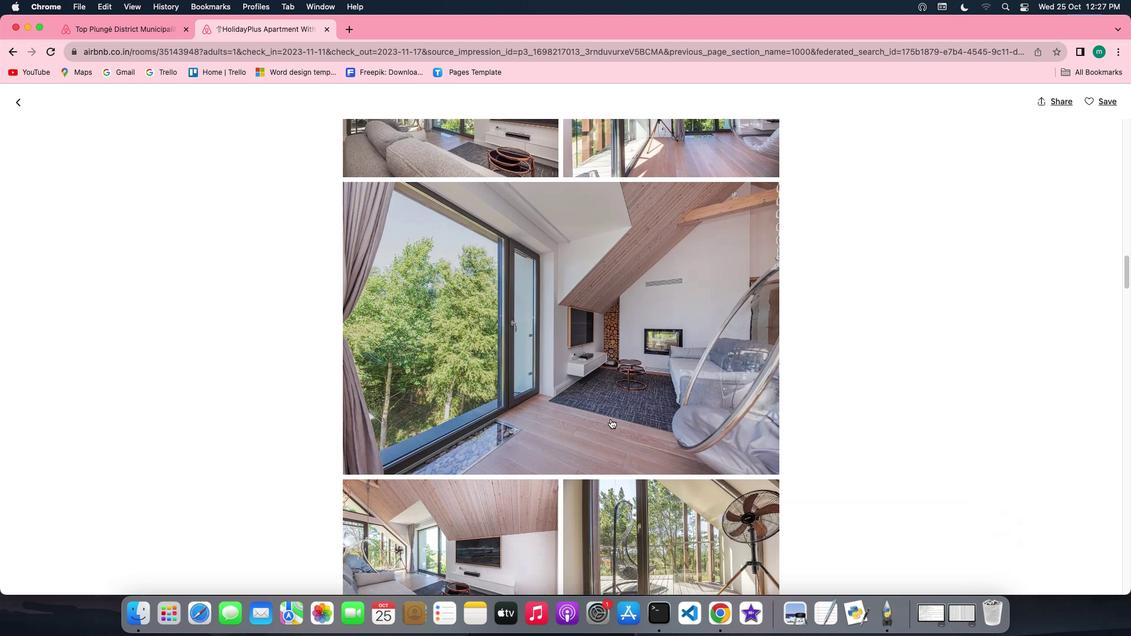 
Action: Mouse scrolled (610, 418) with delta (0, 0)
Screenshot: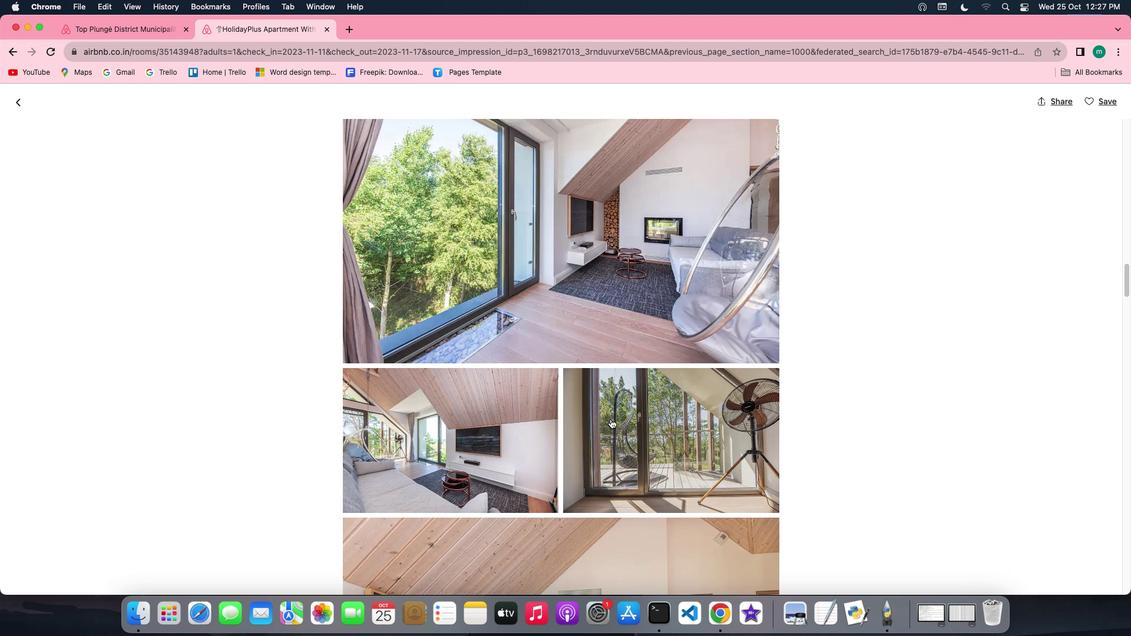 
Action: Mouse scrolled (610, 418) with delta (0, 0)
Screenshot: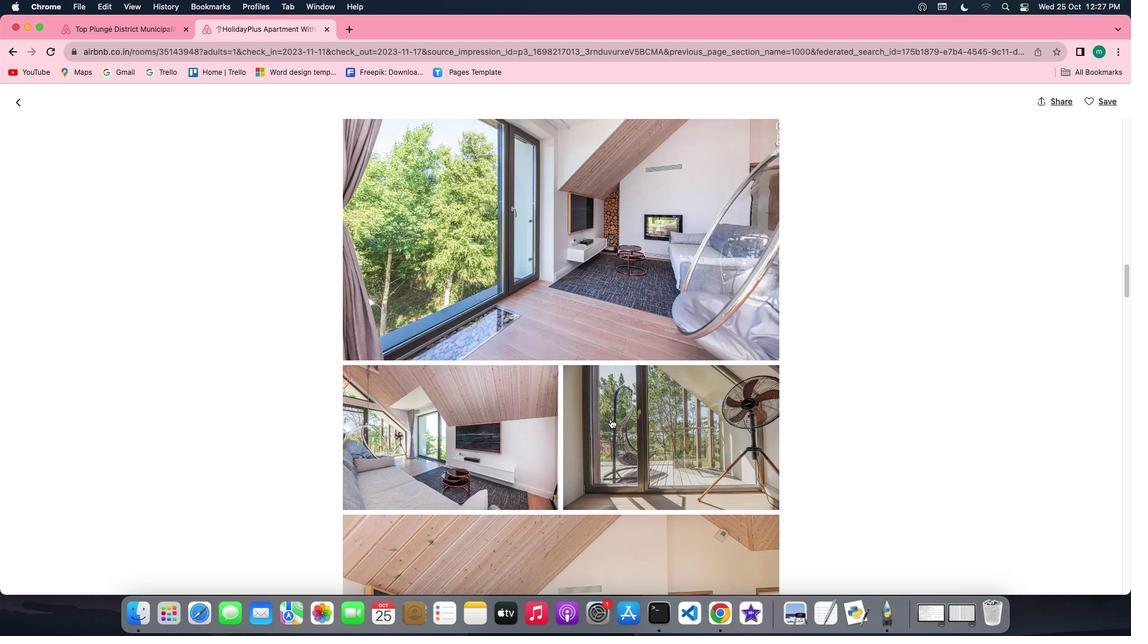 
Action: Mouse scrolled (610, 418) with delta (0, -1)
Screenshot: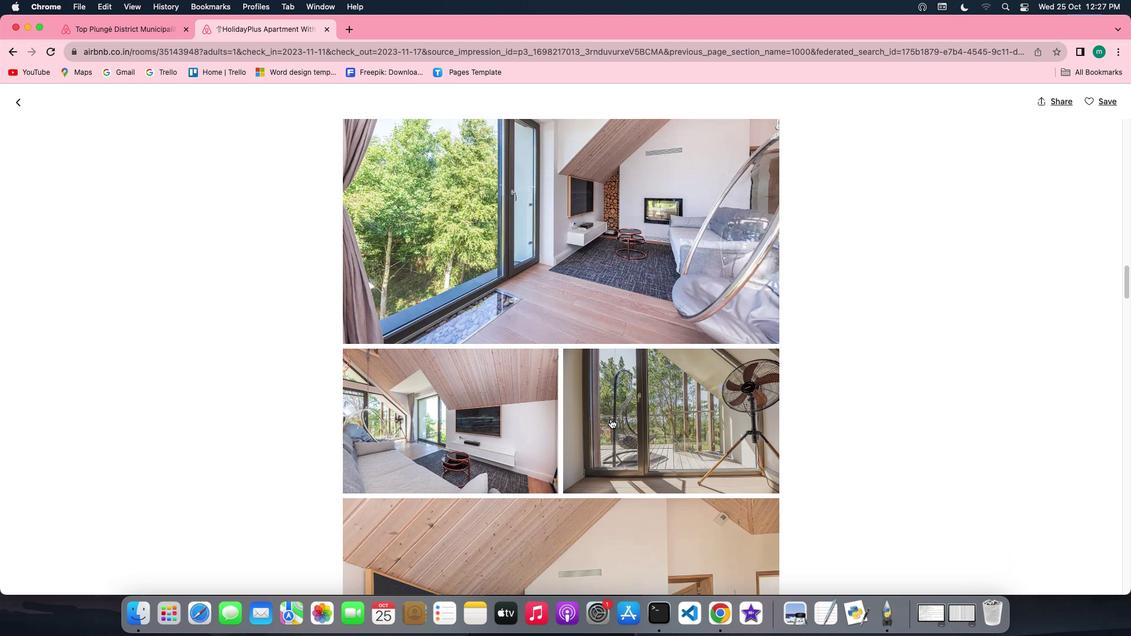 
Action: Mouse scrolled (610, 418) with delta (0, -1)
Screenshot: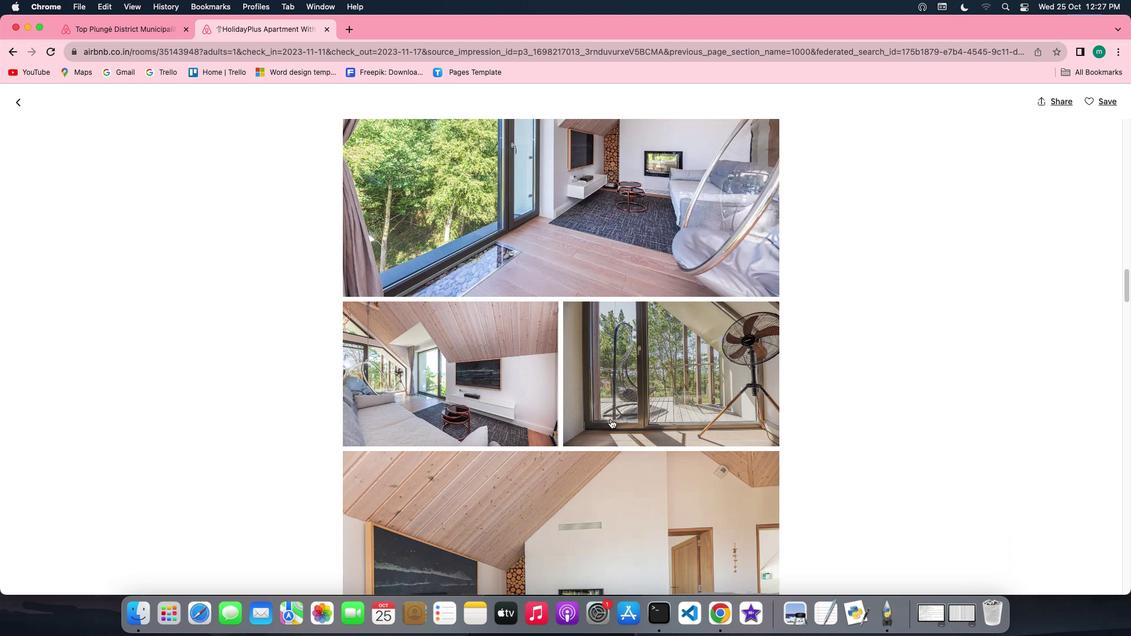 
Action: Mouse scrolled (610, 418) with delta (0, 0)
Screenshot: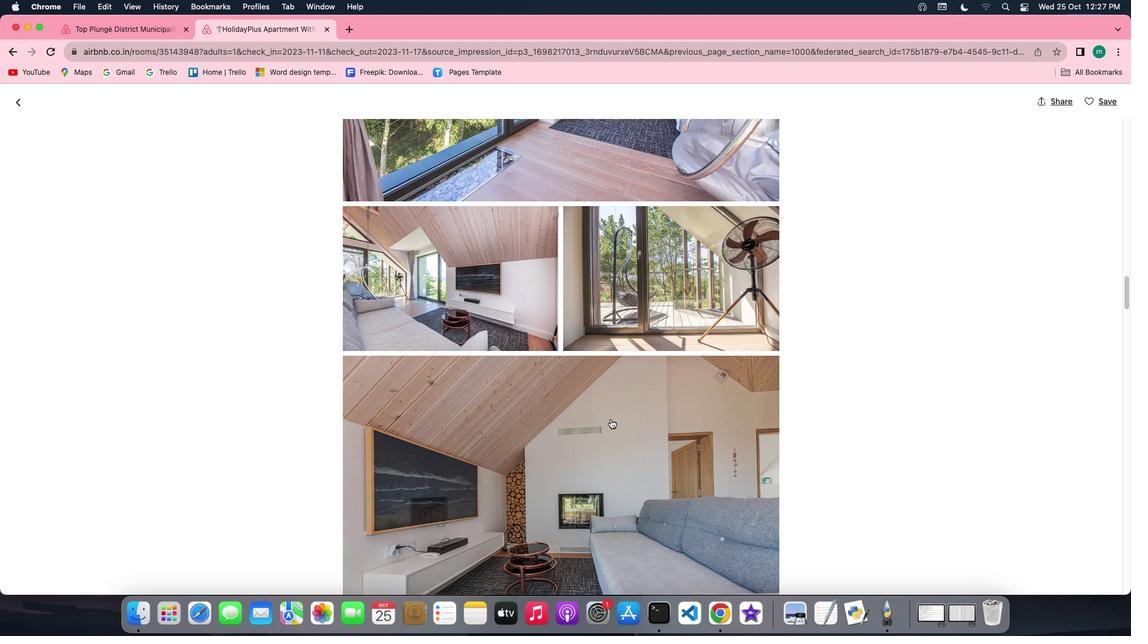 
Action: Mouse scrolled (610, 418) with delta (0, 0)
Screenshot: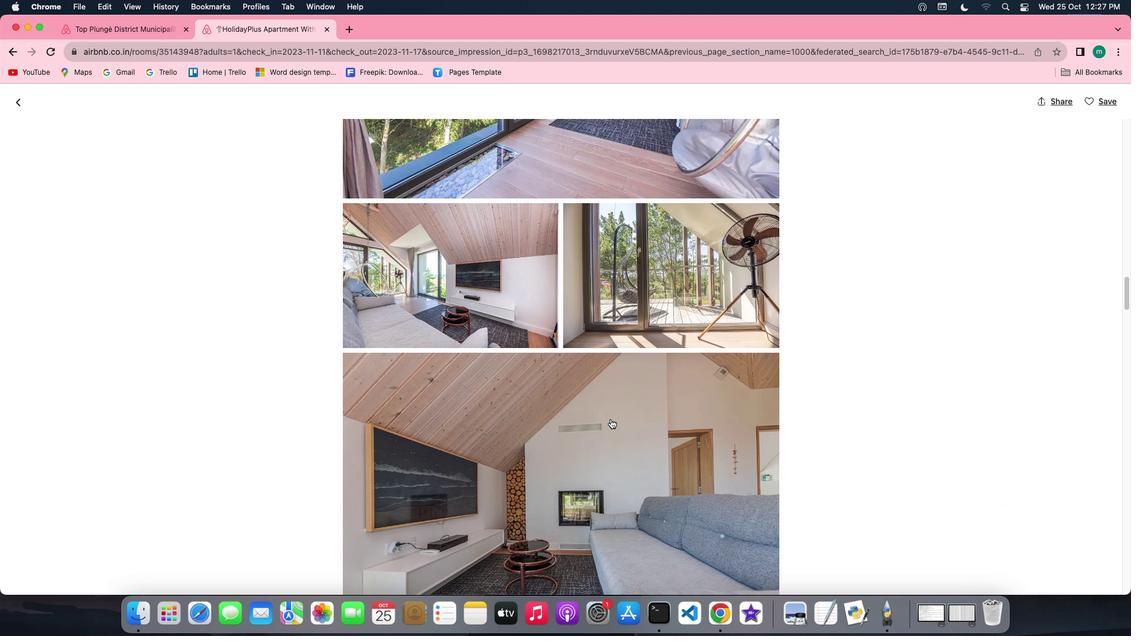 
Action: Mouse scrolled (610, 418) with delta (0, 0)
Screenshot: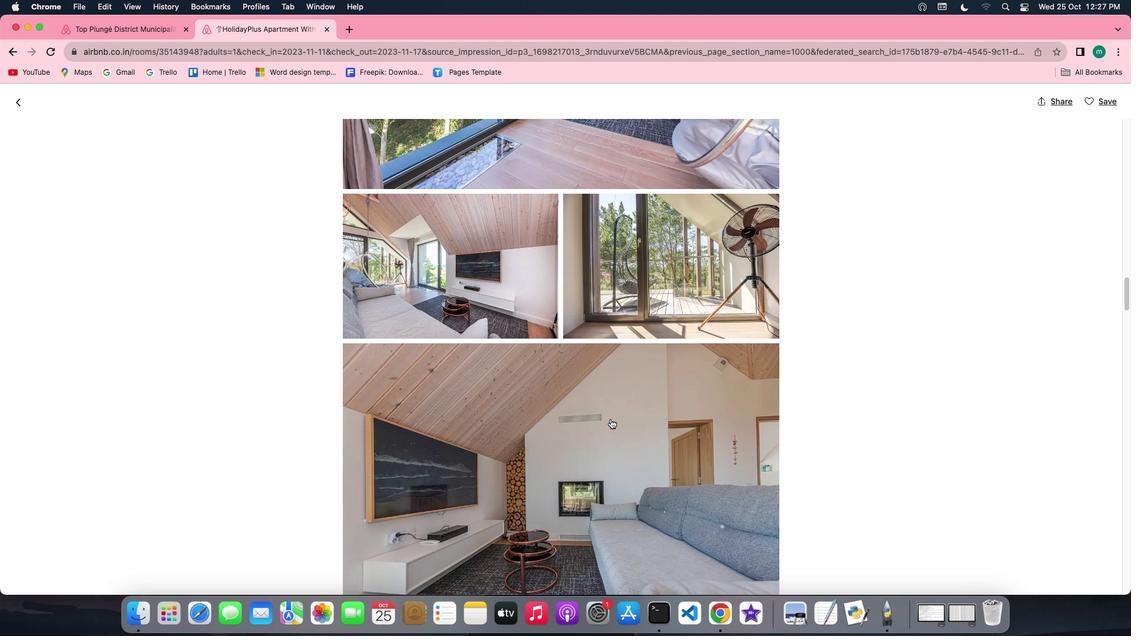 
Action: Mouse scrolled (610, 418) with delta (0, 0)
Screenshot: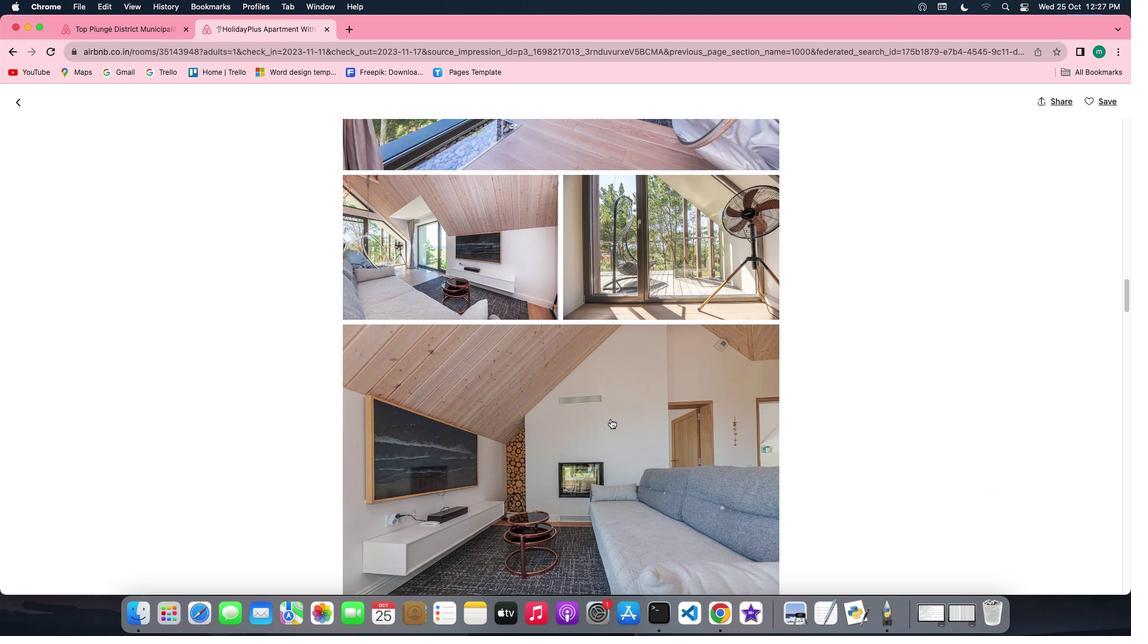
Action: Mouse scrolled (610, 418) with delta (0, 0)
Screenshot: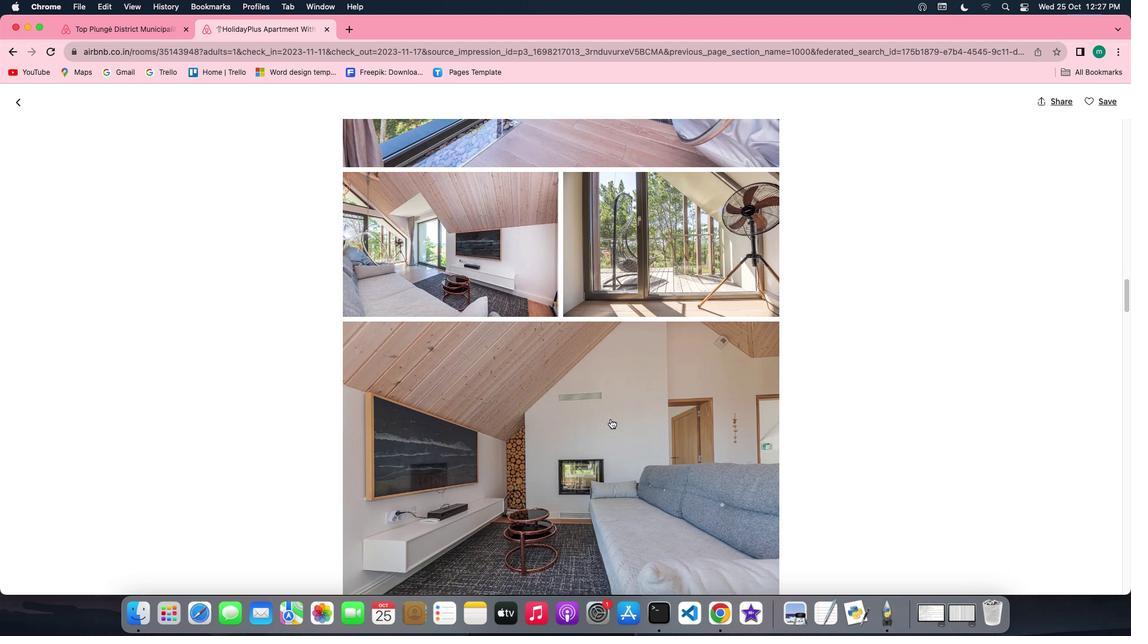 
Action: Mouse scrolled (610, 418) with delta (0, 0)
Screenshot: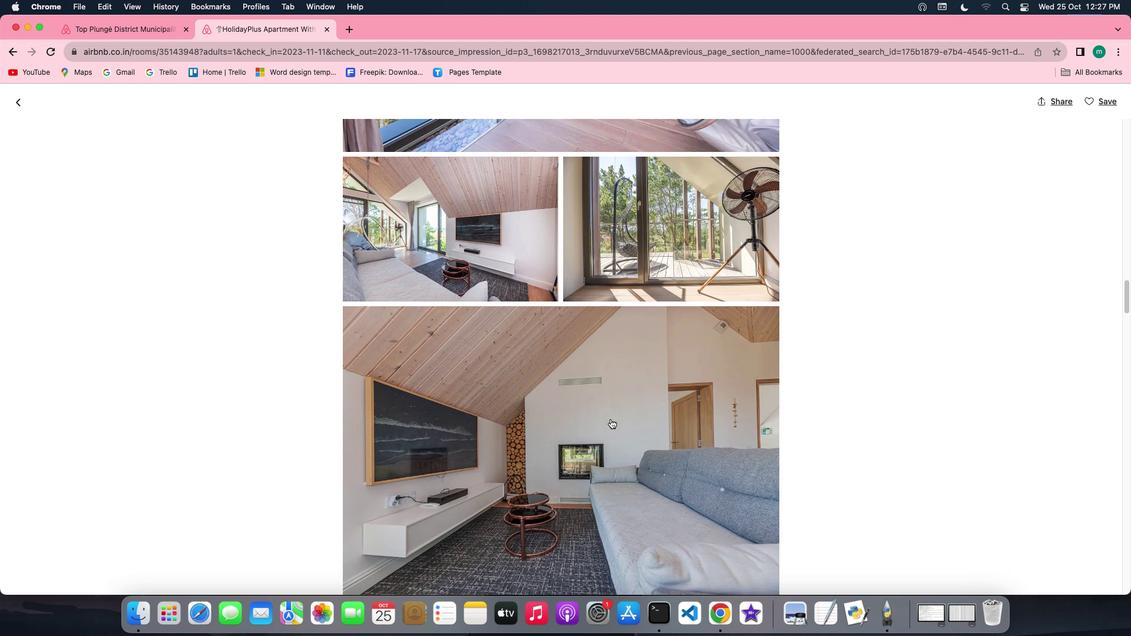 
Action: Mouse scrolled (610, 418) with delta (0, 0)
Screenshot: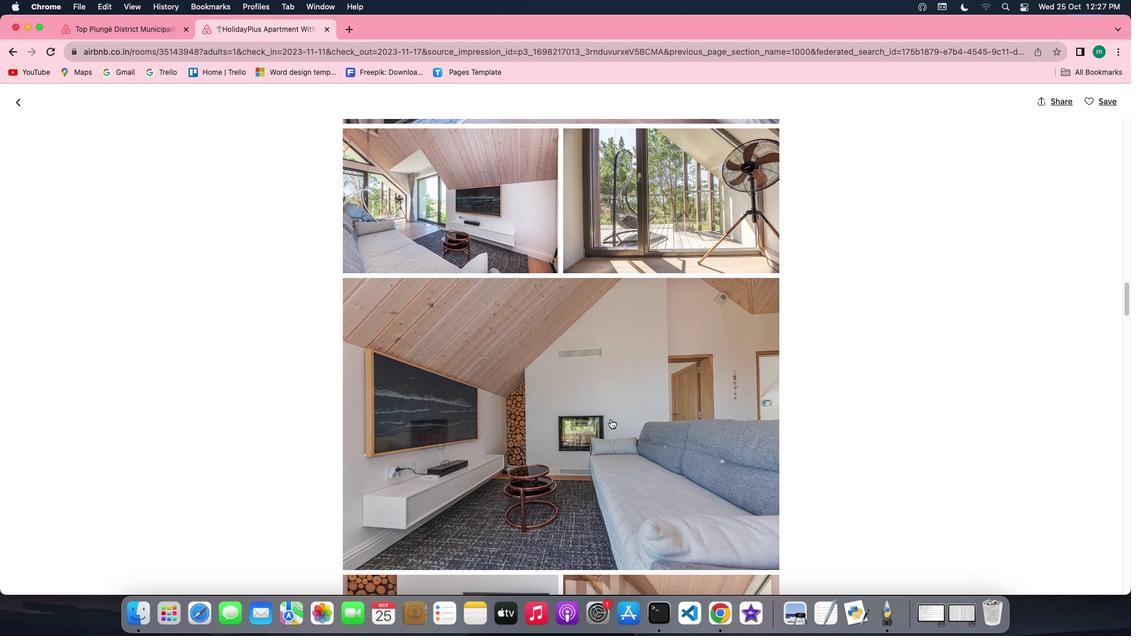 
Action: Mouse scrolled (610, 418) with delta (0, 0)
Screenshot: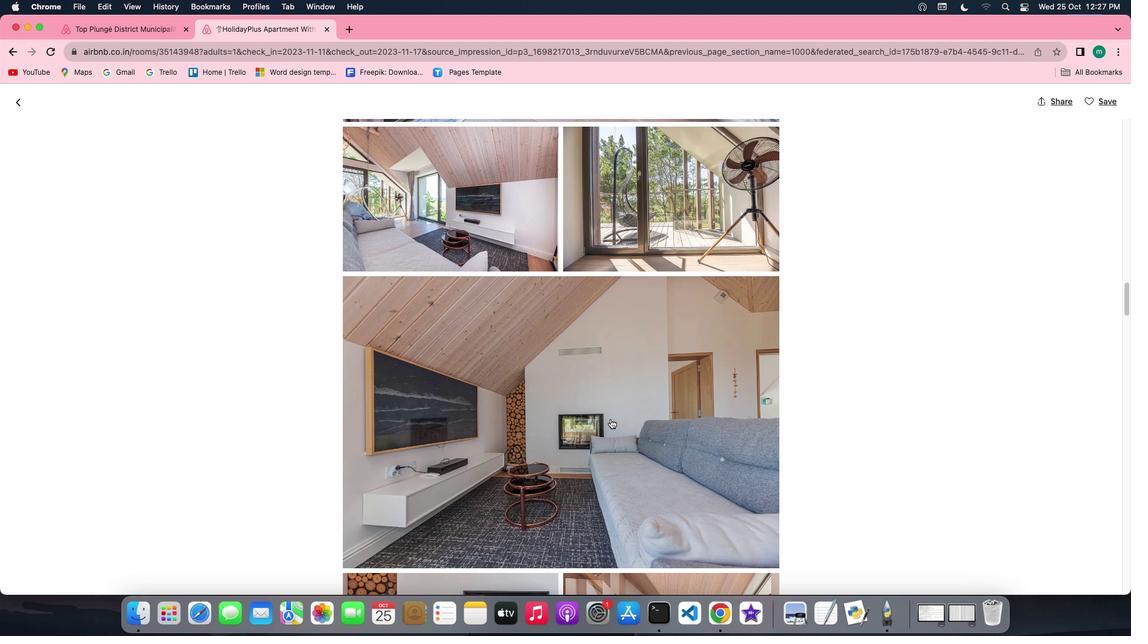 
Action: Mouse scrolled (610, 418) with delta (0, 0)
Screenshot: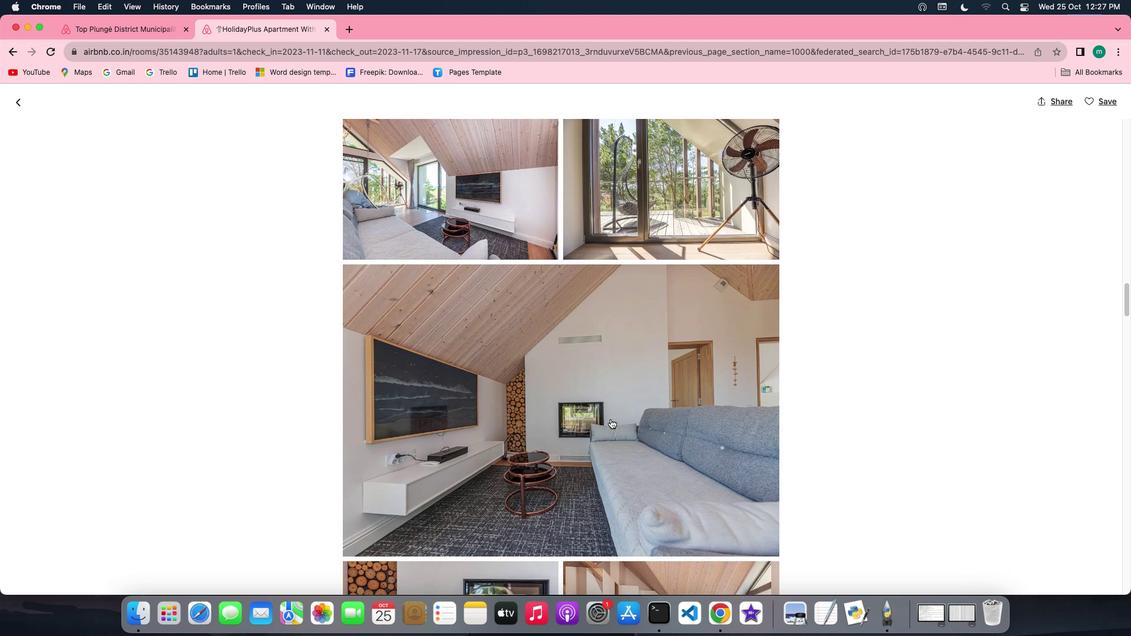 
Action: Mouse scrolled (610, 418) with delta (0, 0)
Screenshot: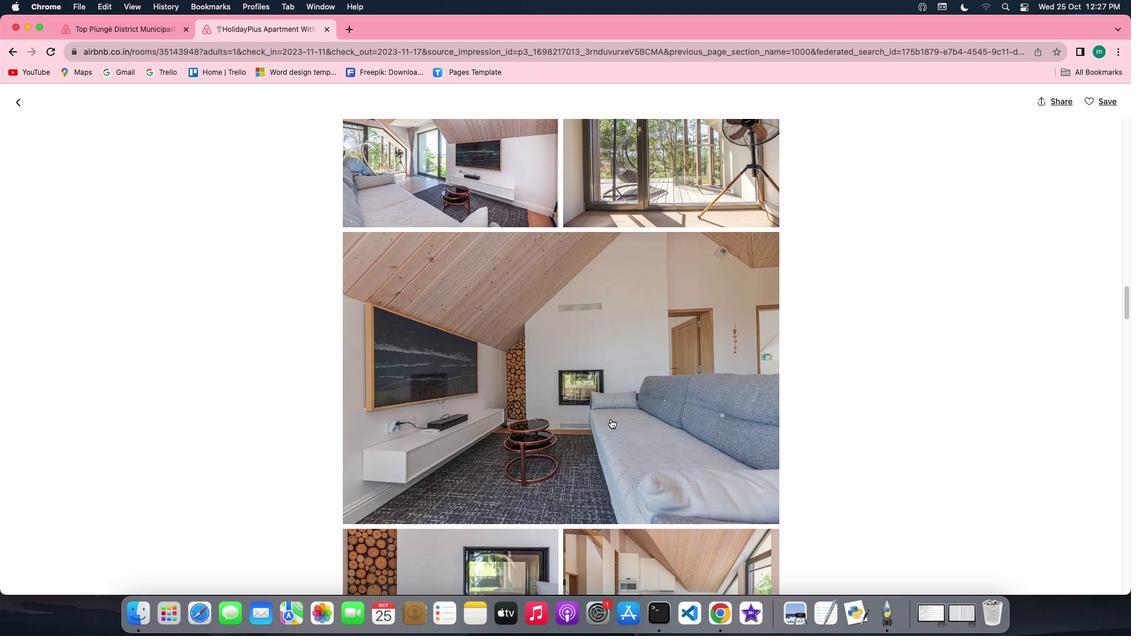 
Action: Mouse scrolled (610, 418) with delta (0, 0)
Screenshot: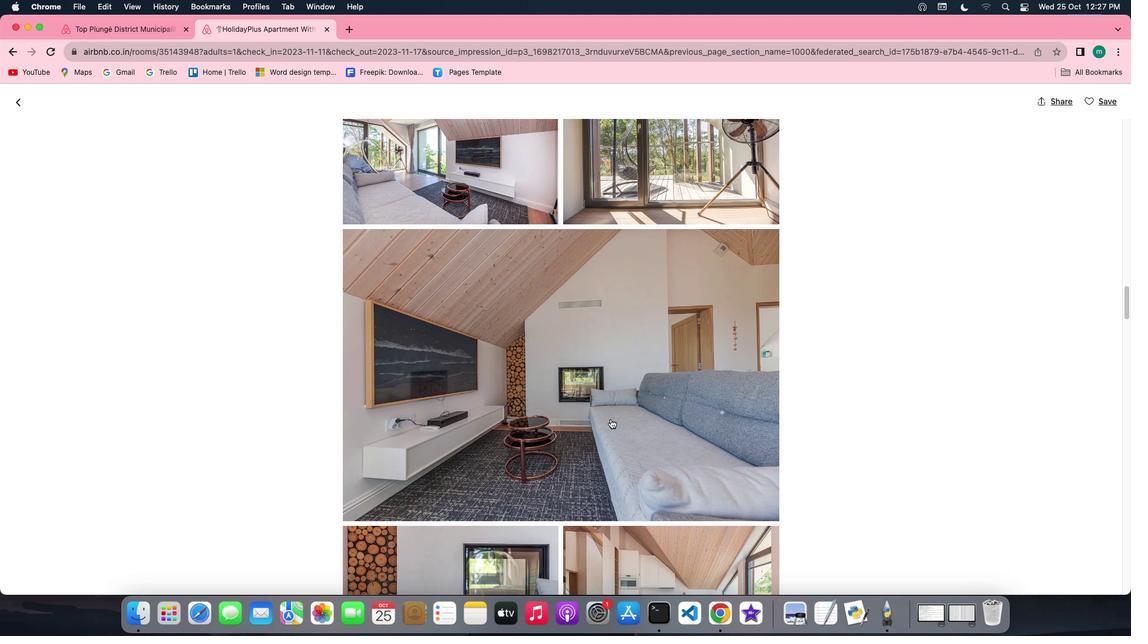 
Action: Mouse scrolled (610, 418) with delta (0, 0)
Screenshot: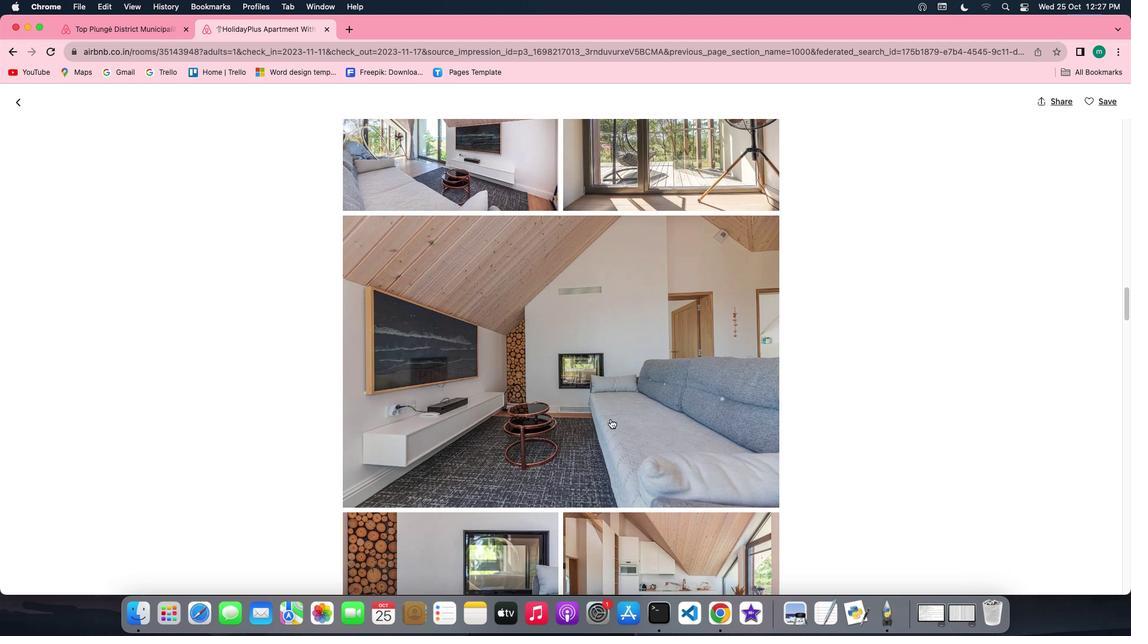 
Action: Mouse scrolled (610, 418) with delta (0, 0)
Screenshot: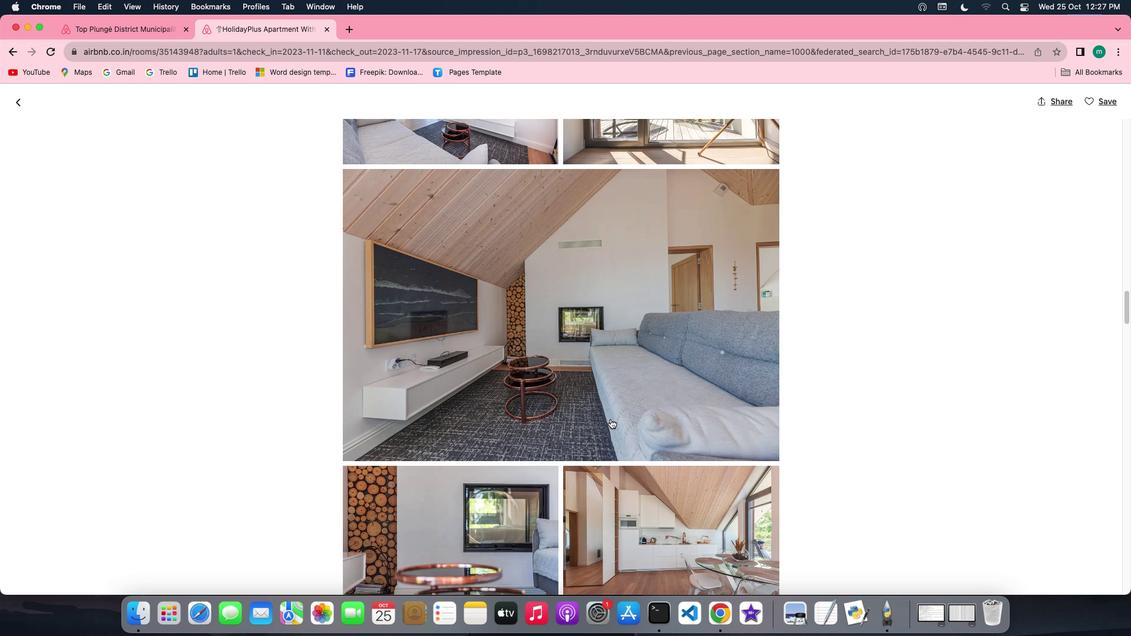 
Action: Mouse scrolled (610, 418) with delta (0, 0)
Screenshot: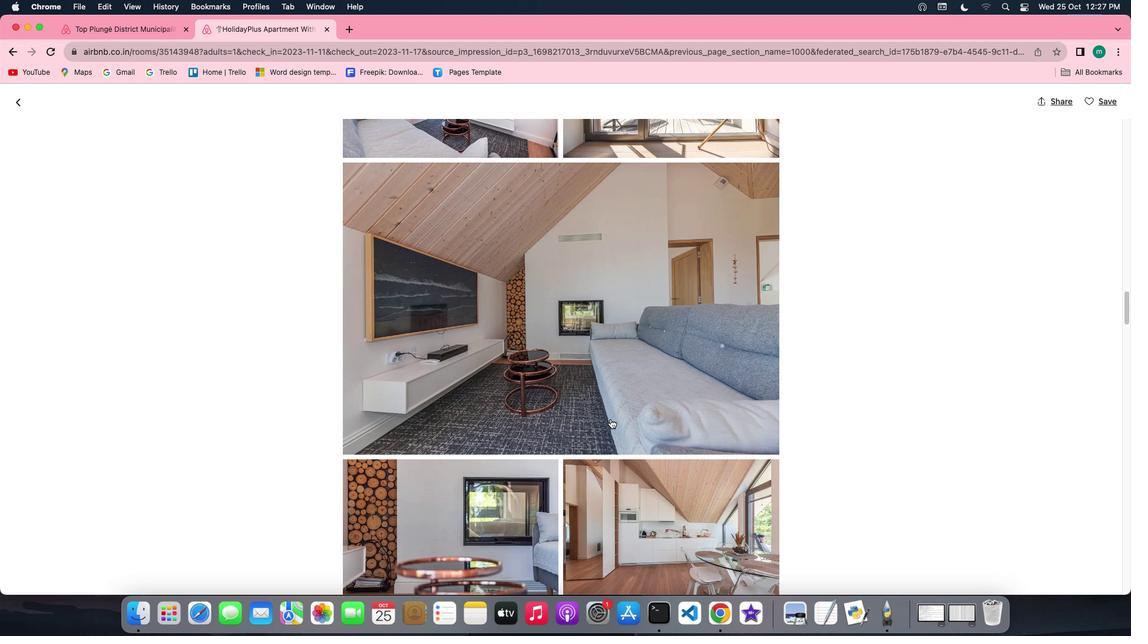 
Action: Mouse scrolled (610, 418) with delta (0, -1)
Screenshot: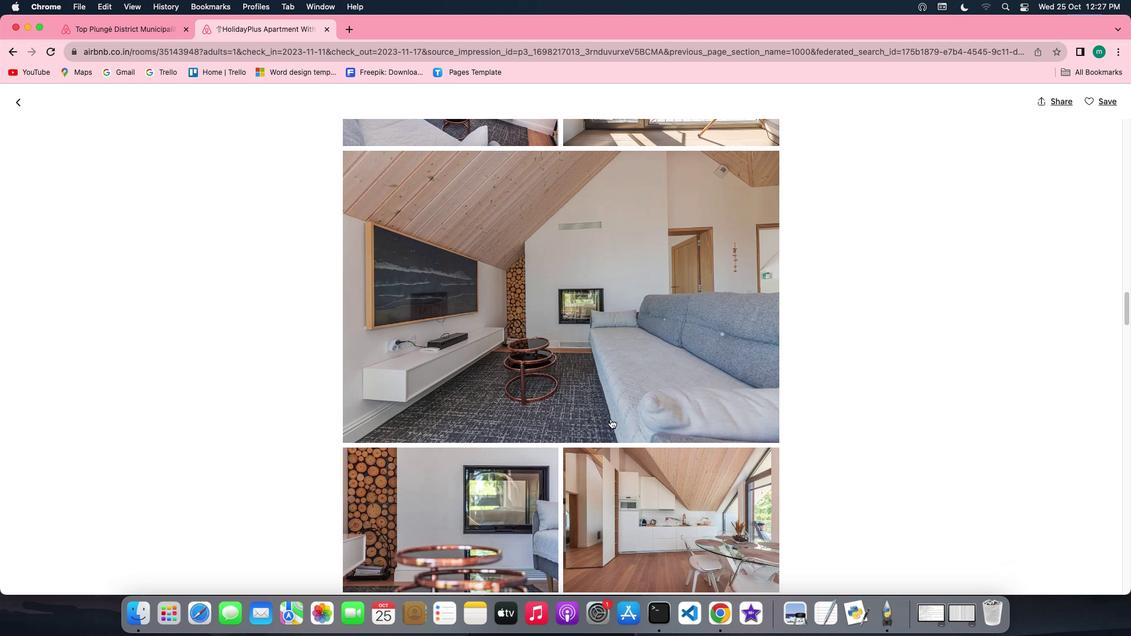 
Action: Mouse scrolled (610, 418) with delta (0, -1)
Screenshot: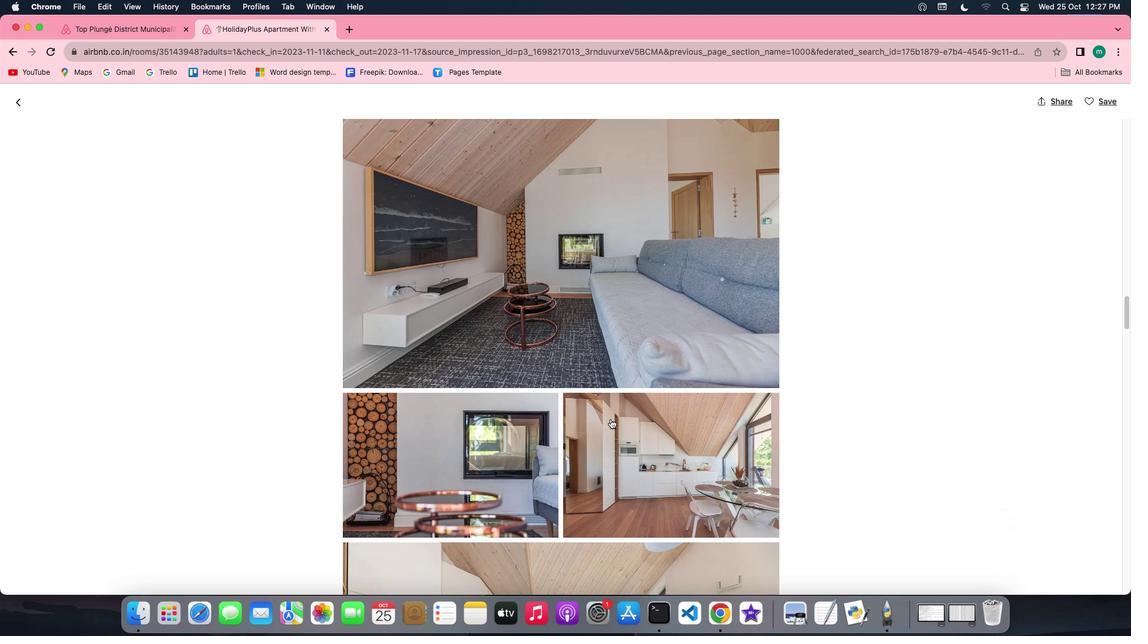 
Action: Mouse scrolled (610, 418) with delta (0, 0)
Screenshot: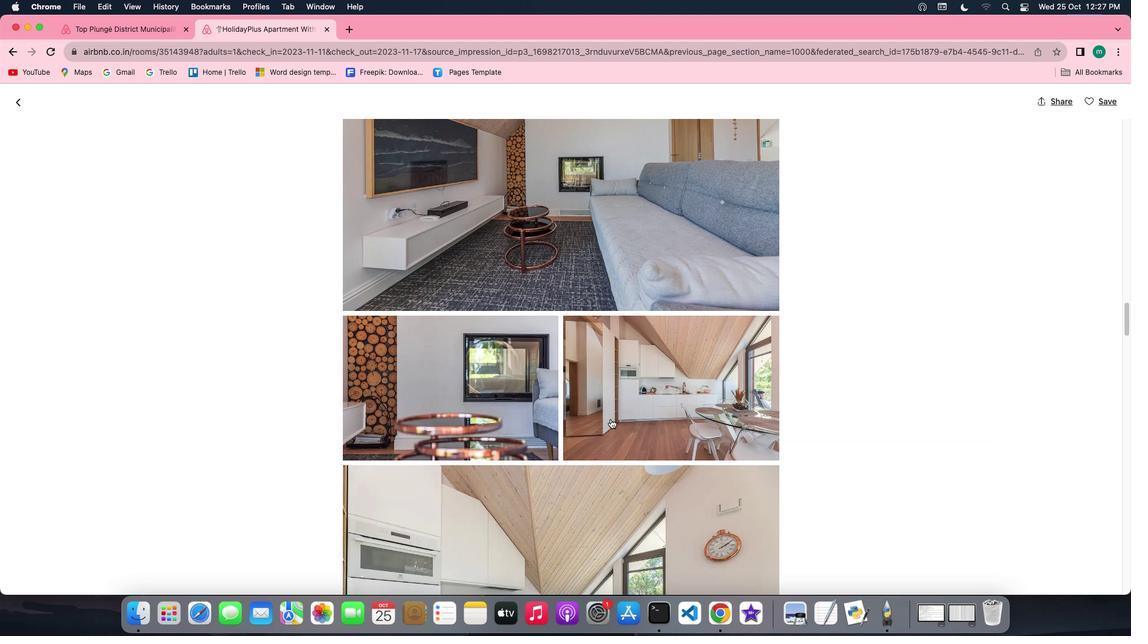 
Action: Mouse scrolled (610, 418) with delta (0, 0)
Screenshot: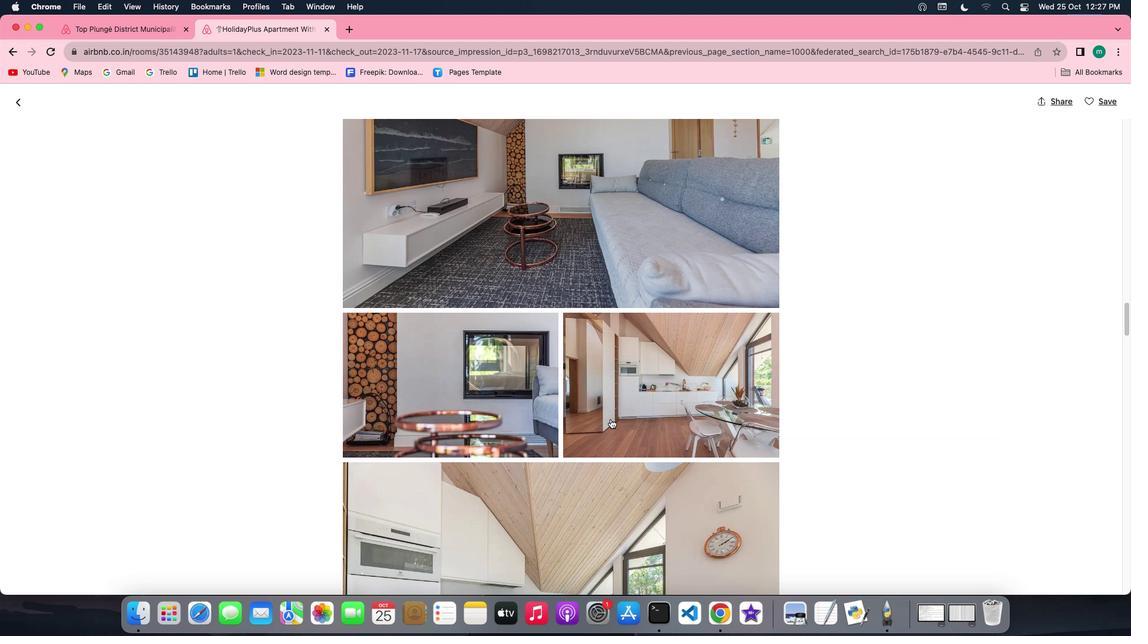 
Action: Mouse scrolled (610, 418) with delta (0, 0)
Screenshot: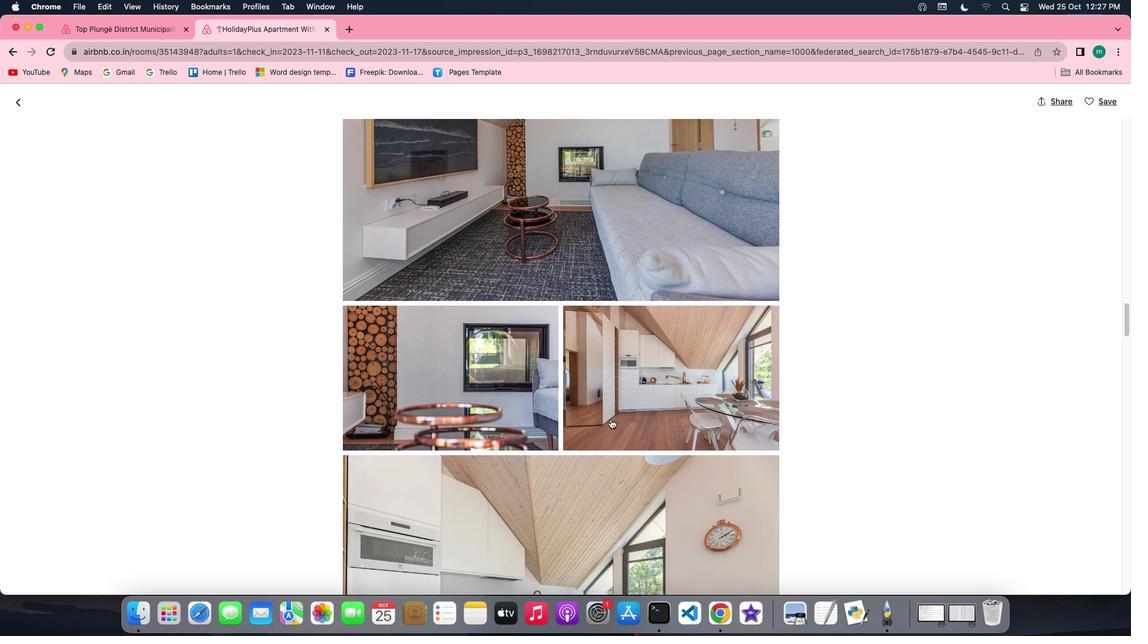 
Action: Mouse scrolled (610, 418) with delta (0, 0)
Screenshot: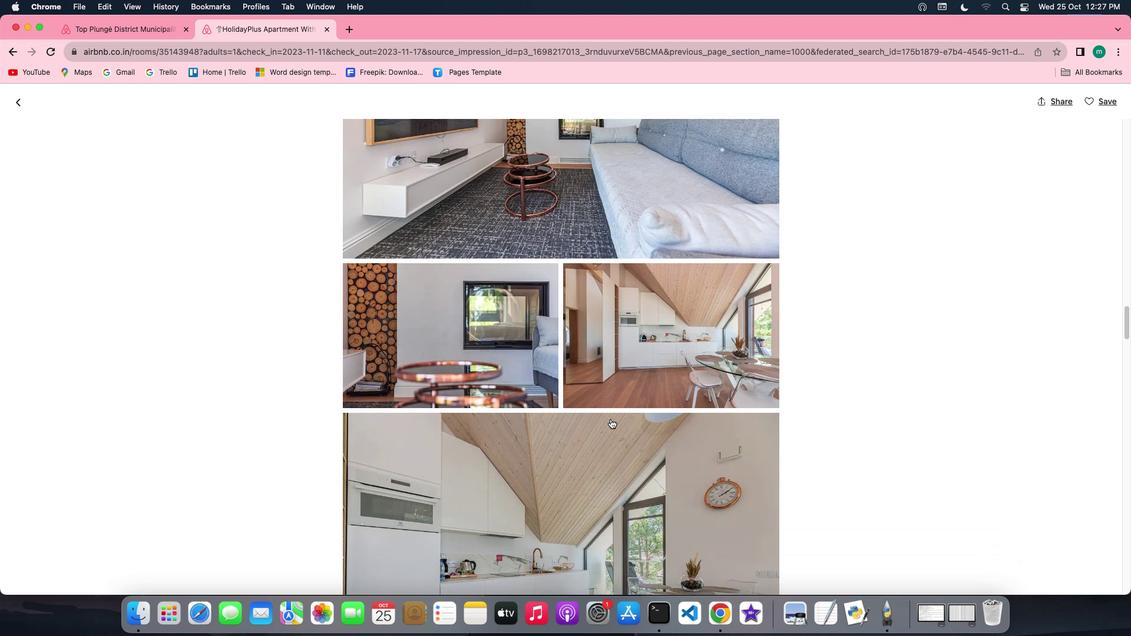 
Action: Mouse scrolled (610, 418) with delta (0, 0)
Screenshot: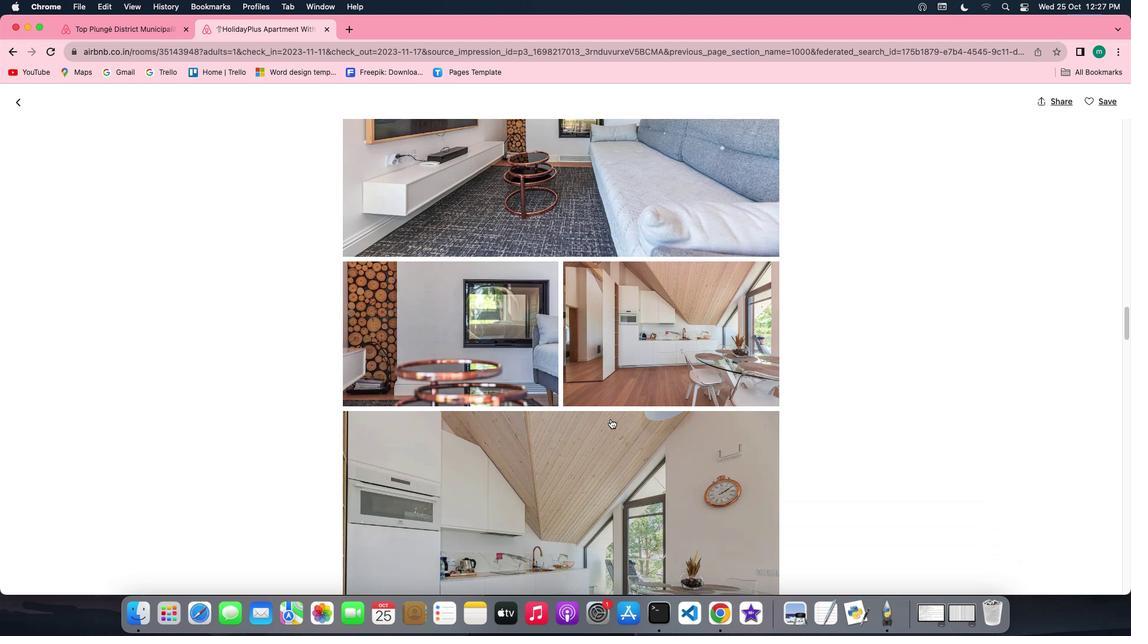 
Action: Mouse scrolled (610, 418) with delta (0, -1)
Screenshot: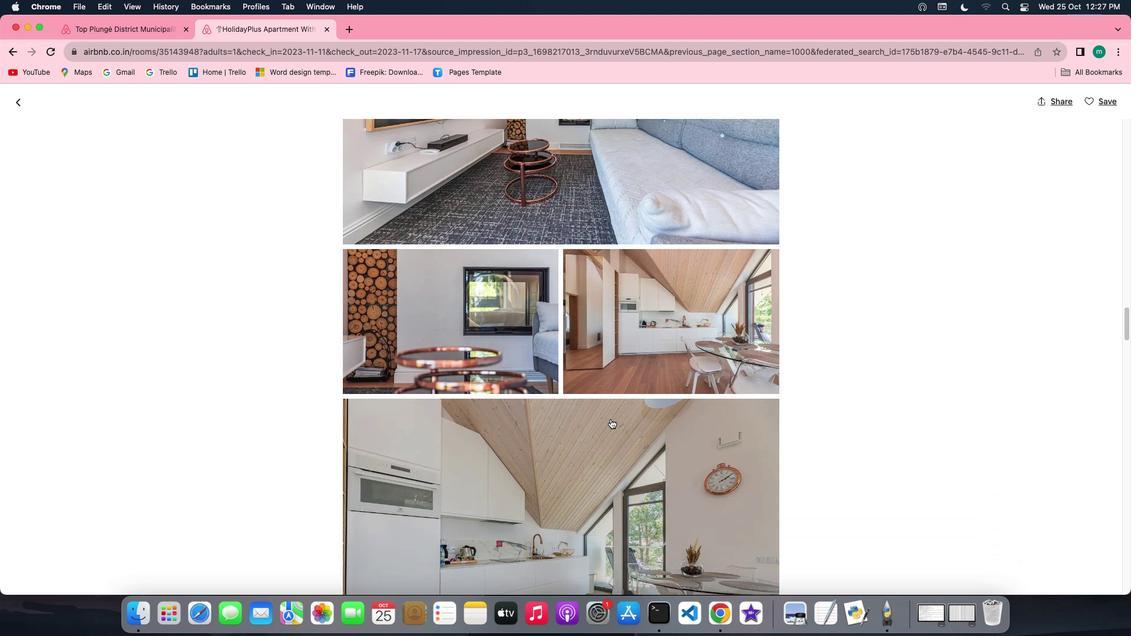 
Action: Mouse scrolled (610, 418) with delta (0, 0)
Screenshot: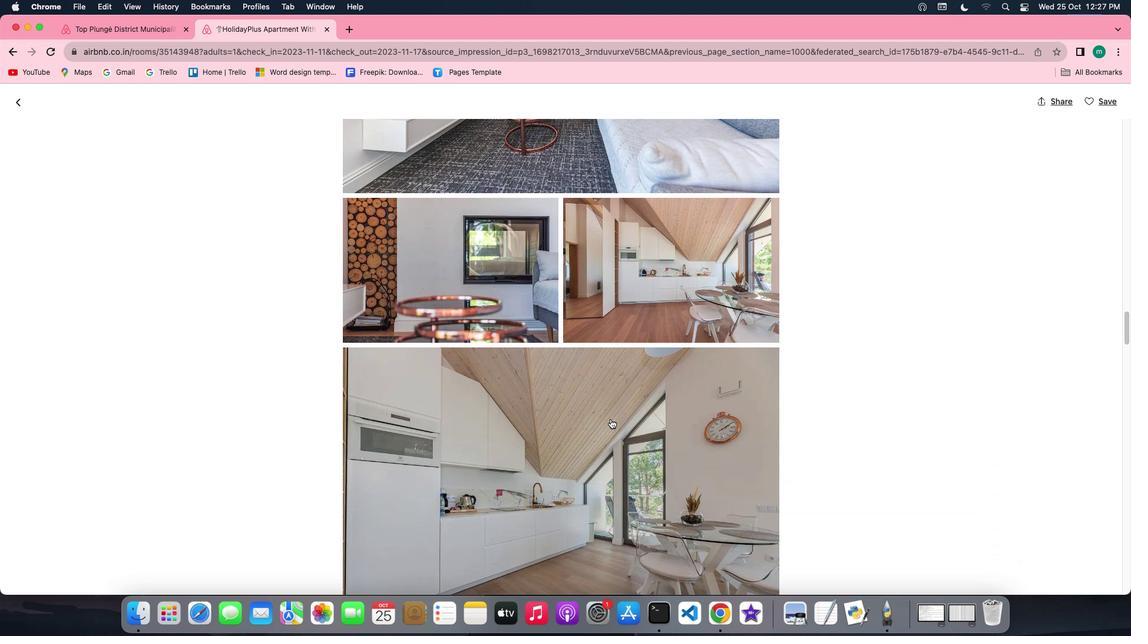 
Action: Mouse scrolled (610, 418) with delta (0, 0)
Screenshot: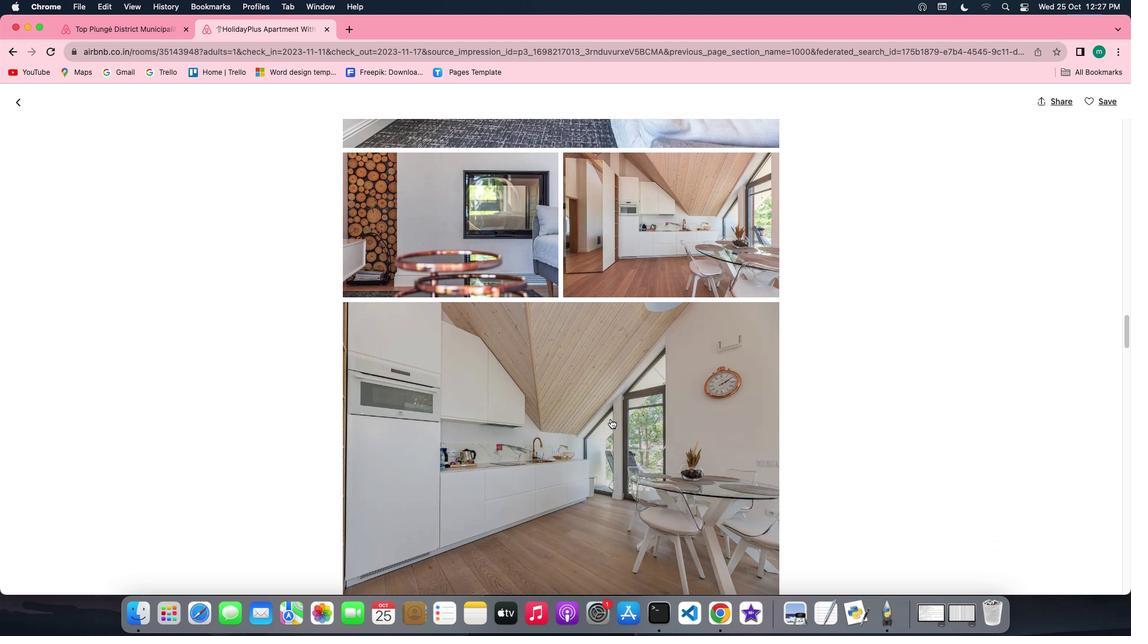 
Action: Mouse scrolled (610, 418) with delta (0, 0)
Screenshot: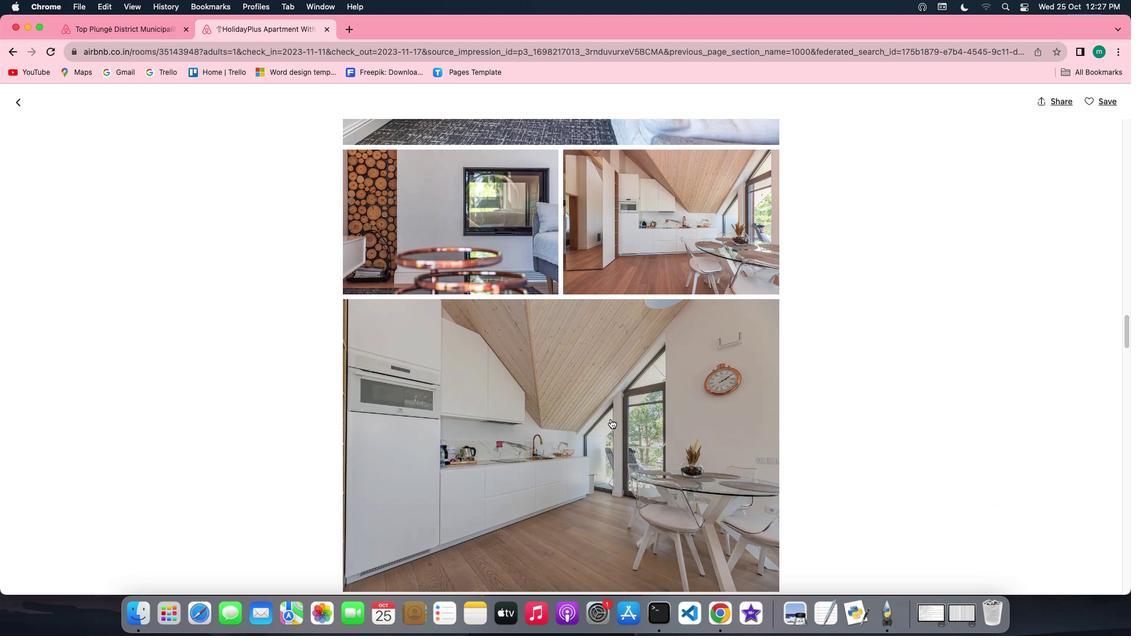 
Action: Mouse scrolled (610, 418) with delta (0, -1)
Screenshot: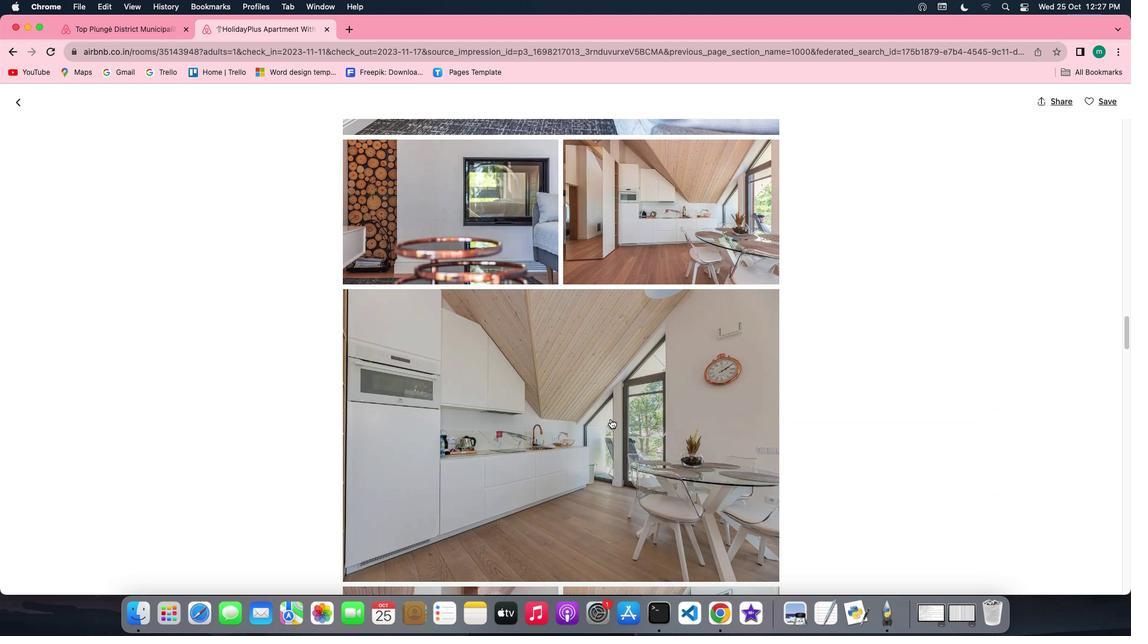 
Action: Mouse scrolled (610, 418) with delta (0, -1)
Screenshot: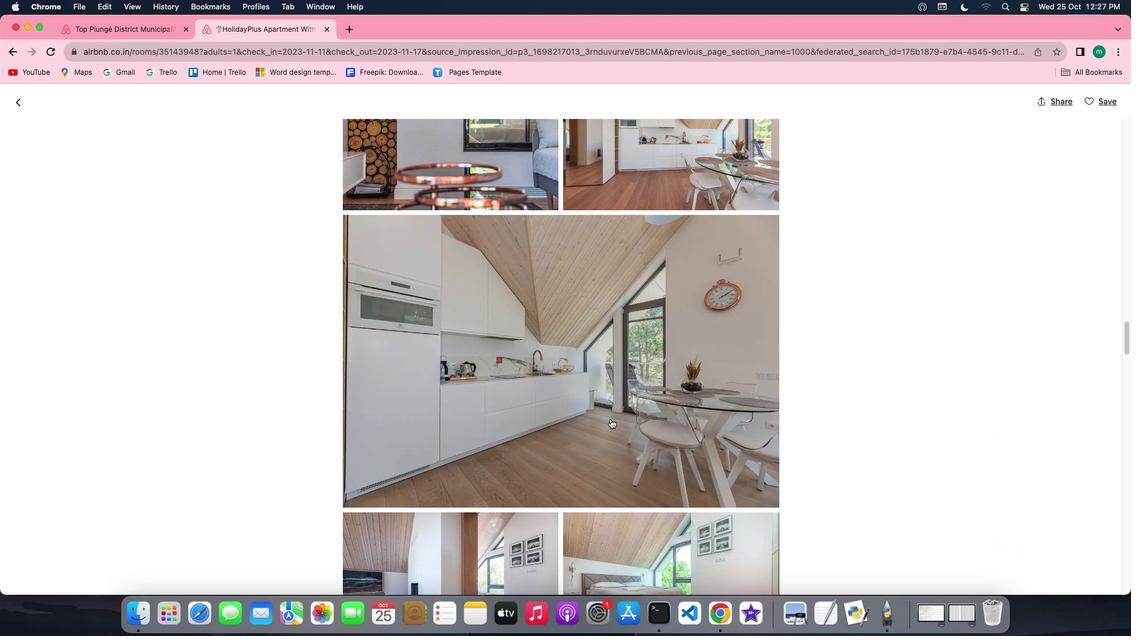 
Action: Mouse scrolled (610, 418) with delta (0, 0)
Screenshot: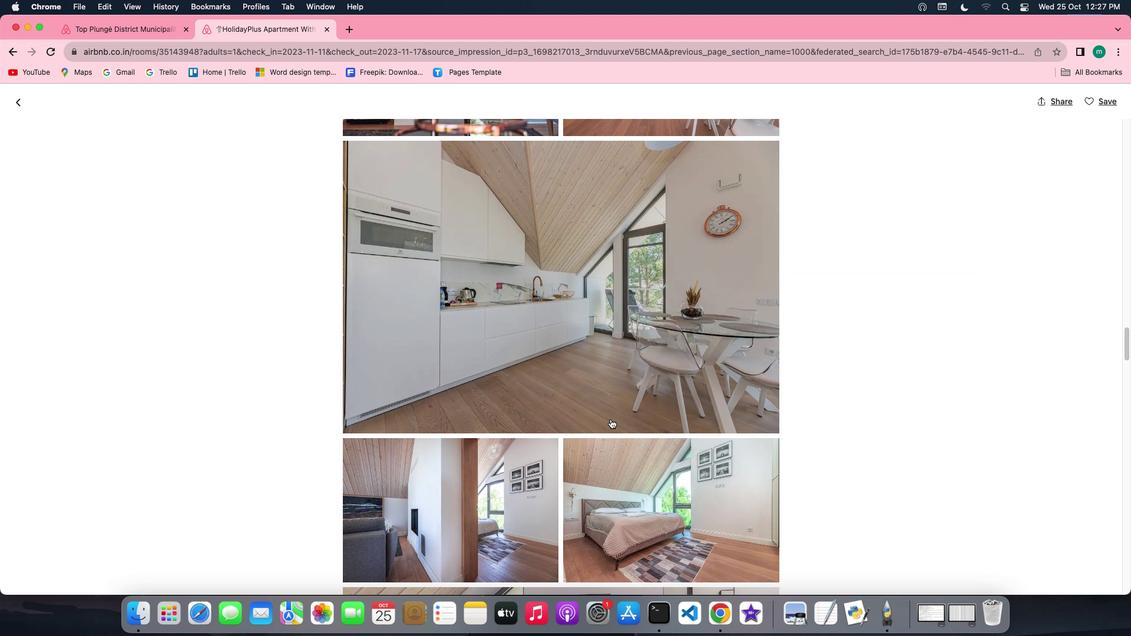 
Action: Mouse scrolled (610, 418) with delta (0, 0)
Screenshot: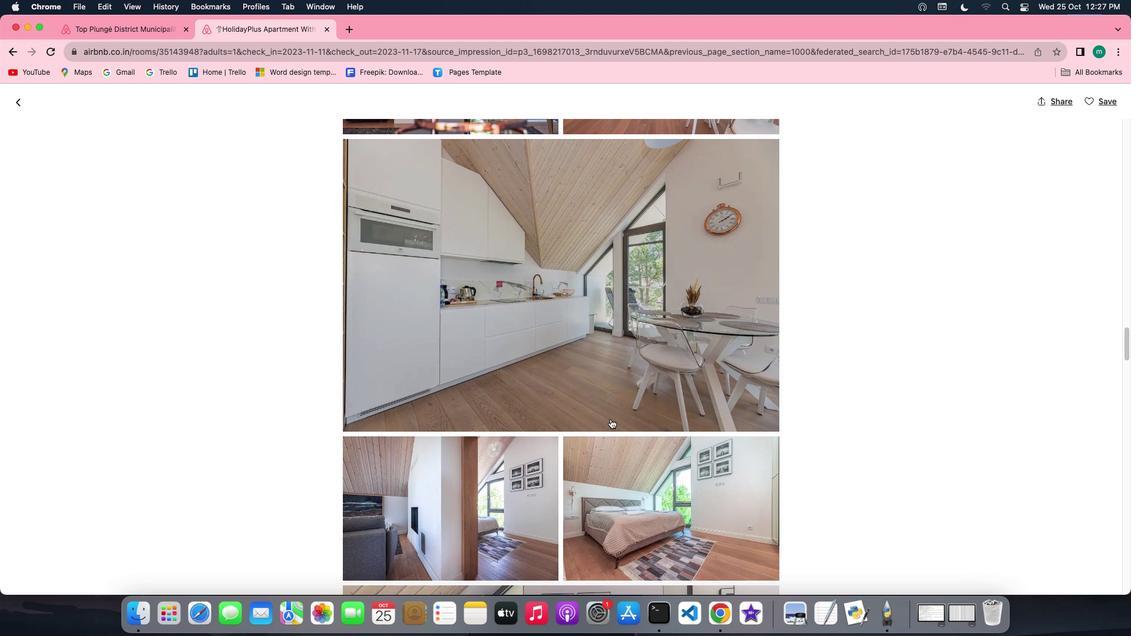 
Action: Mouse scrolled (610, 418) with delta (0, 0)
Screenshot: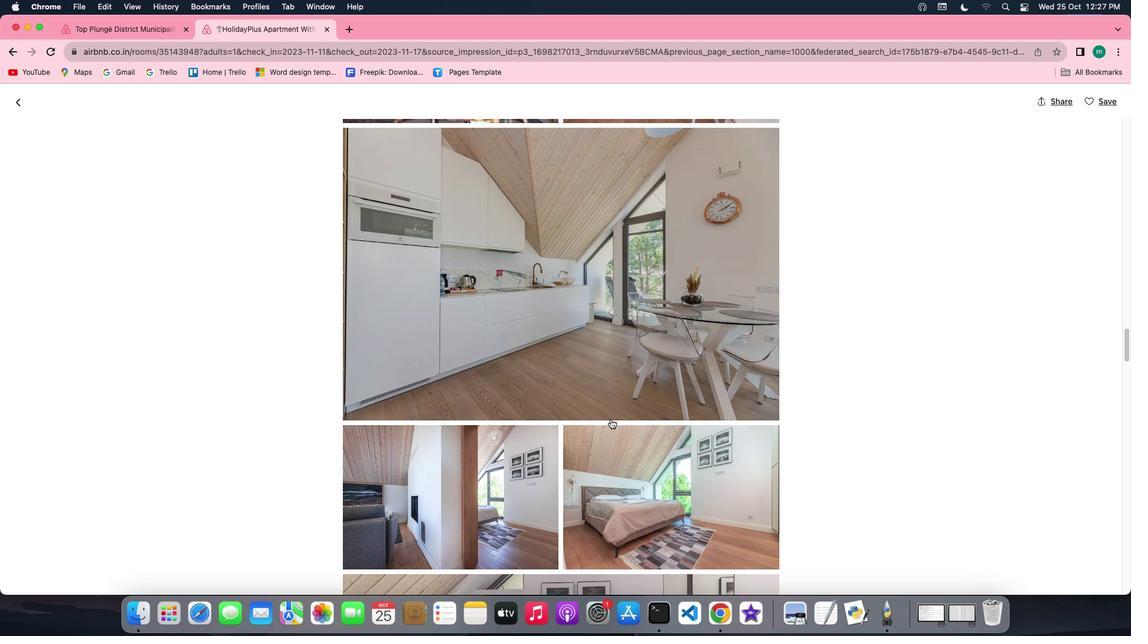 
Action: Mouse scrolled (610, 418) with delta (0, 0)
Screenshot: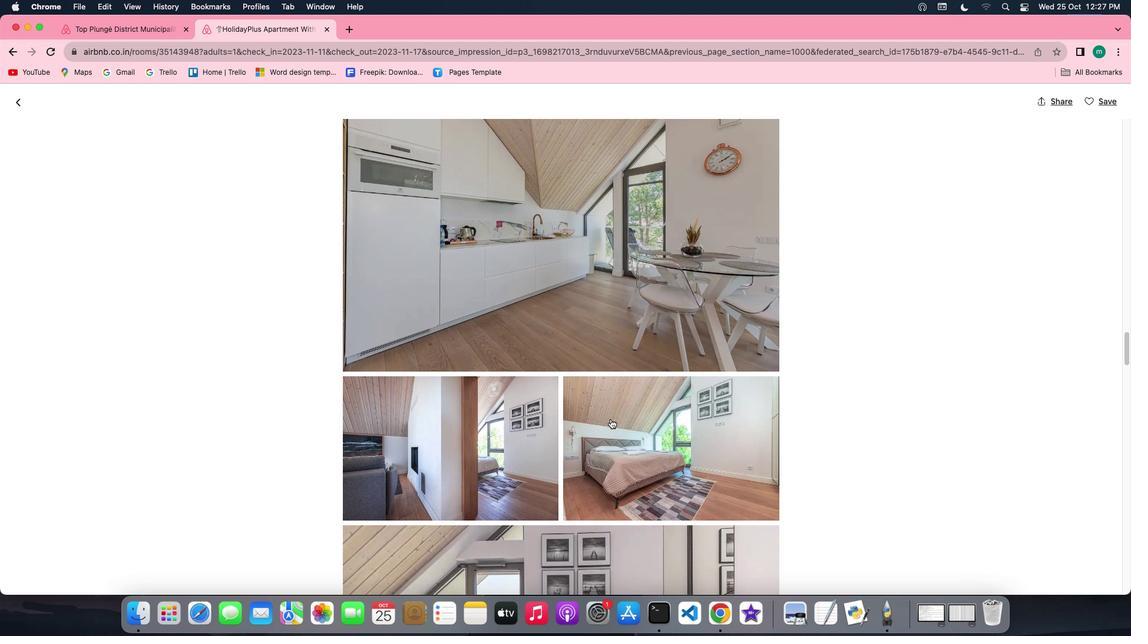 
Action: Mouse scrolled (610, 418) with delta (0, 0)
Screenshot: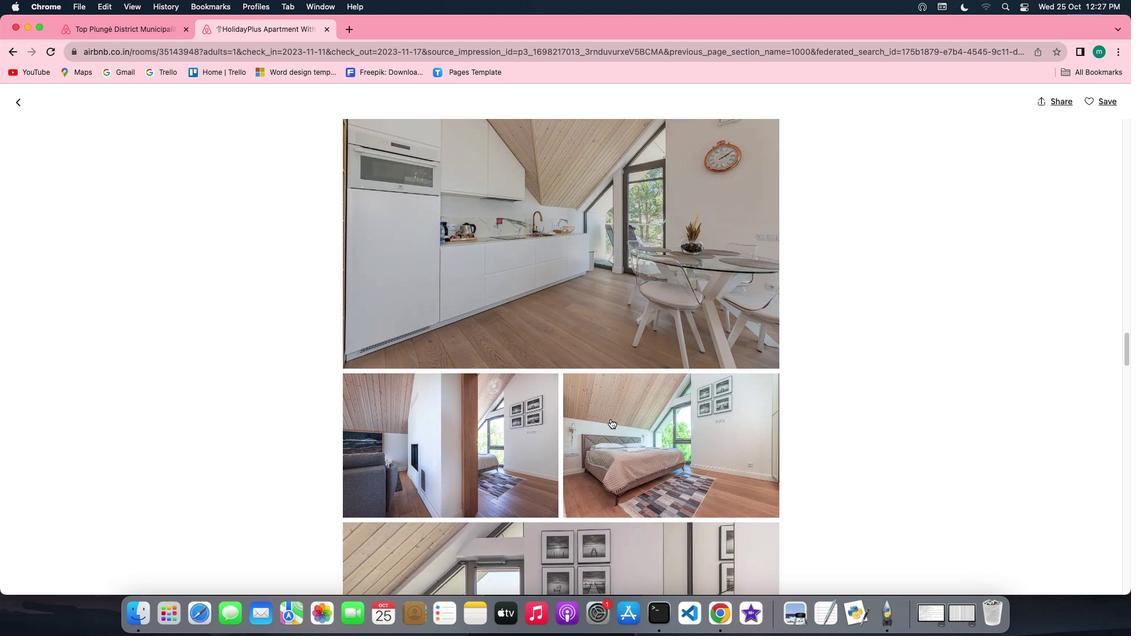 
Action: Mouse scrolled (610, 418) with delta (0, 0)
Screenshot: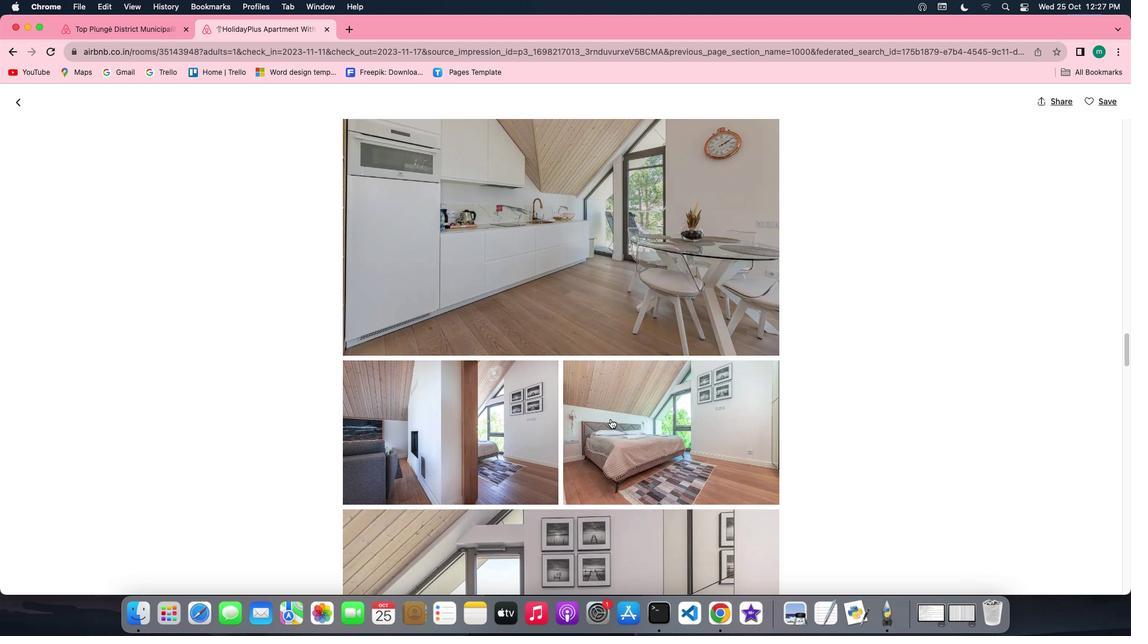 
Action: Mouse scrolled (610, 418) with delta (0, 0)
Screenshot: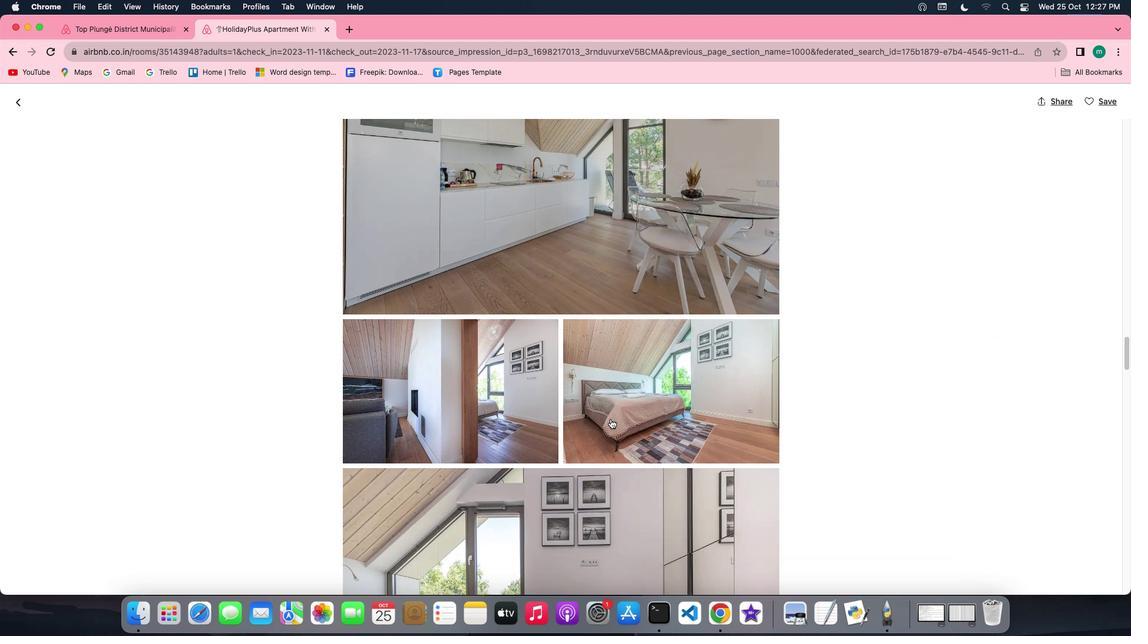 
Action: Mouse scrolled (610, 418) with delta (0, 0)
Screenshot: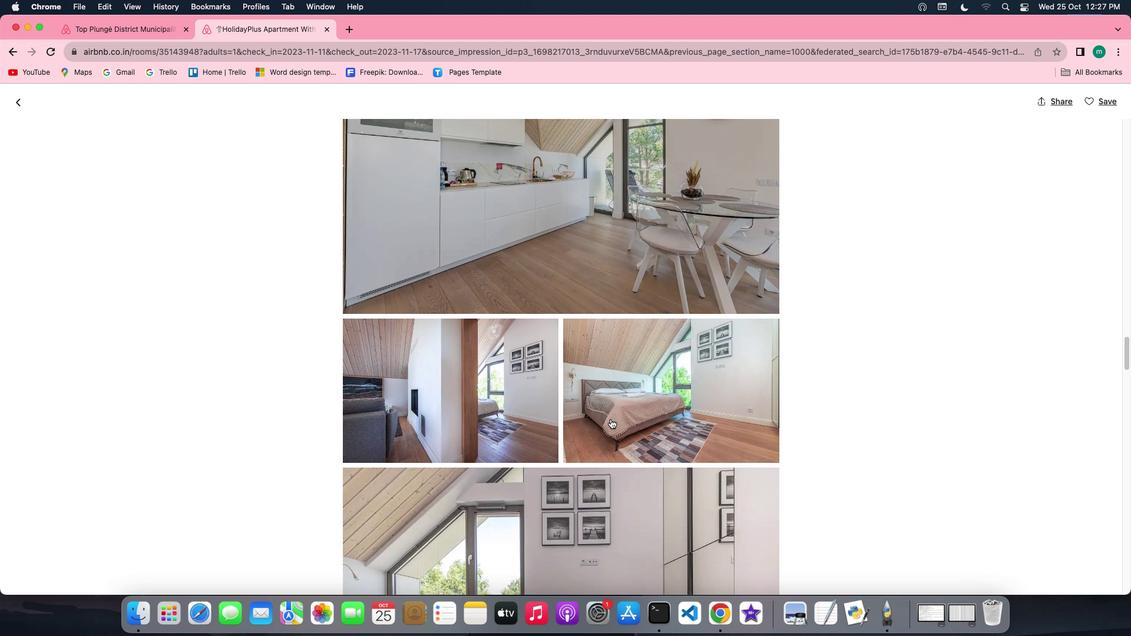 
Action: Mouse scrolled (610, 418) with delta (0, 0)
Screenshot: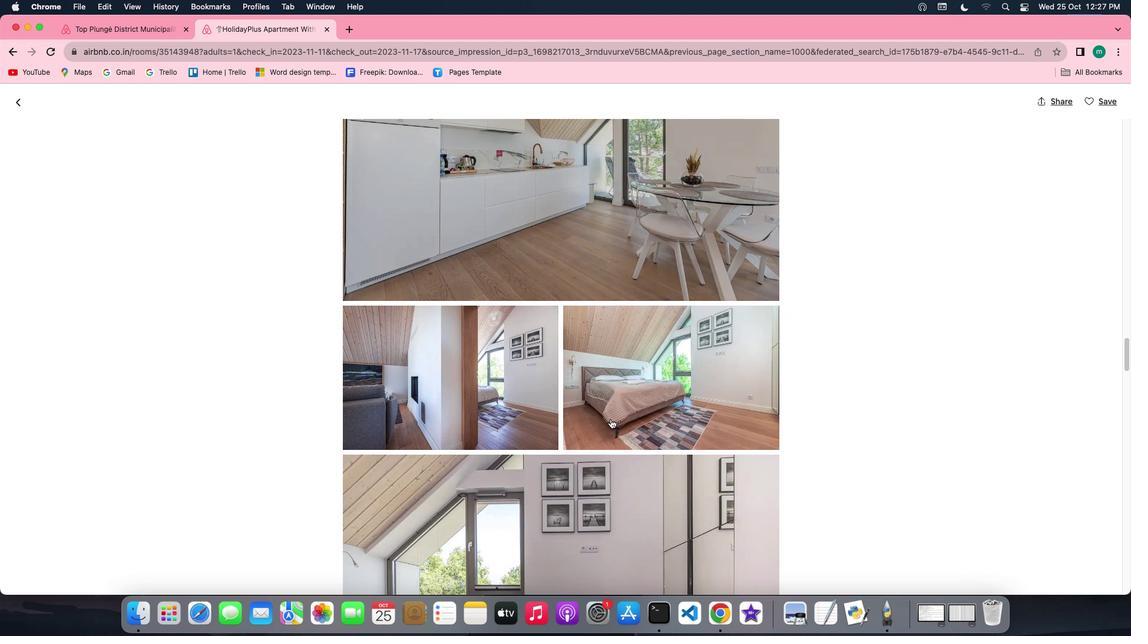 
Action: Mouse scrolled (610, 418) with delta (0, 0)
Screenshot: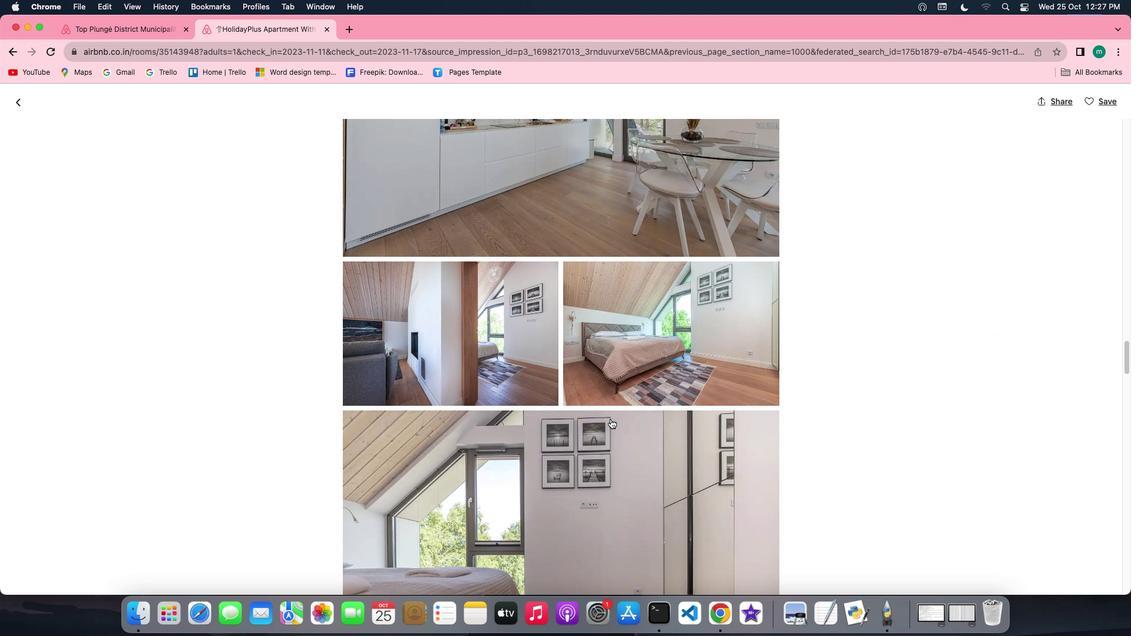 
Action: Mouse scrolled (610, 418) with delta (0, 0)
Screenshot: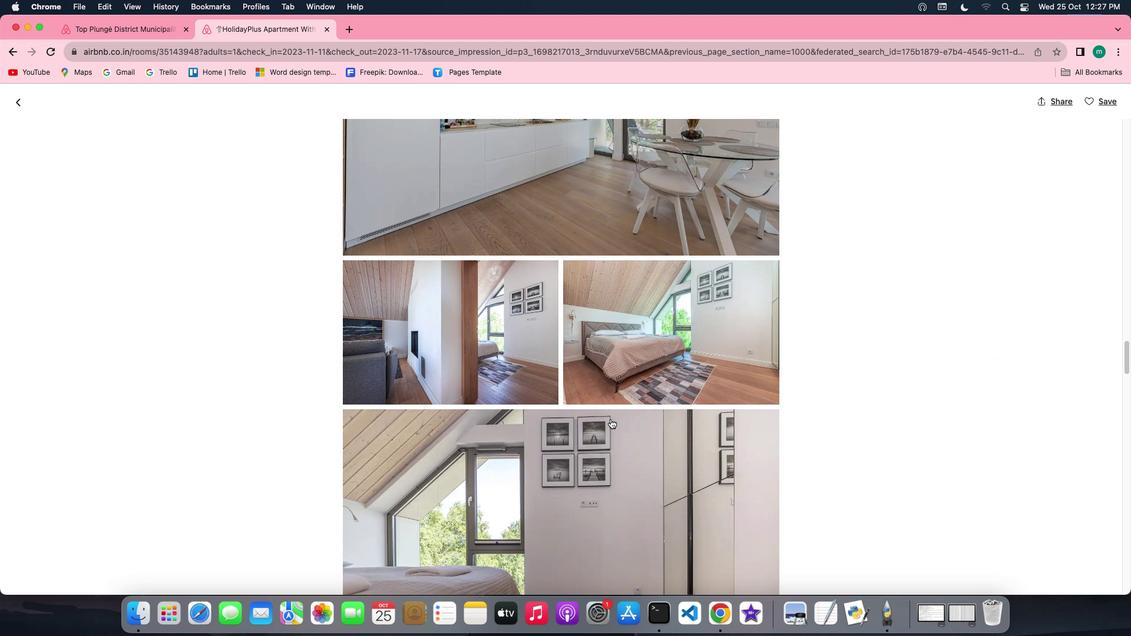 
Action: Mouse scrolled (610, 418) with delta (0, 0)
Screenshot: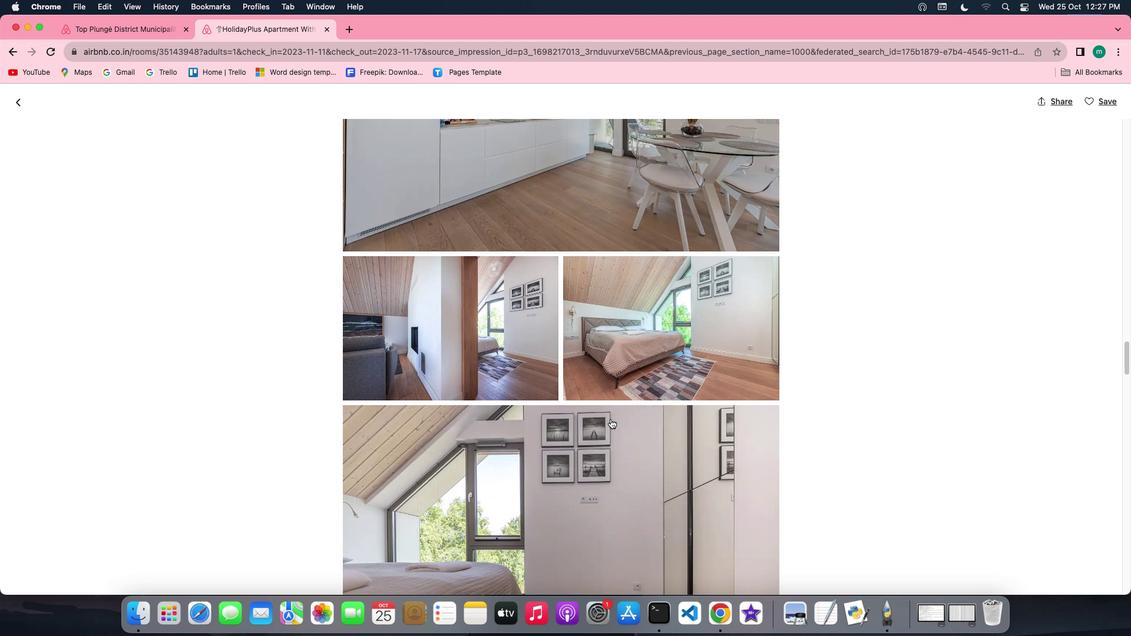
Action: Mouse scrolled (610, 418) with delta (0, 0)
Screenshot: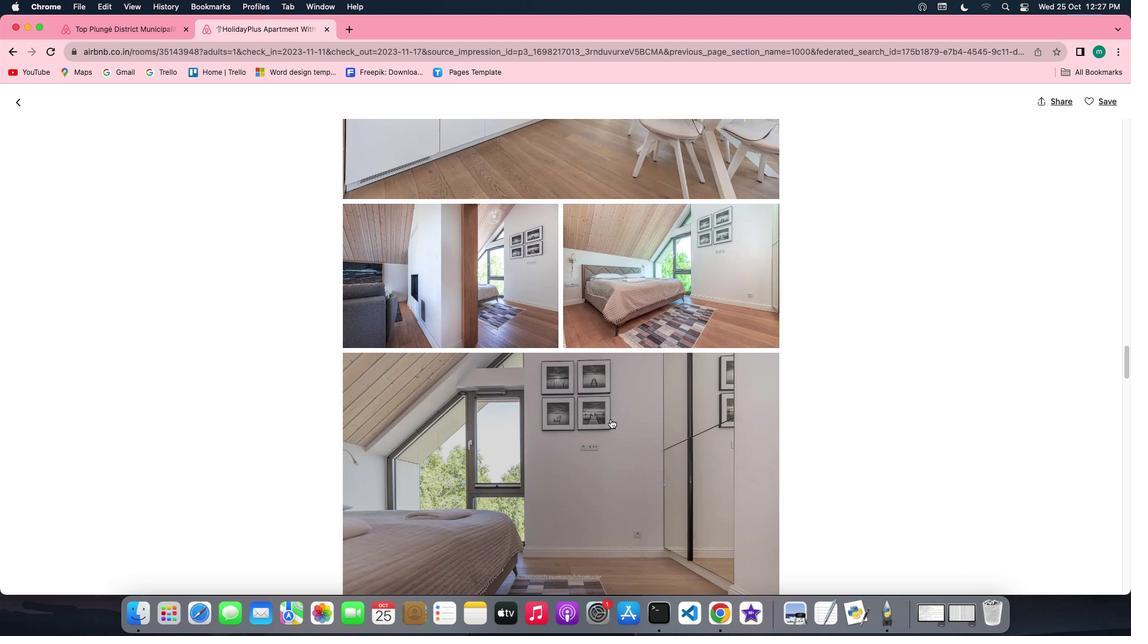 
Action: Mouse scrolled (610, 418) with delta (0, 0)
Screenshot: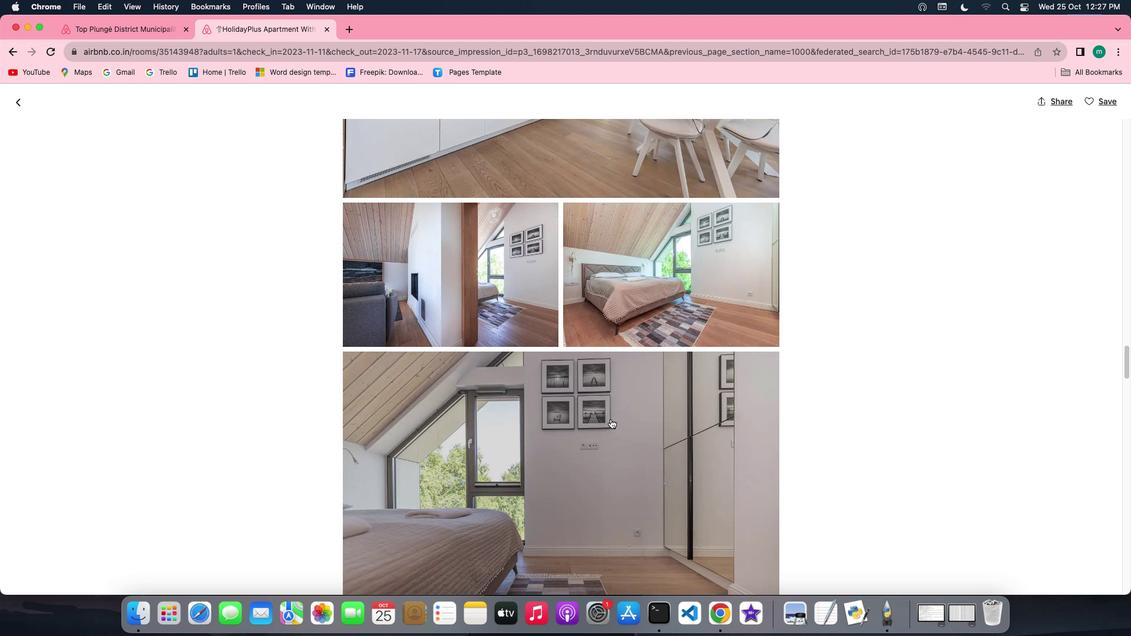 
Action: Mouse scrolled (610, 418) with delta (0, -1)
Screenshot: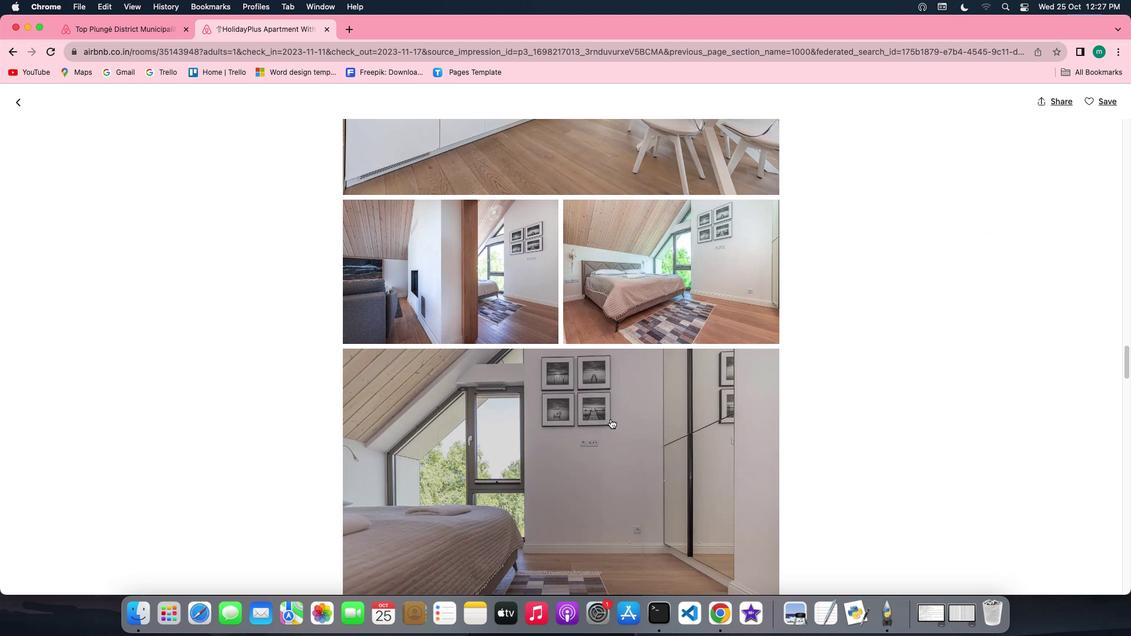 
Action: Mouse scrolled (610, 418) with delta (0, 0)
Screenshot: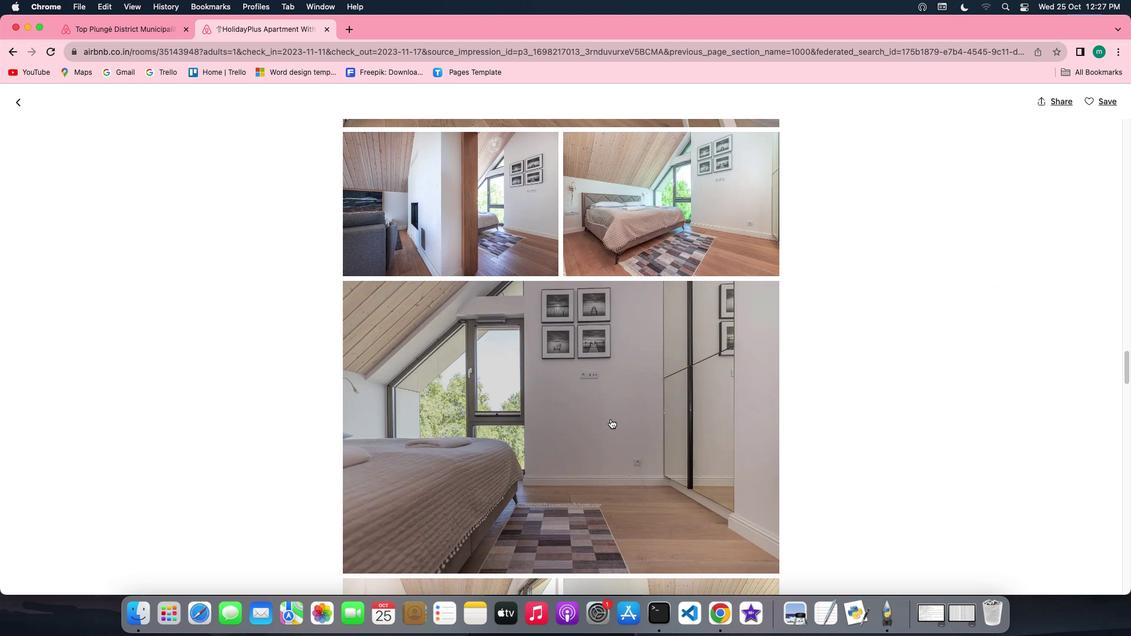 
Action: Mouse scrolled (610, 418) with delta (0, 0)
Screenshot: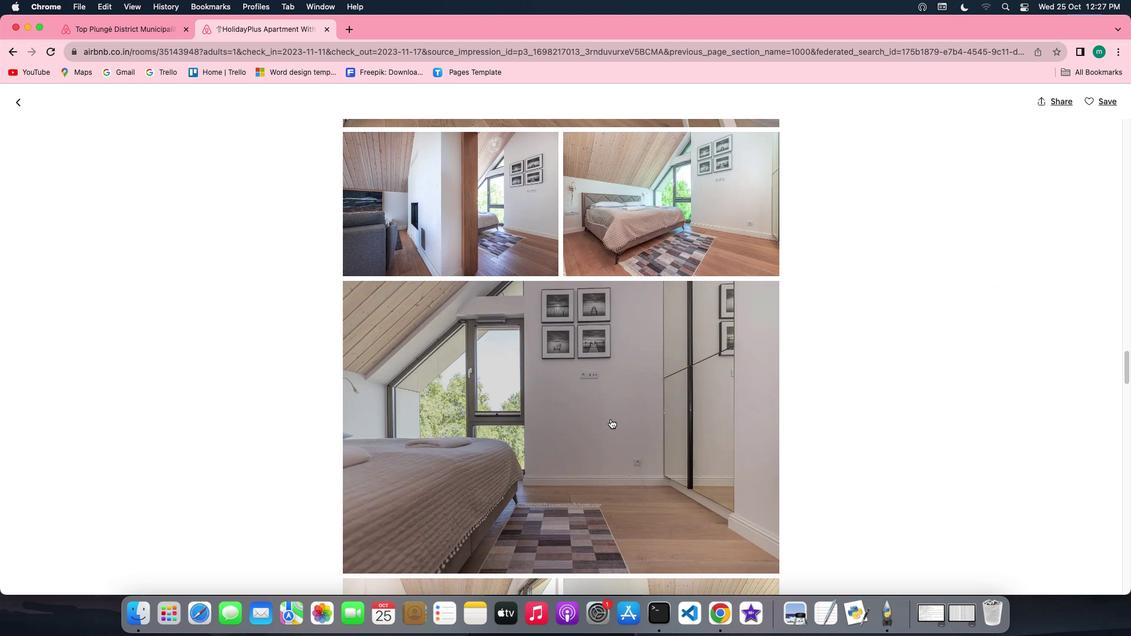 
Action: Mouse scrolled (610, 418) with delta (0, -1)
Screenshot: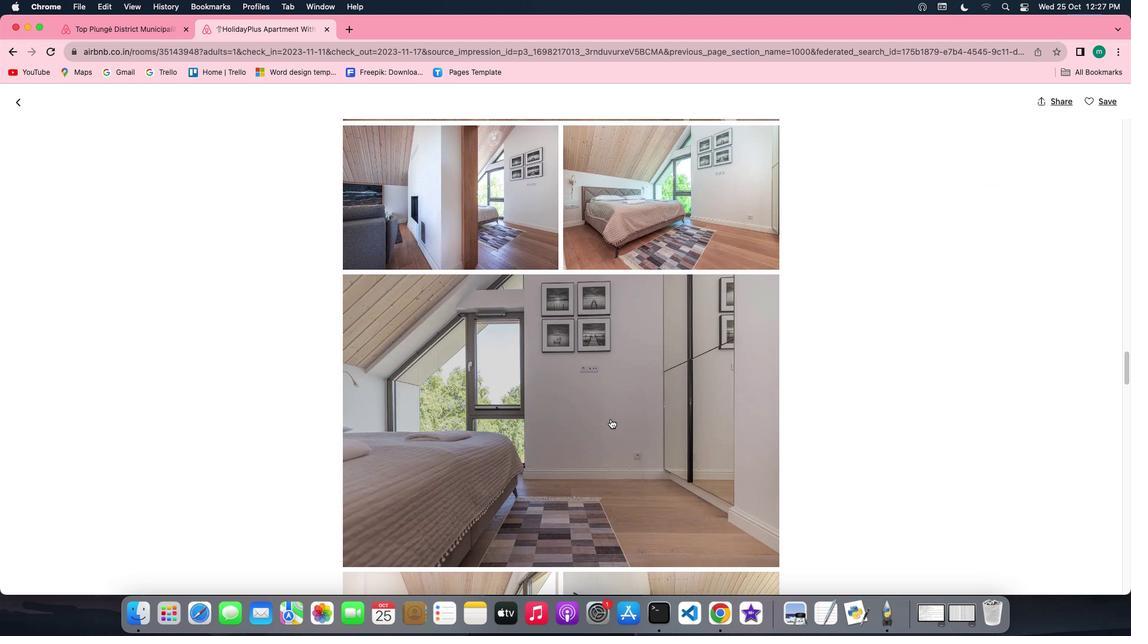 
Action: Mouse scrolled (610, 418) with delta (0, 0)
Screenshot: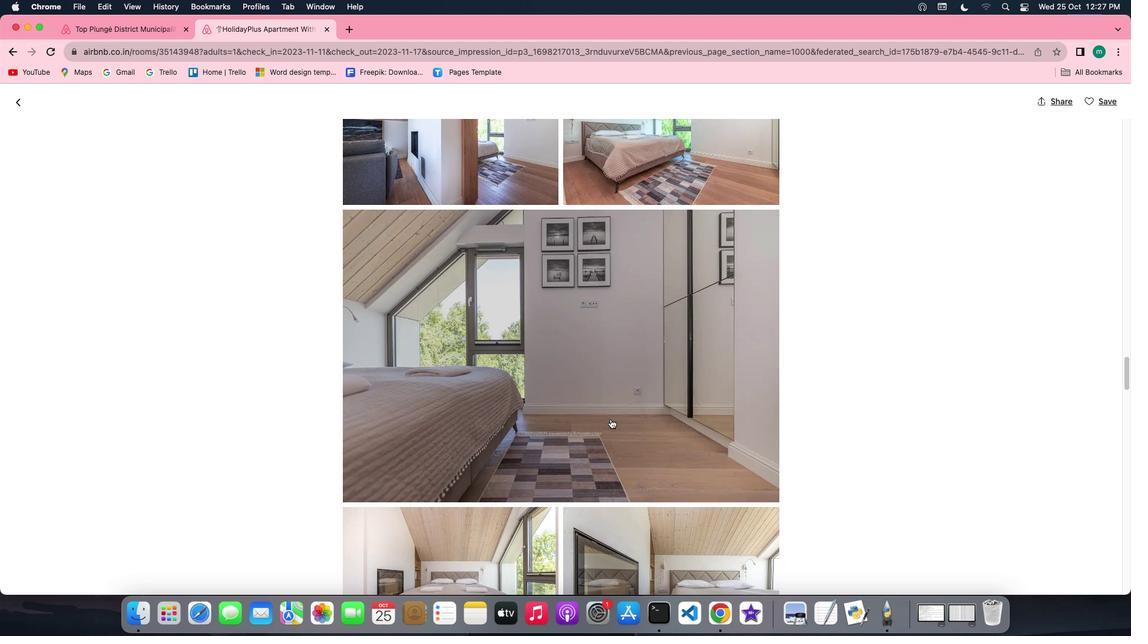 
Action: Mouse scrolled (610, 418) with delta (0, 0)
Screenshot: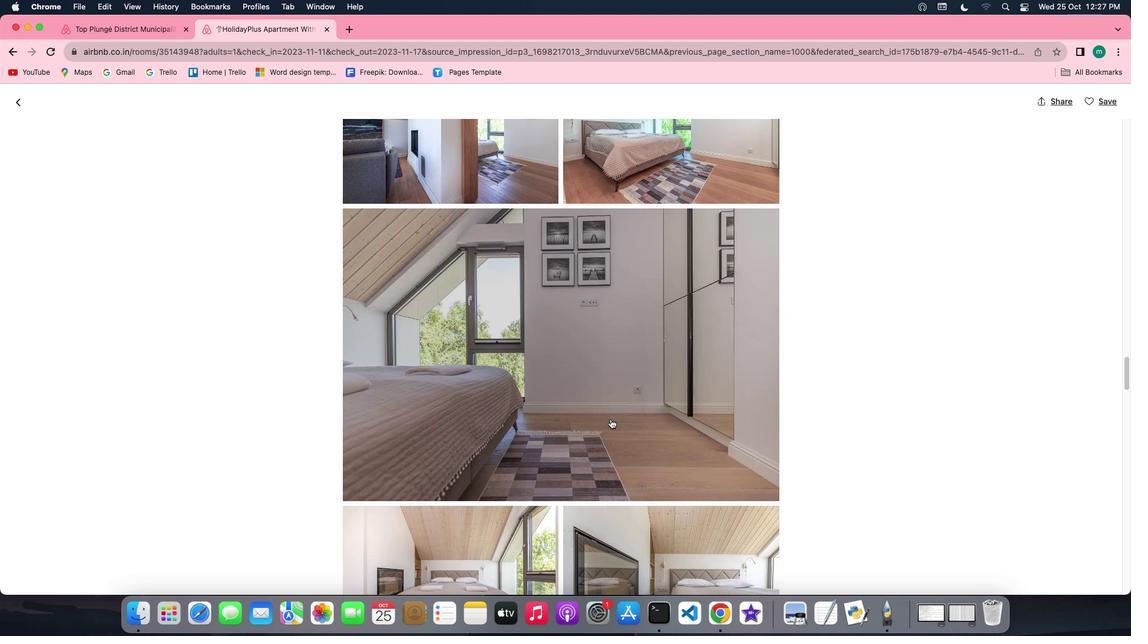 
Action: Mouse scrolled (610, 418) with delta (0, 0)
Screenshot: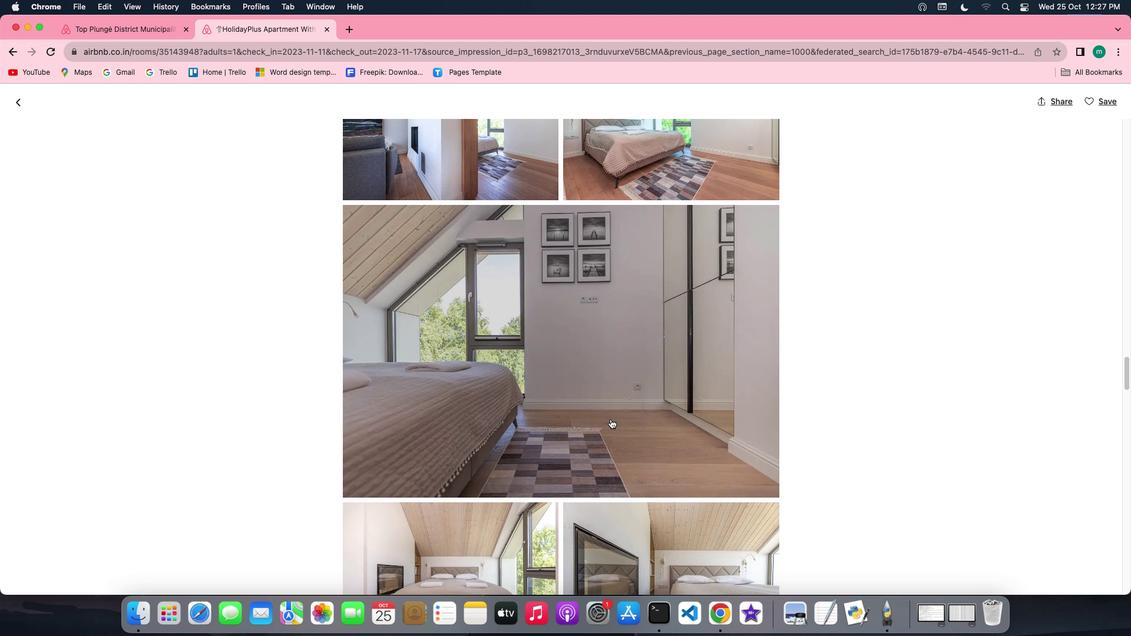 
Action: Mouse scrolled (610, 418) with delta (0, 0)
Screenshot: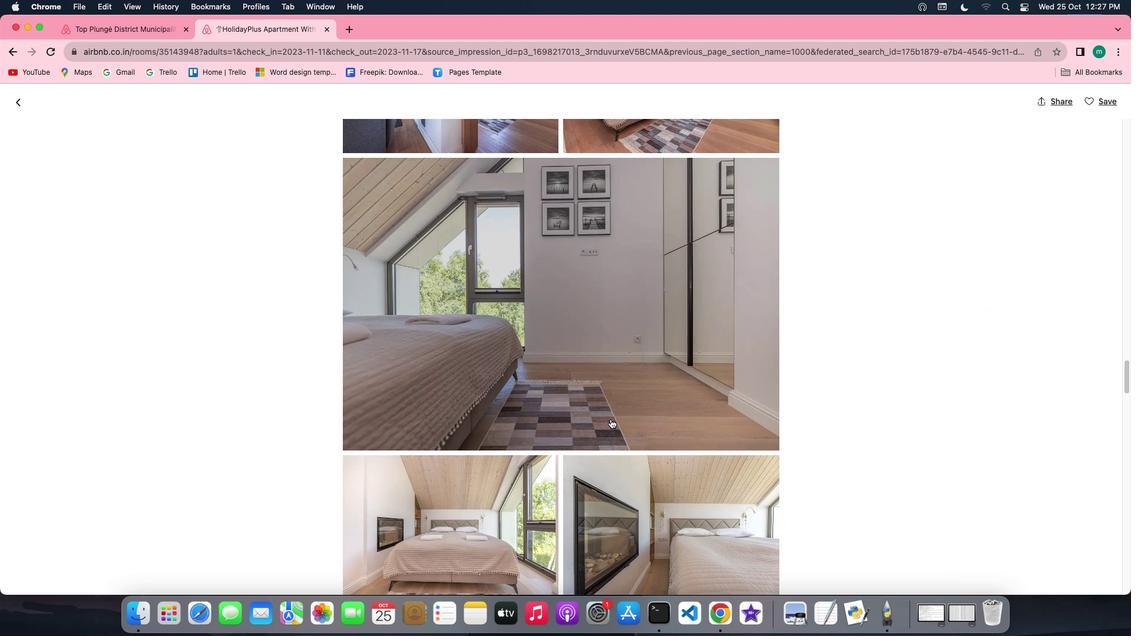 
Action: Mouse scrolled (610, 418) with delta (0, 0)
Screenshot: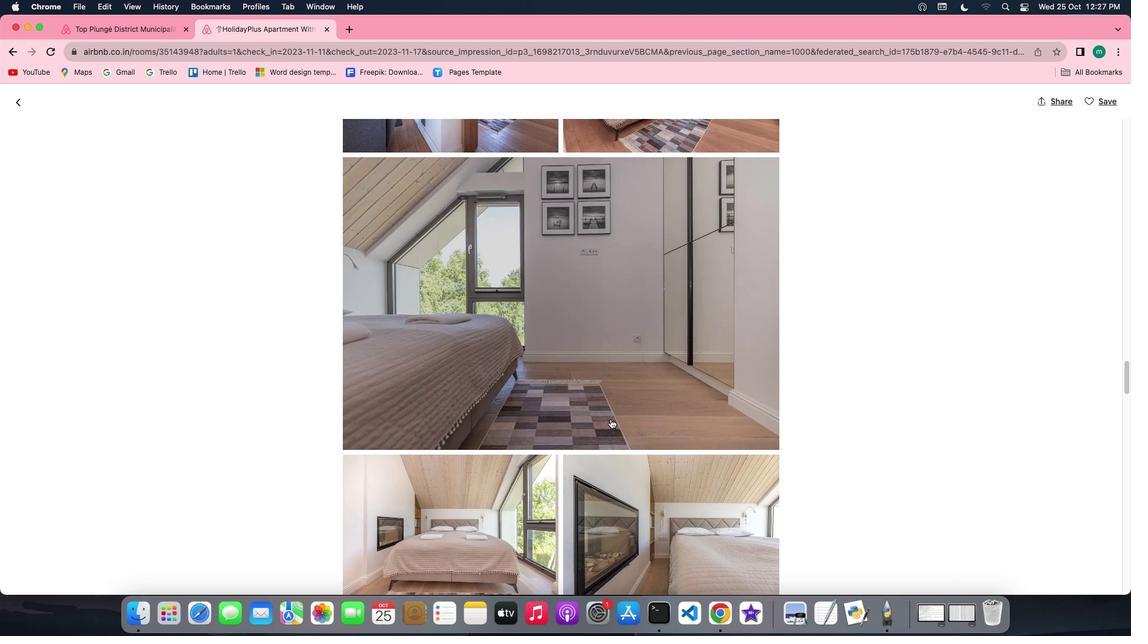 
Action: Mouse scrolled (610, 418) with delta (0, -1)
Screenshot: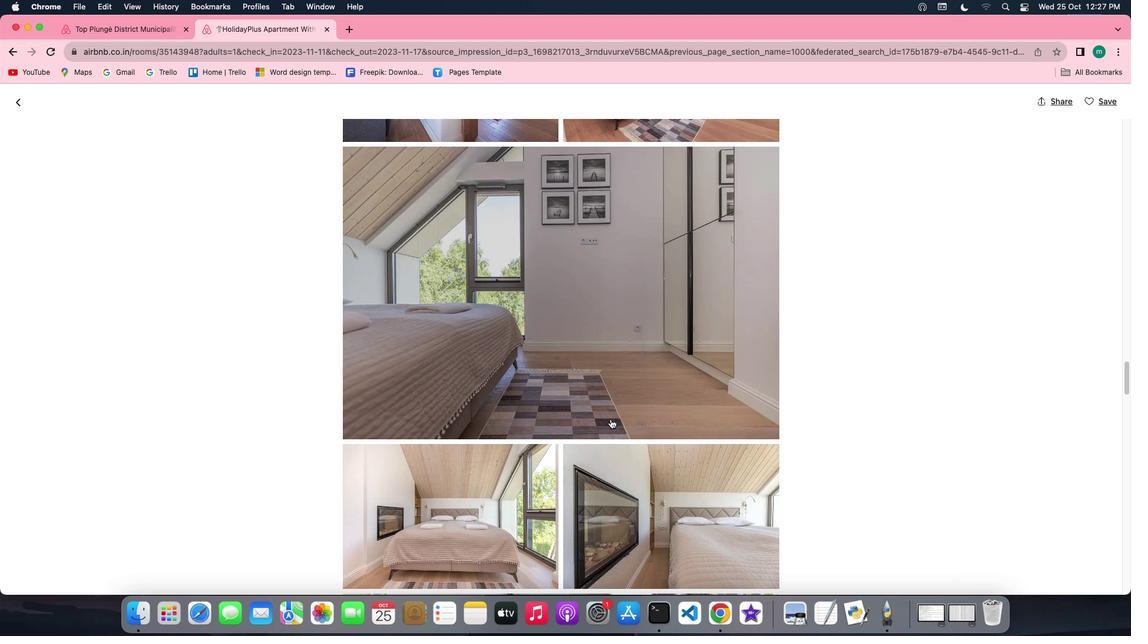 
Action: Mouse scrolled (610, 418) with delta (0, -1)
Screenshot: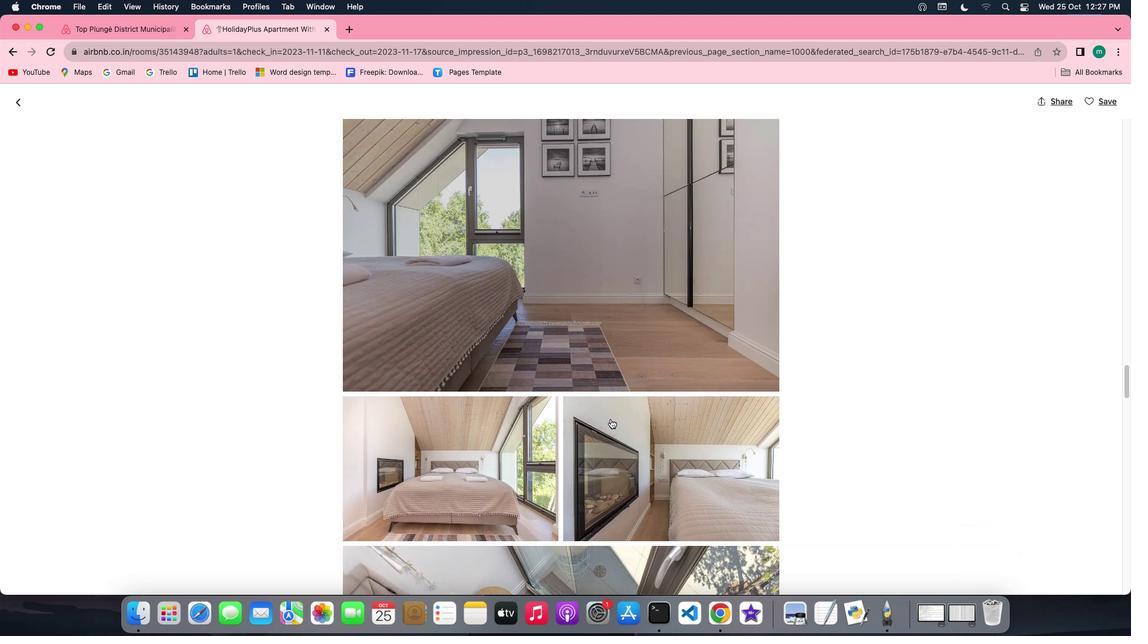 
Action: Mouse scrolled (610, 418) with delta (0, 0)
Screenshot: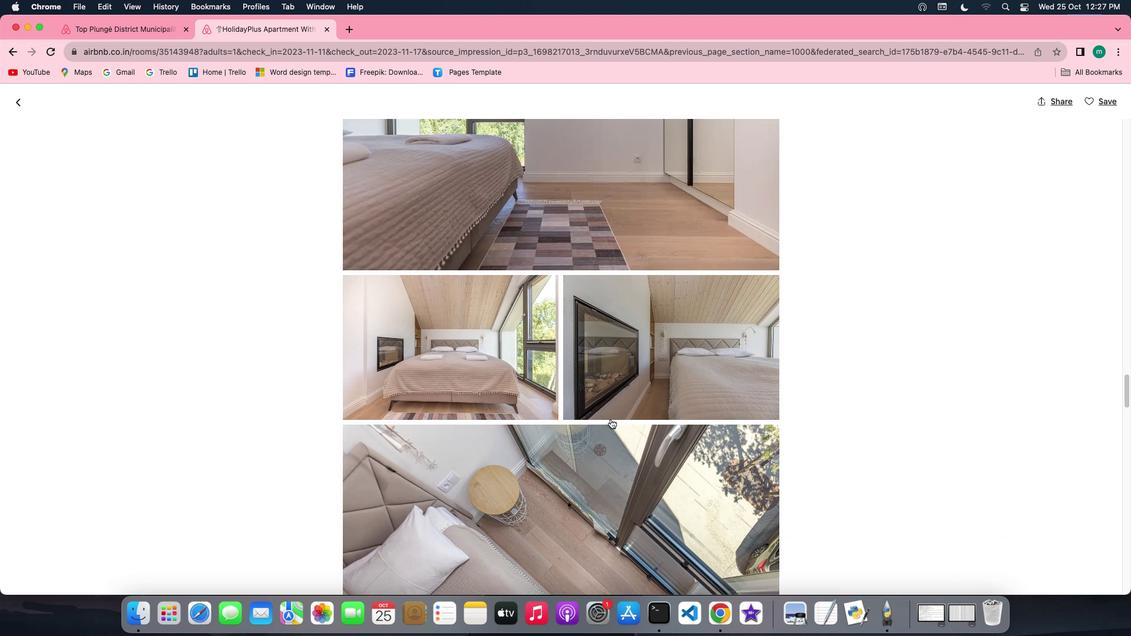 
Action: Mouse scrolled (610, 418) with delta (0, 0)
Screenshot: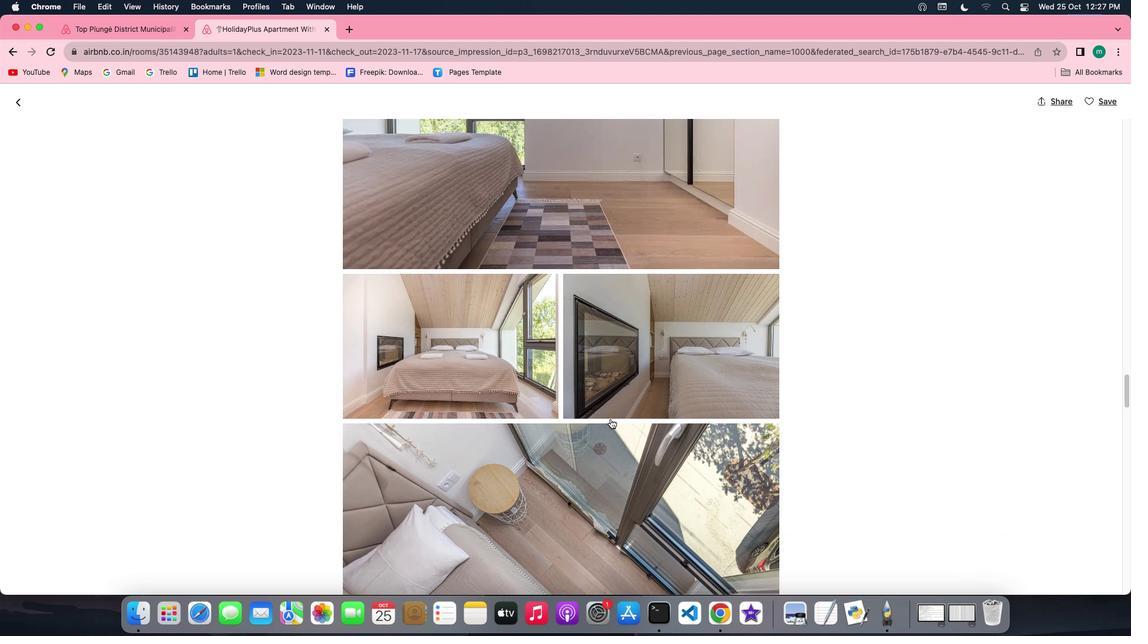 
Action: Mouse scrolled (610, 418) with delta (0, -1)
Screenshot: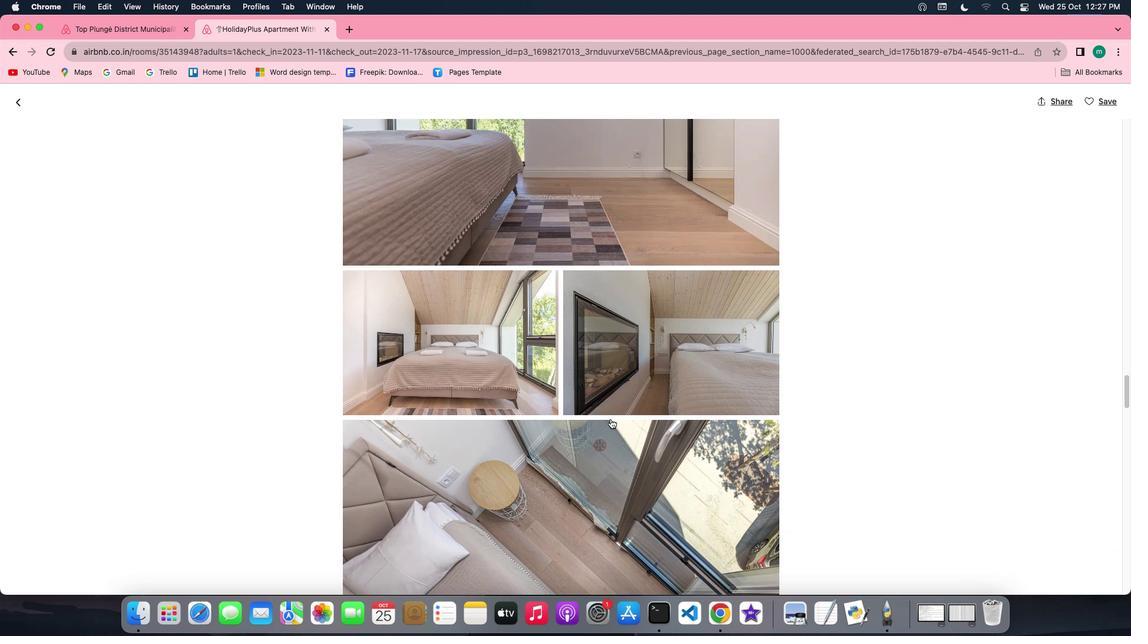 
Action: Mouse scrolled (610, 418) with delta (0, -1)
Screenshot: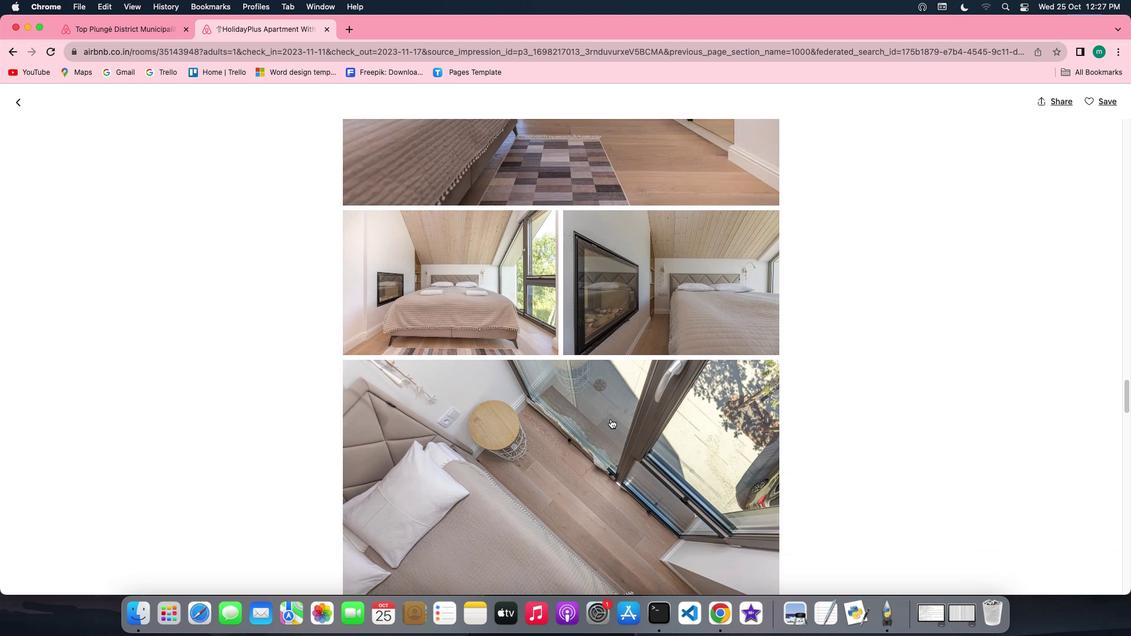 
Action: Mouse scrolled (610, 418) with delta (0, 0)
Screenshot: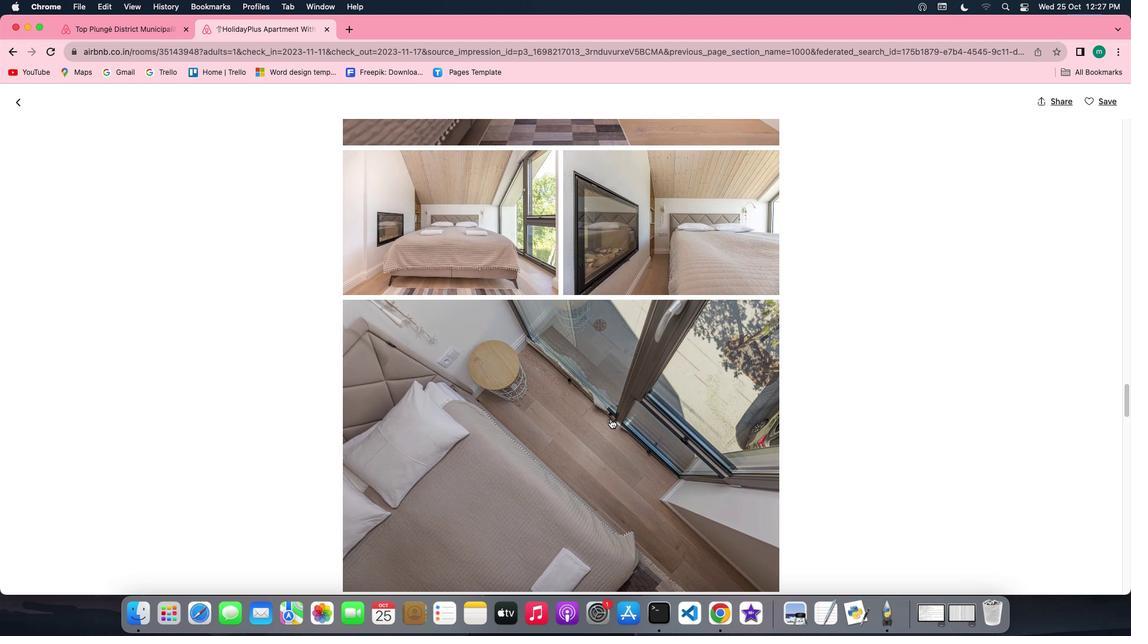 
Action: Mouse scrolled (610, 418) with delta (0, 0)
